 Task: Add a signature David Green containing Wishing you a joyous holiday season, David Green to email address softage.1@softage.net and add a label Contracts
Action: Mouse moved to (468, 768)
Screenshot: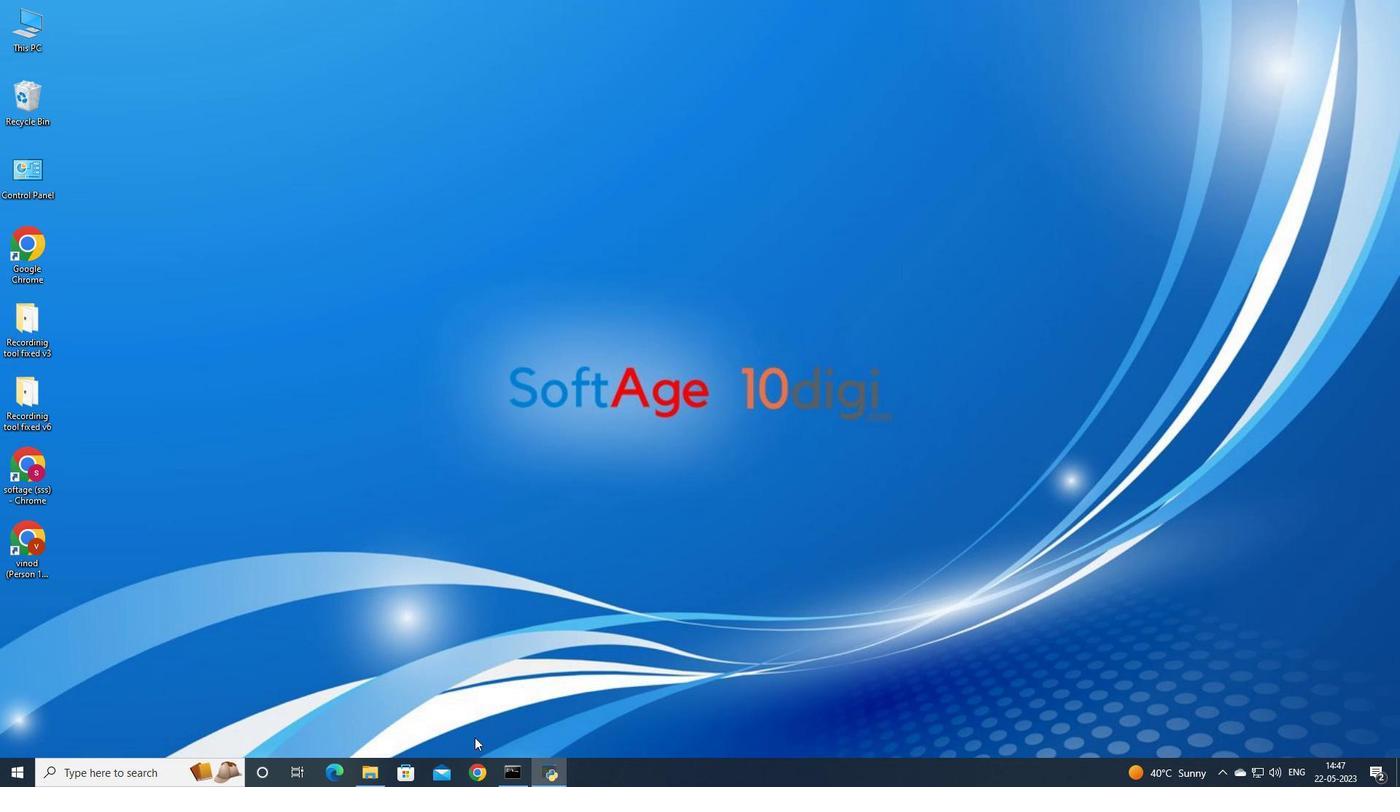 
Action: Mouse pressed left at (468, 768)
Screenshot: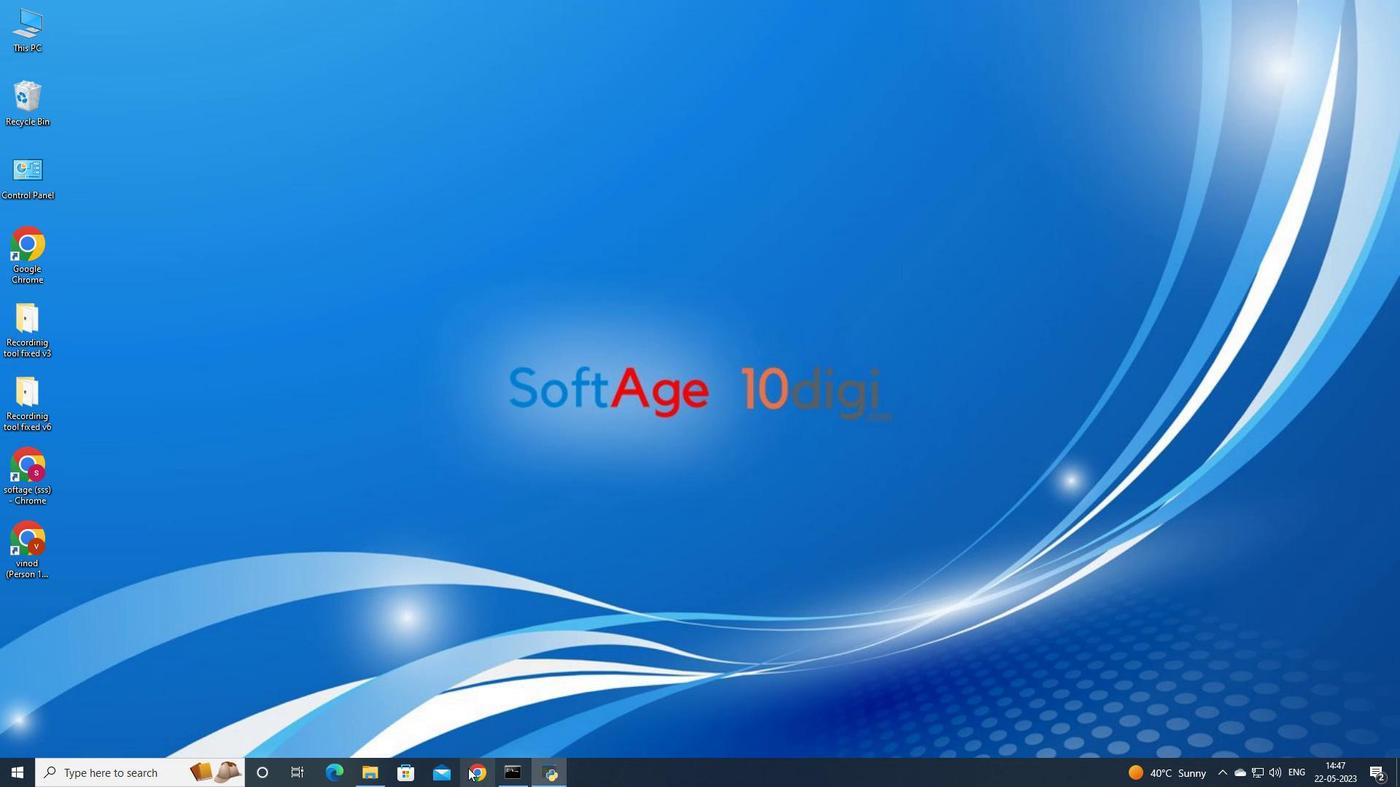 
Action: Mouse moved to (626, 441)
Screenshot: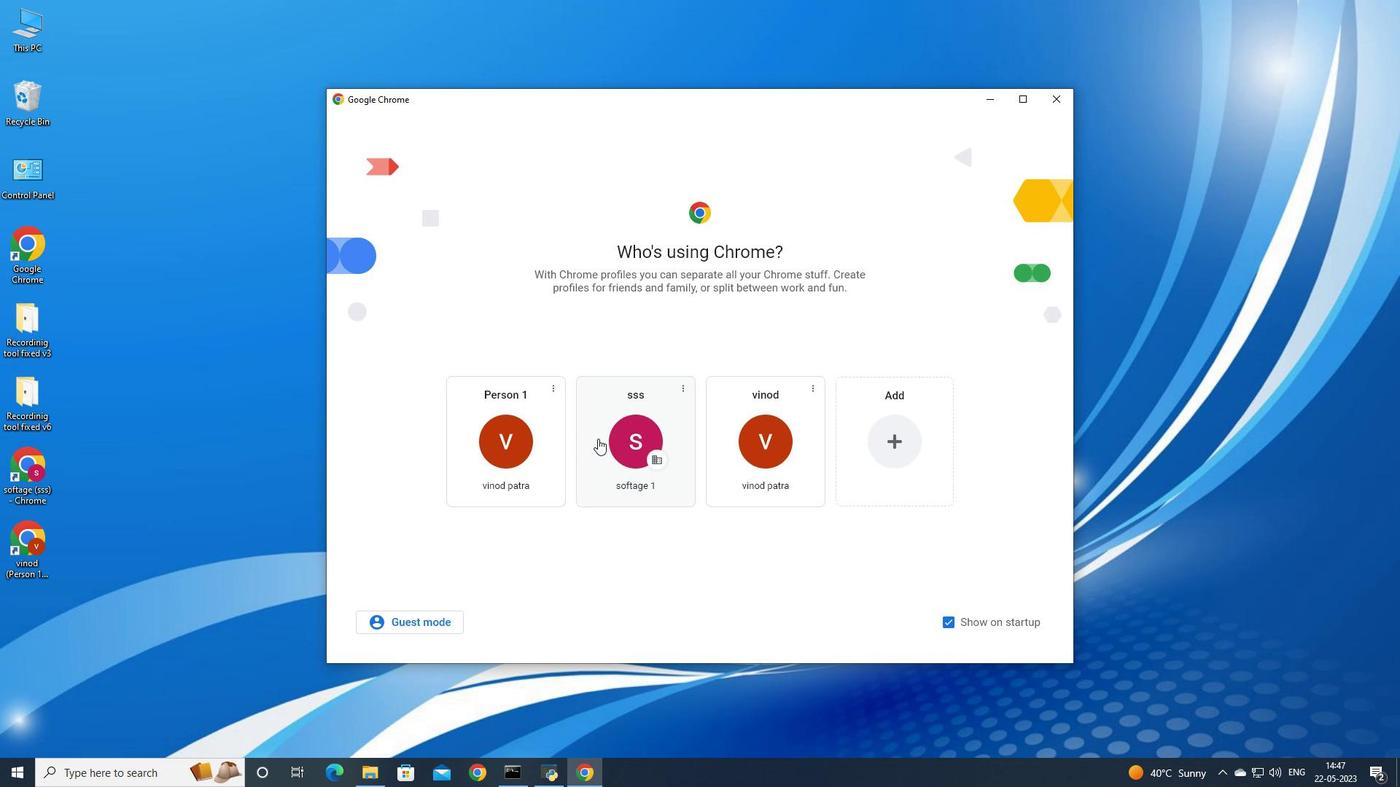 
Action: Mouse pressed left at (626, 441)
Screenshot: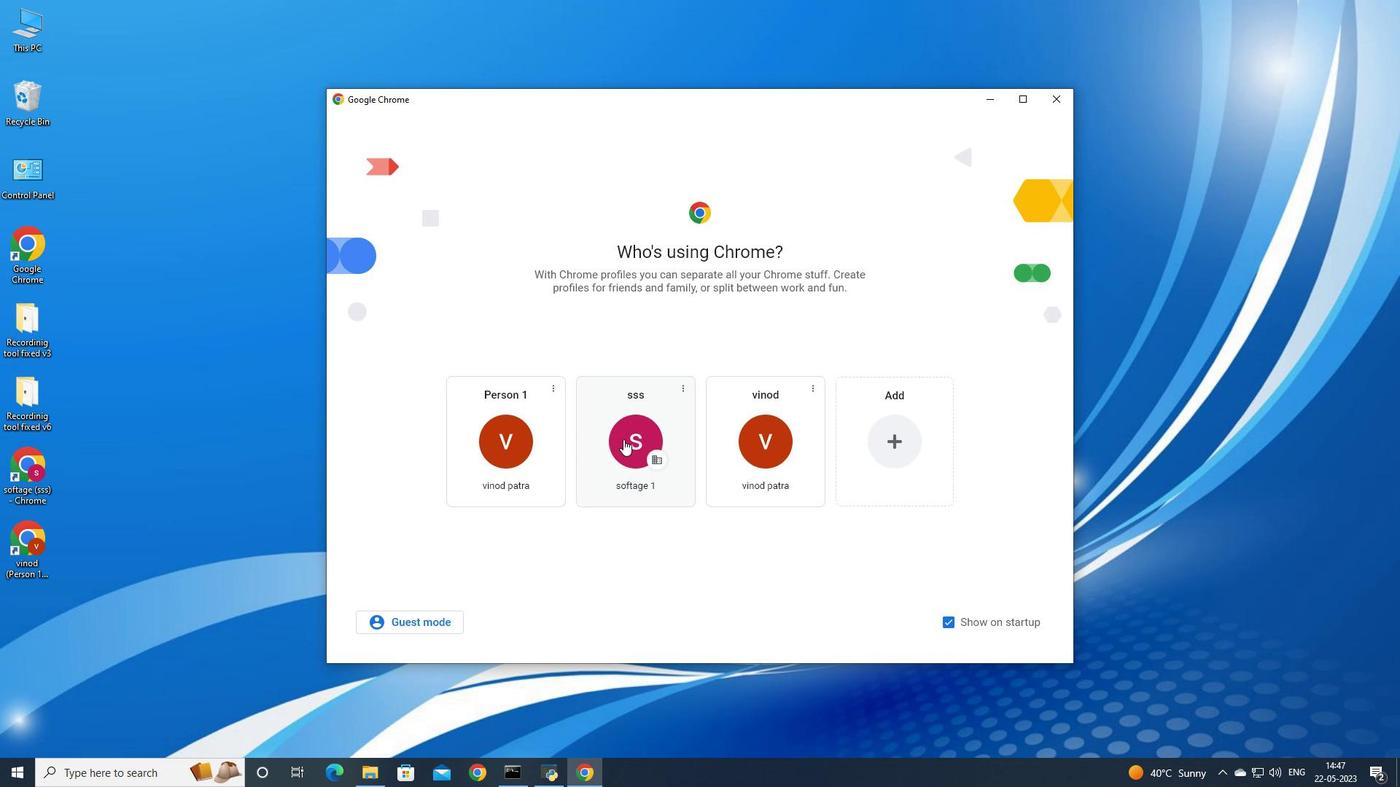 
Action: Mouse moved to (1259, 70)
Screenshot: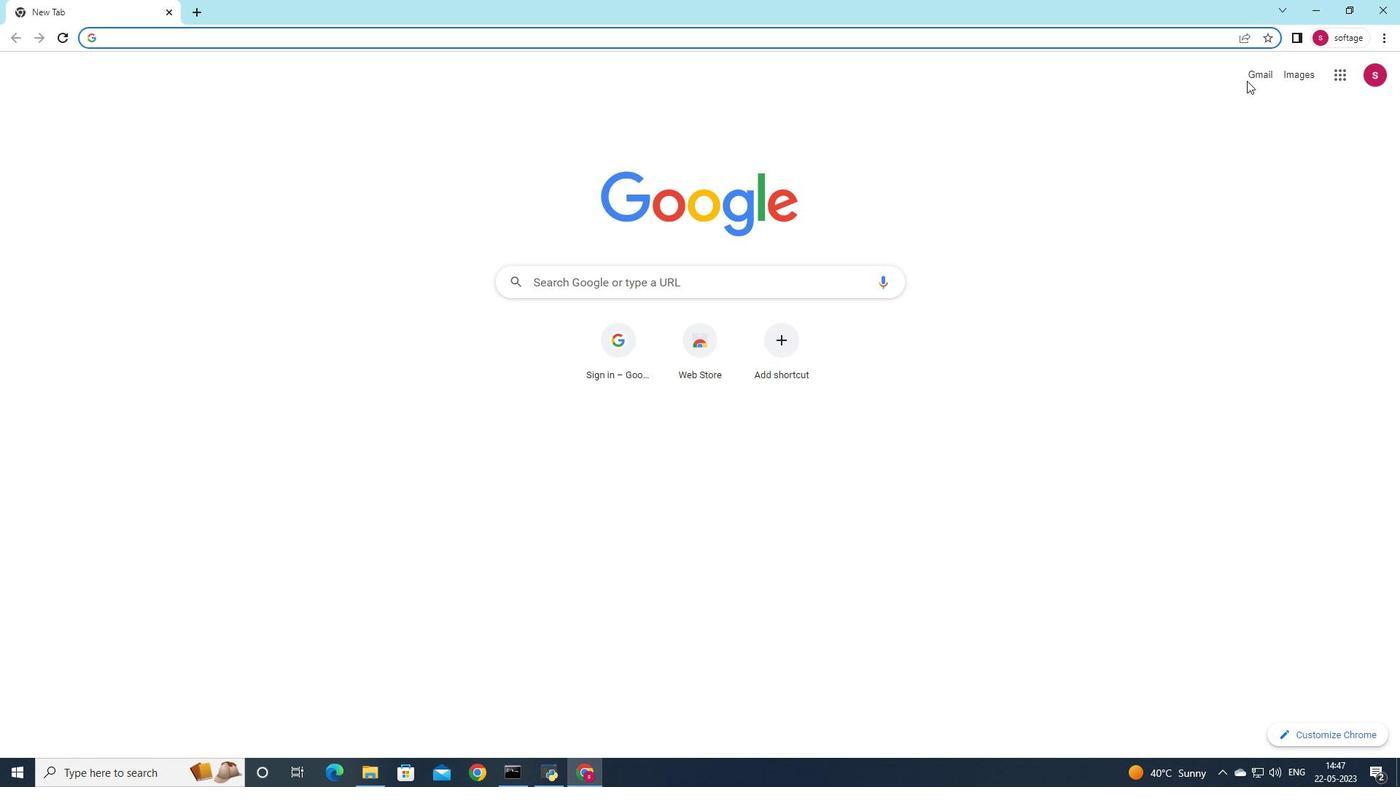 
Action: Mouse pressed left at (1259, 70)
Screenshot: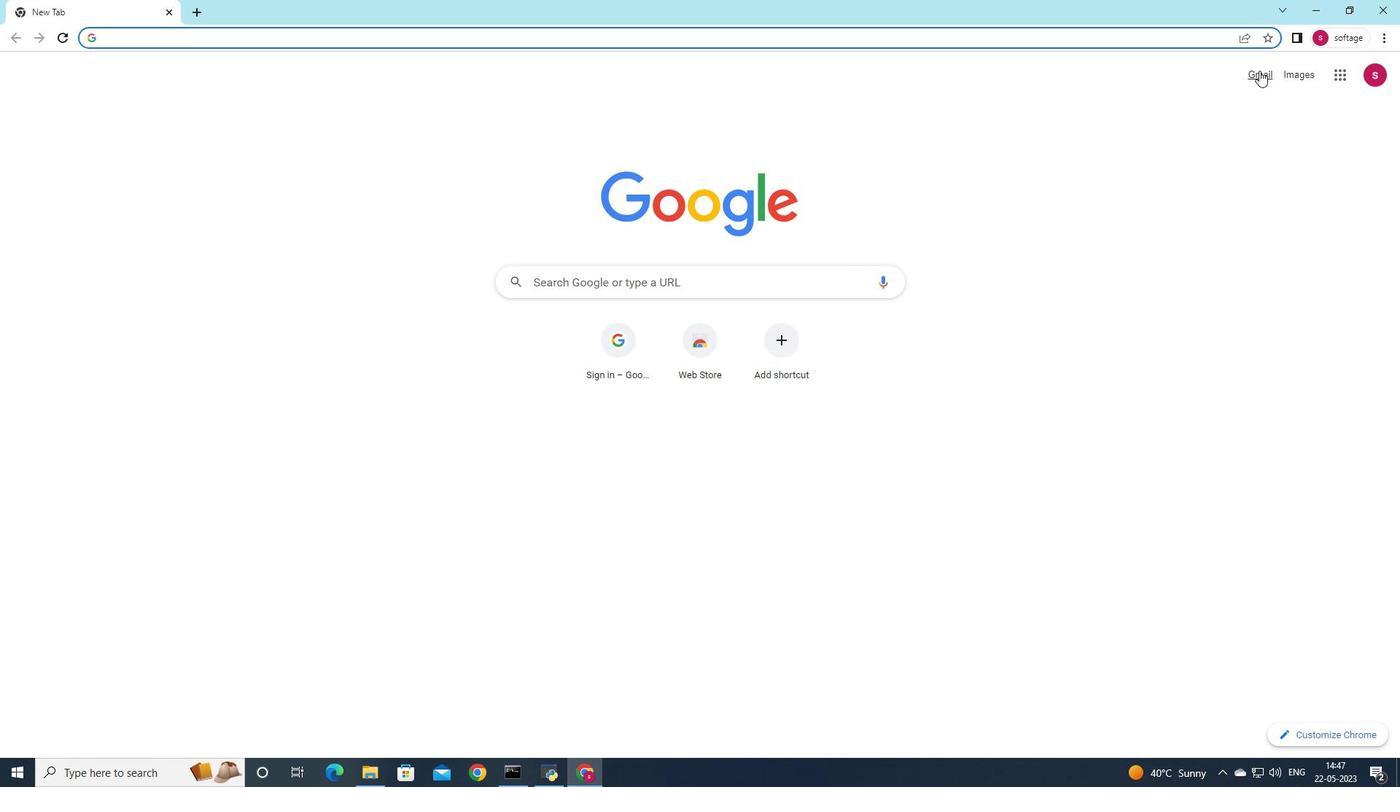 
Action: Mouse moved to (1239, 98)
Screenshot: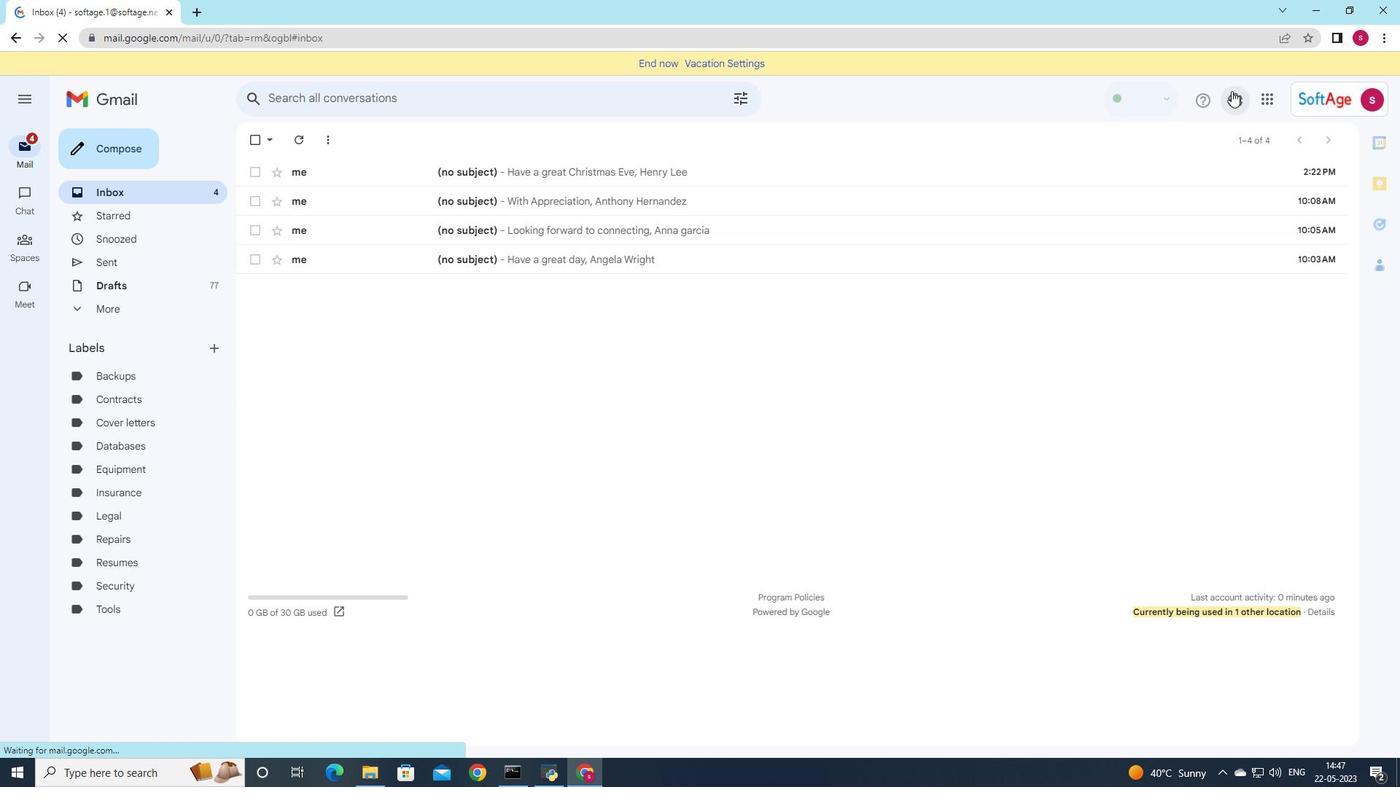 
Action: Mouse pressed left at (1239, 98)
Screenshot: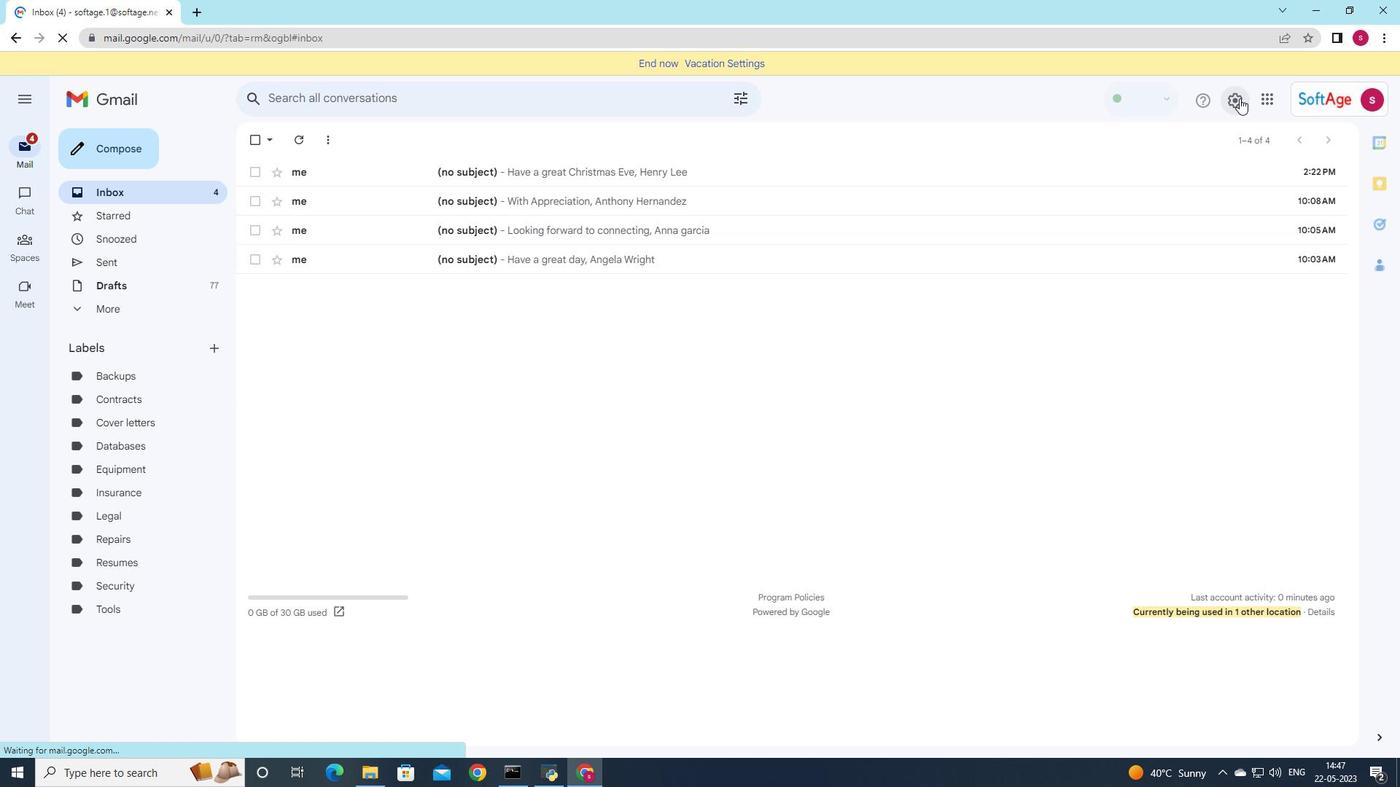 
Action: Mouse moved to (1234, 173)
Screenshot: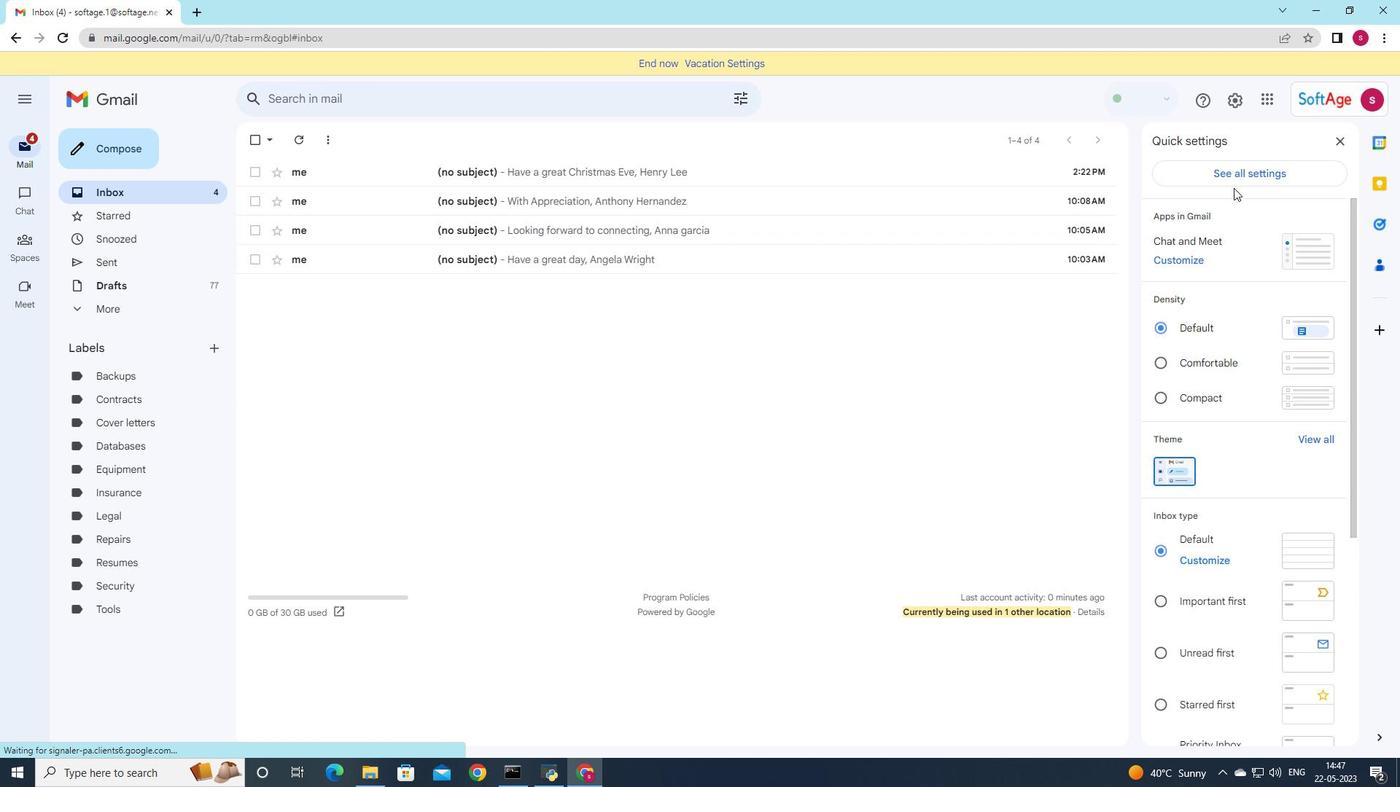 
Action: Mouse pressed left at (1234, 173)
Screenshot: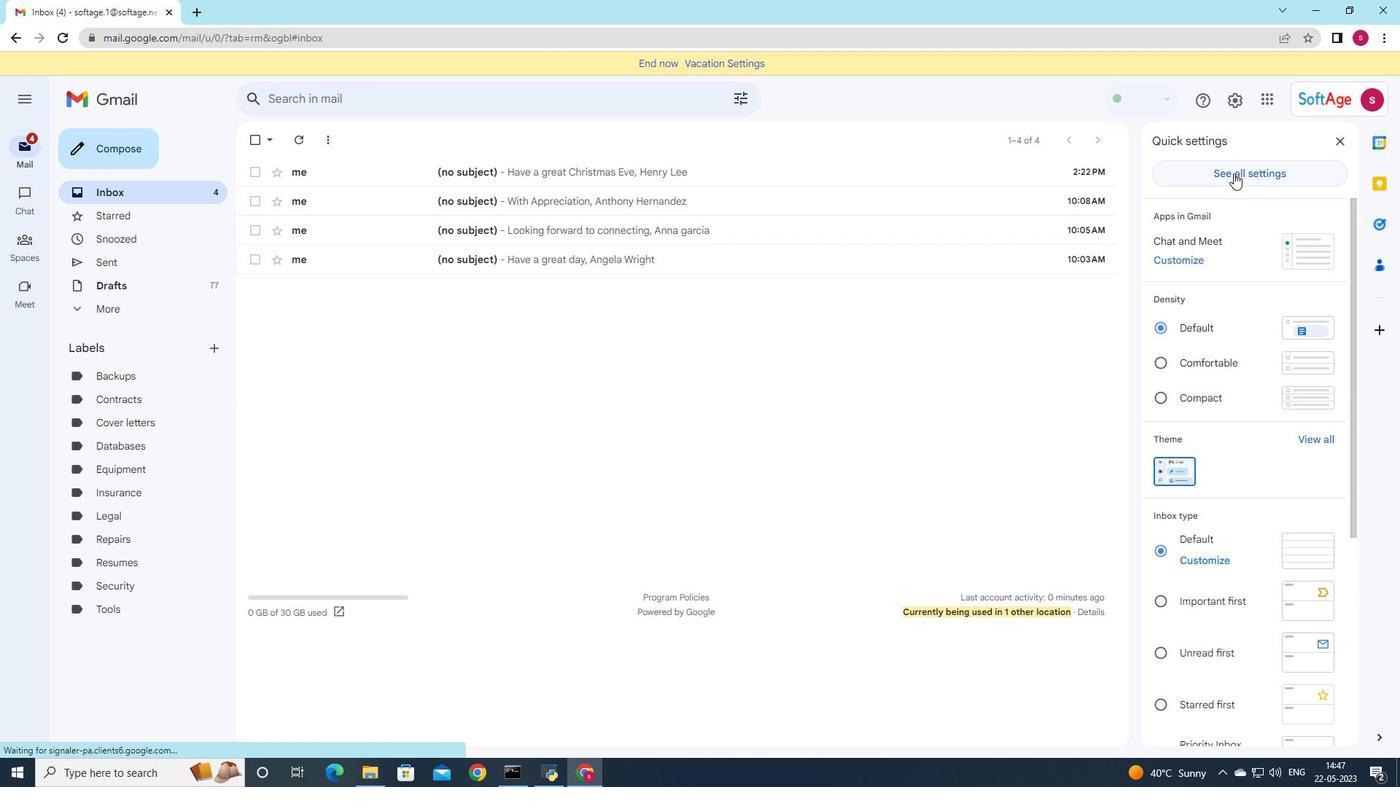 
Action: Mouse moved to (745, 379)
Screenshot: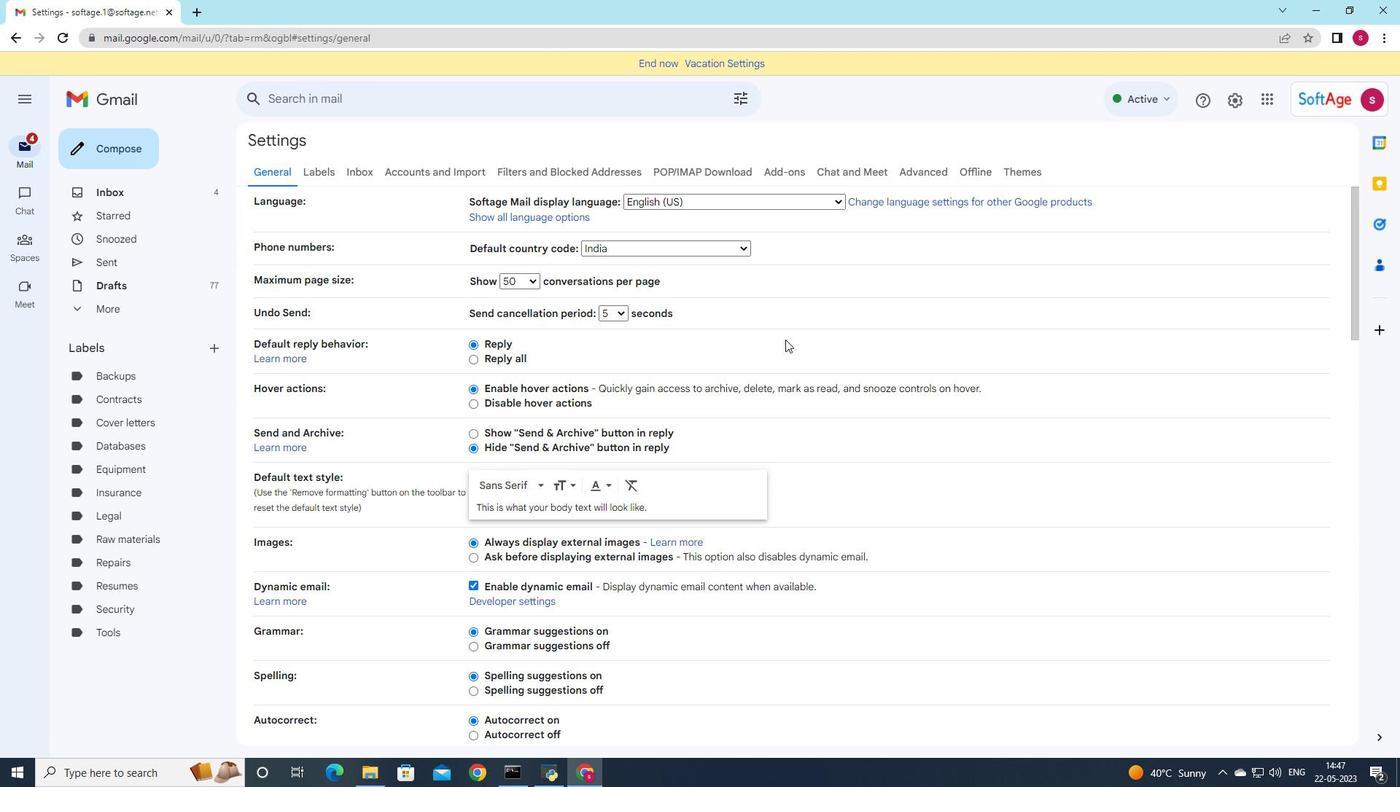 
Action: Mouse scrolled (745, 378) with delta (0, 0)
Screenshot: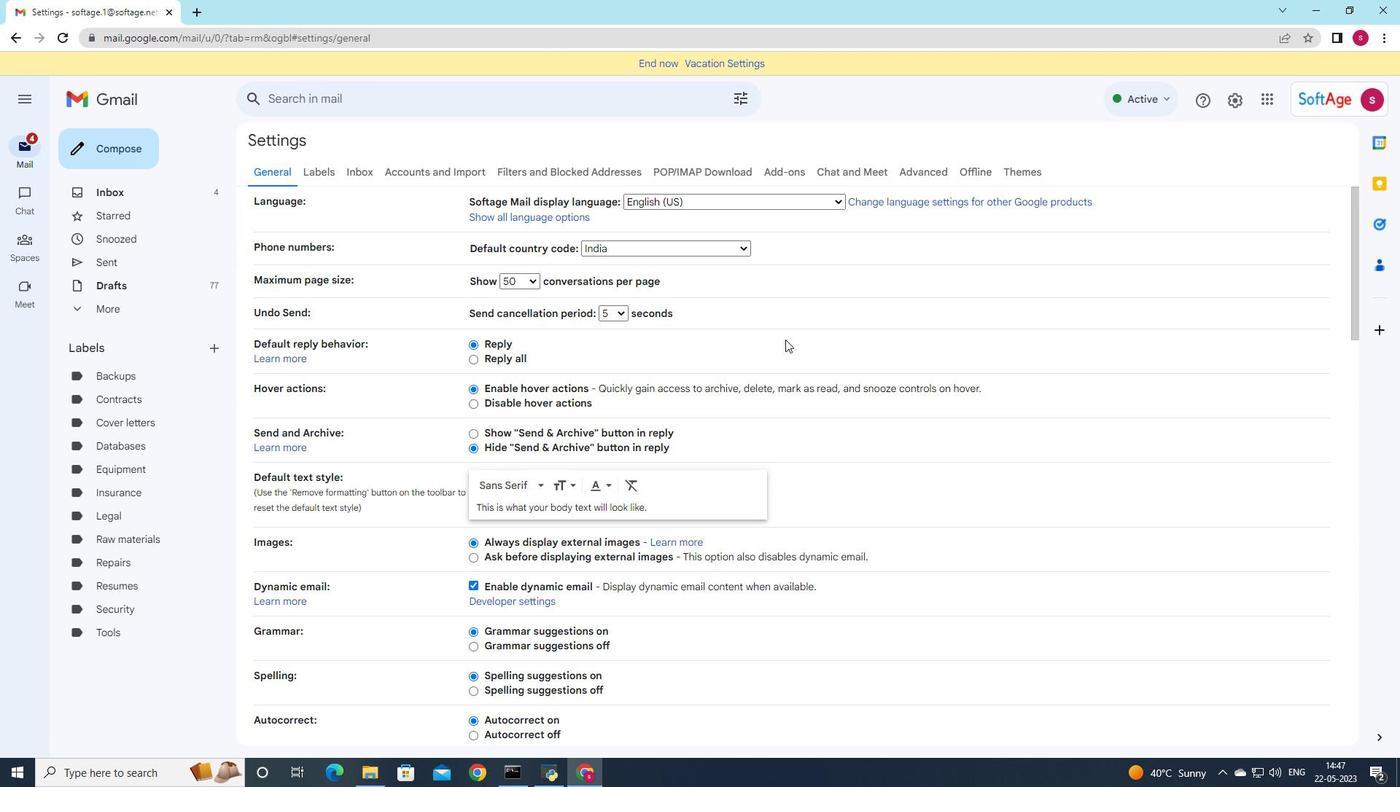 
Action: Mouse scrolled (745, 378) with delta (0, 0)
Screenshot: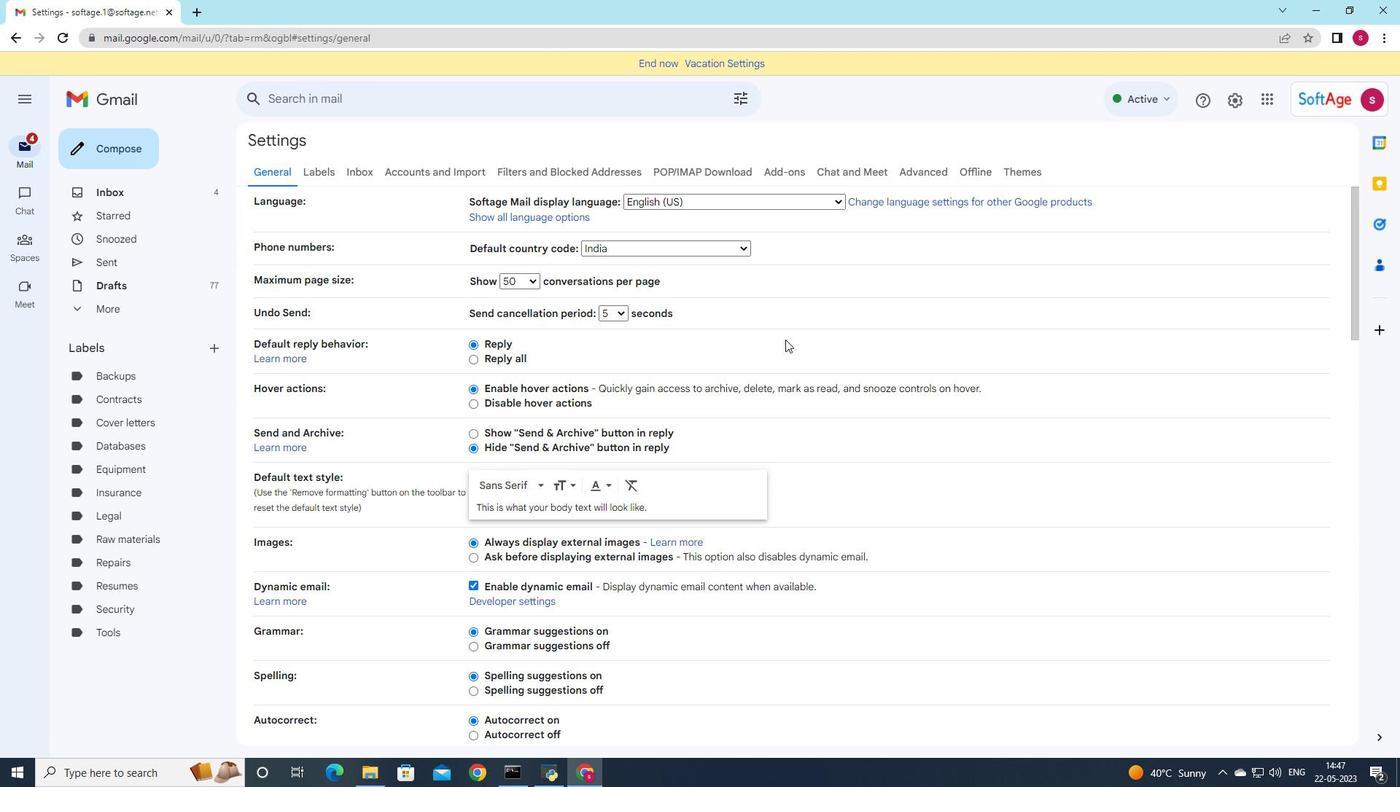 
Action: Mouse scrolled (745, 378) with delta (0, 0)
Screenshot: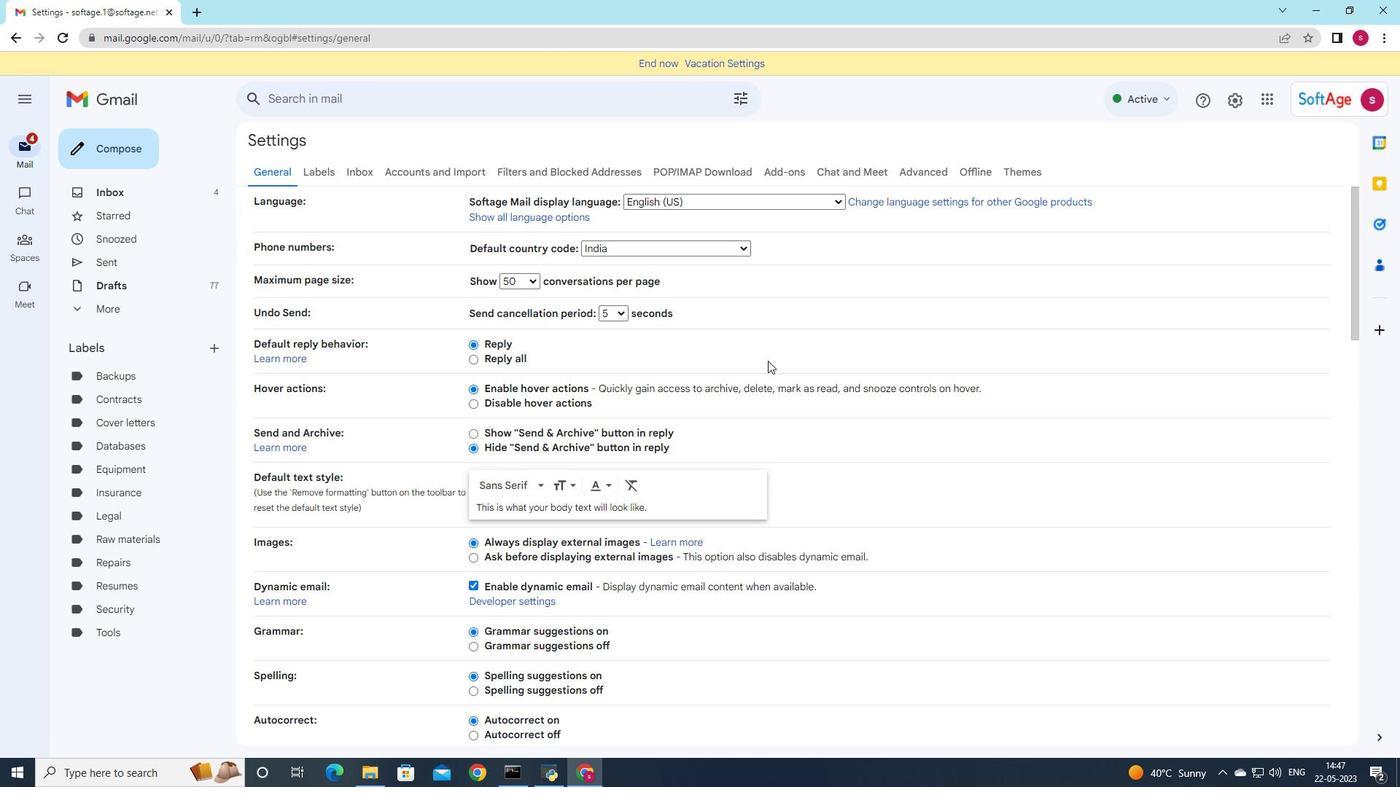 
Action: Mouse moved to (725, 388)
Screenshot: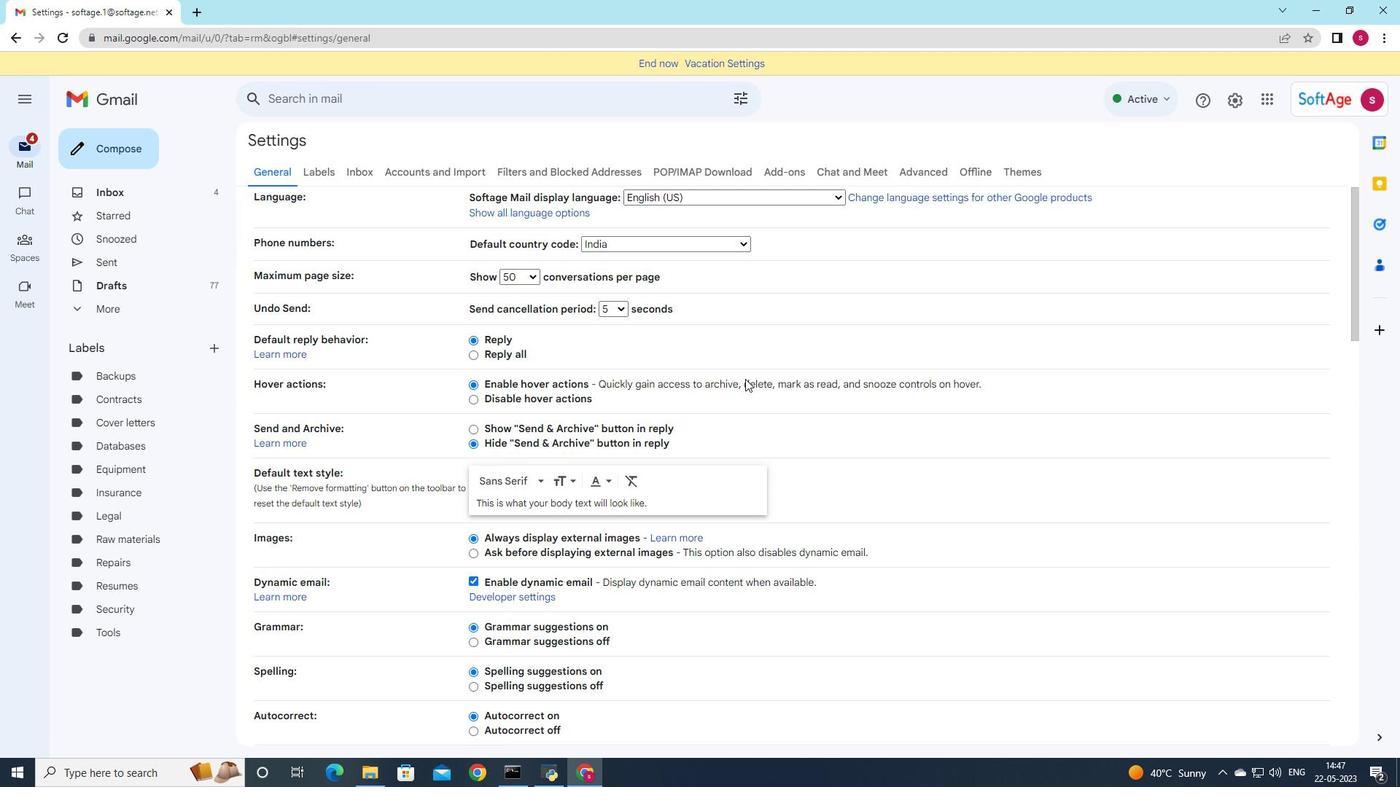 
Action: Mouse scrolled (725, 387) with delta (0, 0)
Screenshot: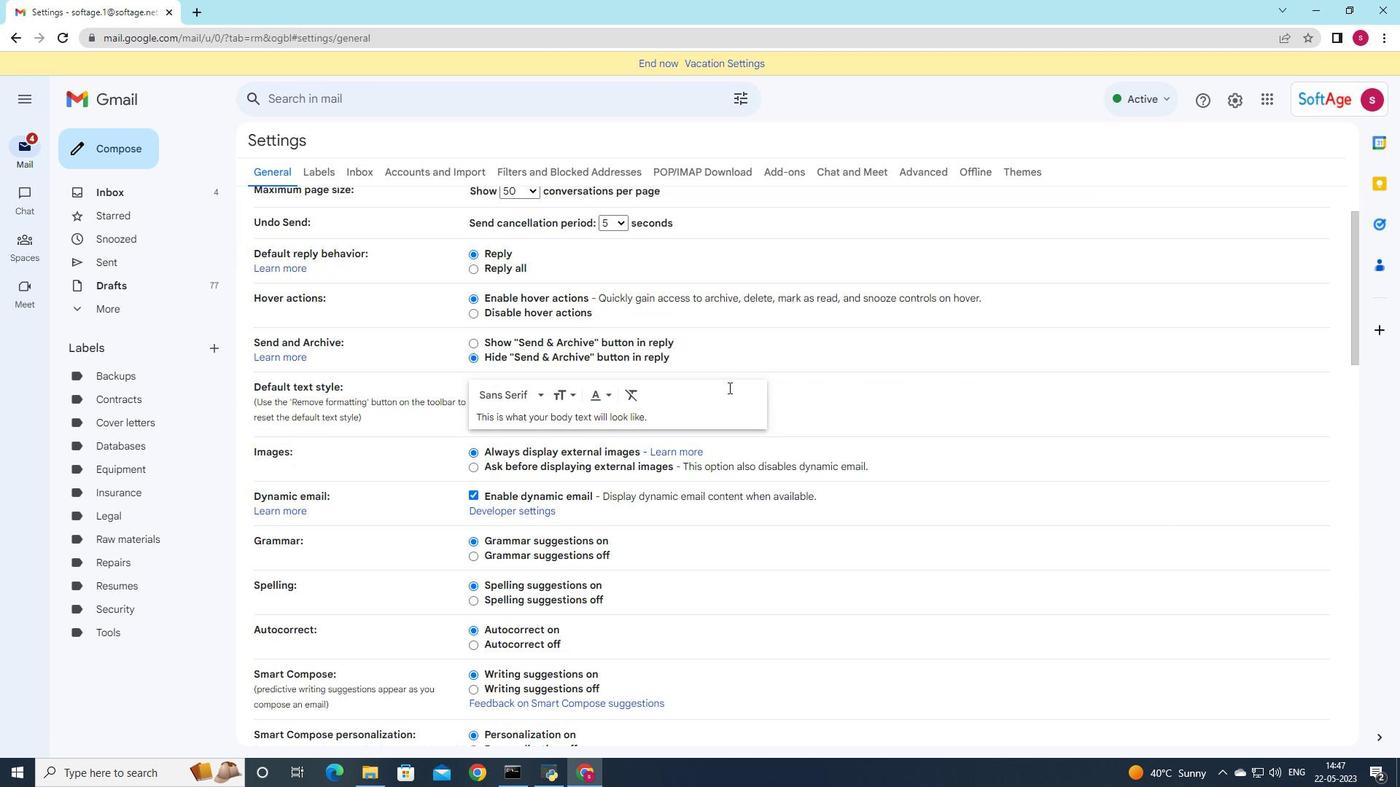 
Action: Mouse scrolled (725, 387) with delta (0, 0)
Screenshot: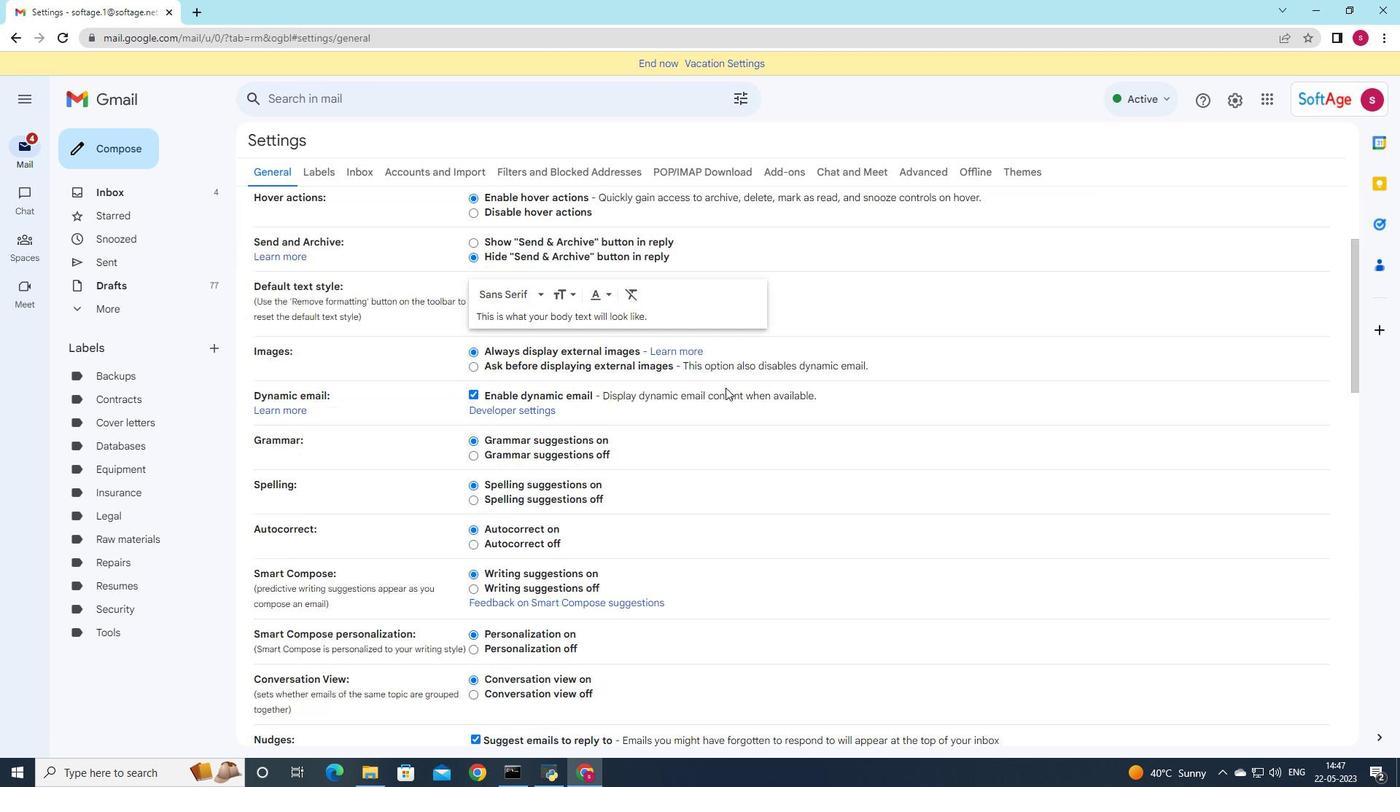 
Action: Mouse scrolled (725, 387) with delta (0, 0)
Screenshot: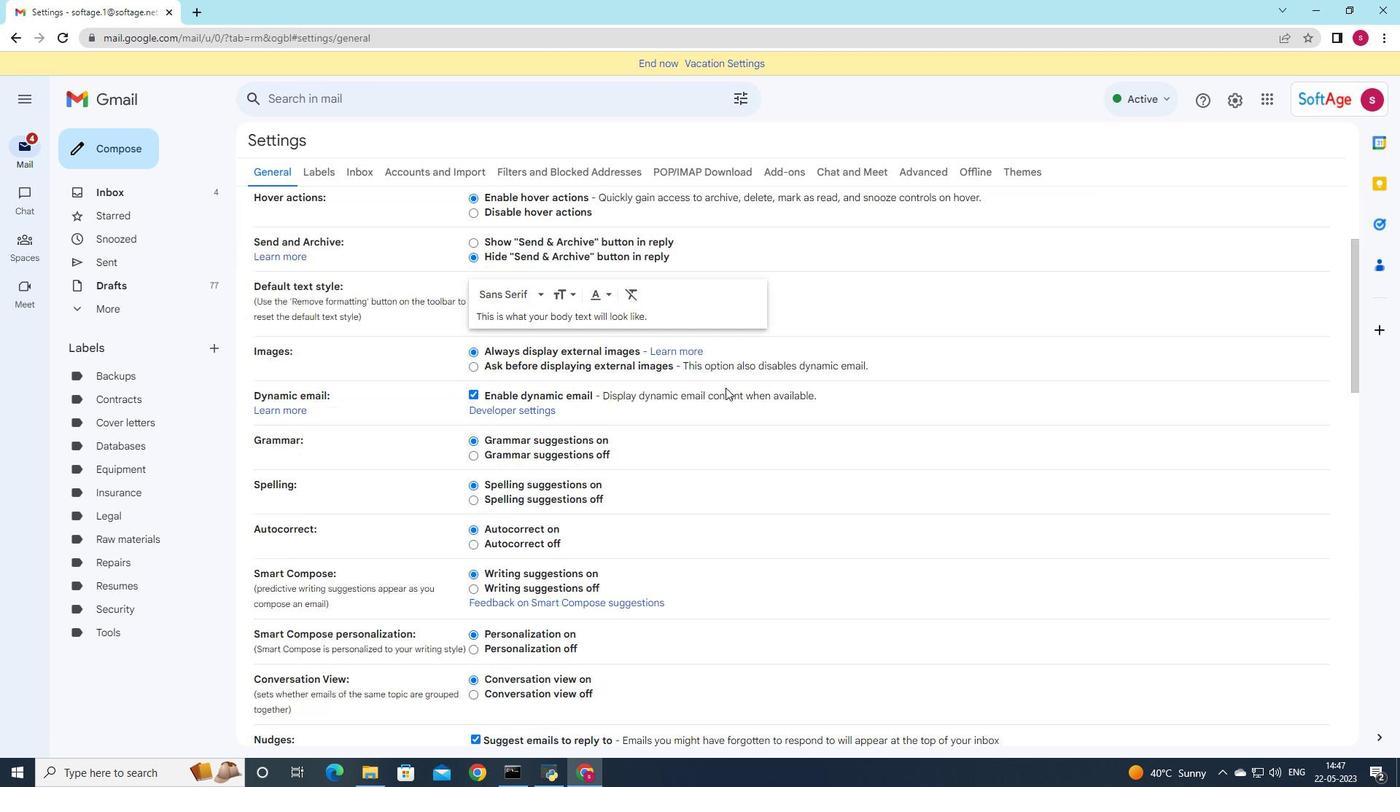 
Action: Mouse moved to (719, 410)
Screenshot: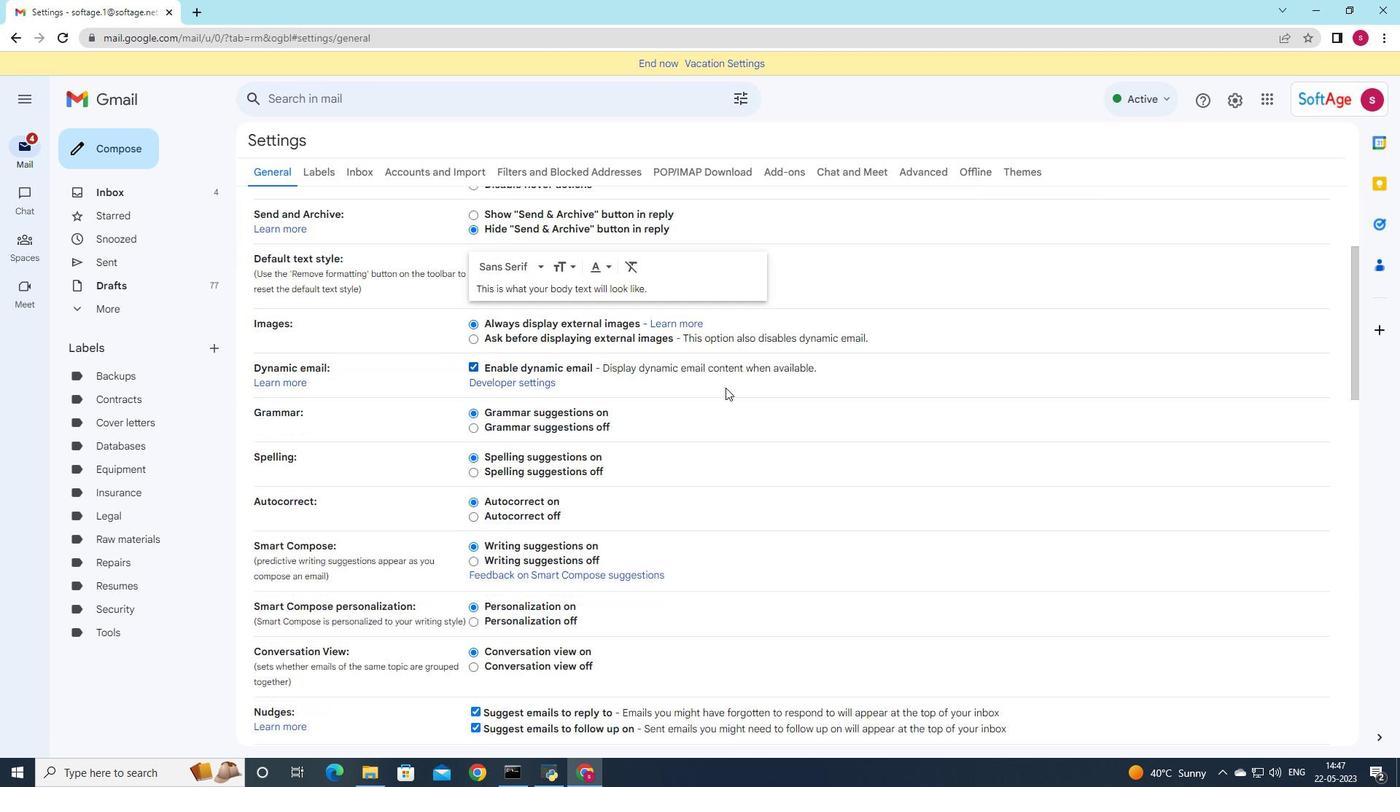 
Action: Mouse scrolled (719, 404) with delta (0, 0)
Screenshot: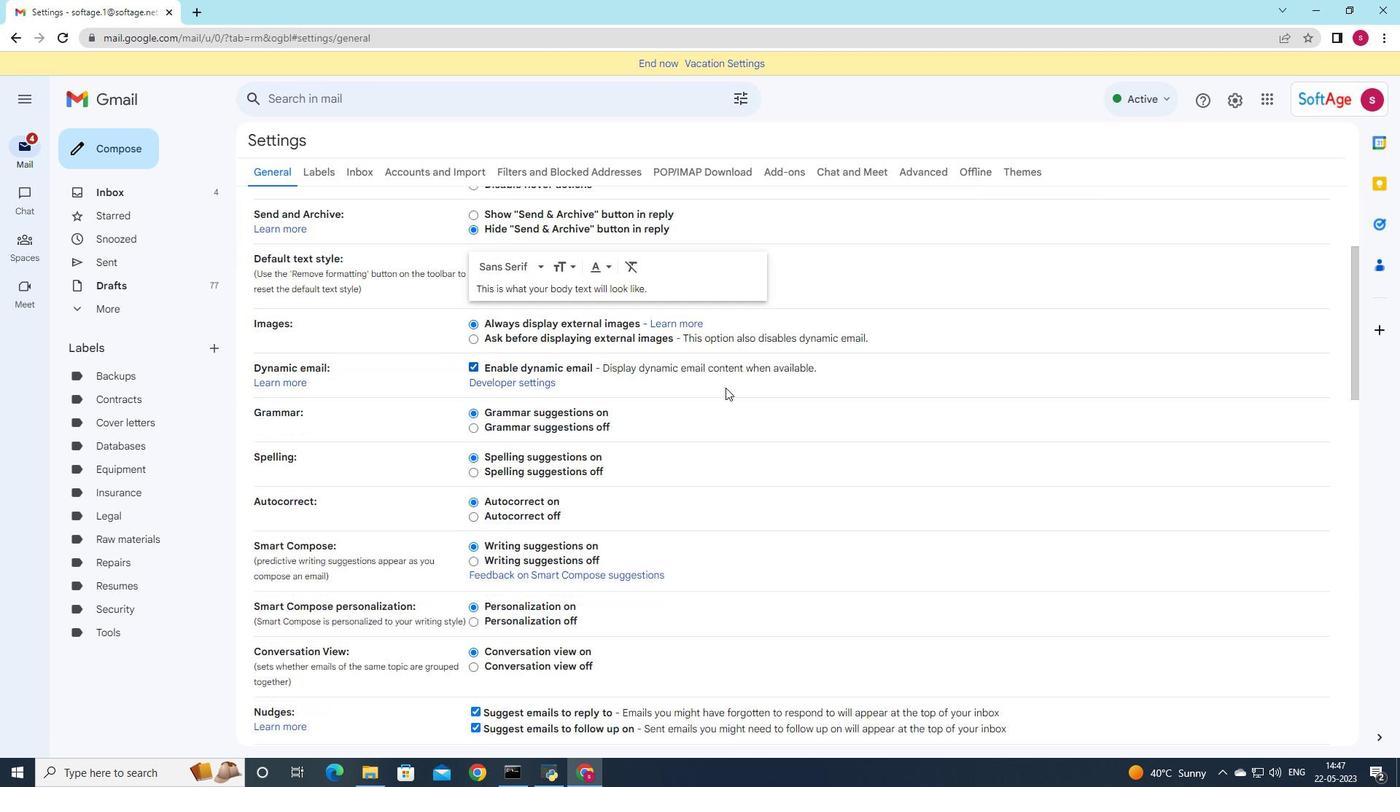 
Action: Mouse moved to (718, 409)
Screenshot: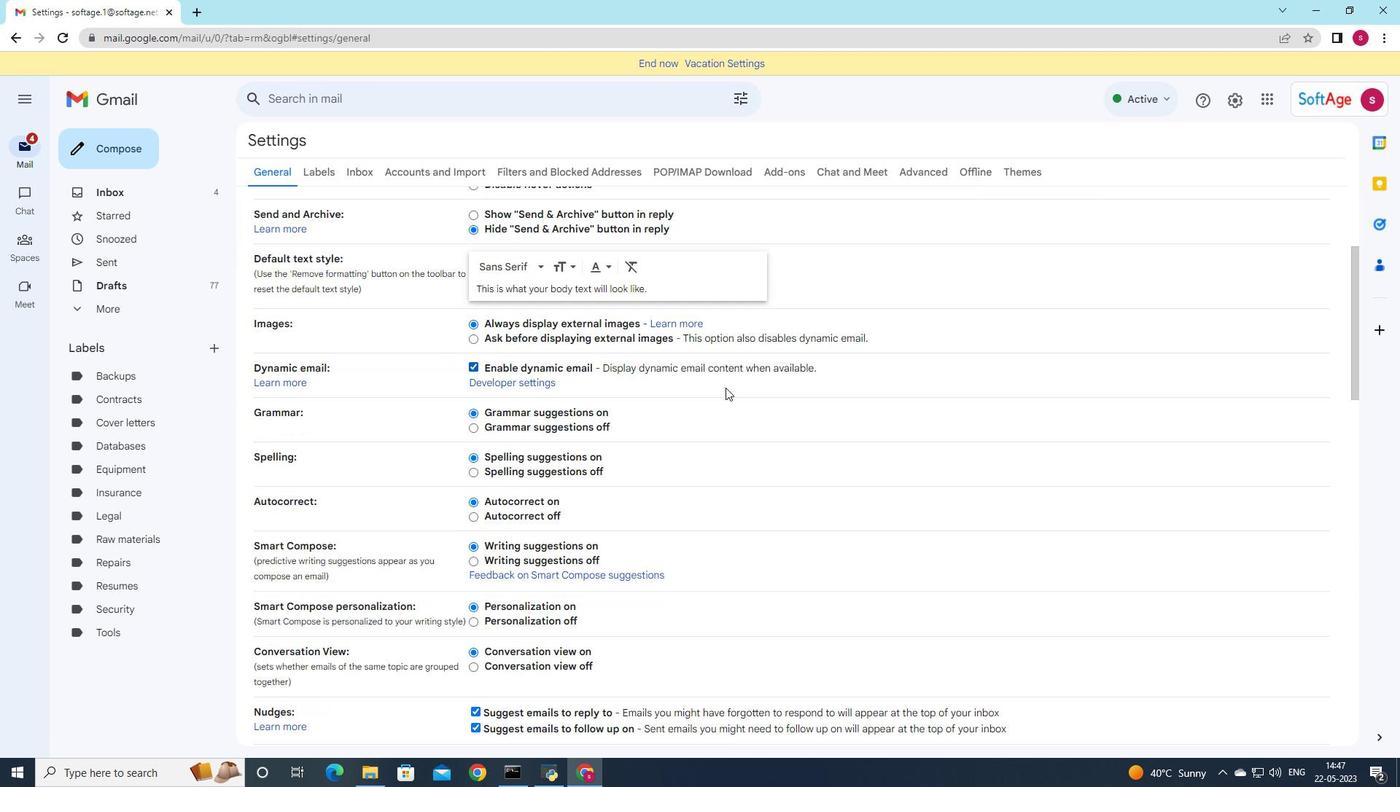 
Action: Mouse scrolled (718, 408) with delta (0, 0)
Screenshot: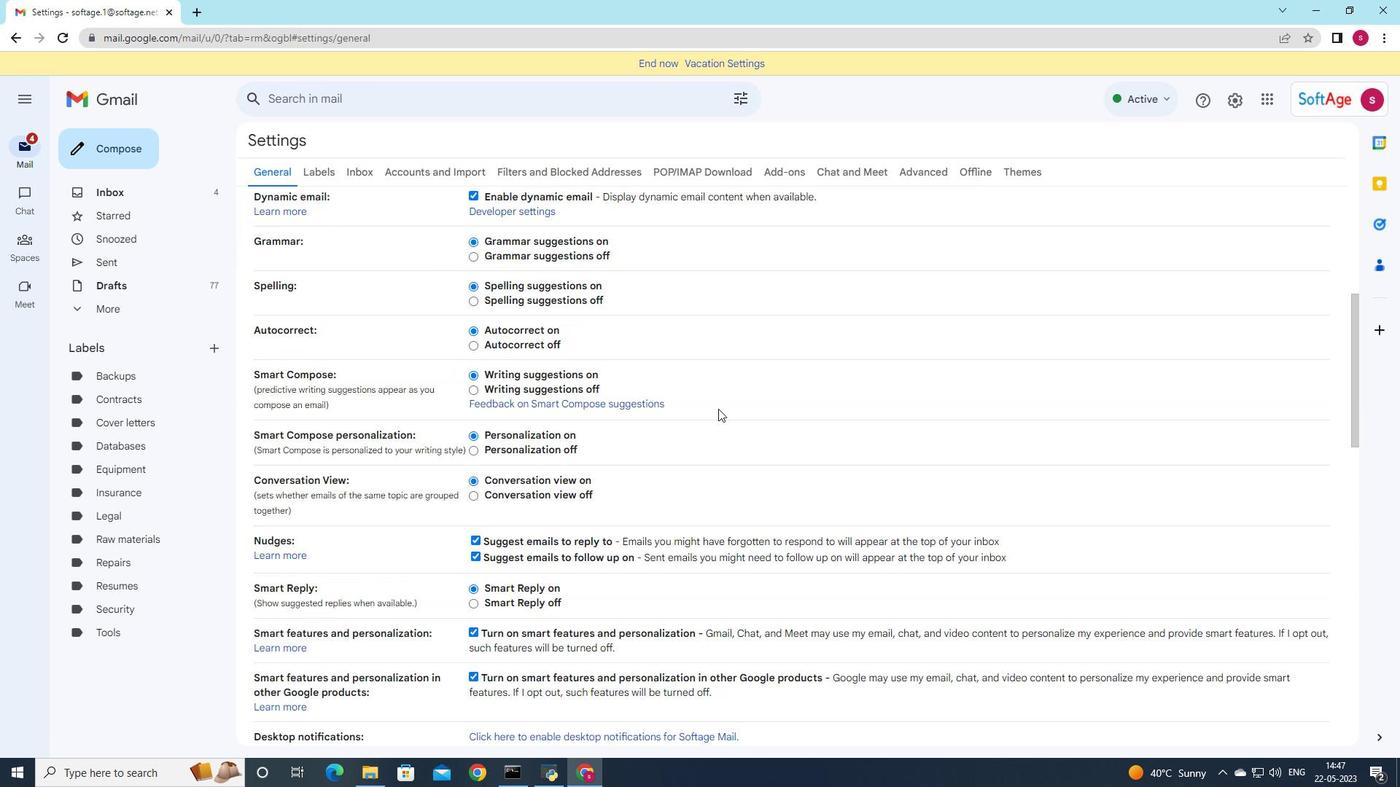 
Action: Mouse scrolled (718, 408) with delta (0, 0)
Screenshot: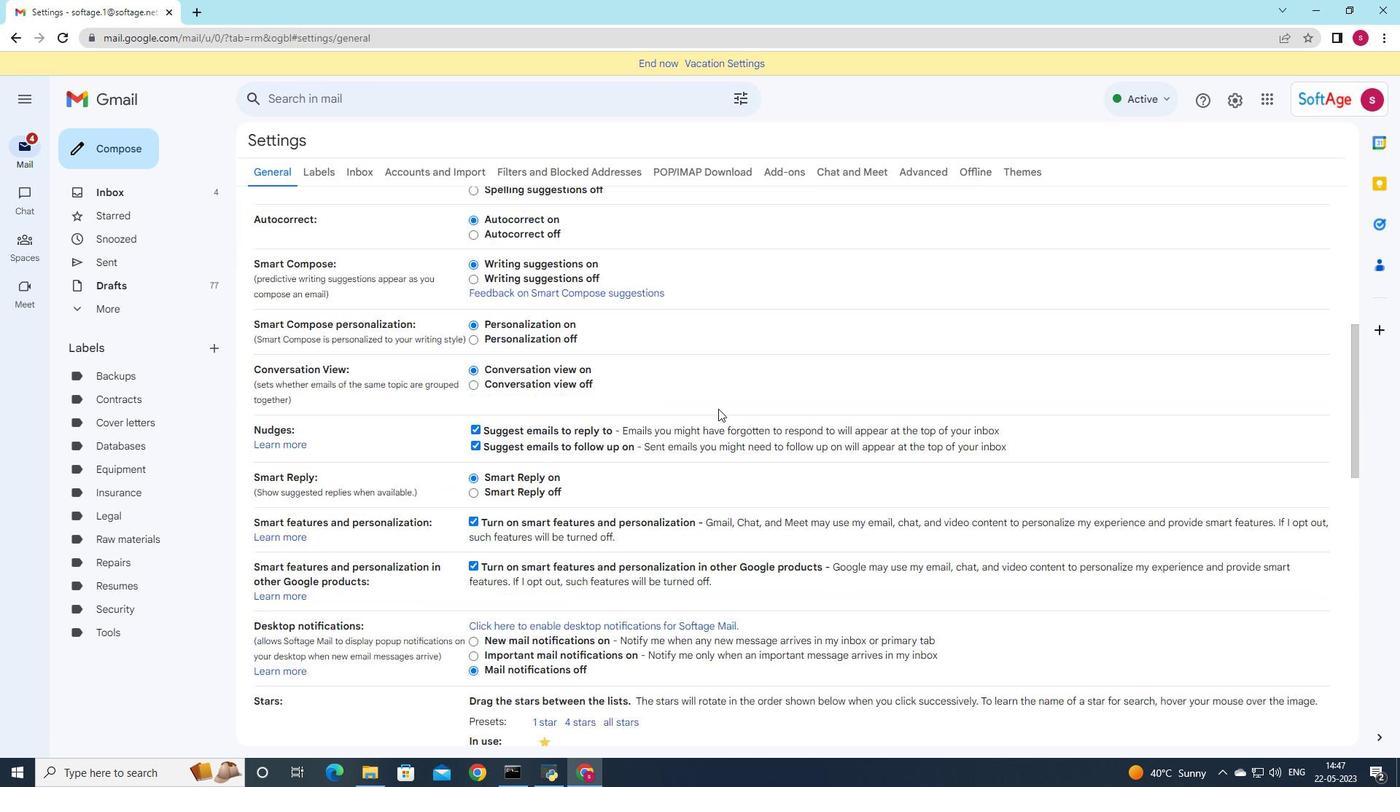 
Action: Mouse moved to (717, 409)
Screenshot: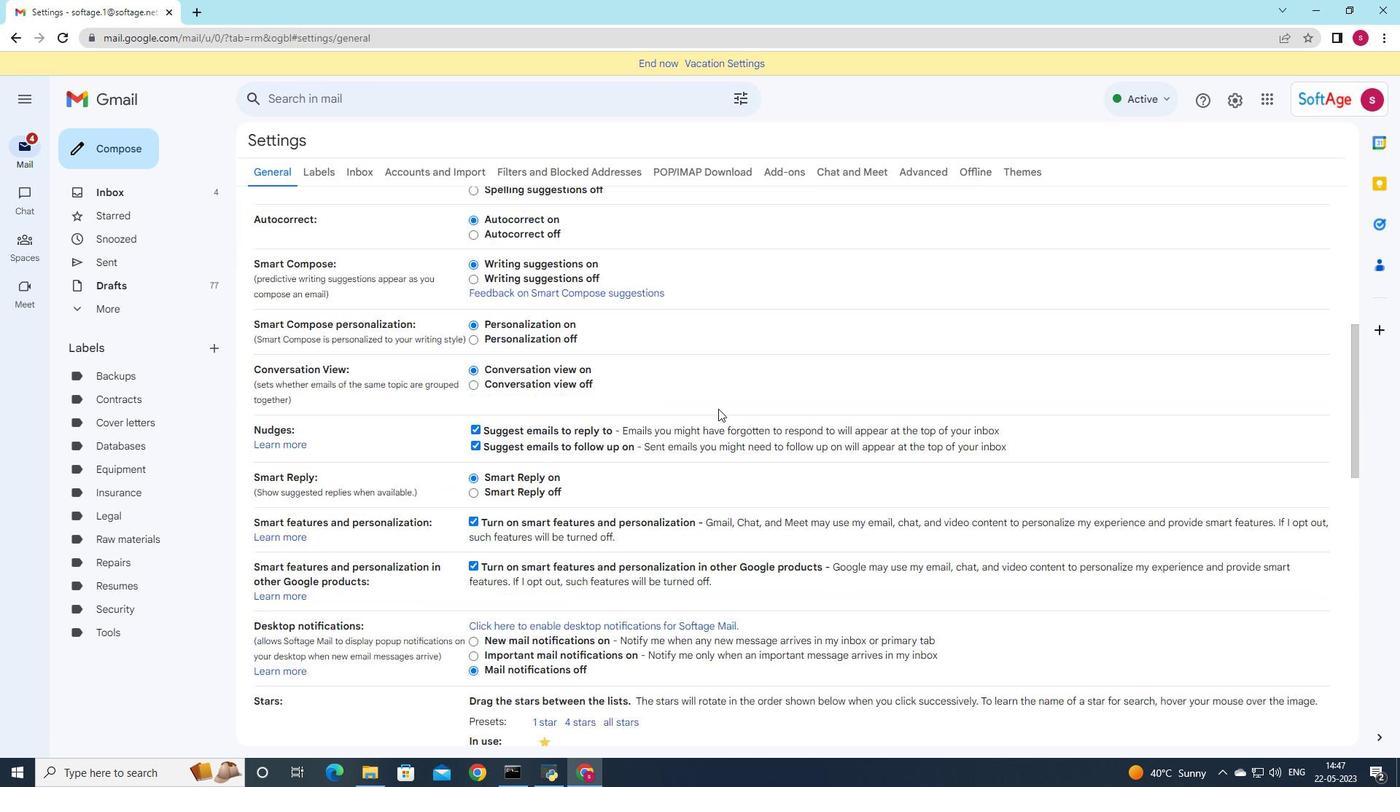 
Action: Mouse scrolled (717, 408) with delta (0, 0)
Screenshot: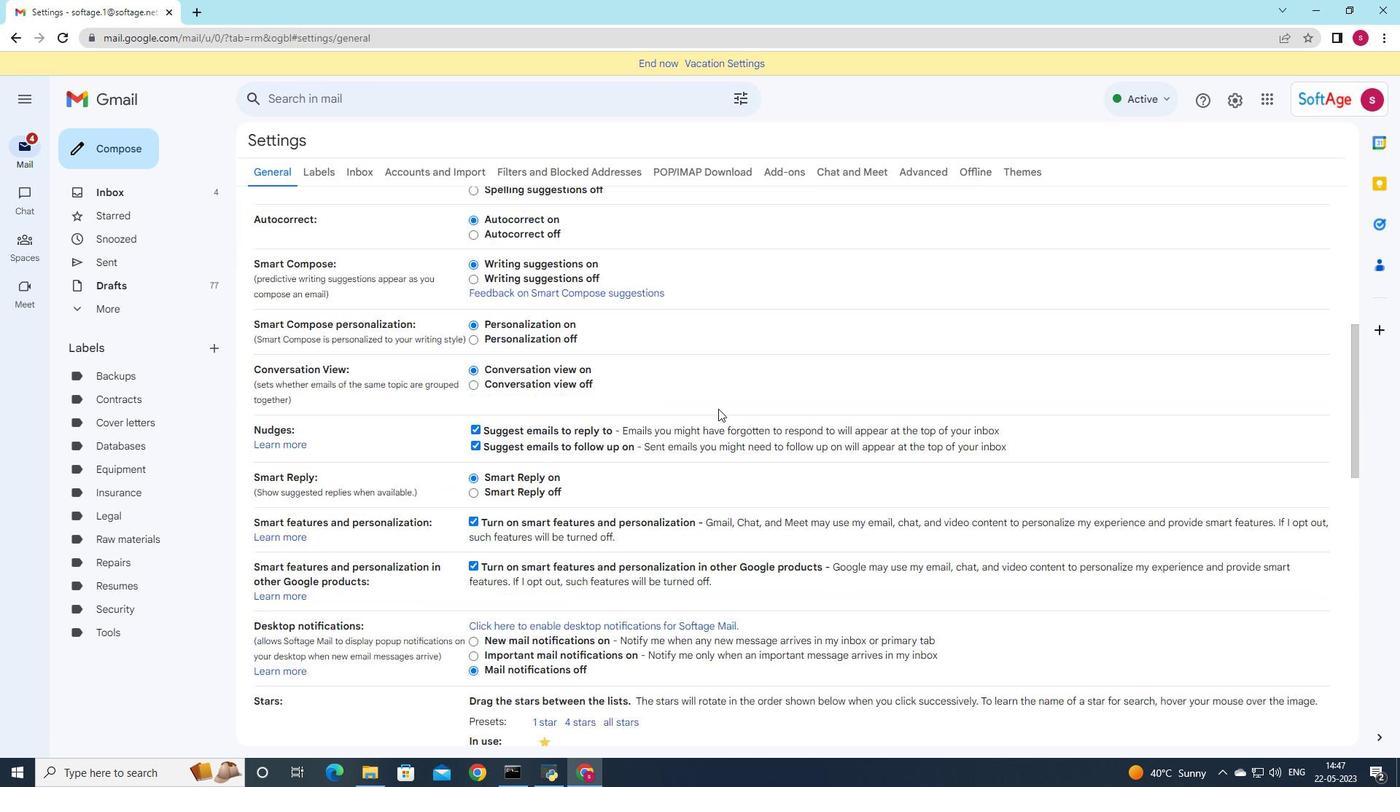
Action: Mouse scrolled (717, 408) with delta (0, 0)
Screenshot: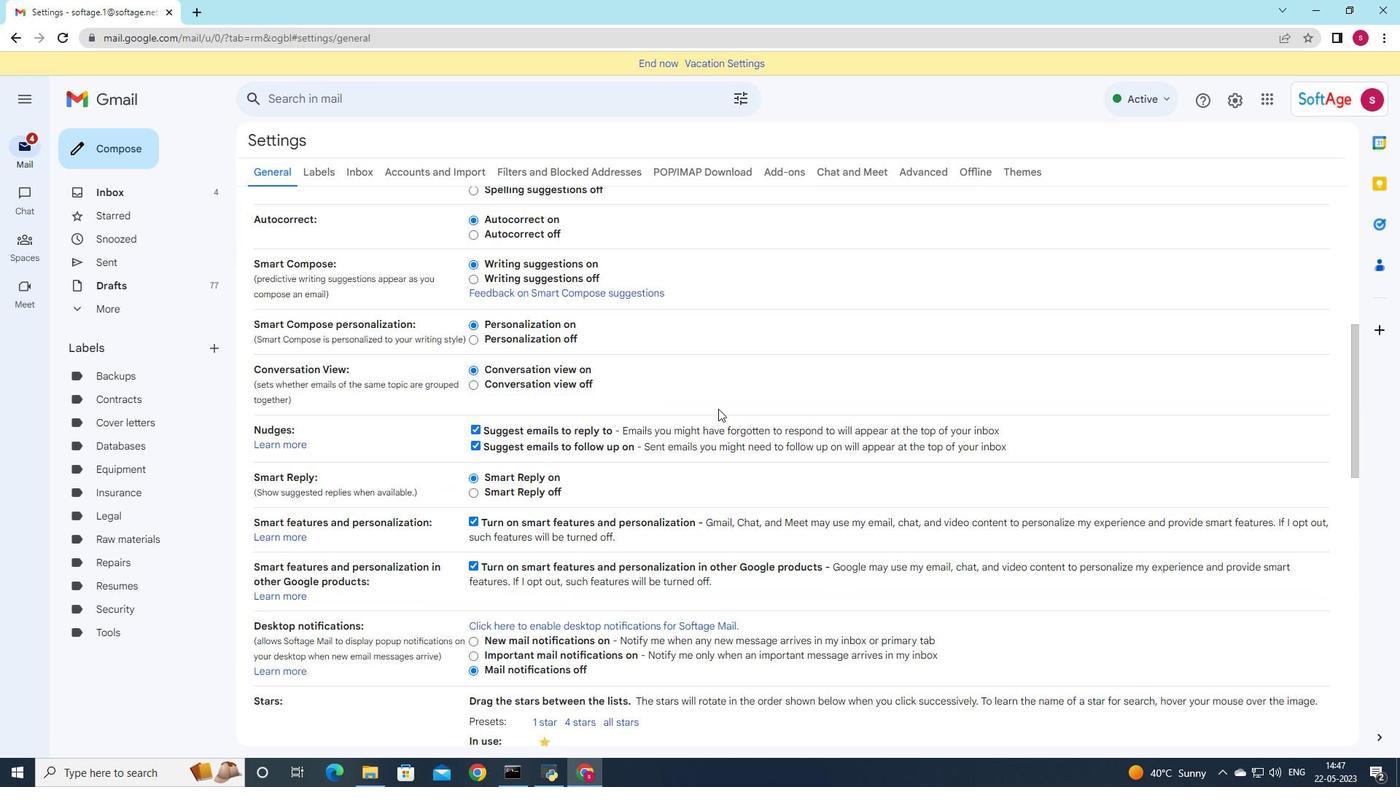 
Action: Mouse moved to (716, 409)
Screenshot: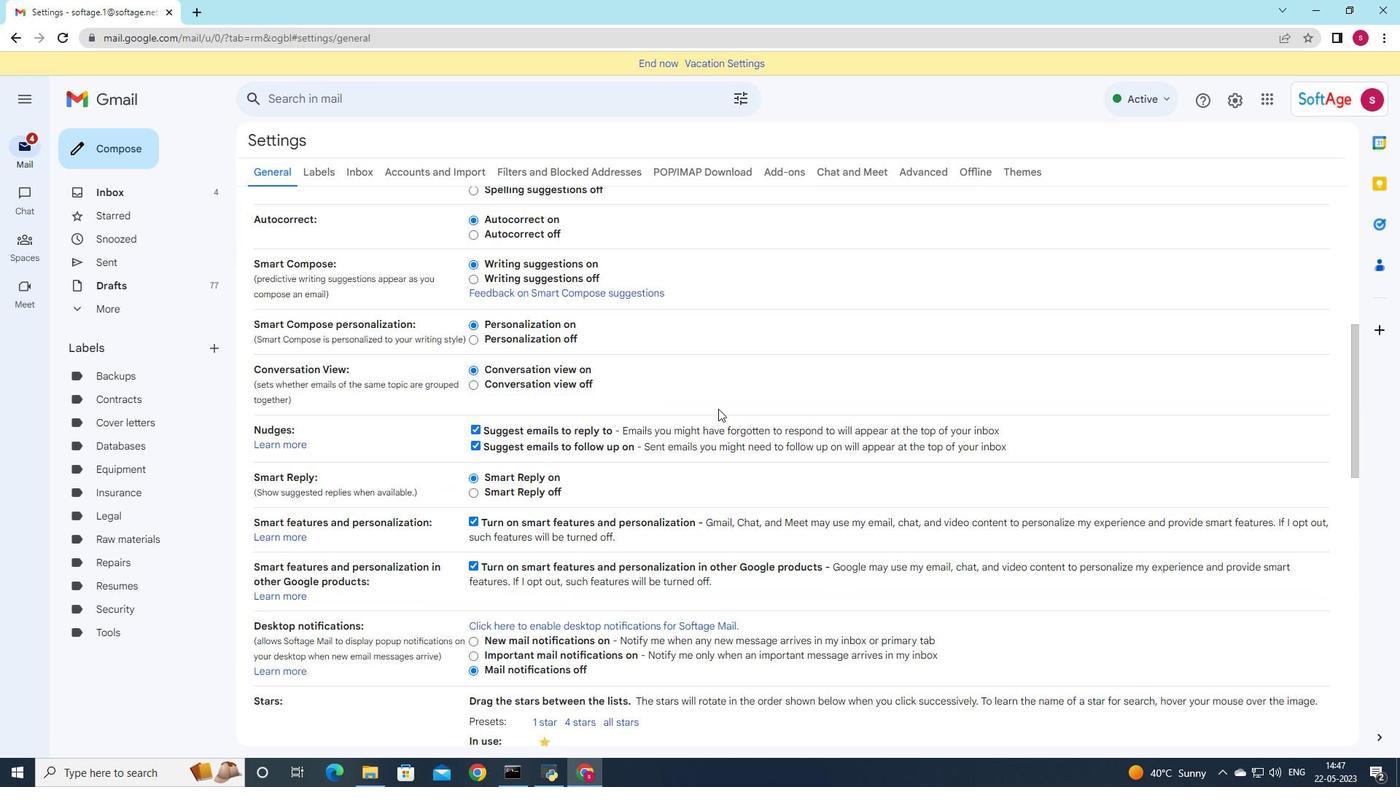 
Action: Mouse scrolled (716, 408) with delta (0, 0)
Screenshot: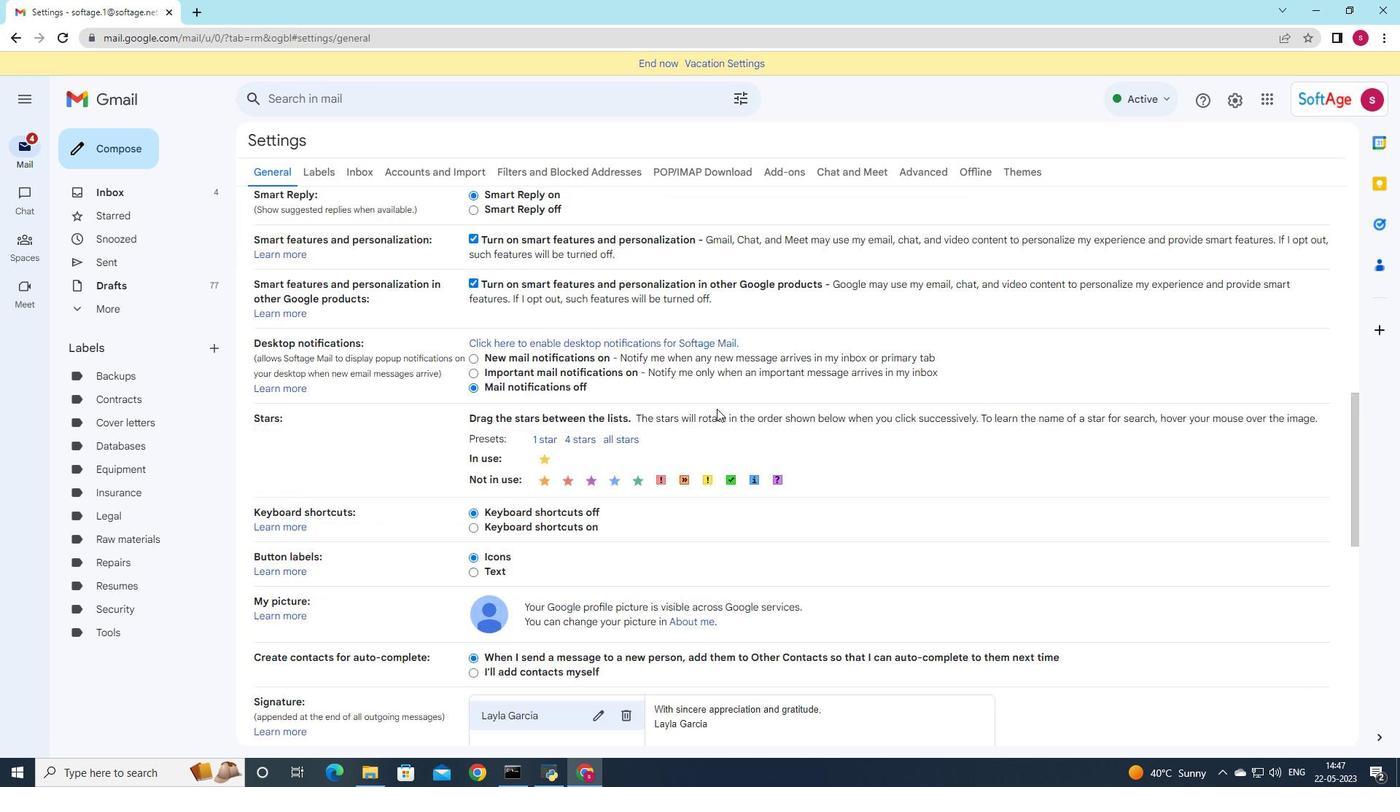 
Action: Mouse scrolled (716, 408) with delta (0, 0)
Screenshot: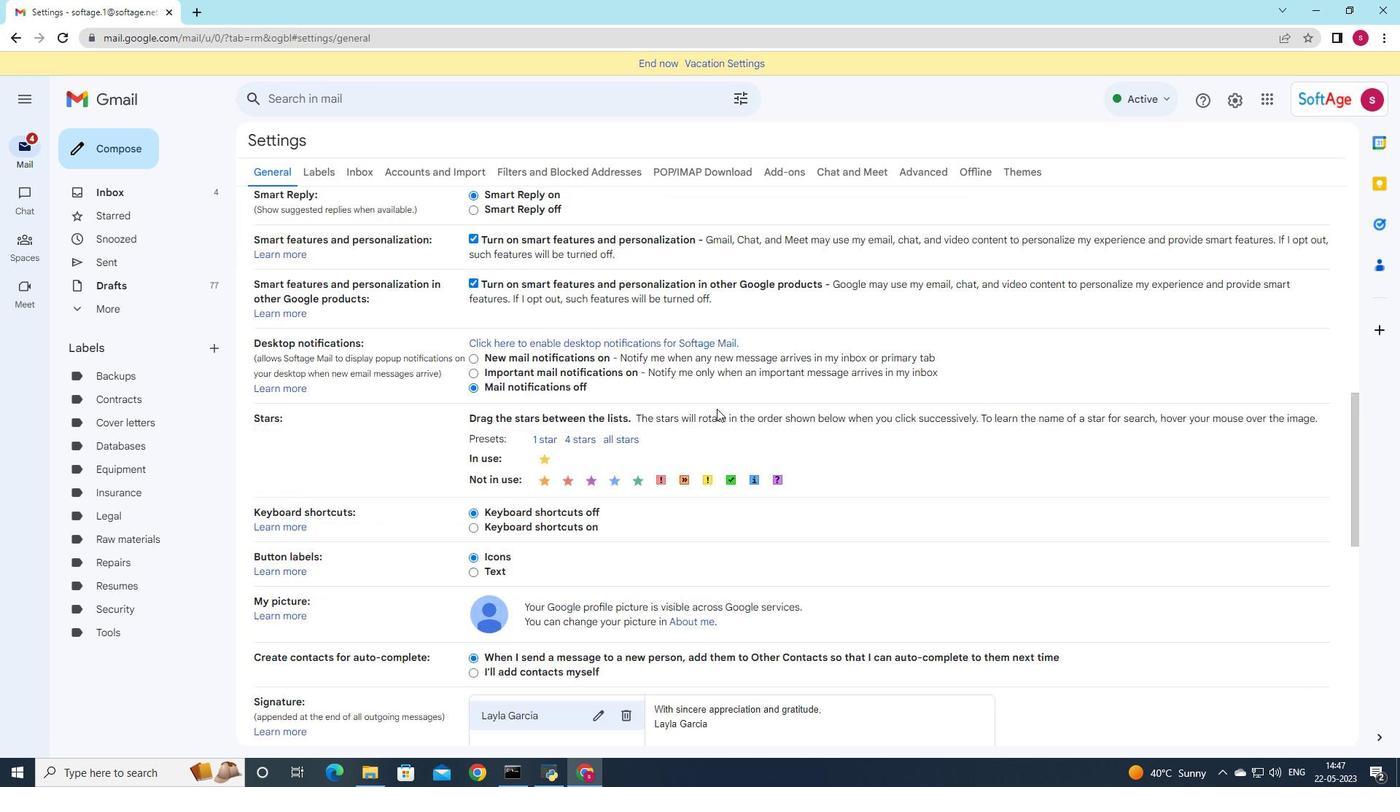 
Action: Mouse scrolled (716, 408) with delta (0, 0)
Screenshot: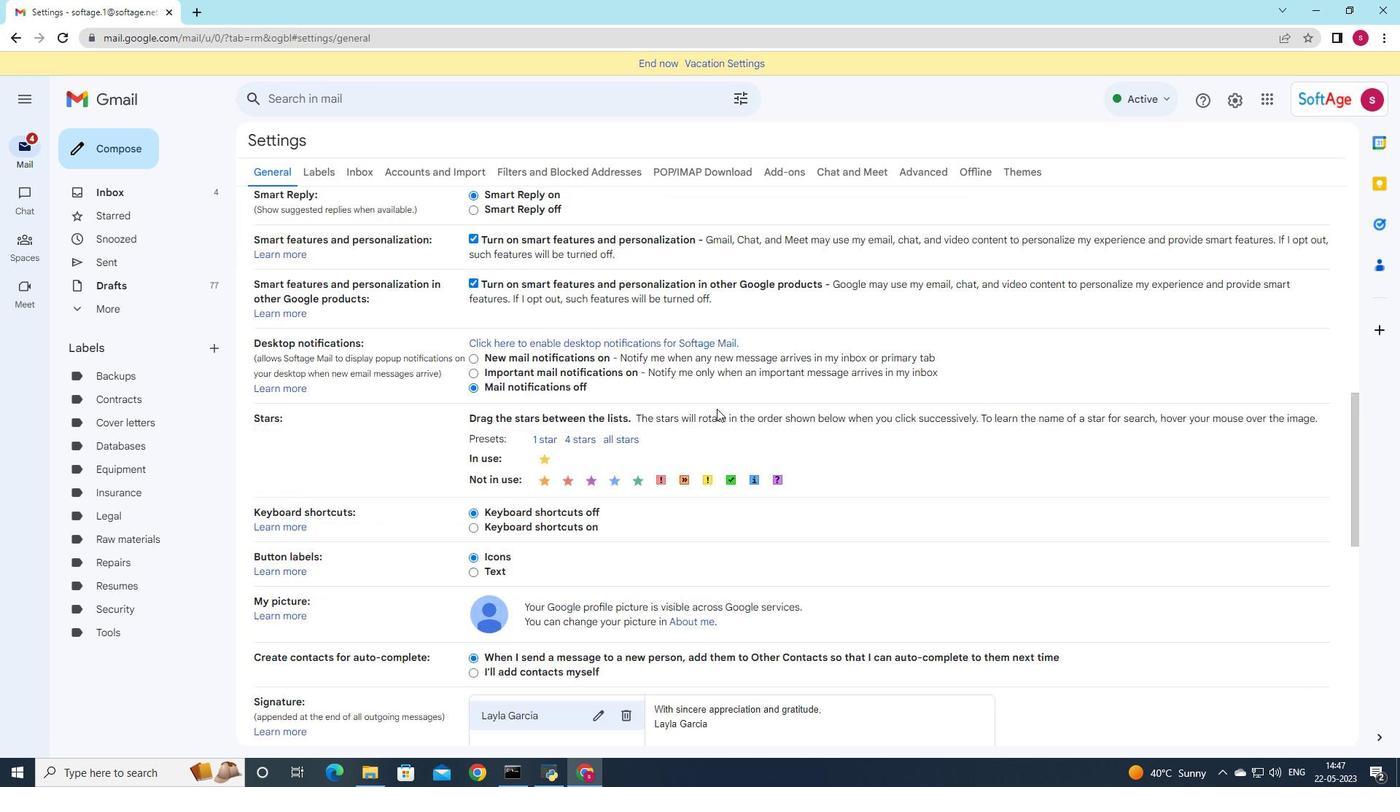 
Action: Mouse moved to (626, 483)
Screenshot: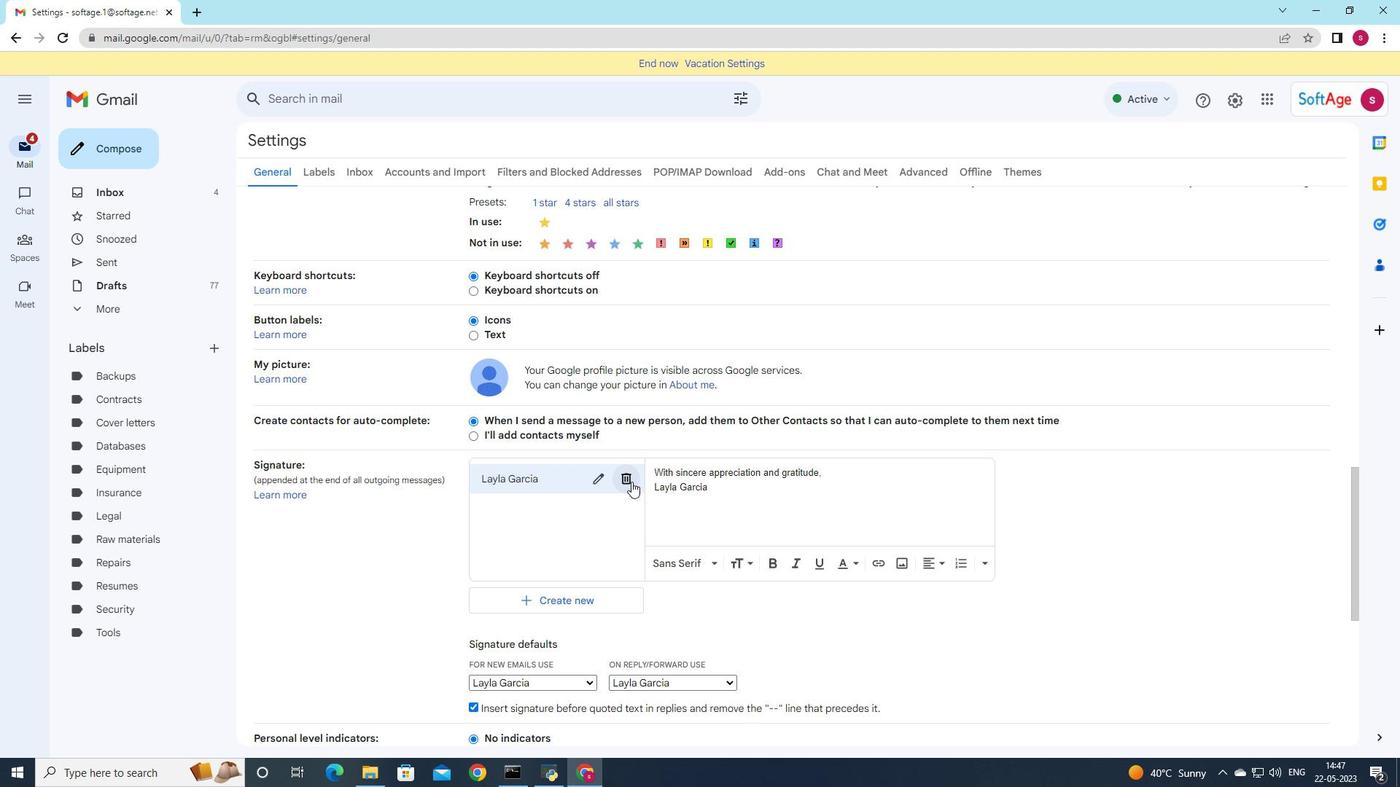 
Action: Mouse pressed left at (626, 483)
Screenshot: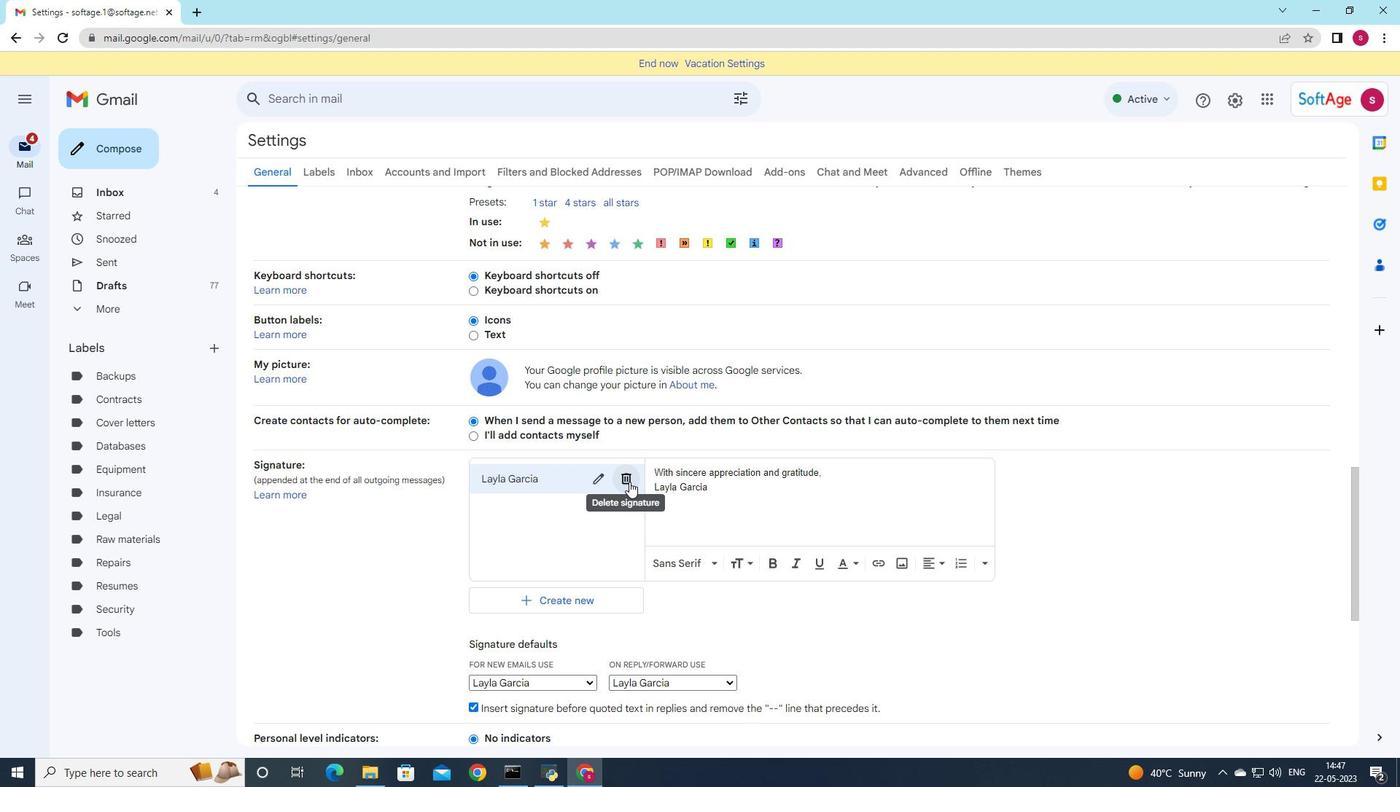 
Action: Mouse moved to (800, 439)
Screenshot: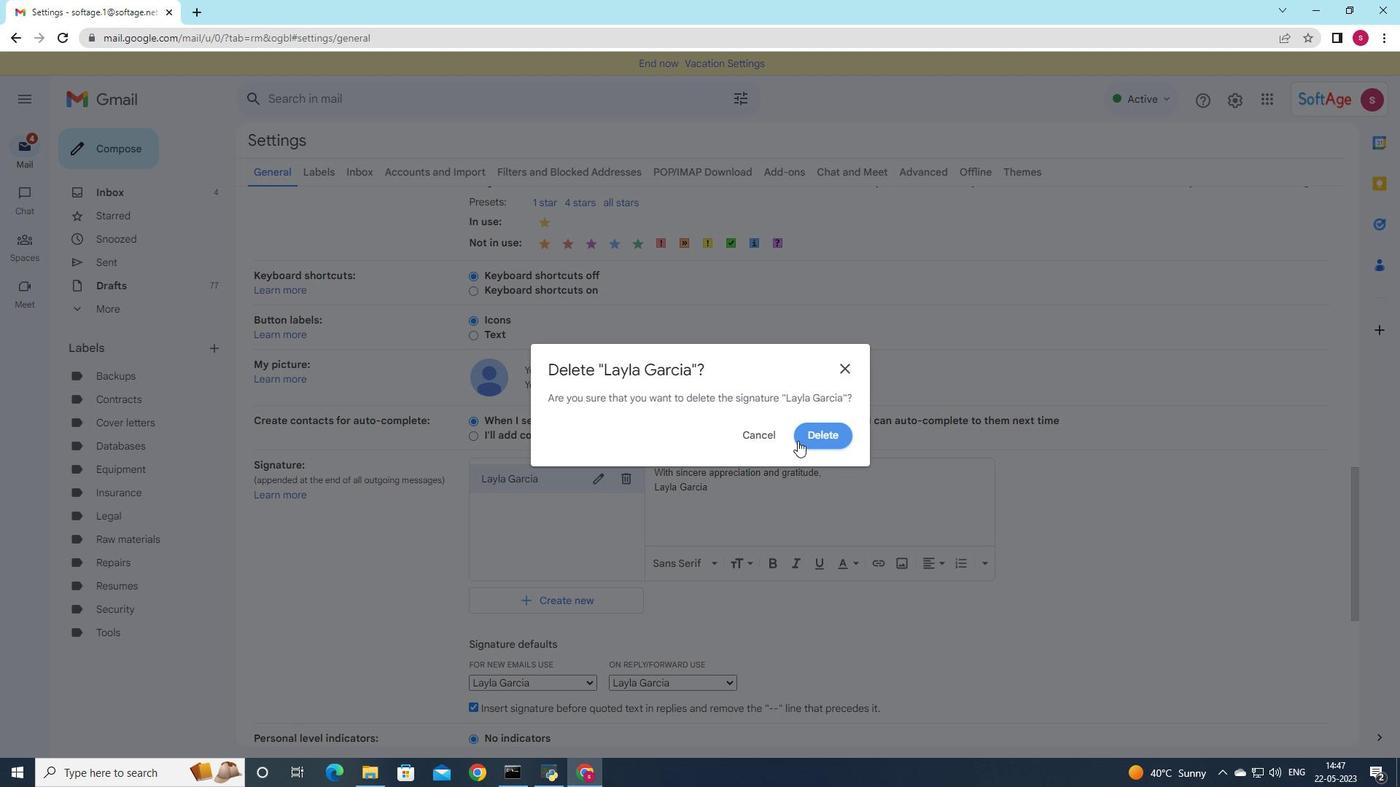 
Action: Mouse pressed left at (800, 439)
Screenshot: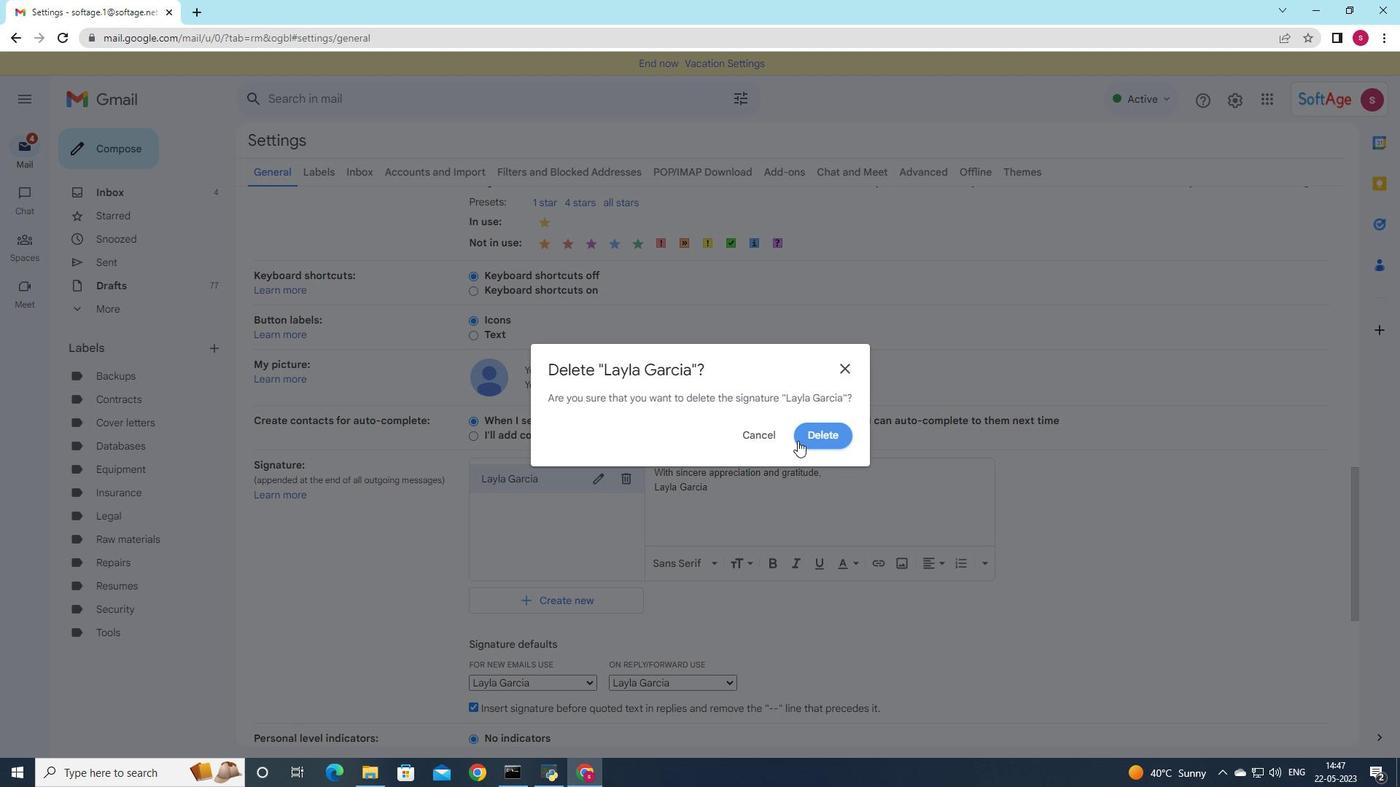 
Action: Mouse moved to (534, 491)
Screenshot: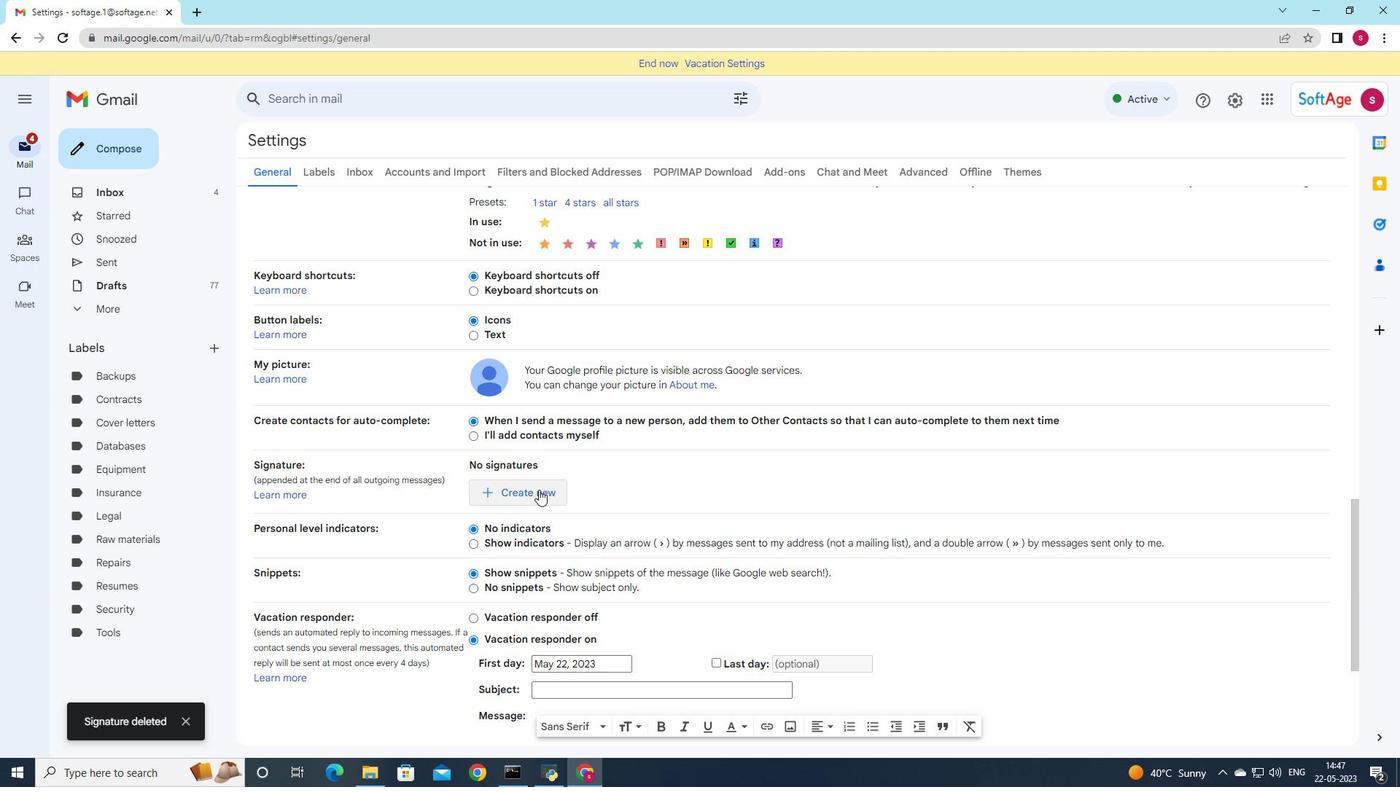 
Action: Mouse pressed left at (534, 491)
Screenshot: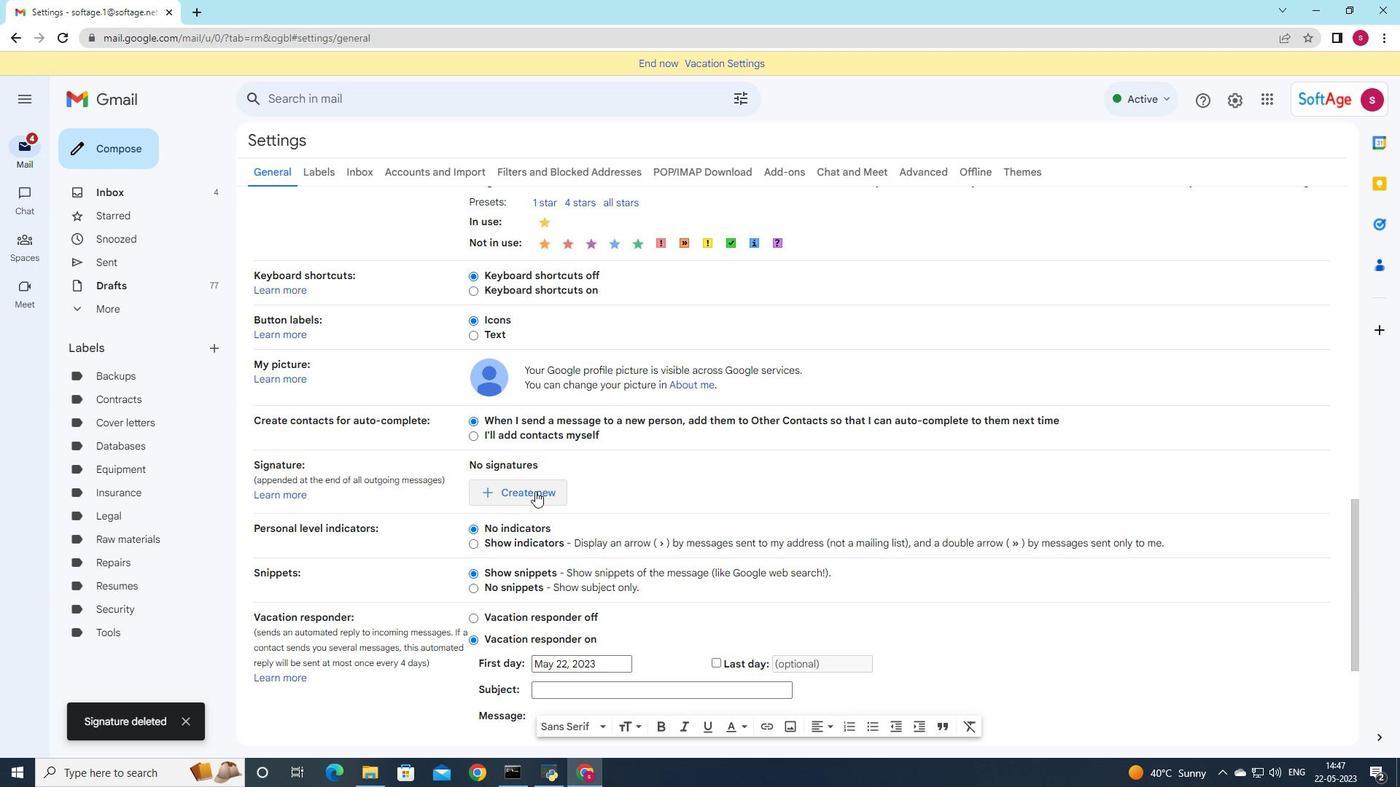 
Action: Mouse moved to (688, 398)
Screenshot: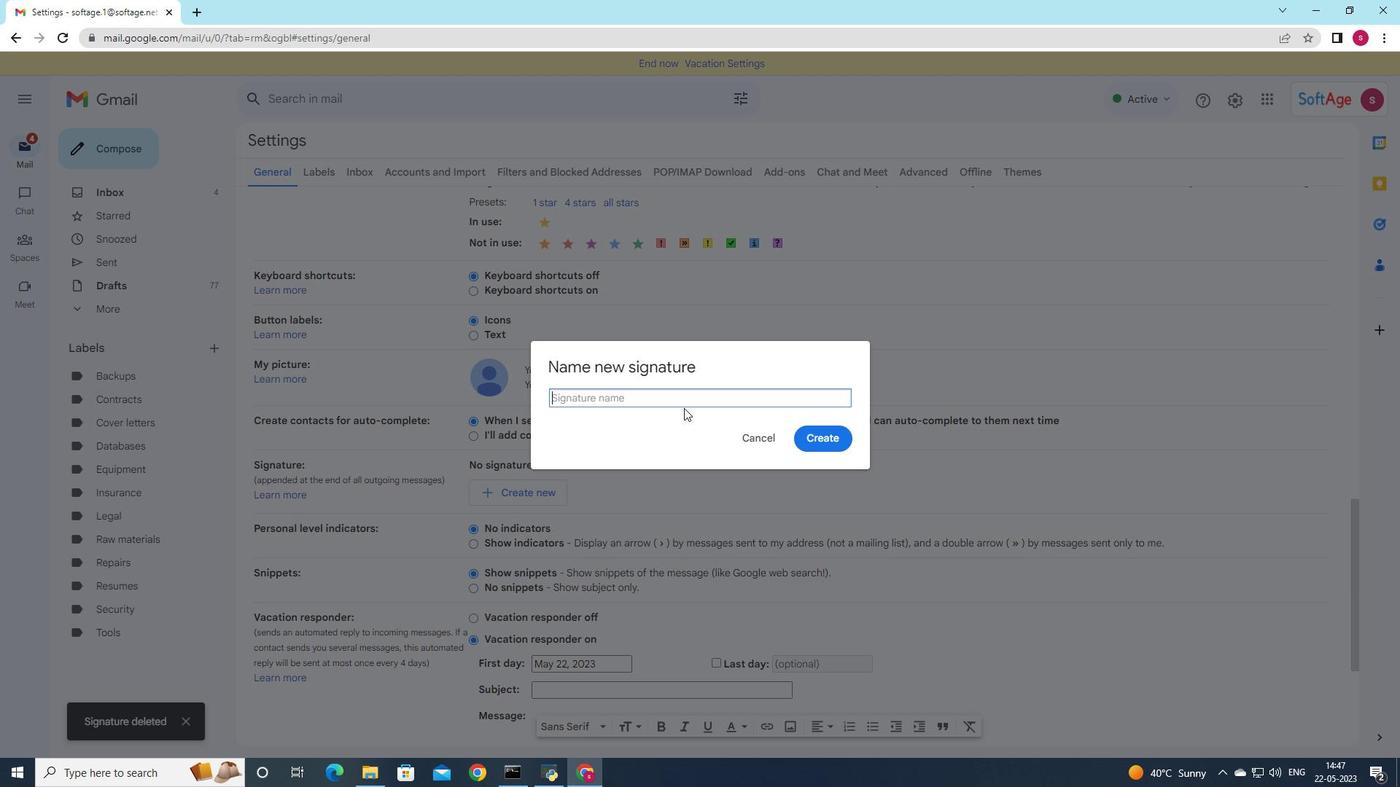 
Action: Key pressed <Key.shift>David
Screenshot: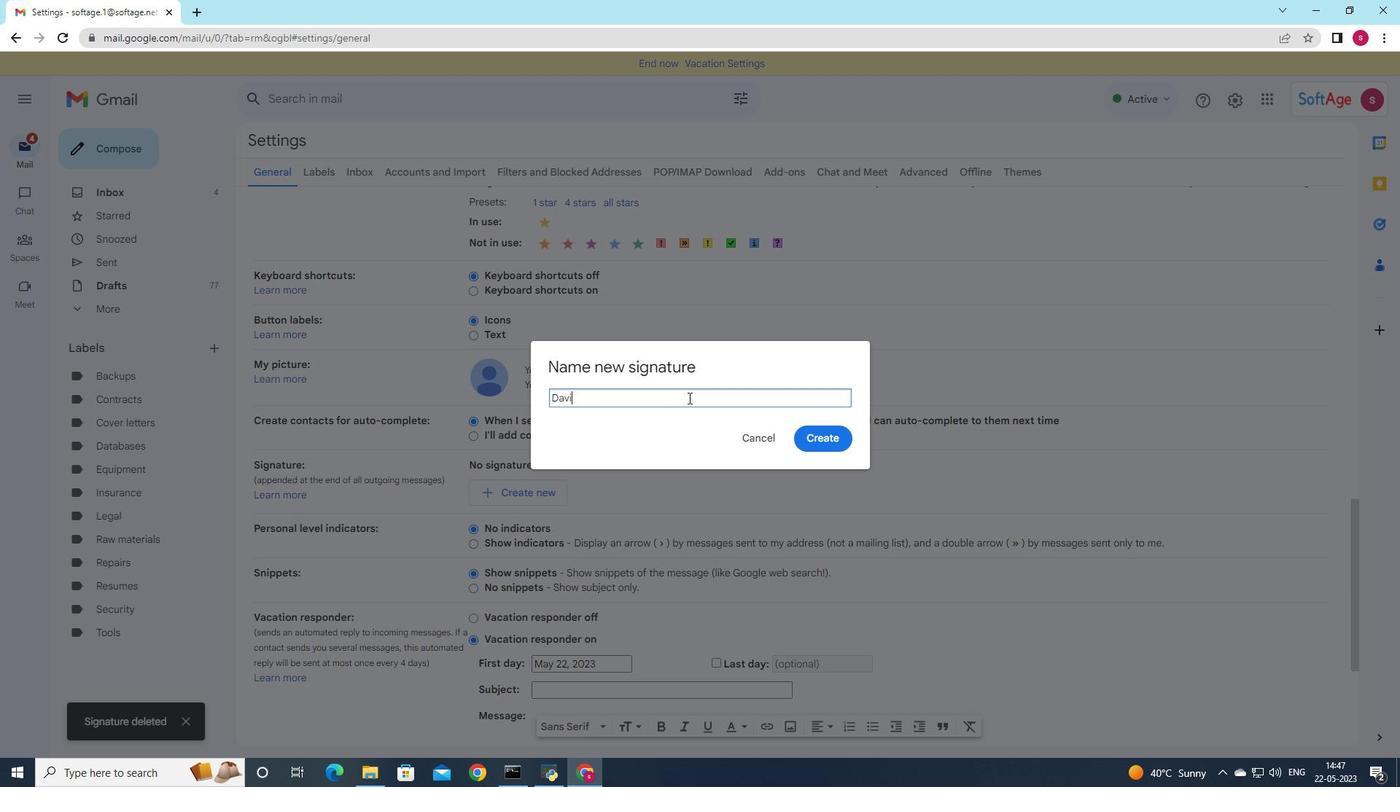 
Action: Mouse moved to (818, 441)
Screenshot: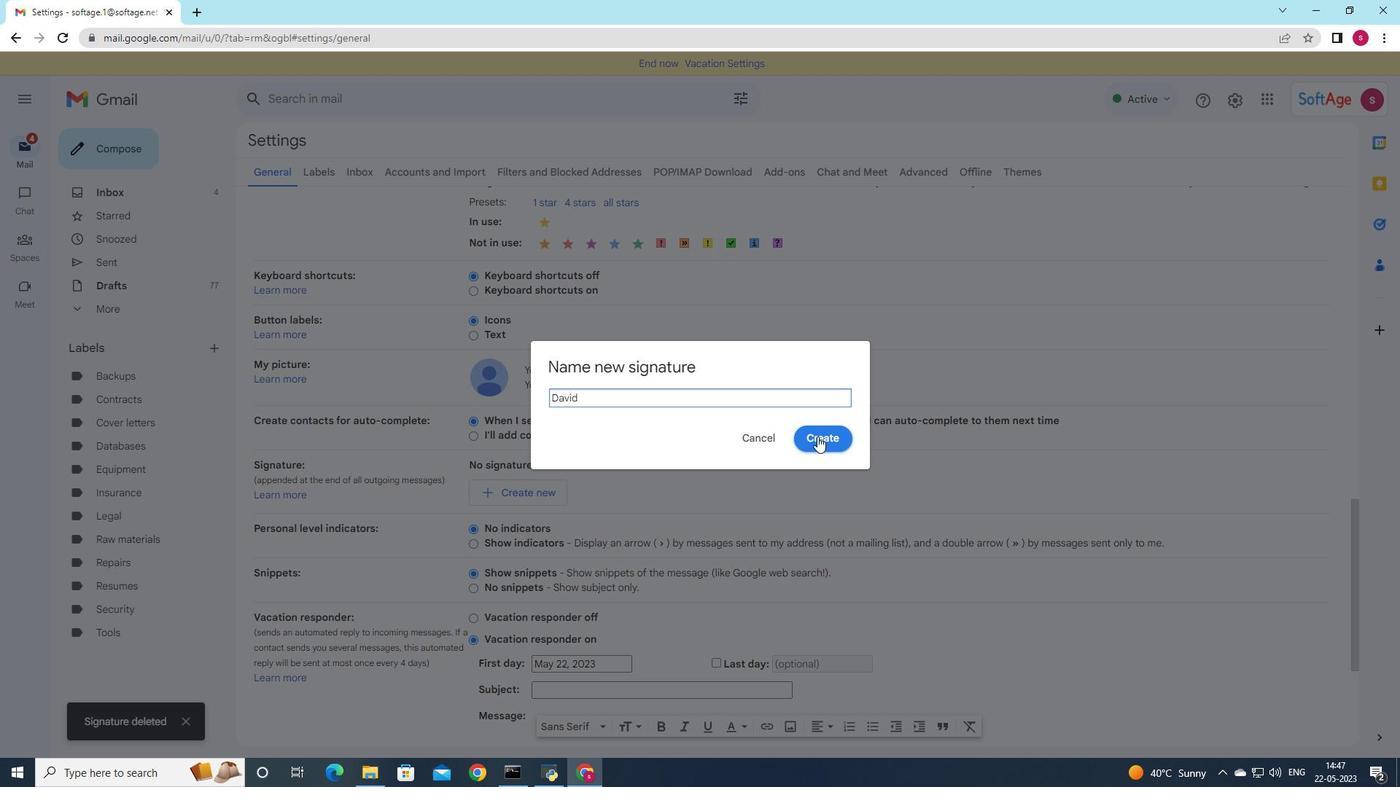 
Action: Mouse pressed left at (818, 441)
Screenshot: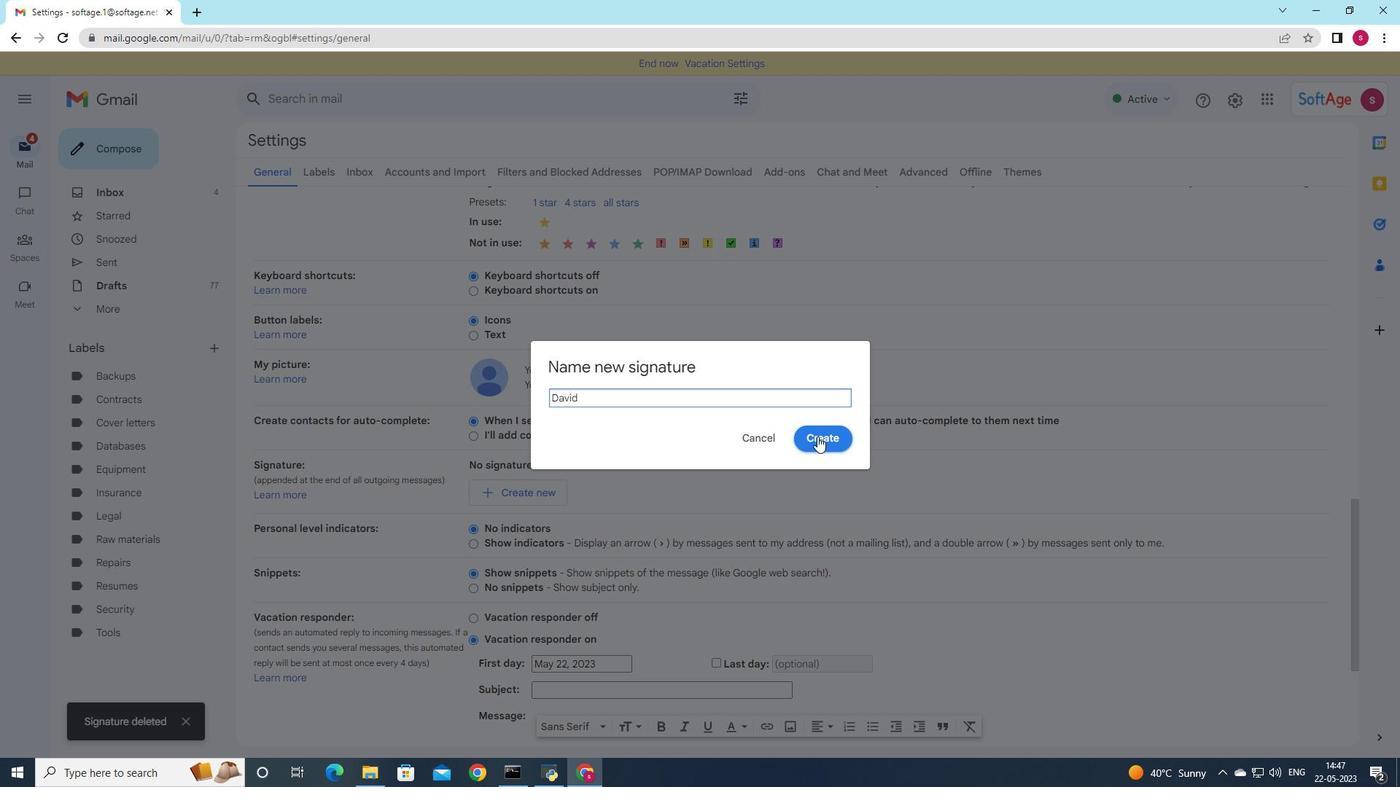 
Action: Mouse moved to (717, 479)
Screenshot: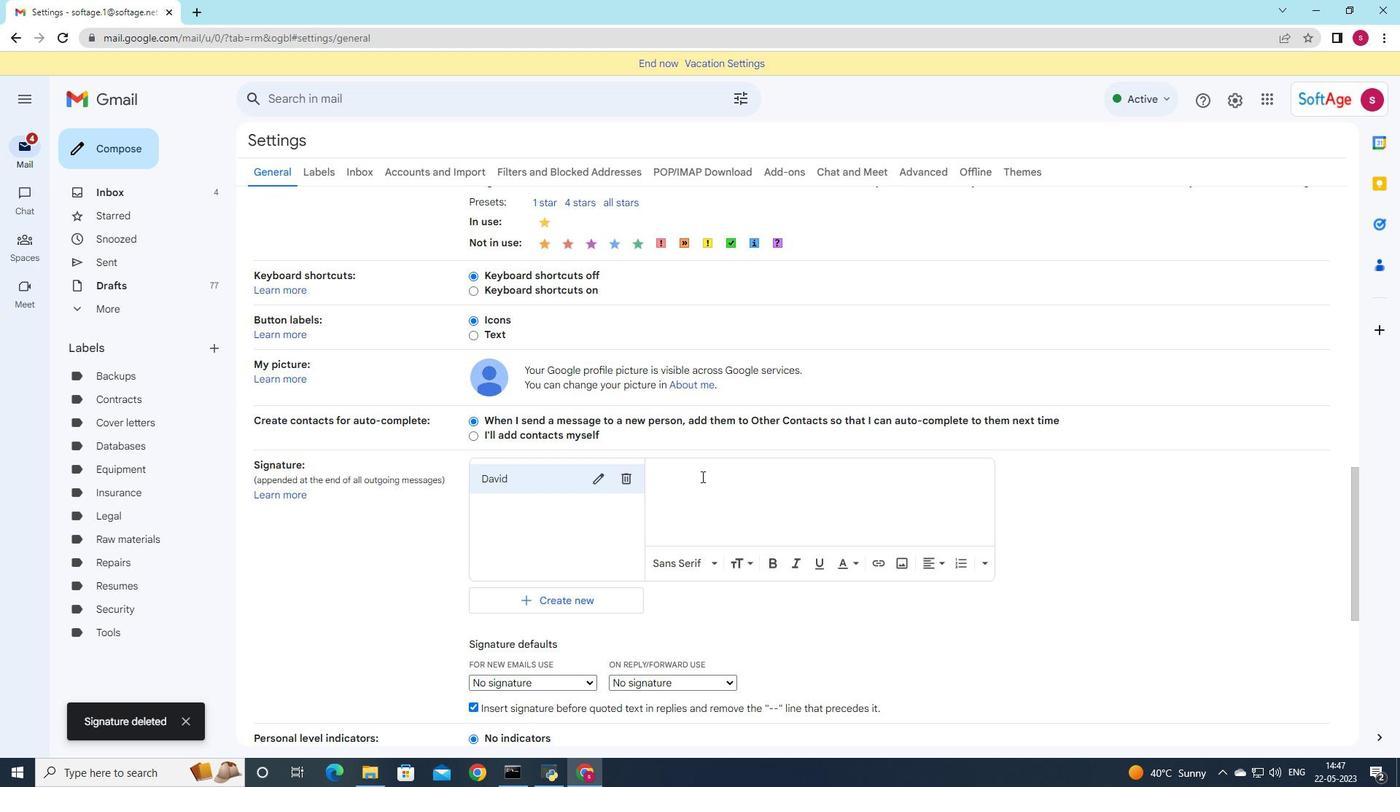 
Action: Mouse pressed left at (717, 479)
Screenshot: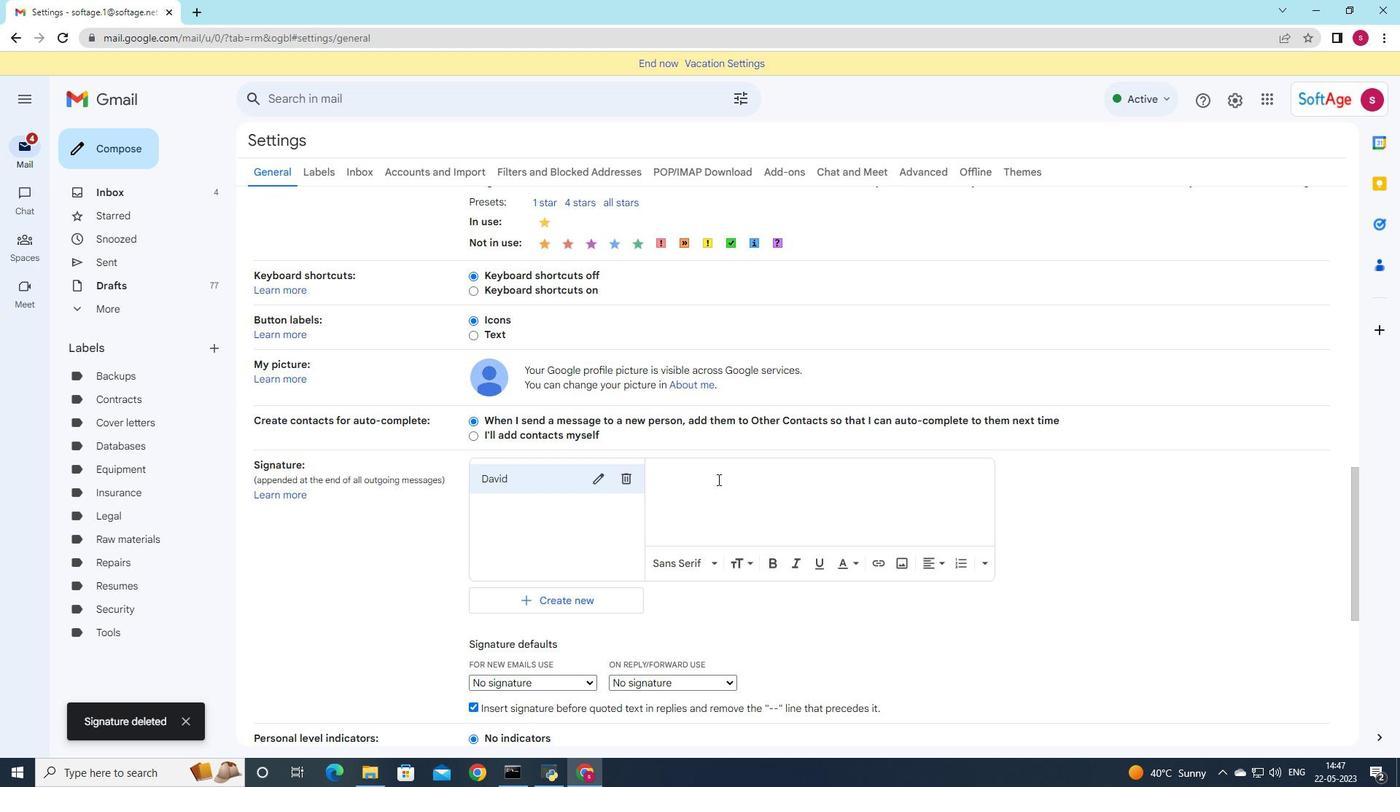 
Action: Key pressed <Key.shift>Wishing<Key.space>you<Key.space>a<Key.space><Key.shift_r>Joyous<Key.space>holiday<Key.space>season,<Key.enter><Key.shift>Savid<Key.space><Key.shift><Key.shift><Key.shift><Key.shift><Key.shift><Key.shift><Key.shift><Key.shift><Key.shift><Key.shift><Key.shift><Key.shift><Key.shift><Key.shift><Key.shift><Key.shift>Fre<Key.backspace><Key.backspace><Key.backspace><Key.shift_r>Green
Screenshot: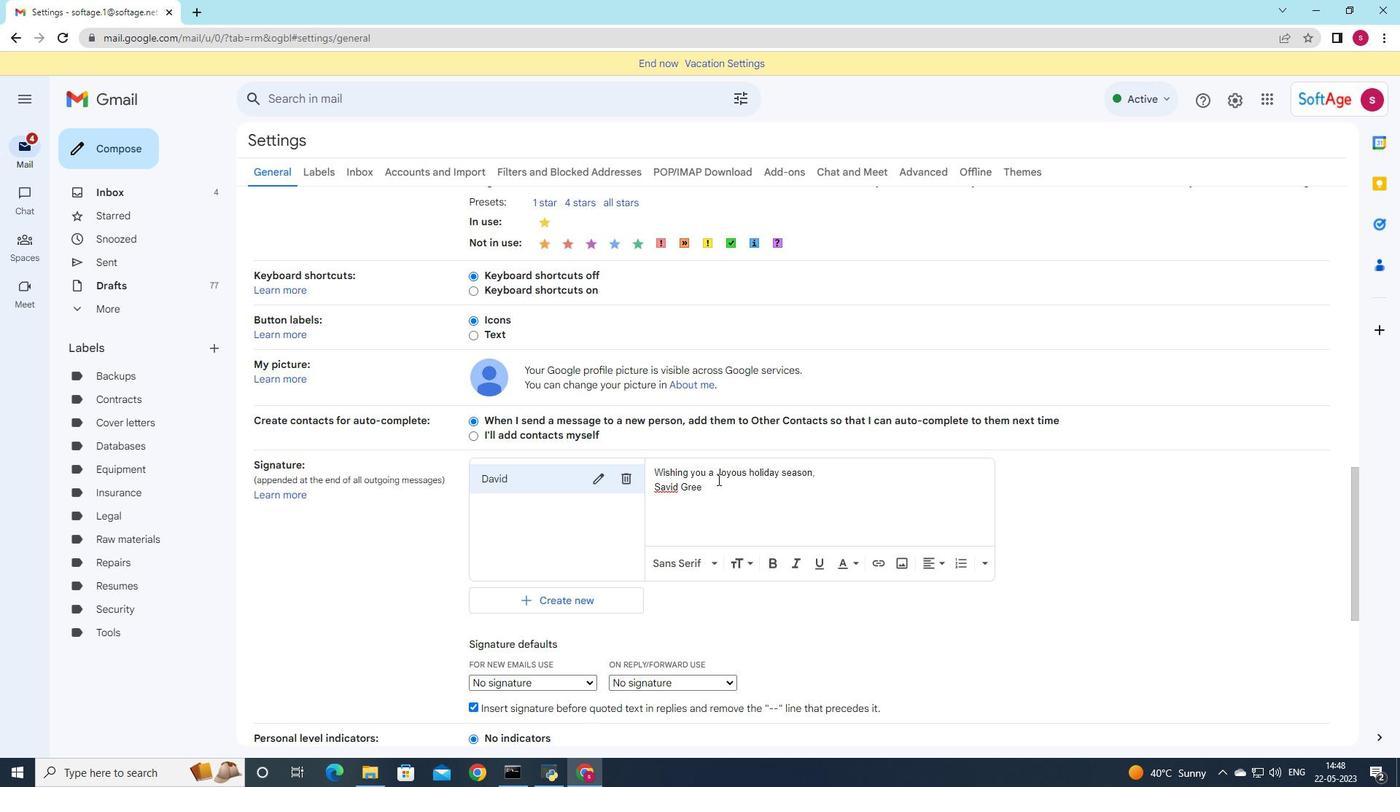 
Action: Mouse moved to (660, 481)
Screenshot: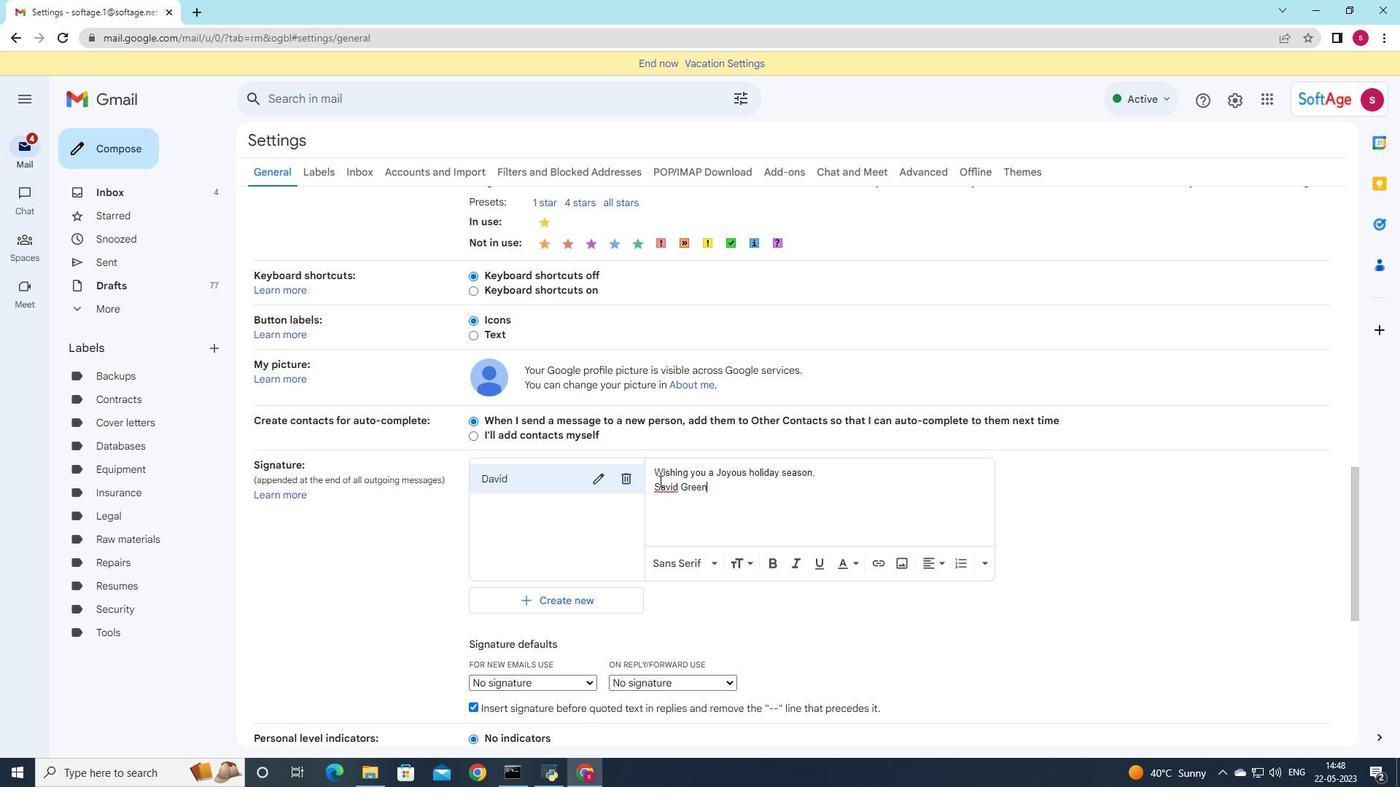 
Action: Mouse pressed left at (660, 481)
Screenshot: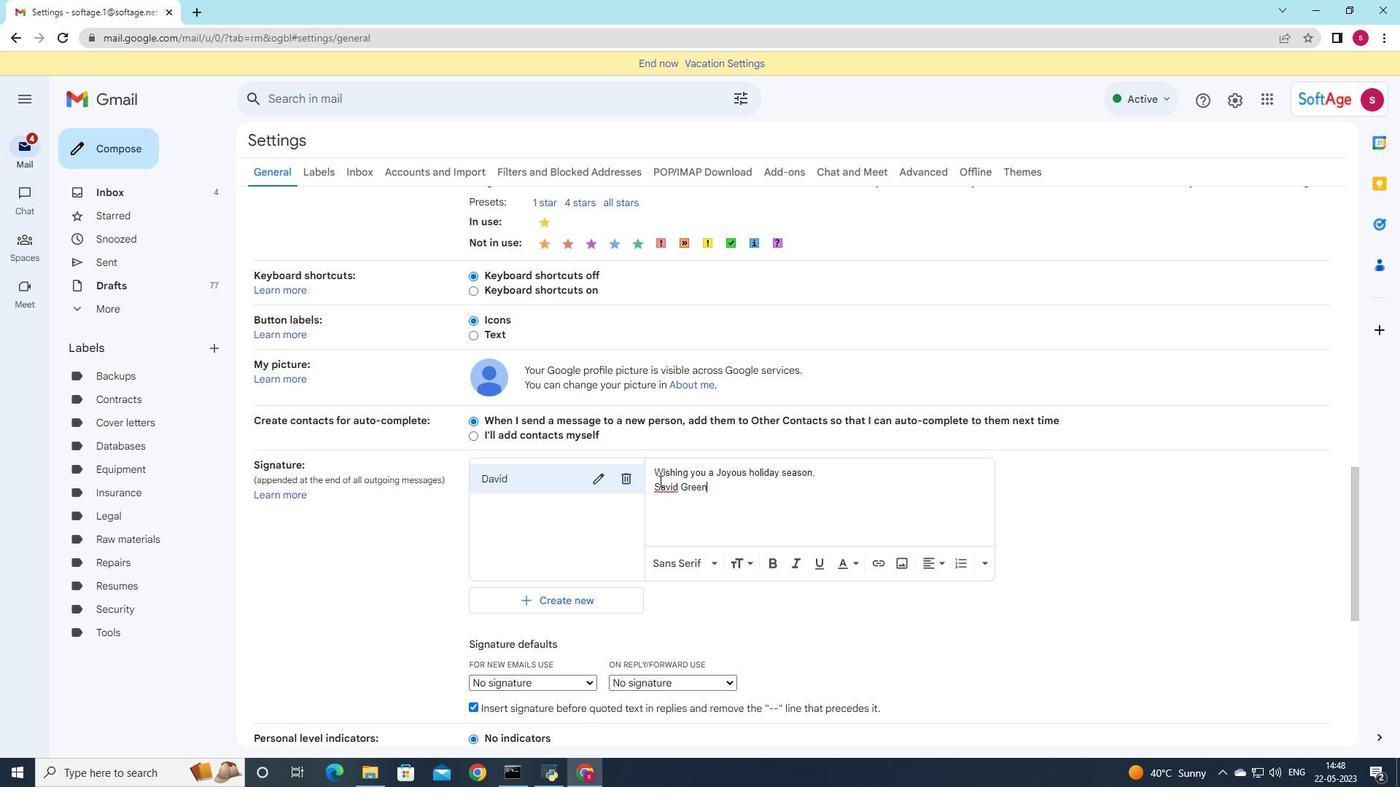 
Action: Key pressed <Key.backspace><Key.shift>D
Screenshot: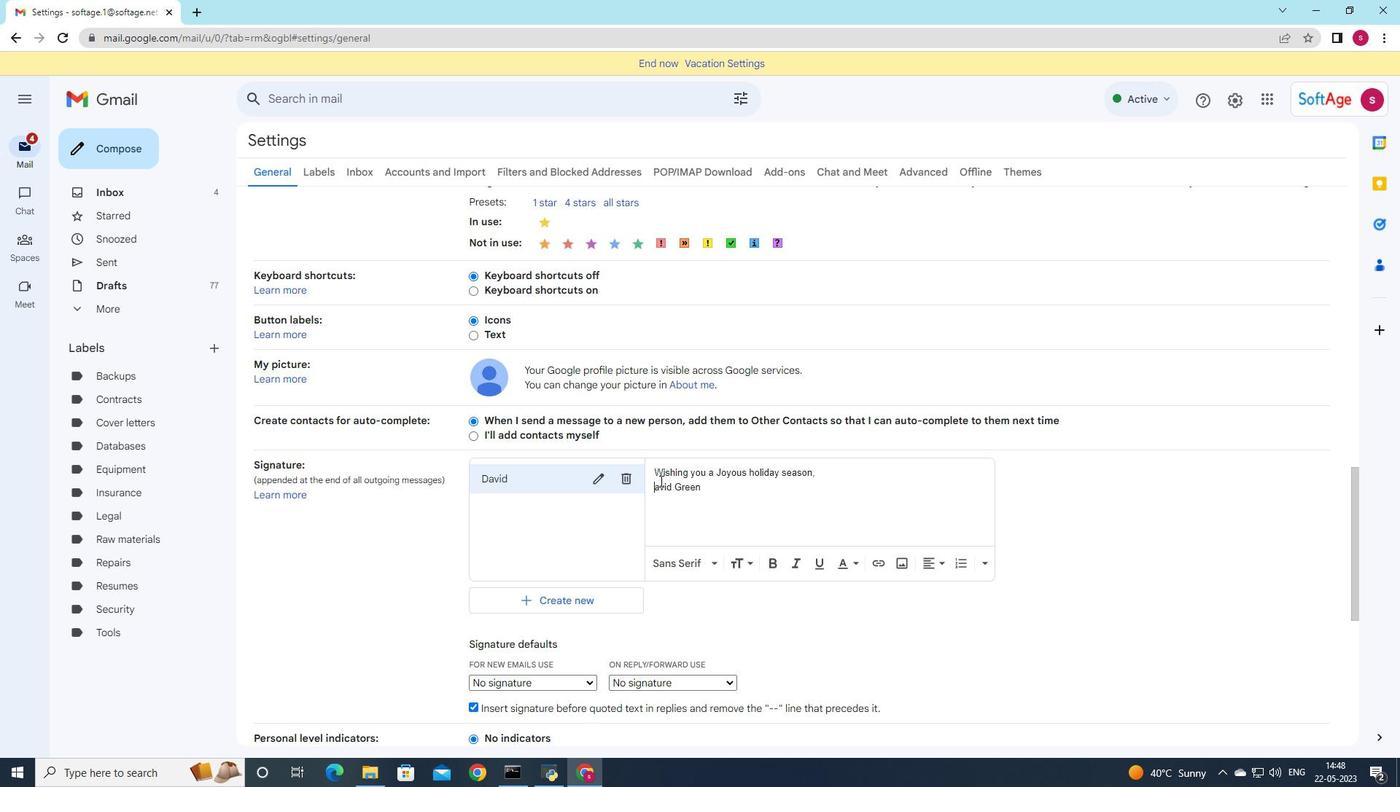 
Action: Mouse moved to (580, 678)
Screenshot: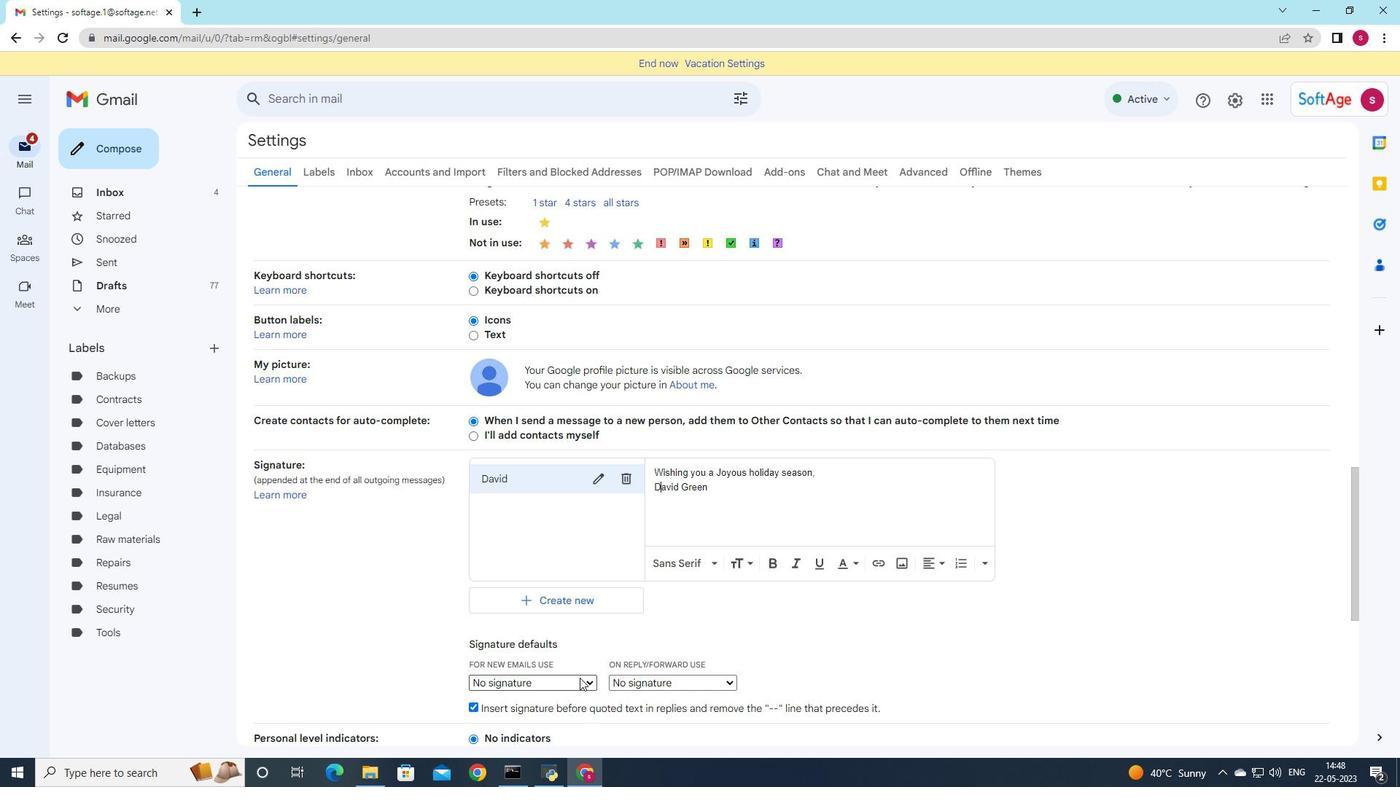 
Action: Mouse pressed left at (580, 678)
Screenshot: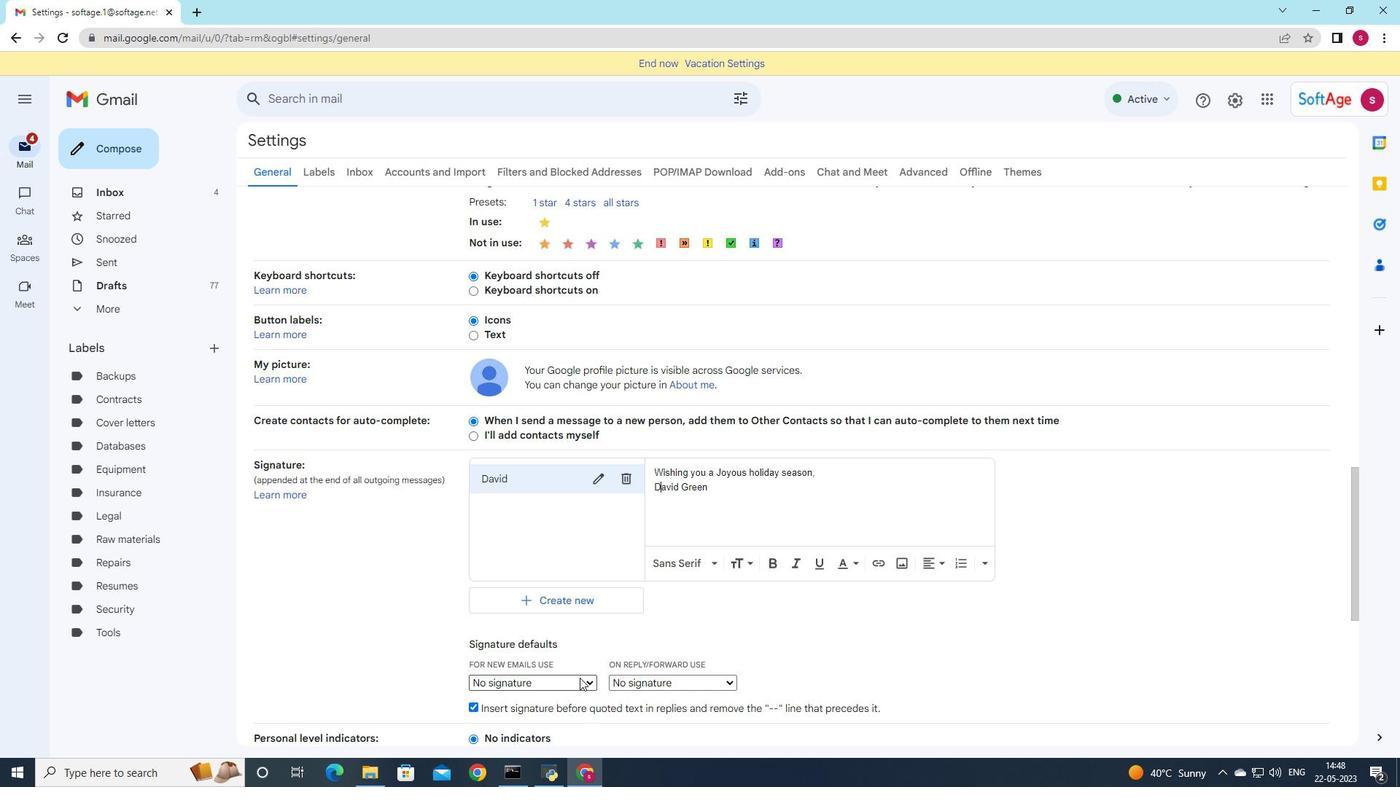 
Action: Mouse moved to (578, 710)
Screenshot: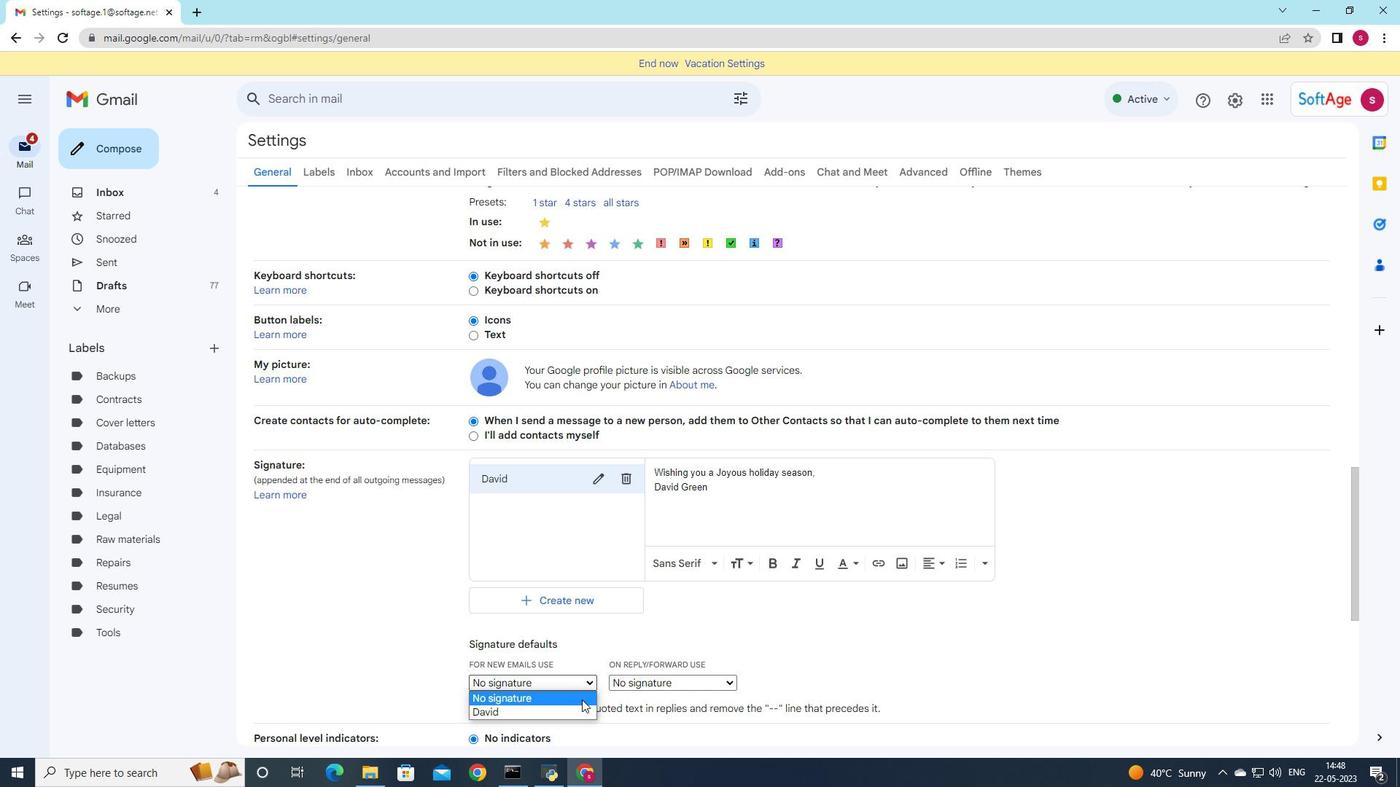 
Action: Mouse pressed left at (578, 710)
Screenshot: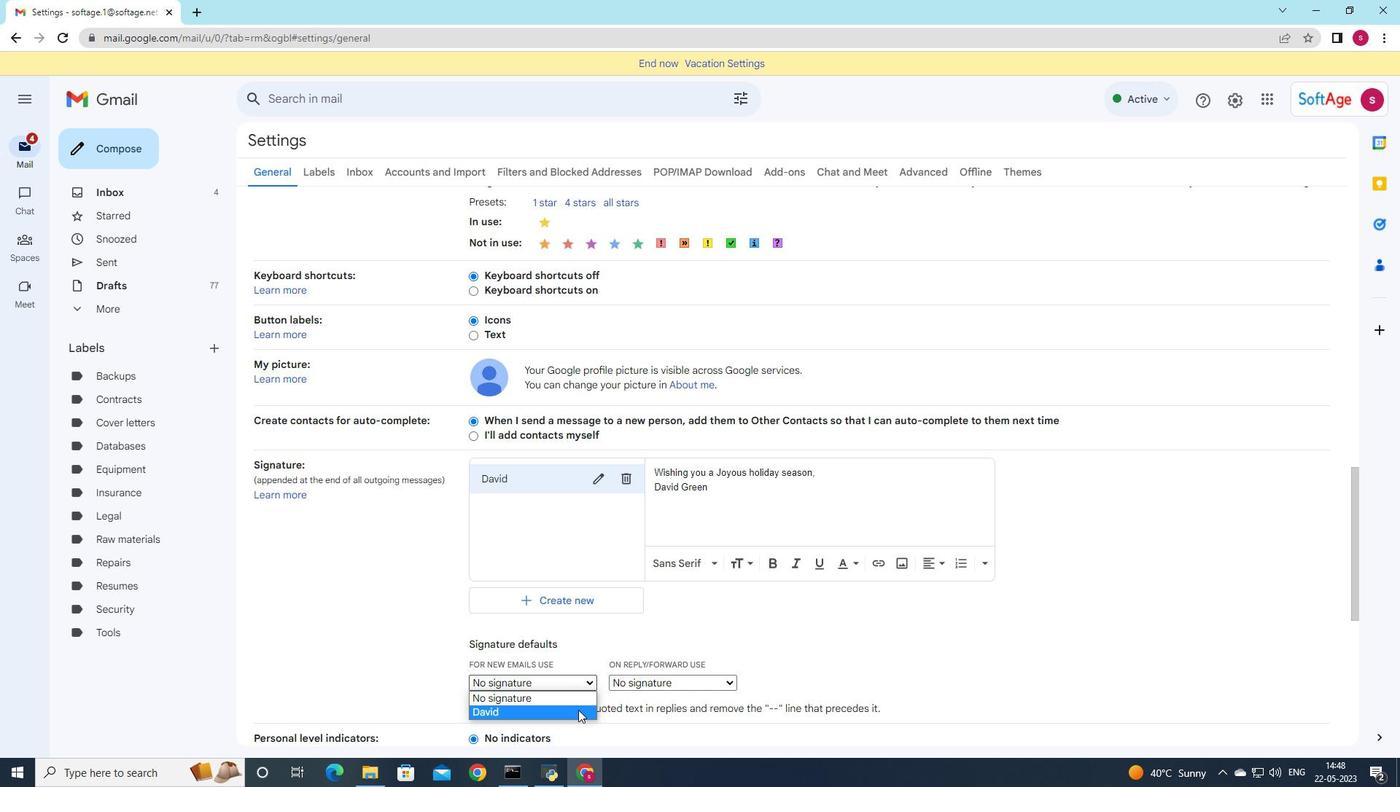 
Action: Mouse moved to (677, 679)
Screenshot: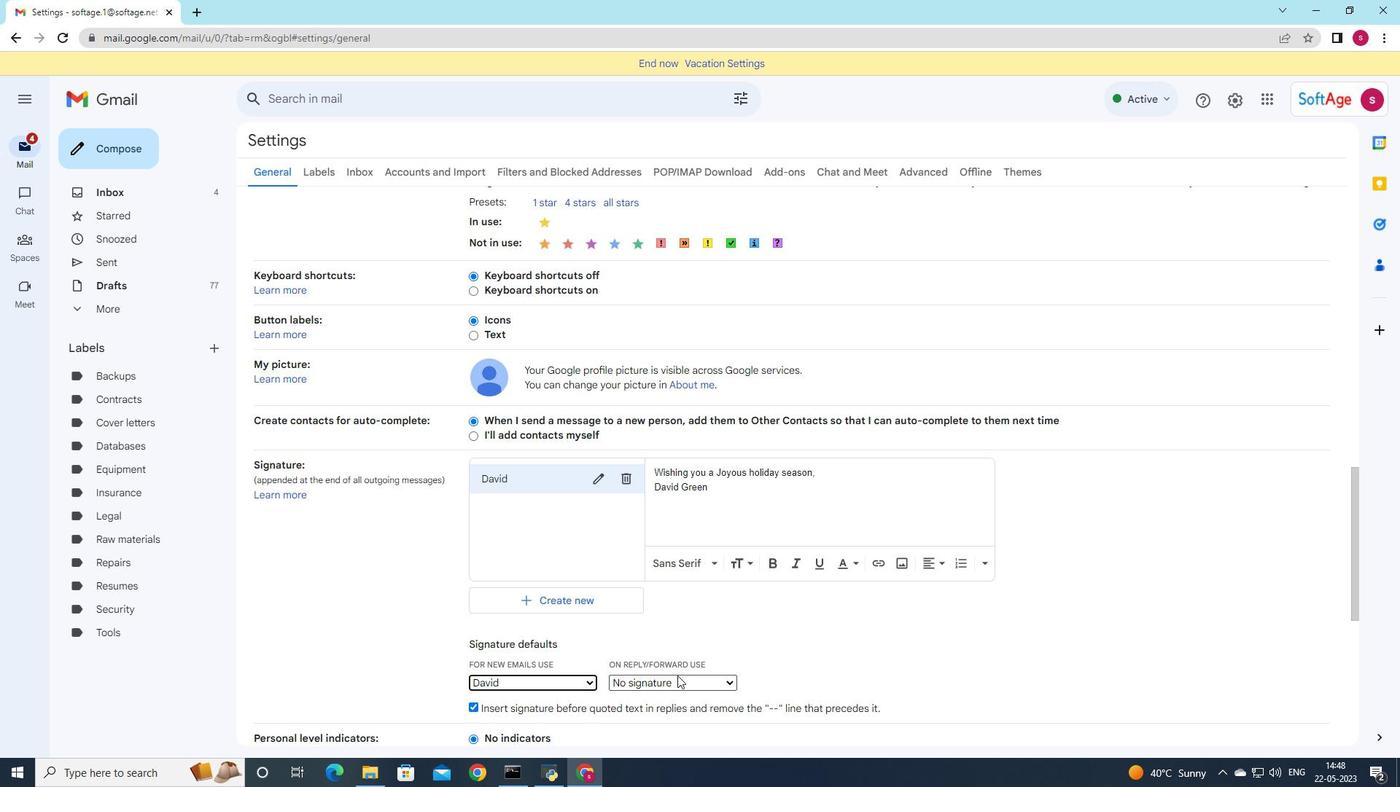 
Action: Mouse pressed left at (677, 679)
Screenshot: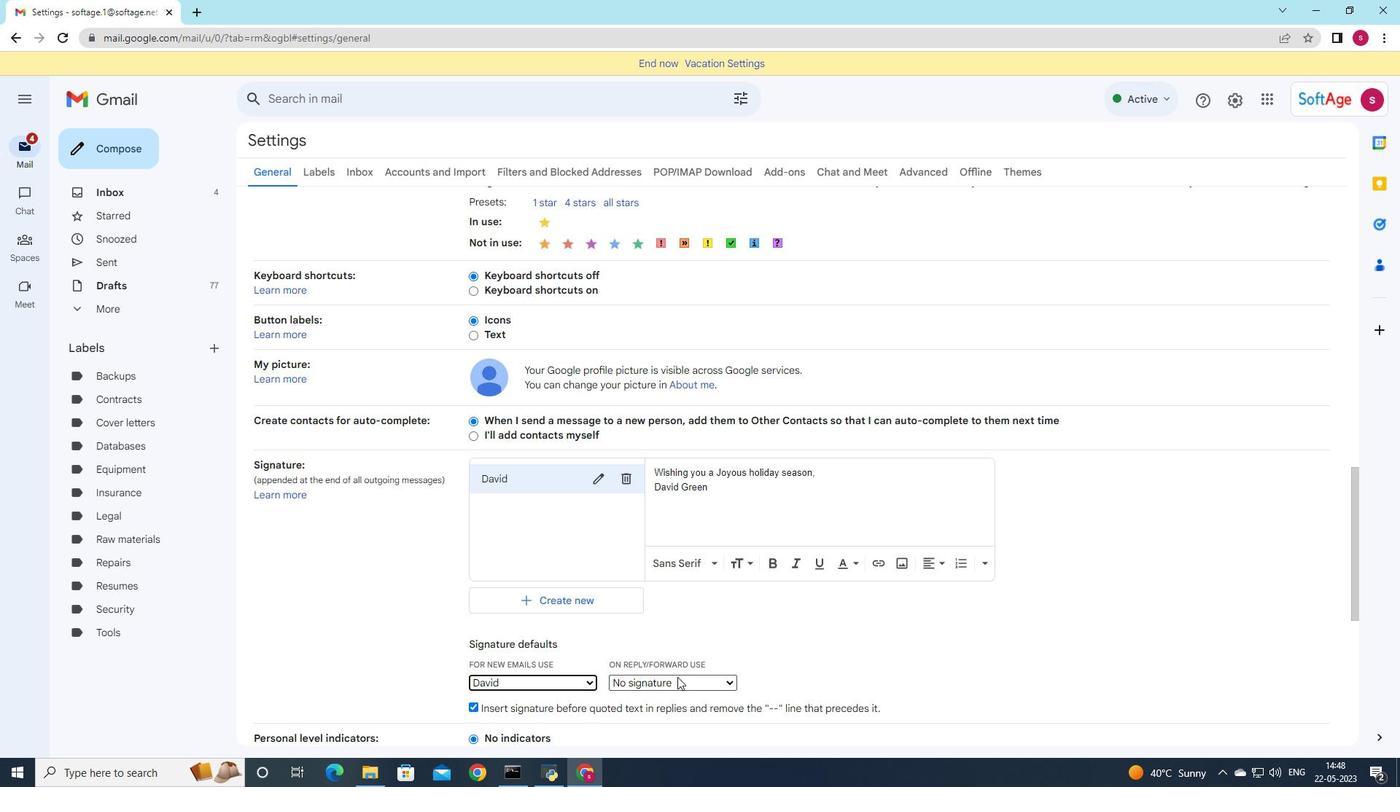 
Action: Mouse moved to (673, 708)
Screenshot: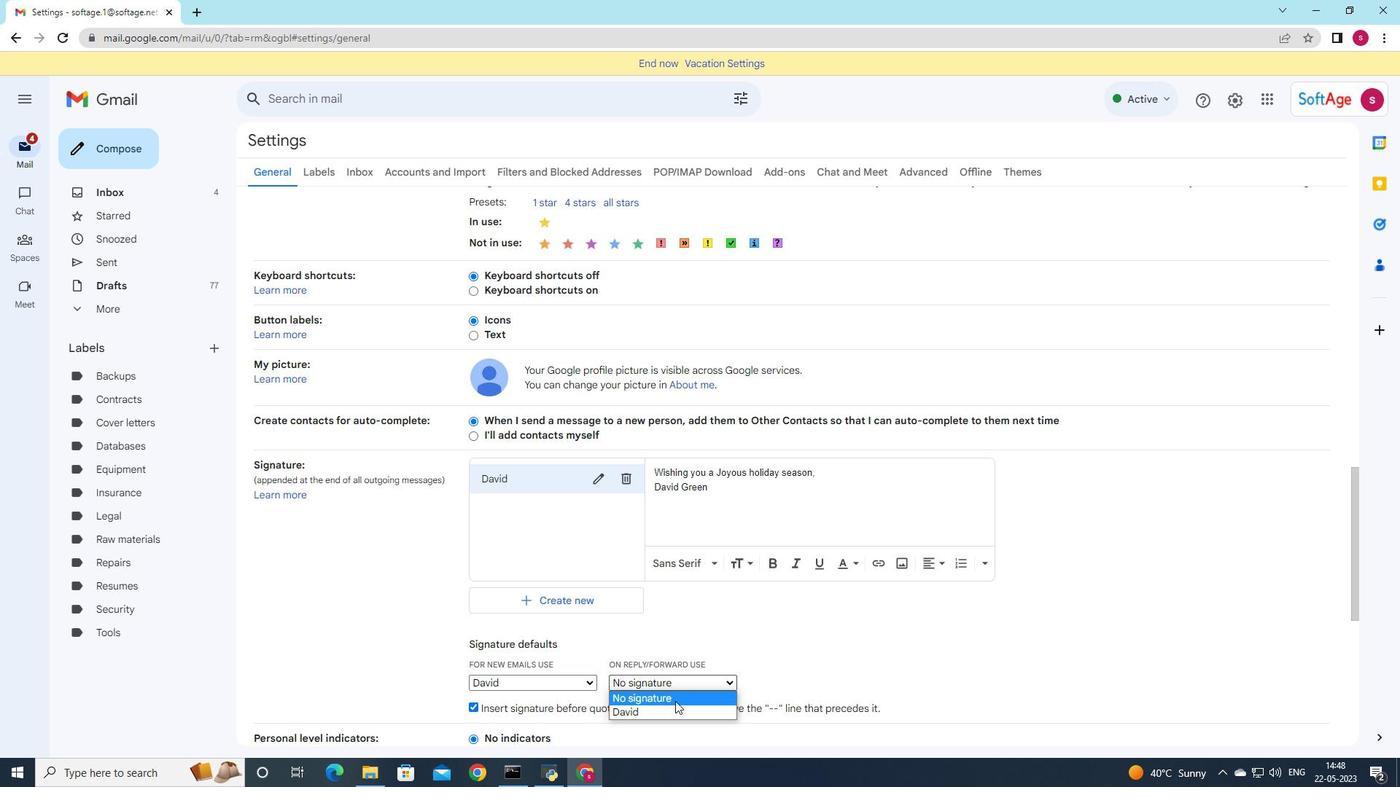 
Action: Mouse pressed left at (673, 708)
Screenshot: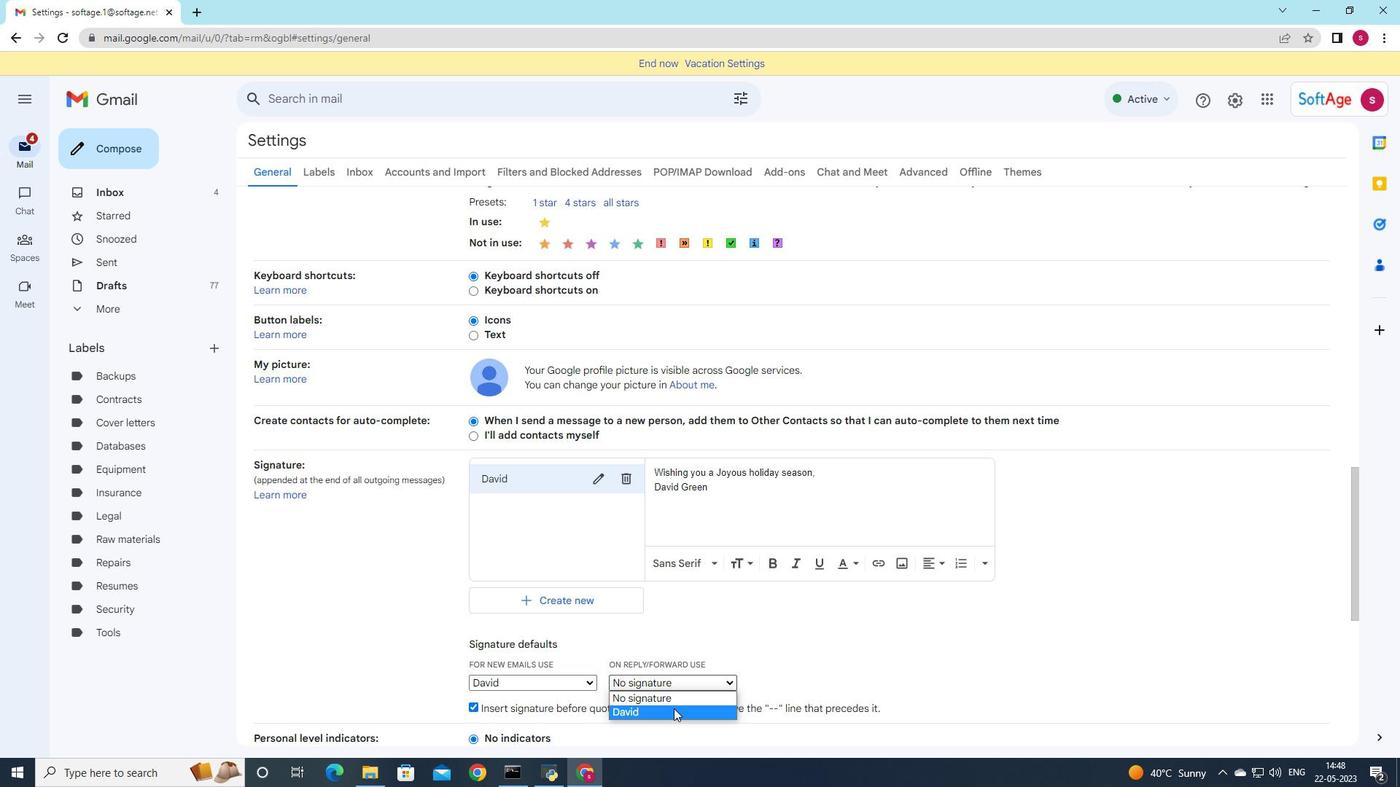 
Action: Mouse moved to (673, 707)
Screenshot: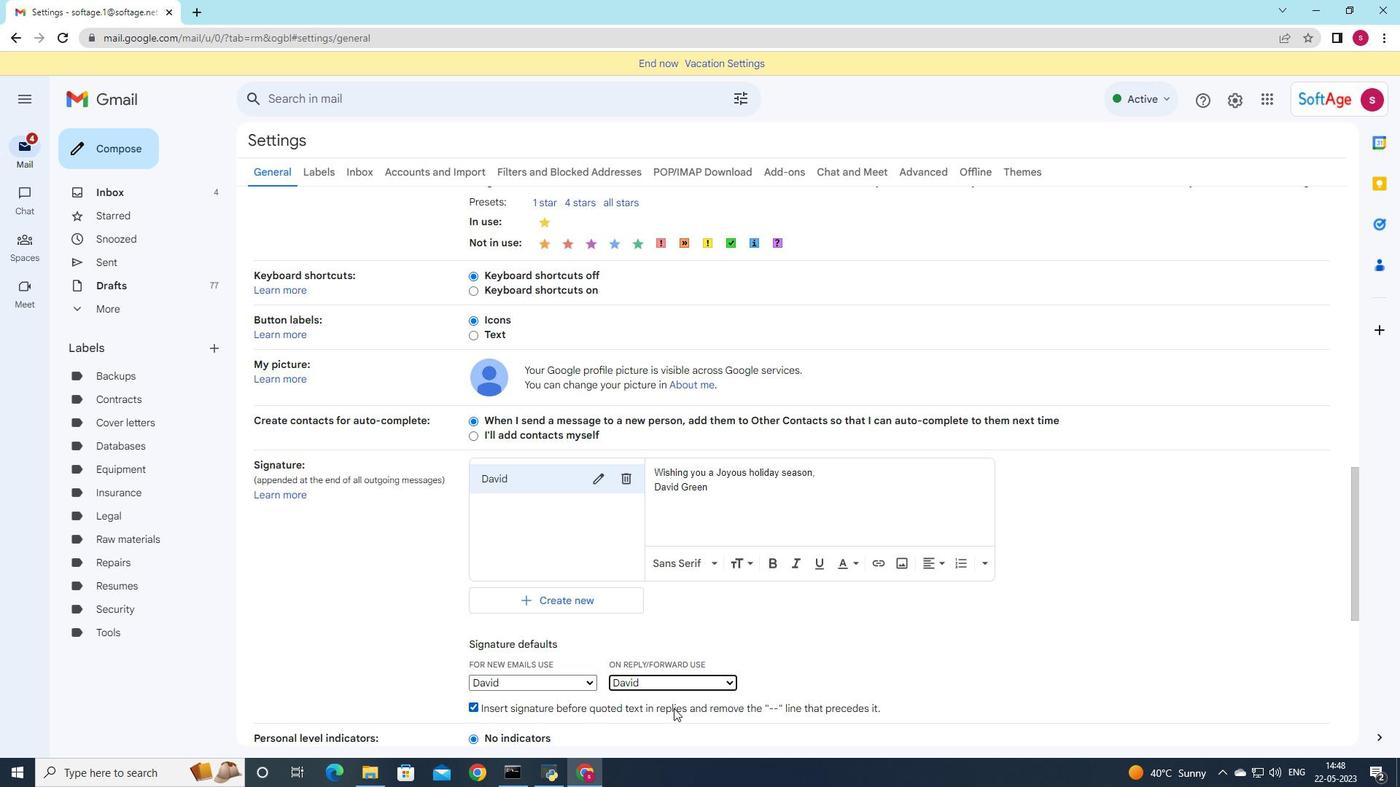 
Action: Mouse scrolled (673, 707) with delta (0, 0)
Screenshot: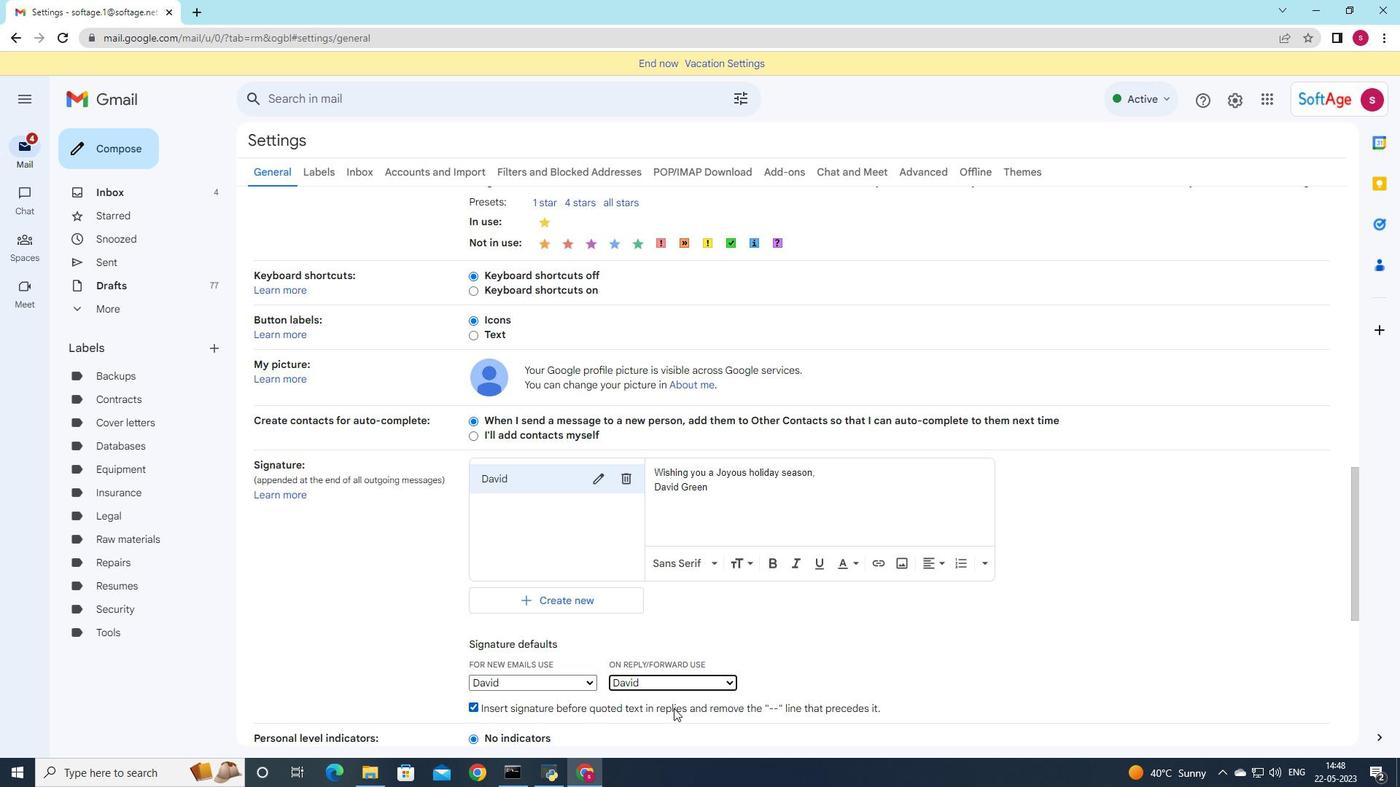 
Action: Mouse scrolled (673, 706) with delta (0, 0)
Screenshot: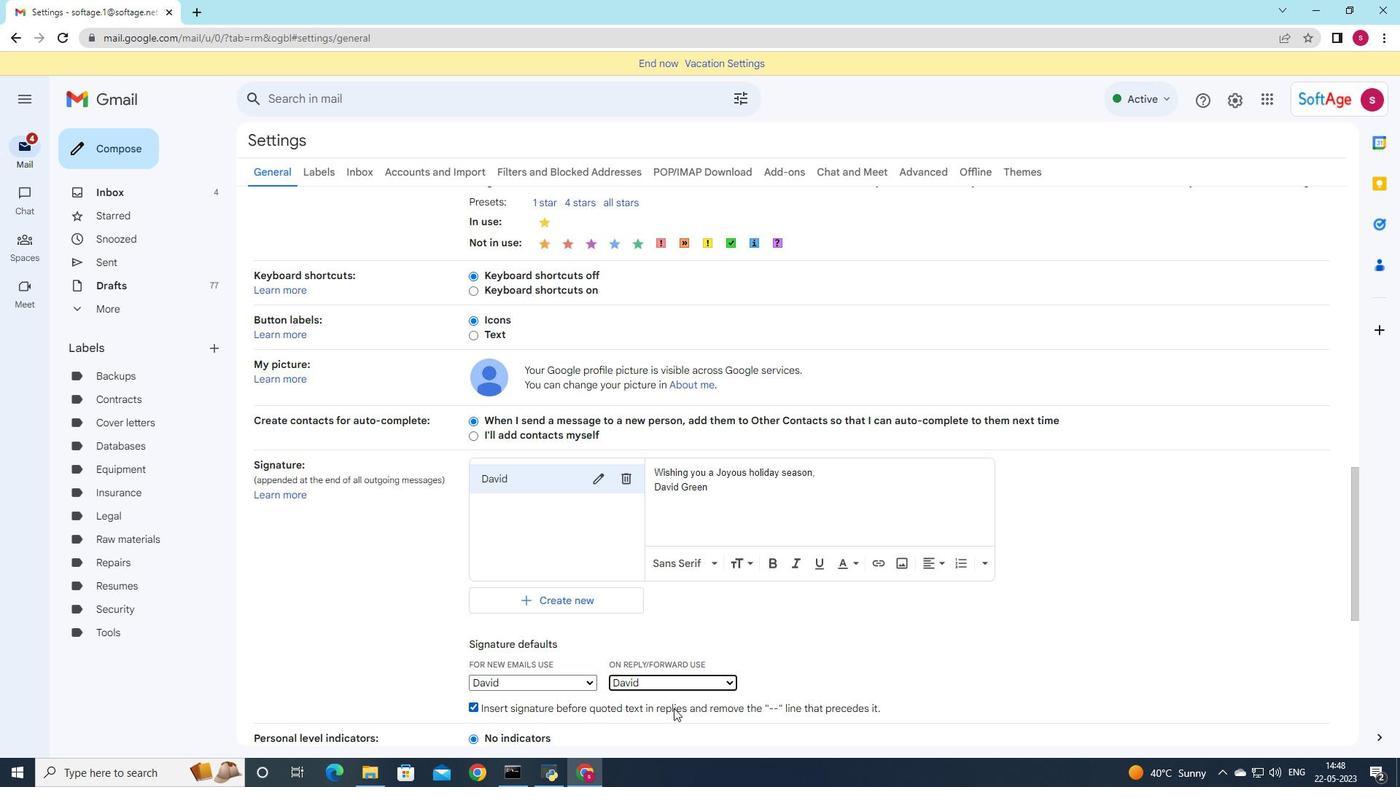 
Action: Mouse scrolled (673, 706) with delta (0, 0)
Screenshot: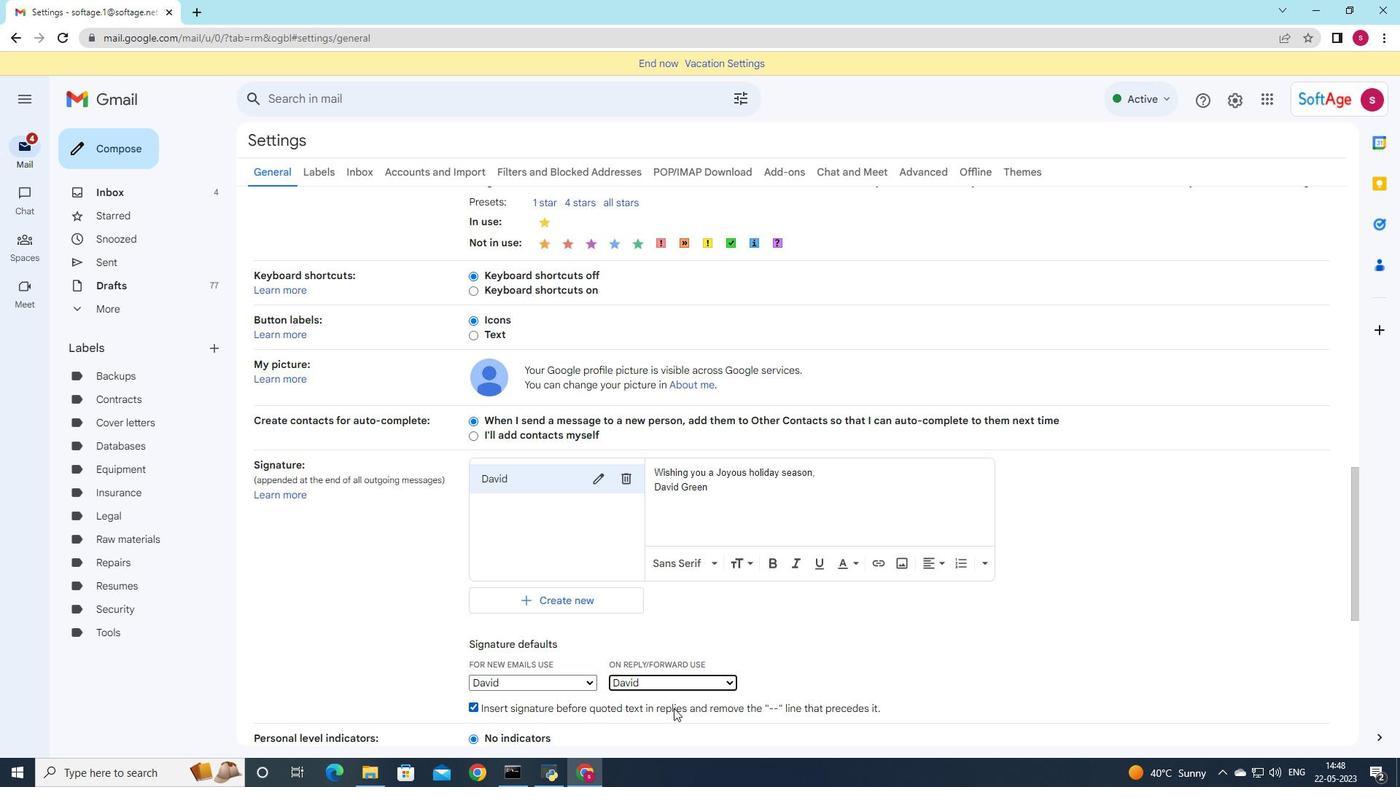 
Action: Mouse scrolled (673, 706) with delta (0, 0)
Screenshot: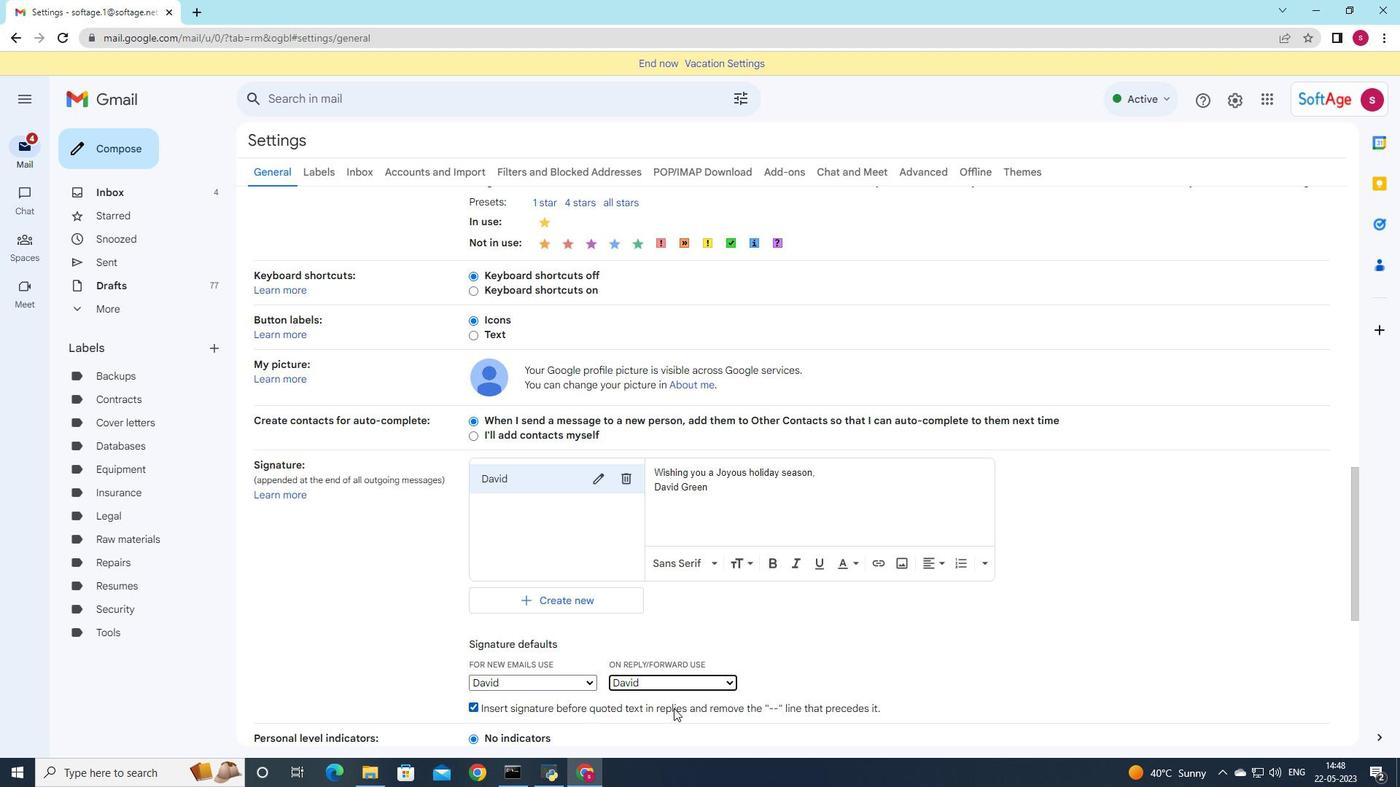 
Action: Mouse scrolled (673, 706) with delta (0, 0)
Screenshot: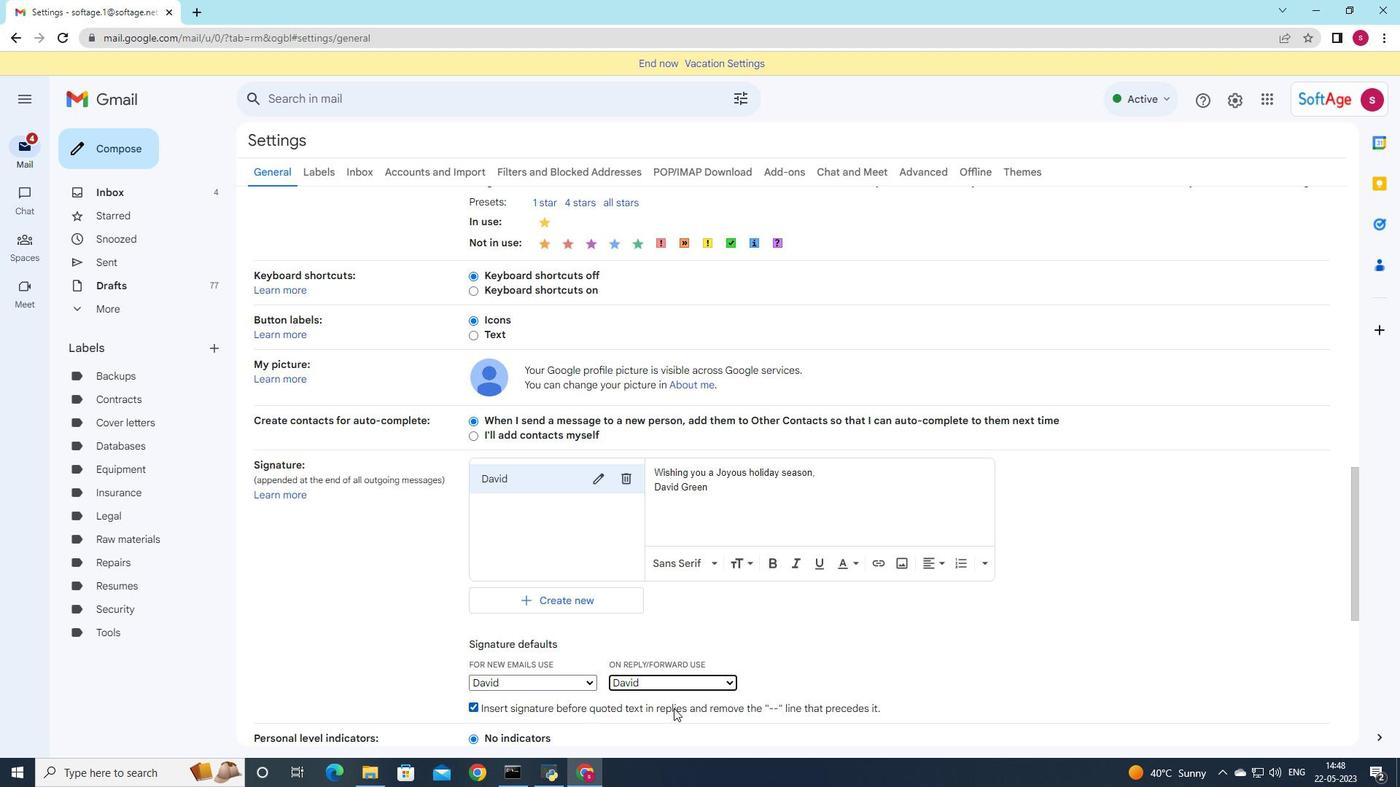 
Action: Mouse scrolled (673, 706) with delta (0, 0)
Screenshot: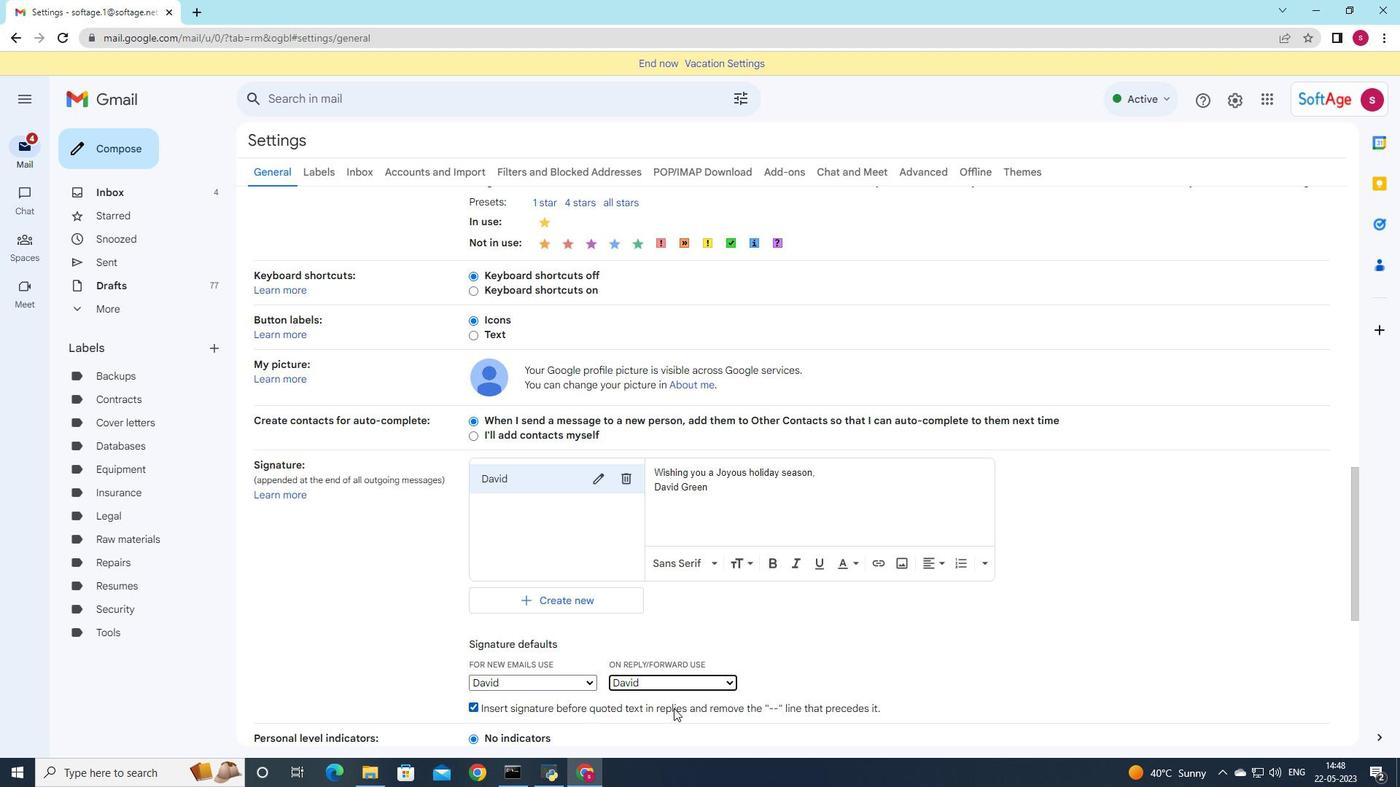 
Action: Mouse scrolled (673, 706) with delta (0, 0)
Screenshot: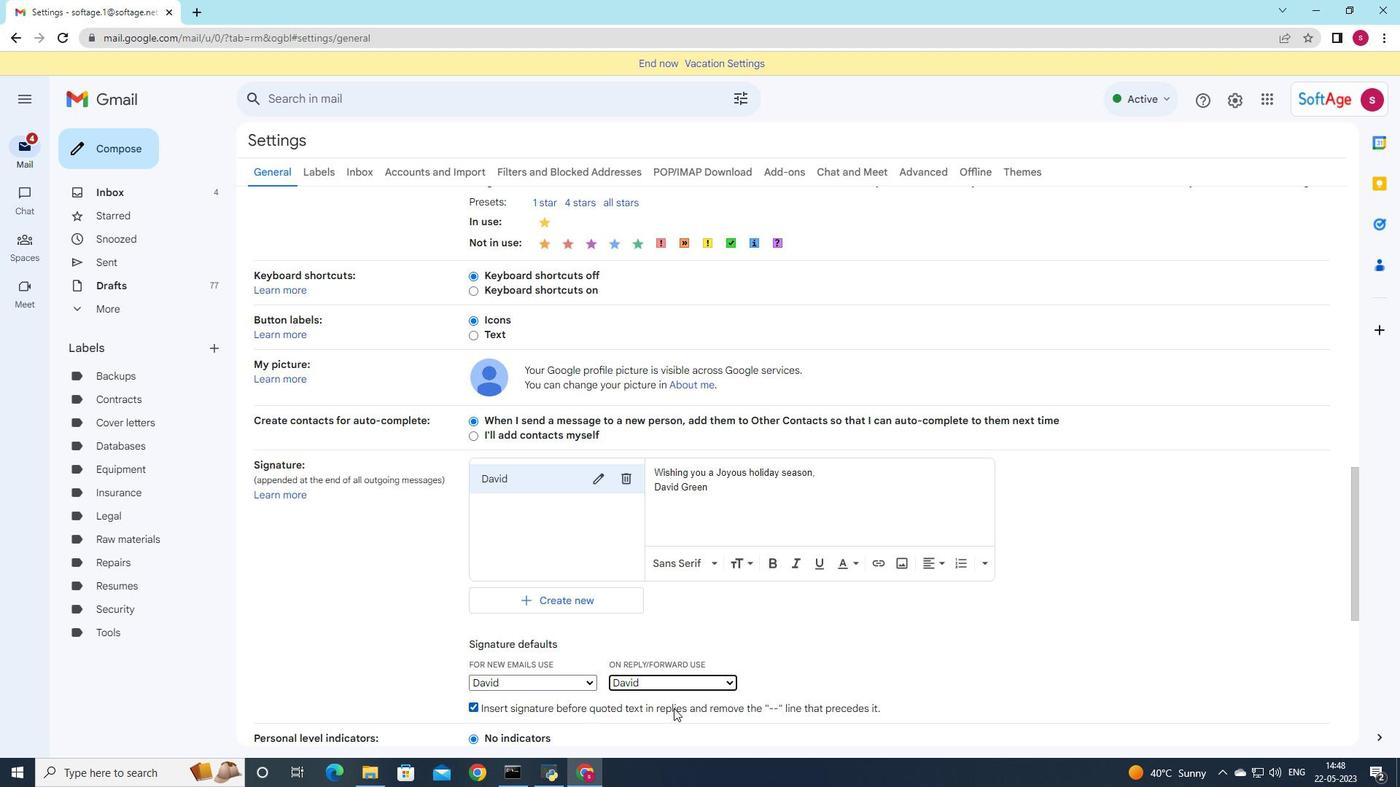 
Action: Mouse moved to (668, 689)
Screenshot: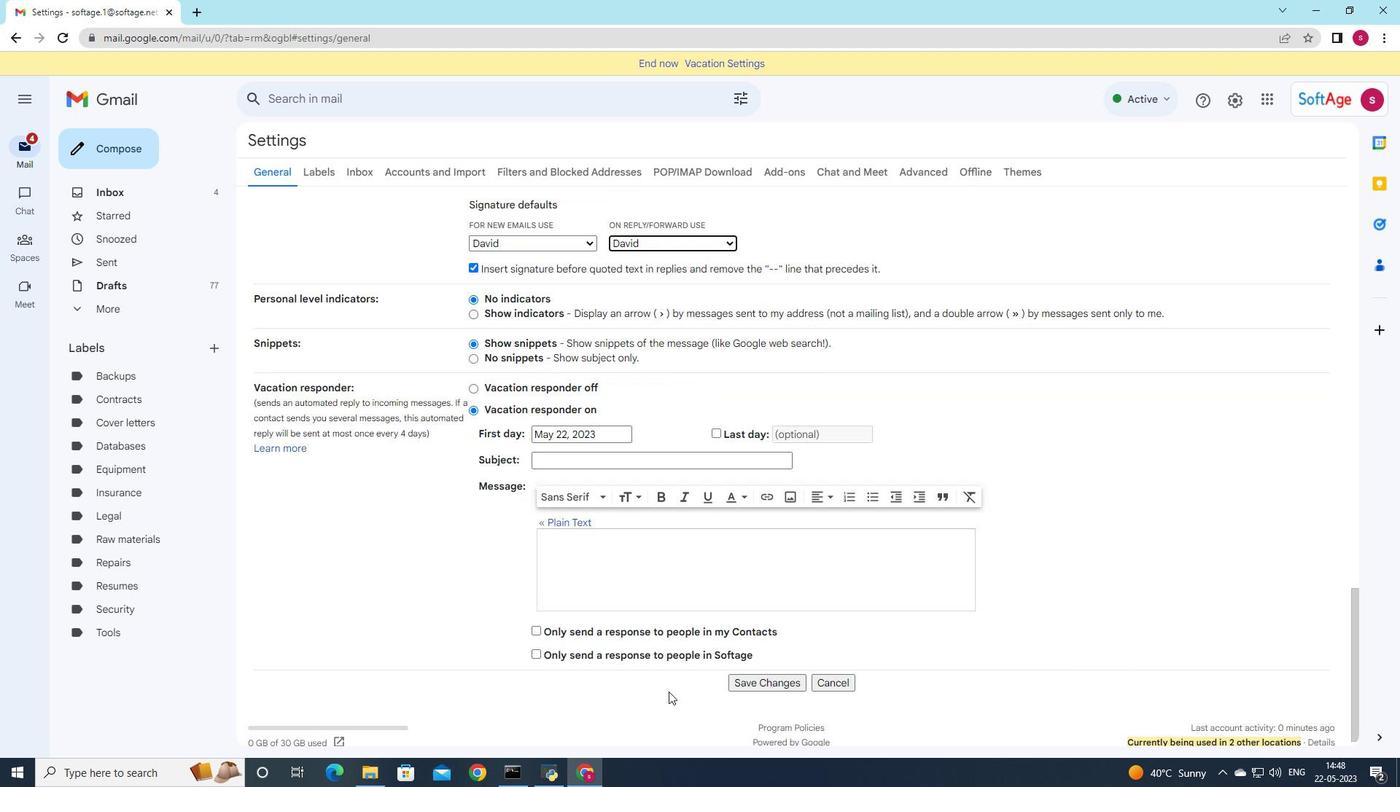 
Action: Mouse scrolled (668, 689) with delta (0, 0)
Screenshot: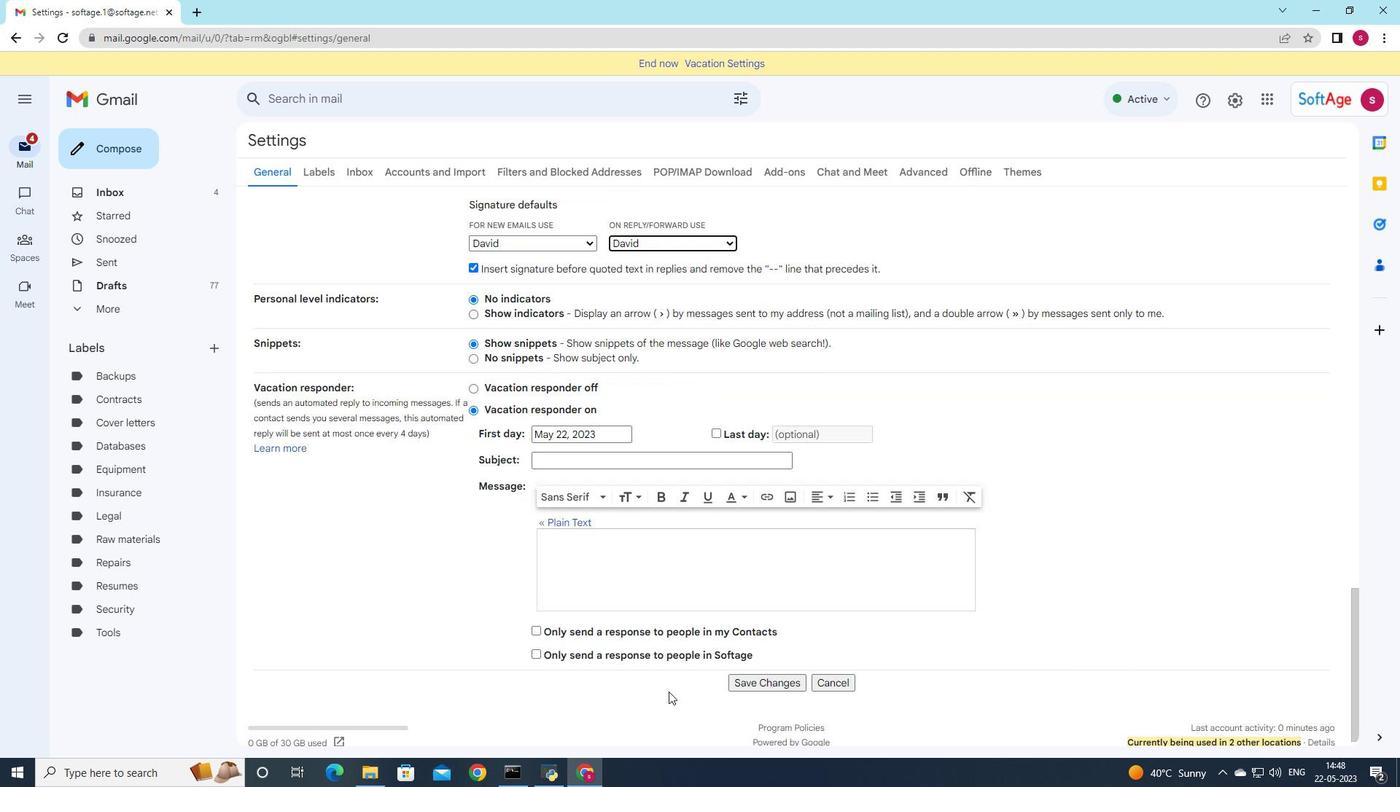 
Action: Mouse scrolled (668, 689) with delta (0, 0)
Screenshot: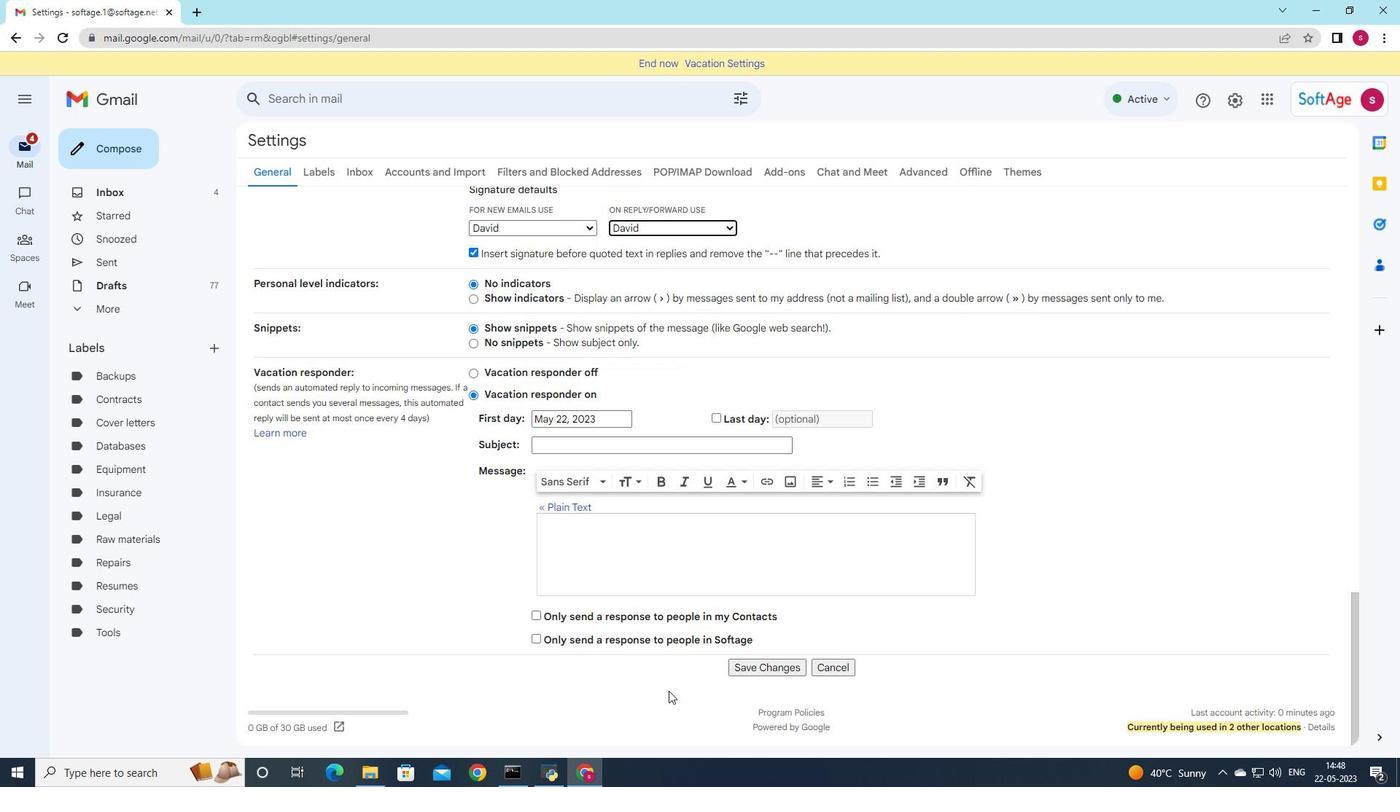 
Action: Mouse scrolled (668, 689) with delta (0, 0)
Screenshot: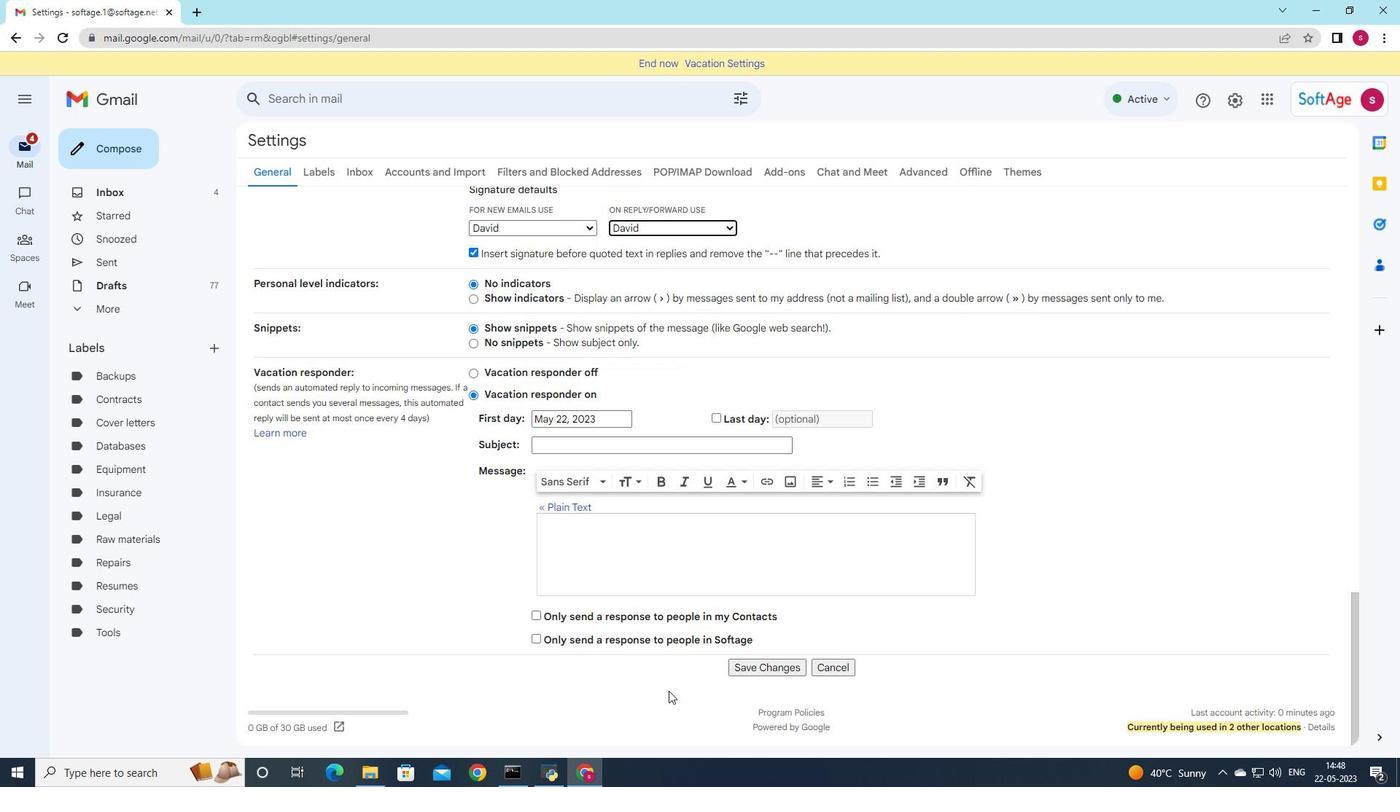
Action: Mouse scrolled (668, 689) with delta (0, 0)
Screenshot: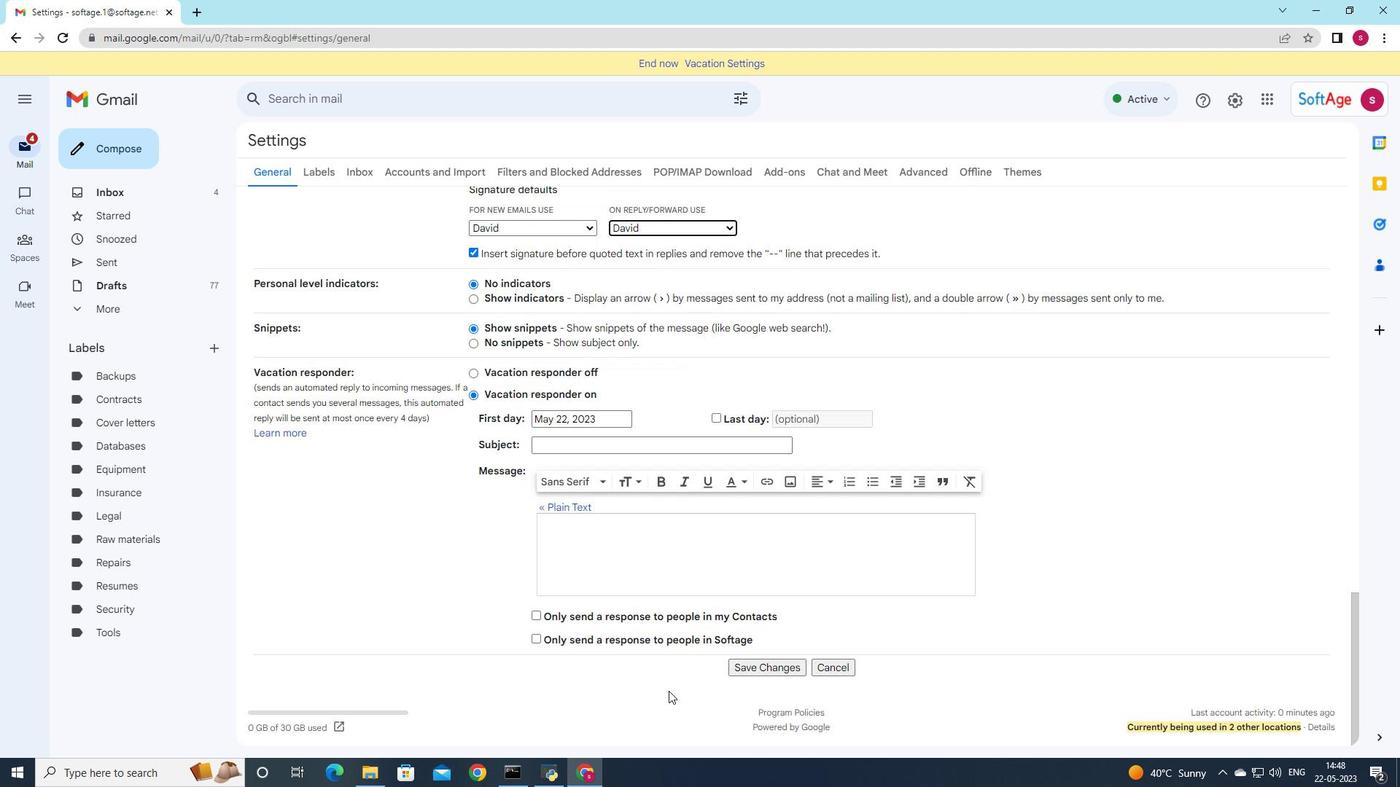 
Action: Mouse moved to (746, 668)
Screenshot: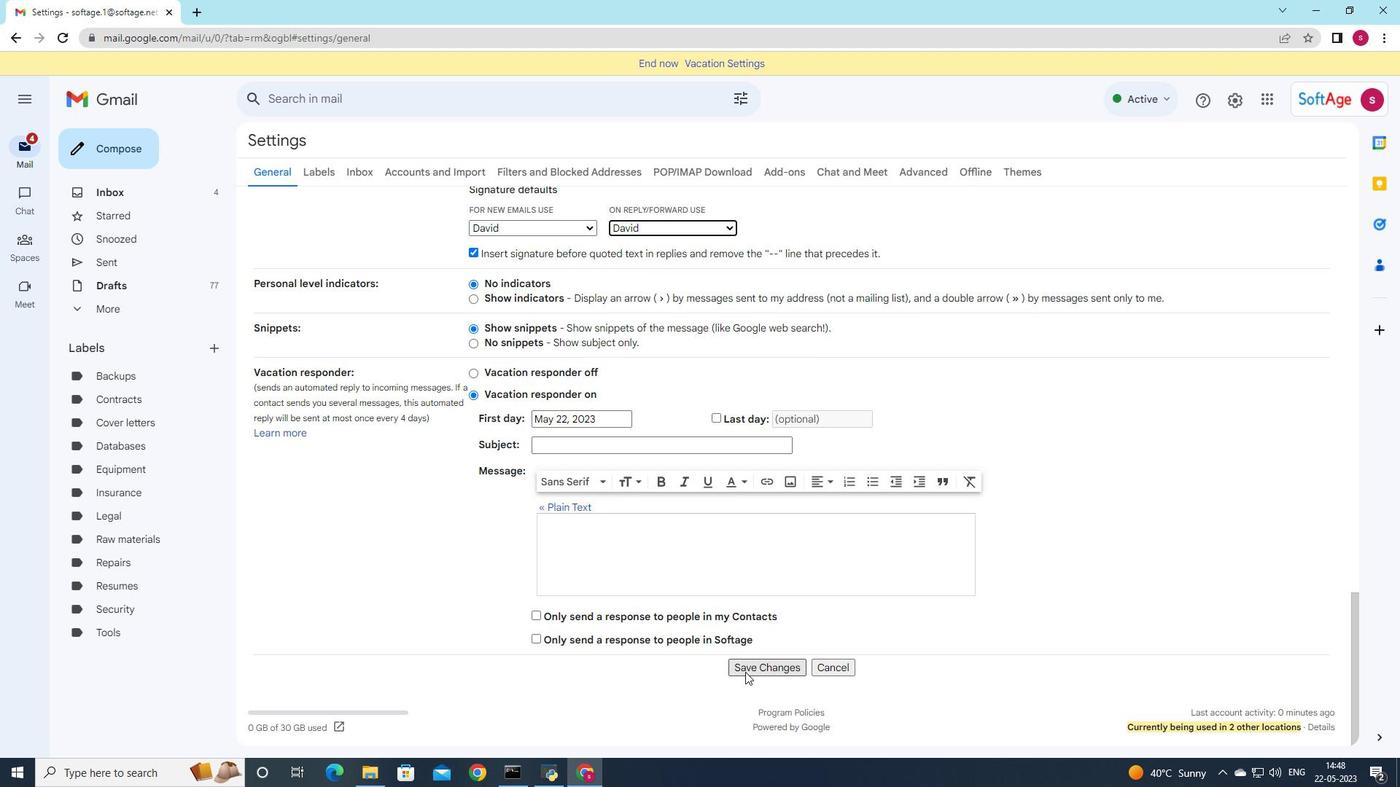 
Action: Mouse pressed left at (746, 668)
Screenshot: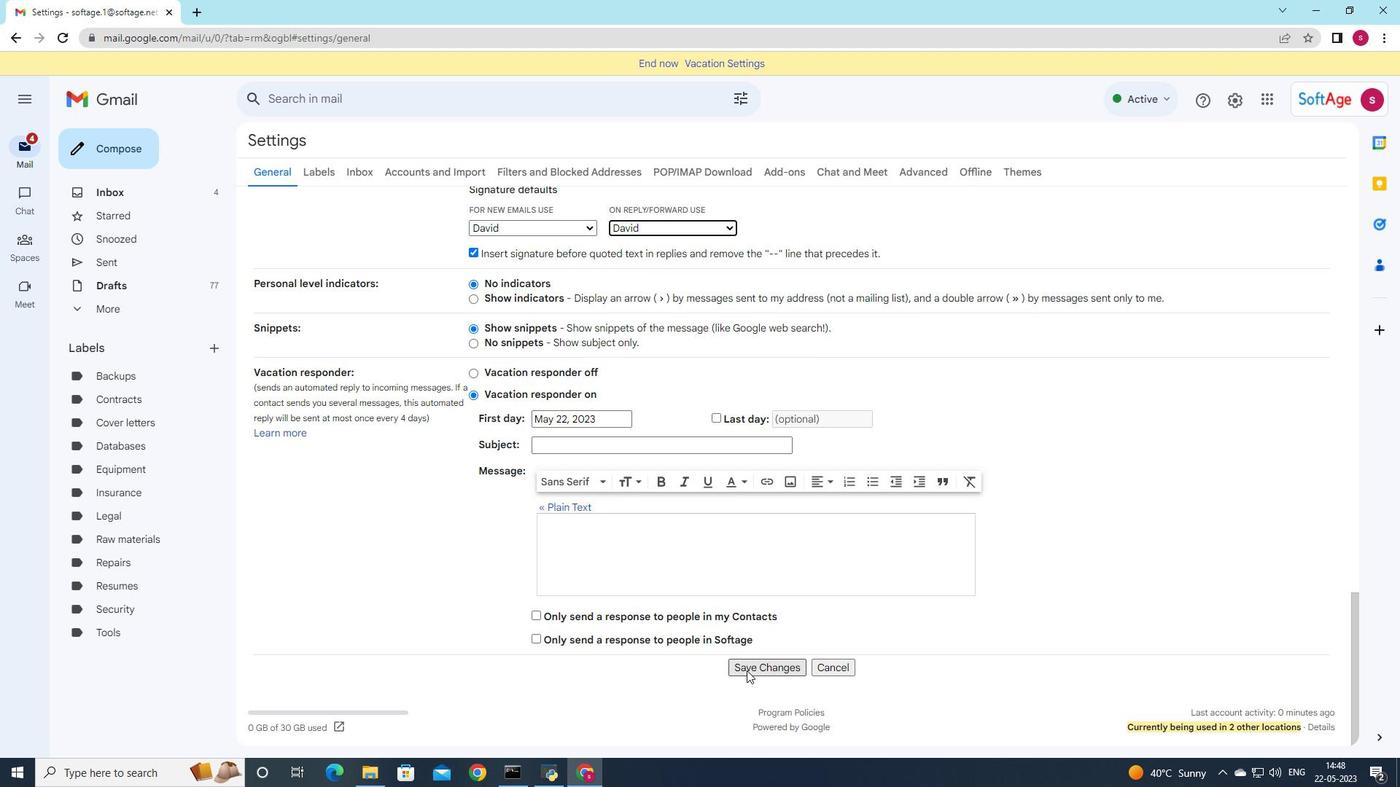 
Action: Mouse moved to (741, 669)
Screenshot: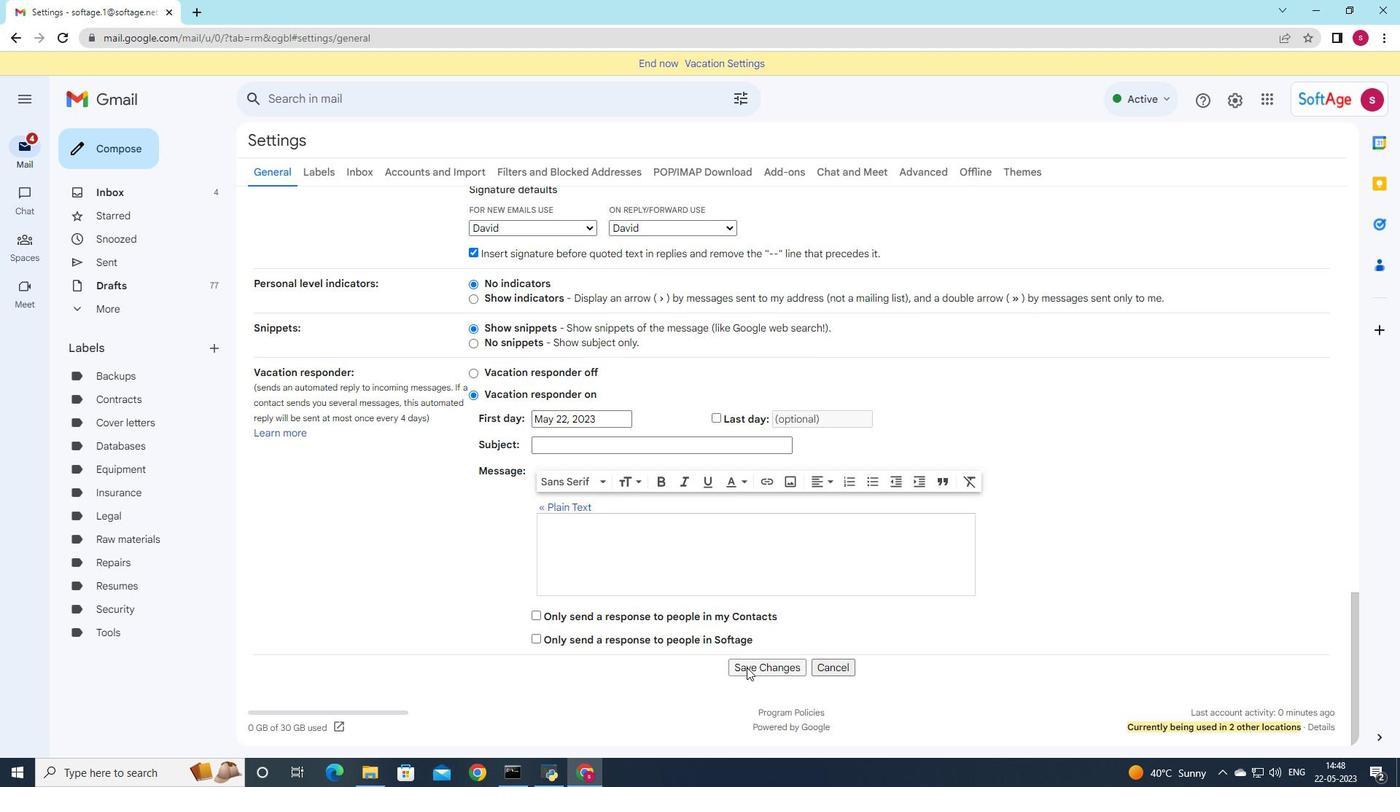 
Action: Mouse scrolled (741, 668) with delta (0, 0)
Screenshot: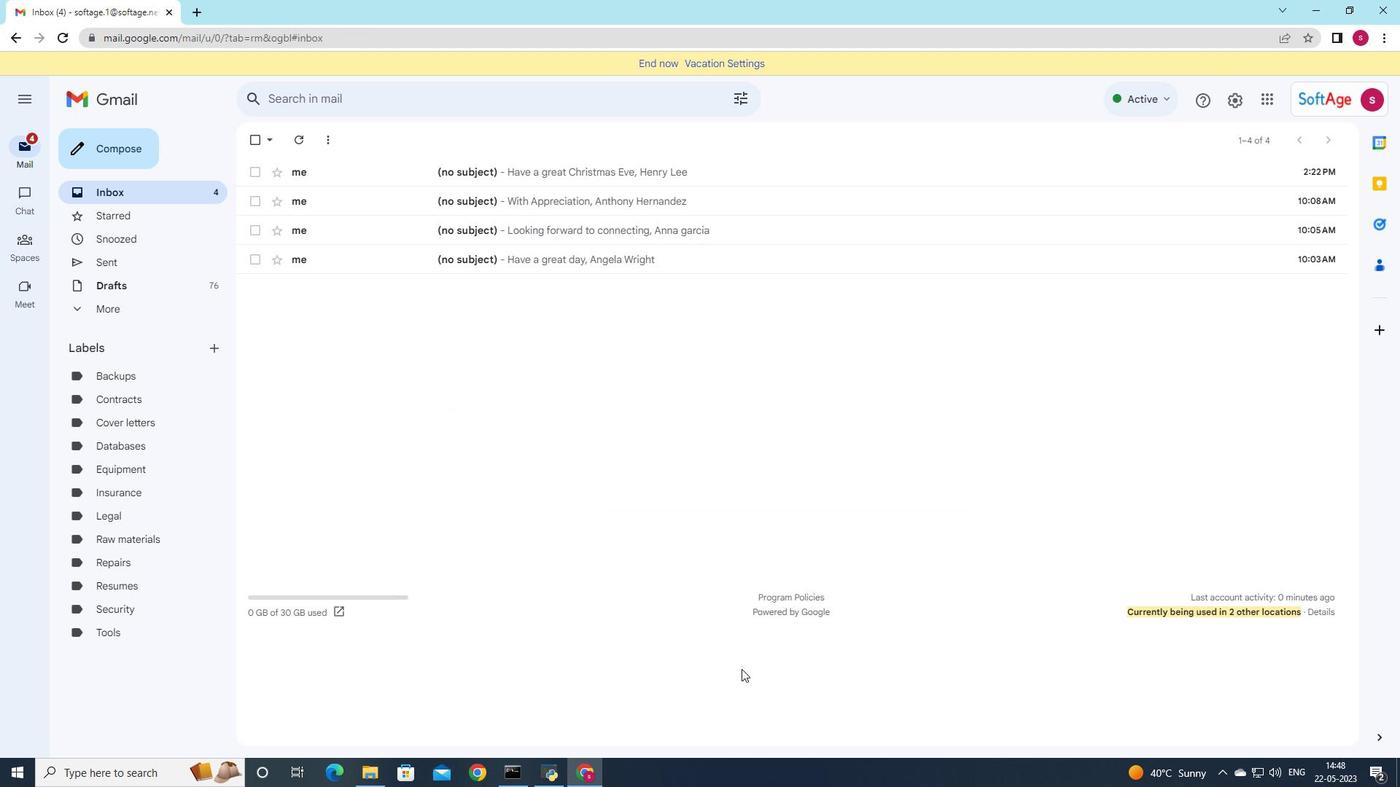 
Action: Mouse moved to (733, 672)
Screenshot: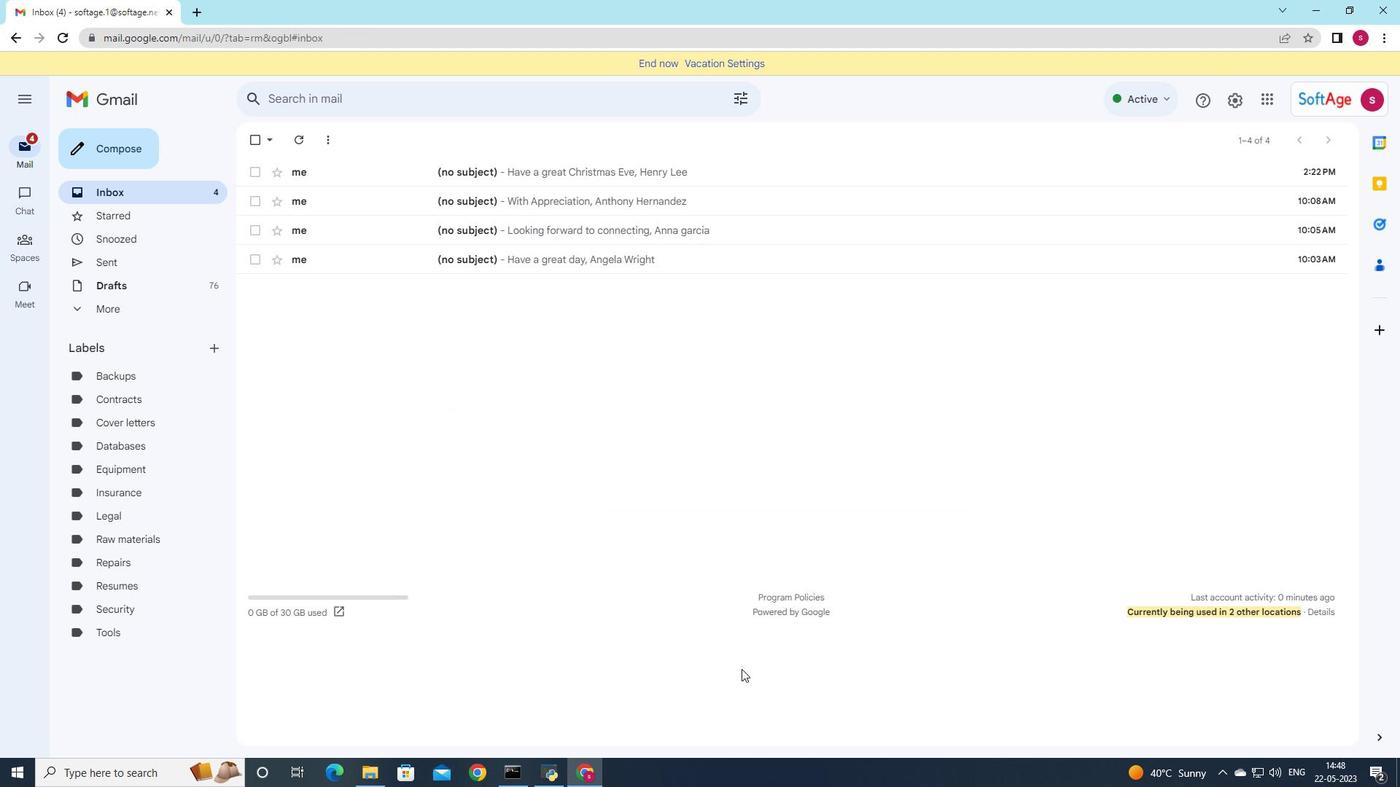
Action: Mouse scrolled (733, 671) with delta (0, 0)
Screenshot: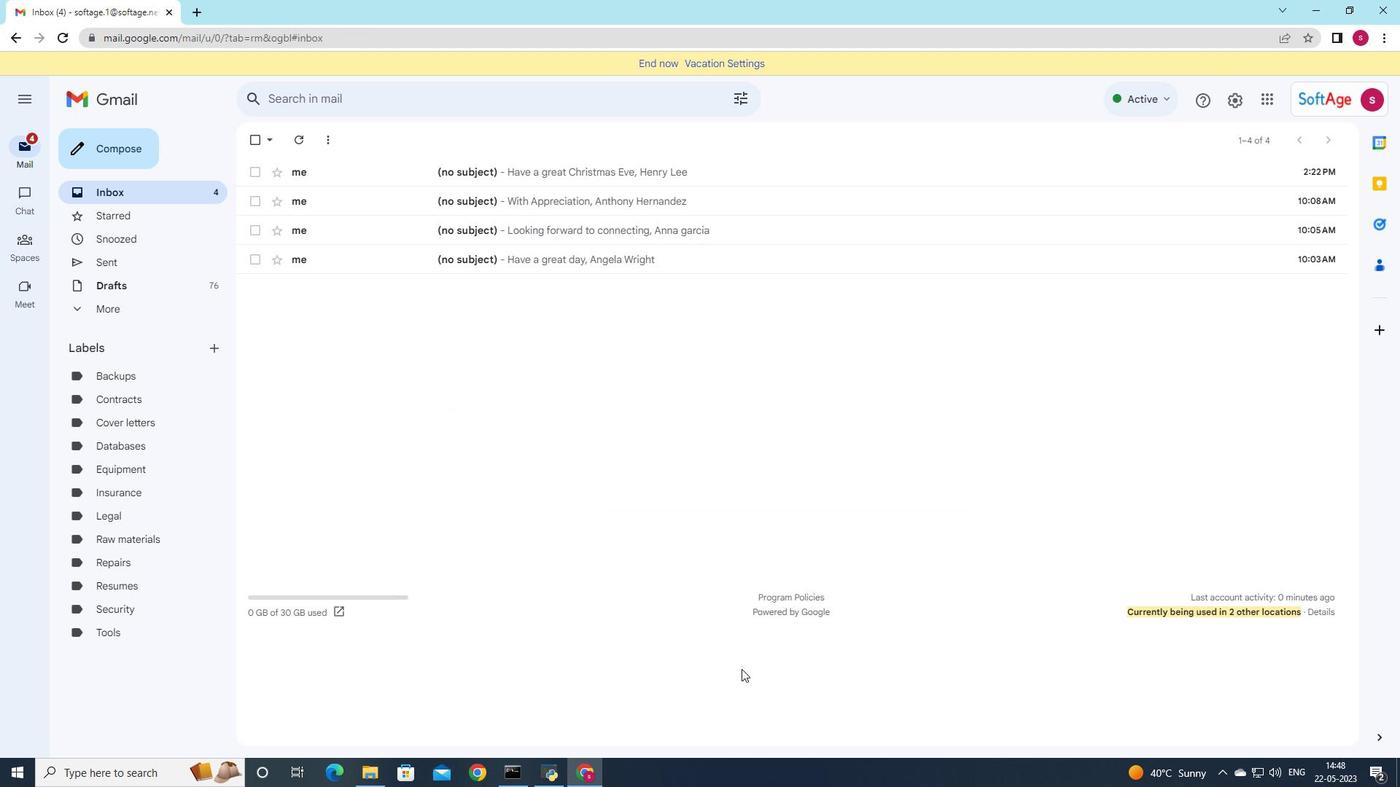 
Action: Mouse moved to (724, 675)
Screenshot: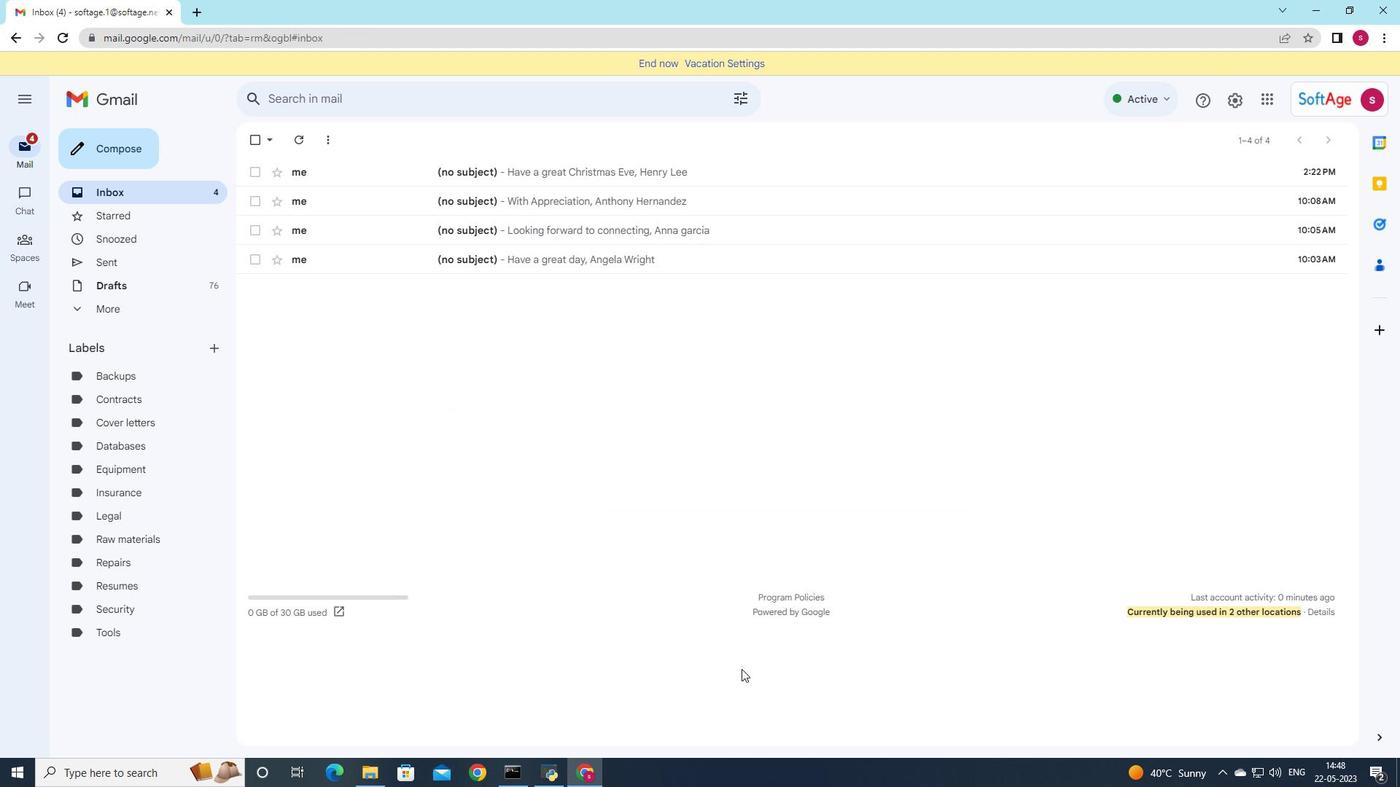 
Action: Mouse scrolled (724, 674) with delta (0, 0)
Screenshot: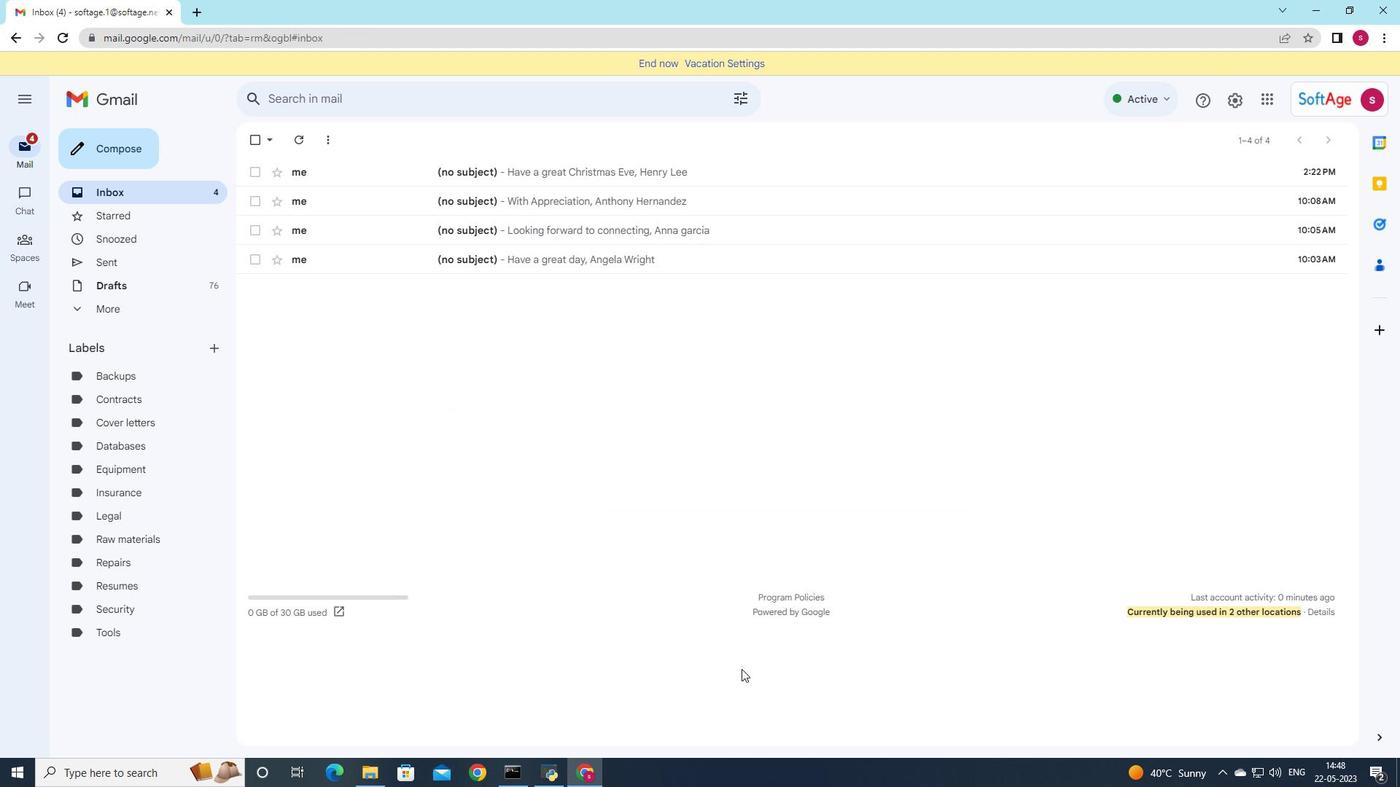 
Action: Mouse scrolled (724, 674) with delta (0, 0)
Screenshot: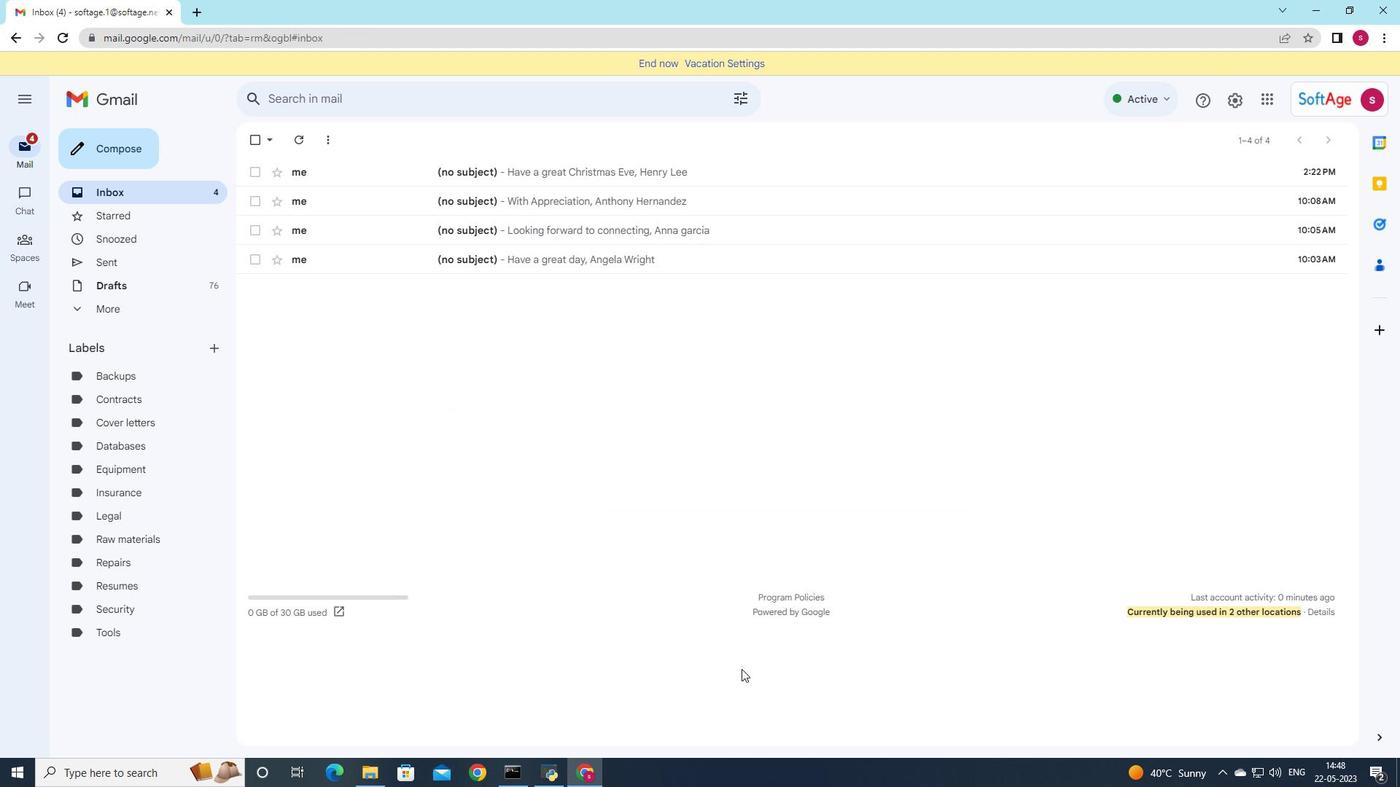 
Action: Mouse moved to (709, 681)
Screenshot: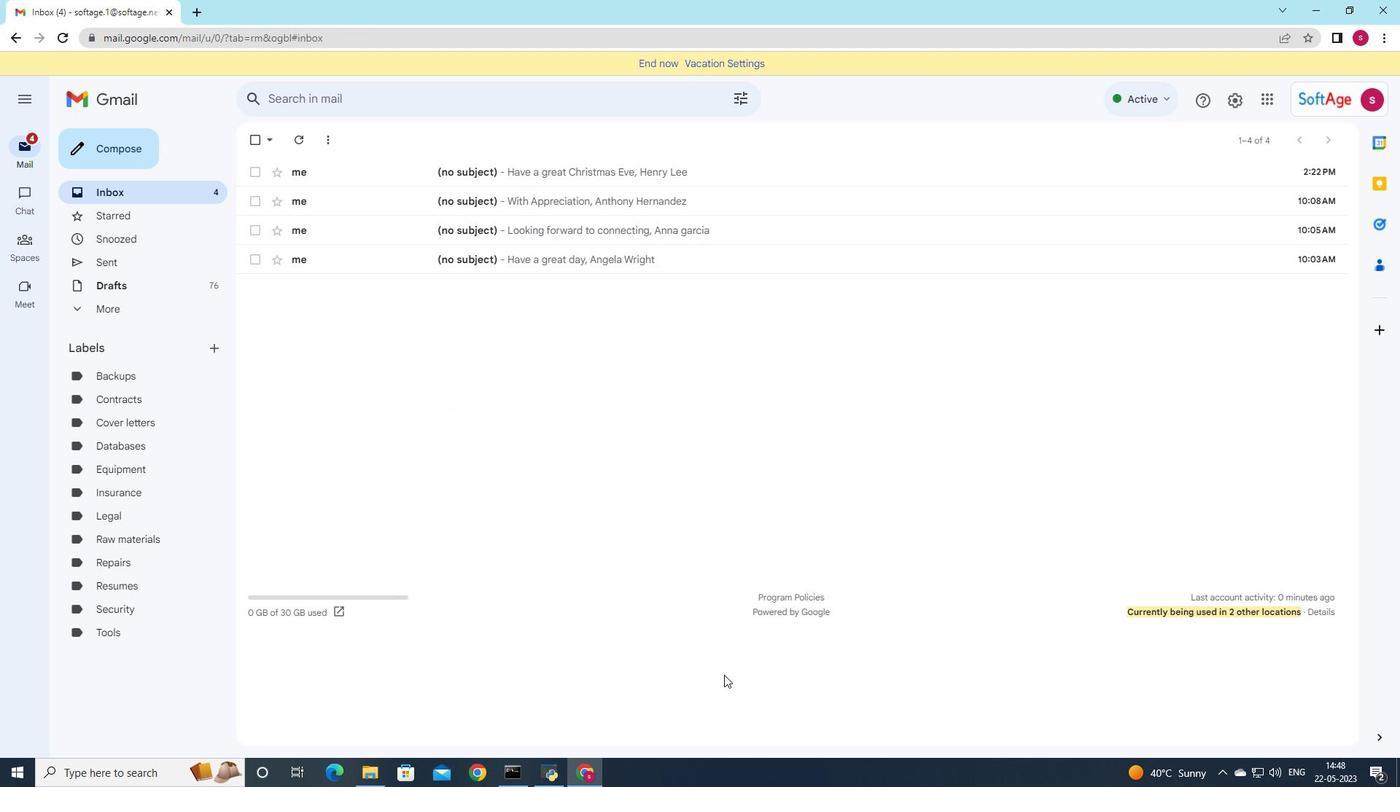 
Action: Mouse scrolled (720, 676) with delta (0, 0)
Screenshot: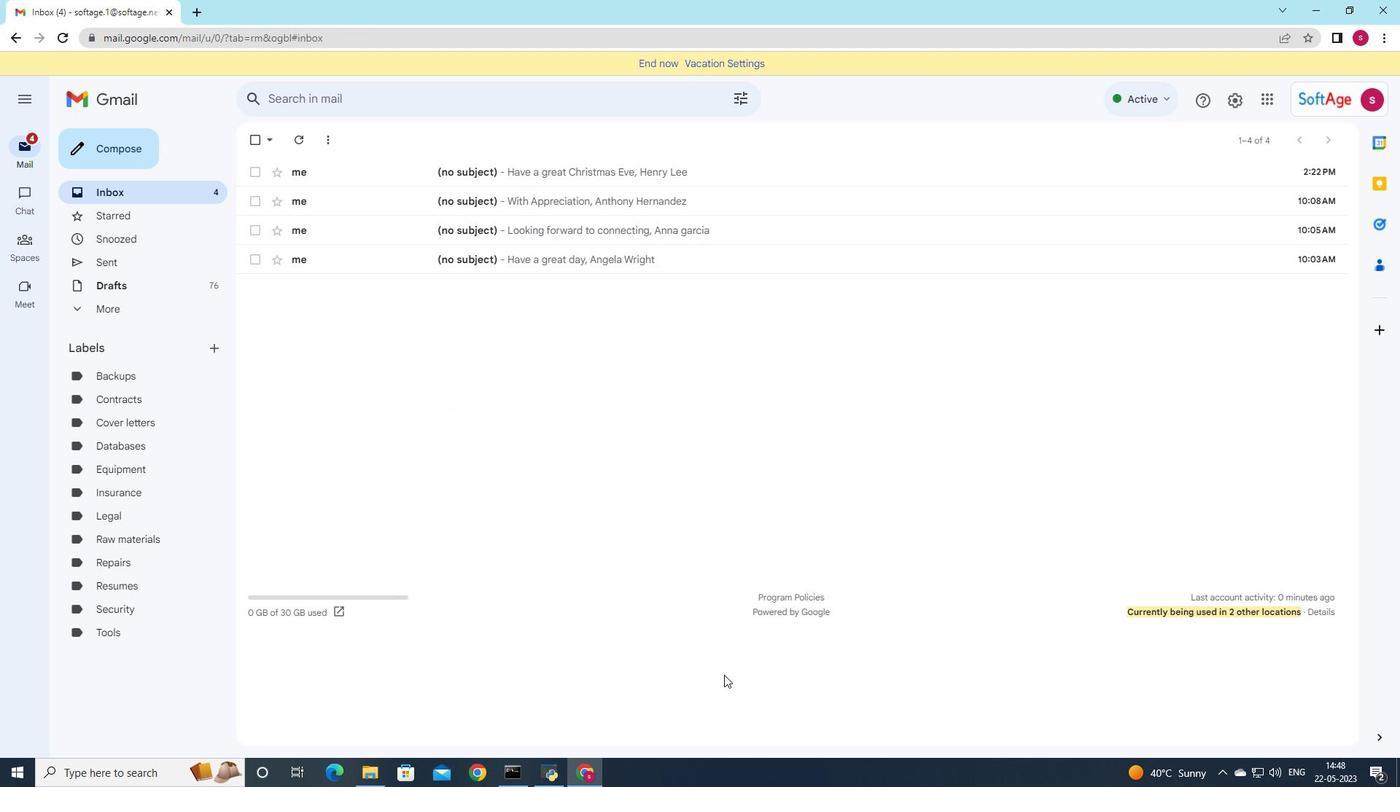 
Action: Mouse moved to (135, 147)
Screenshot: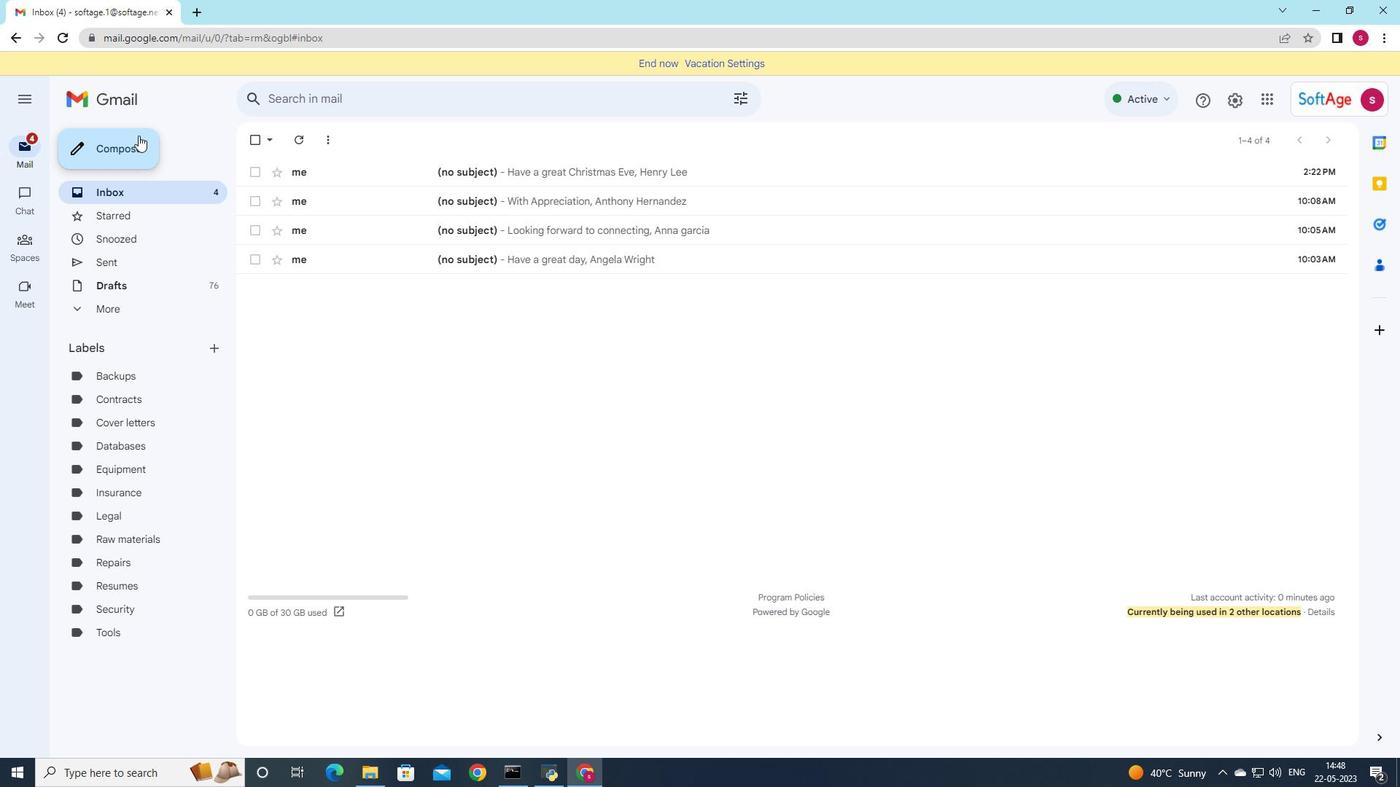
Action: Mouse pressed left at (135, 147)
Screenshot: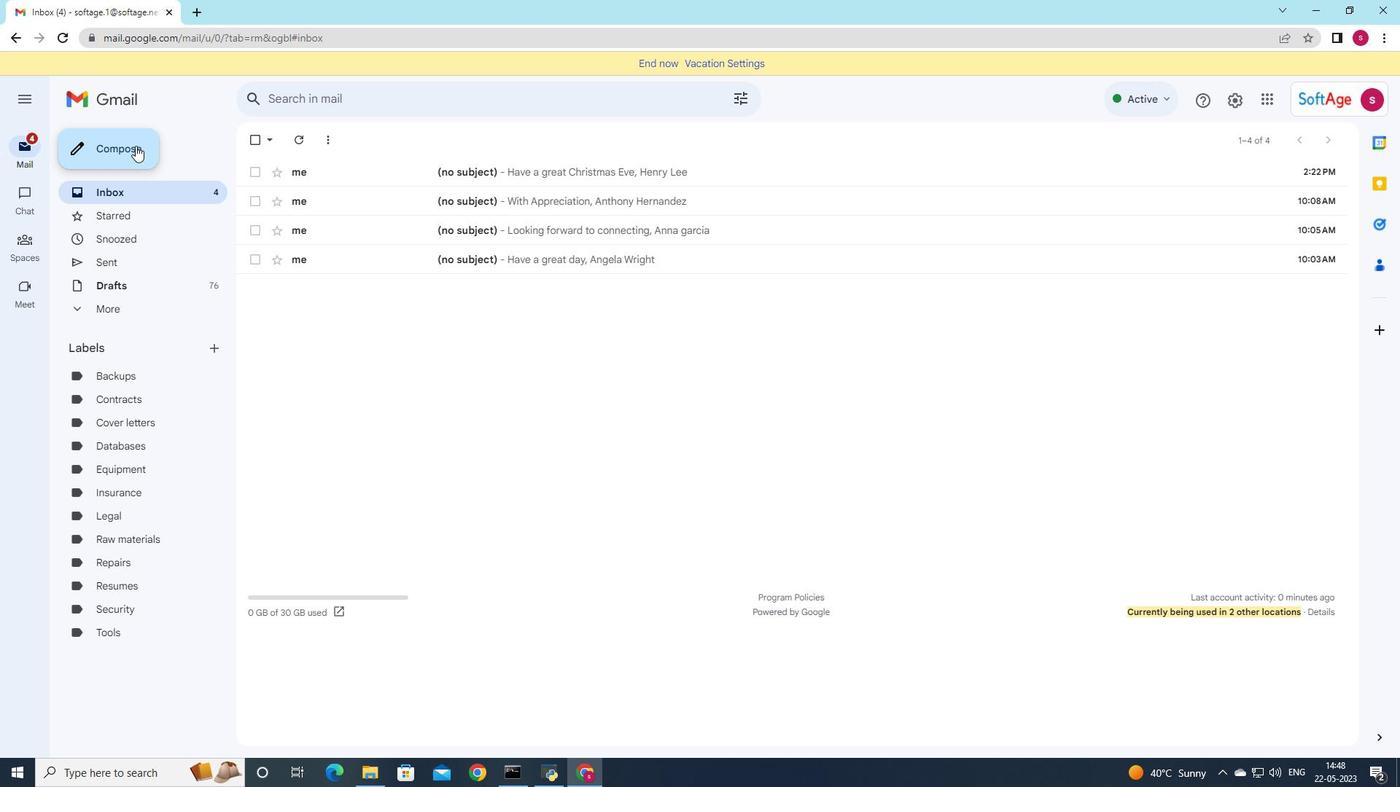 
Action: Mouse moved to (778, 361)
Screenshot: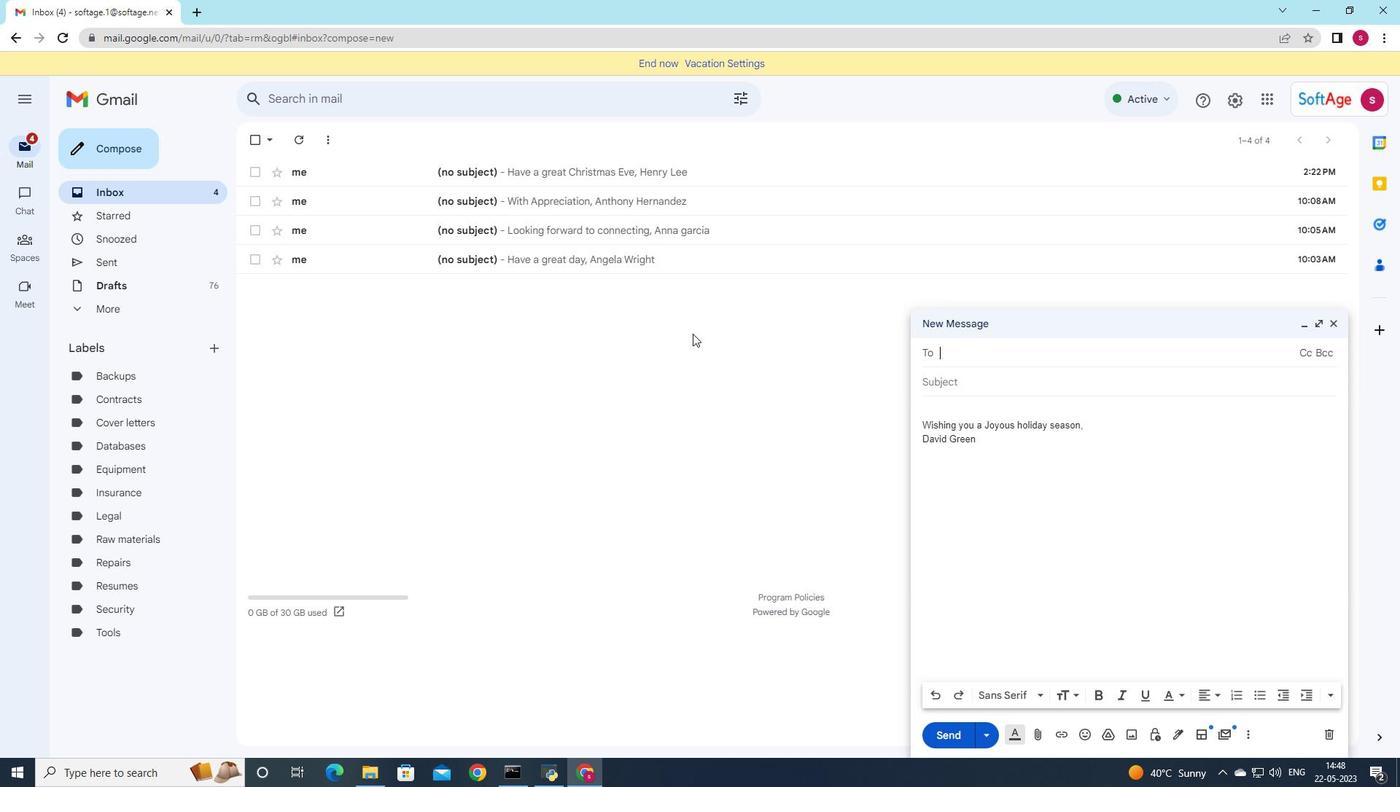 
Action: Key pressed soft
Screenshot: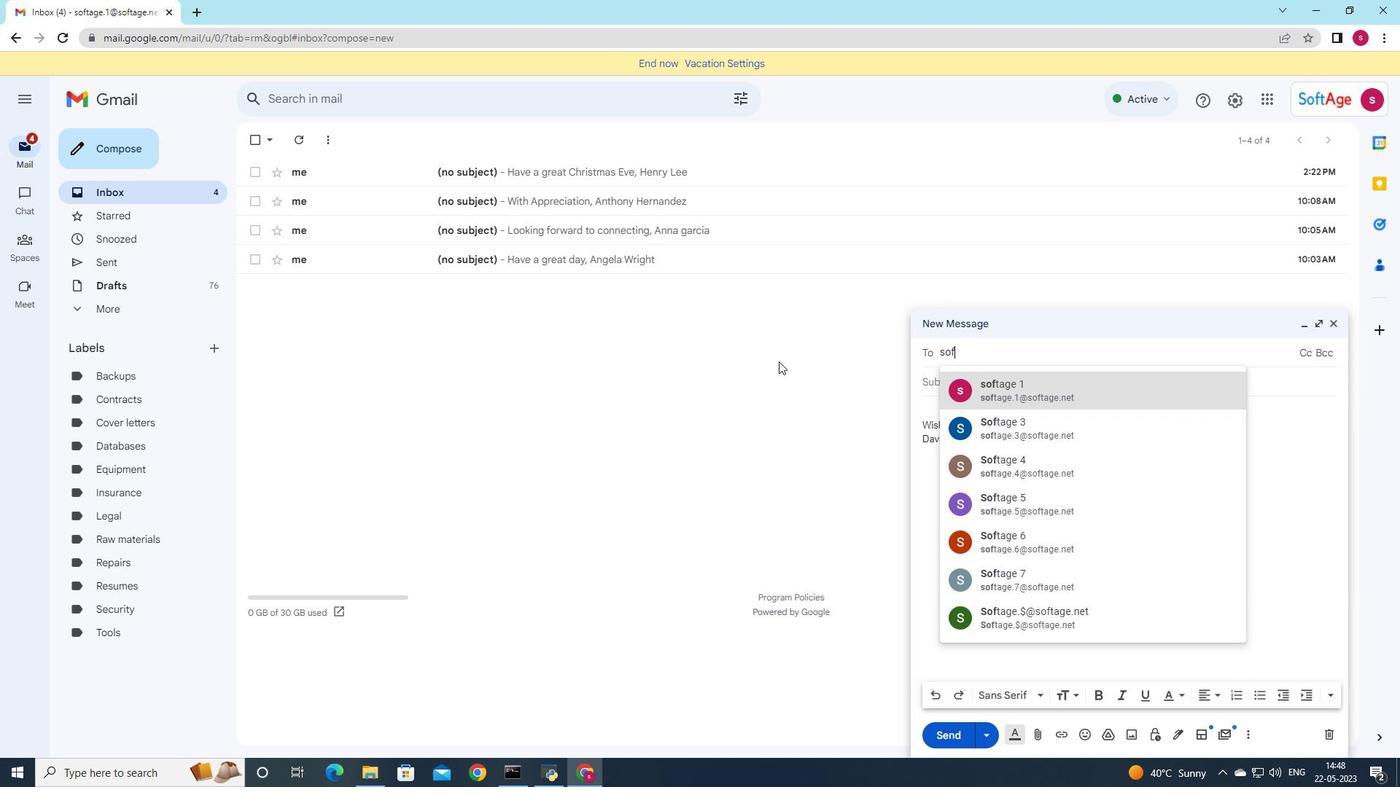 
Action: Mouse moved to (999, 390)
Screenshot: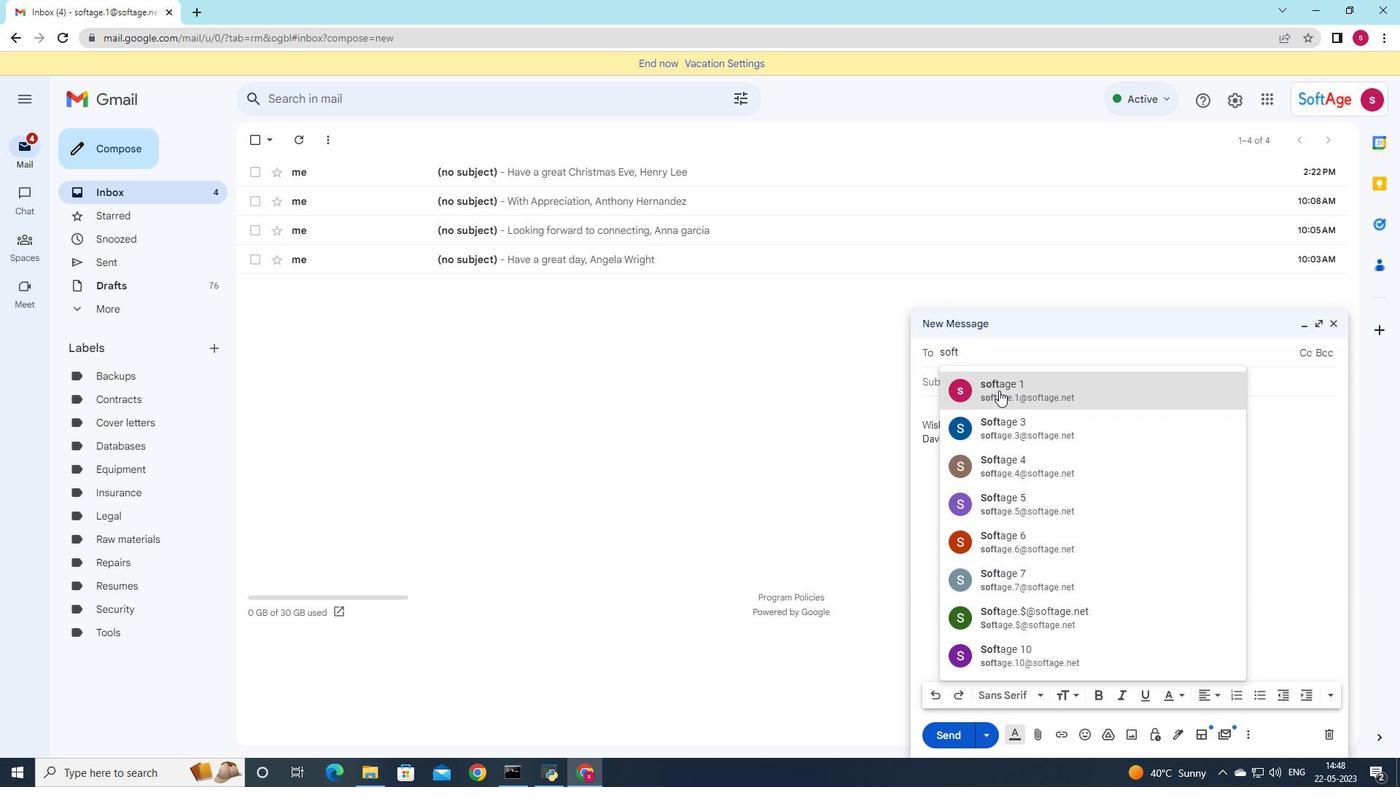 
Action: Mouse pressed left at (999, 390)
Screenshot: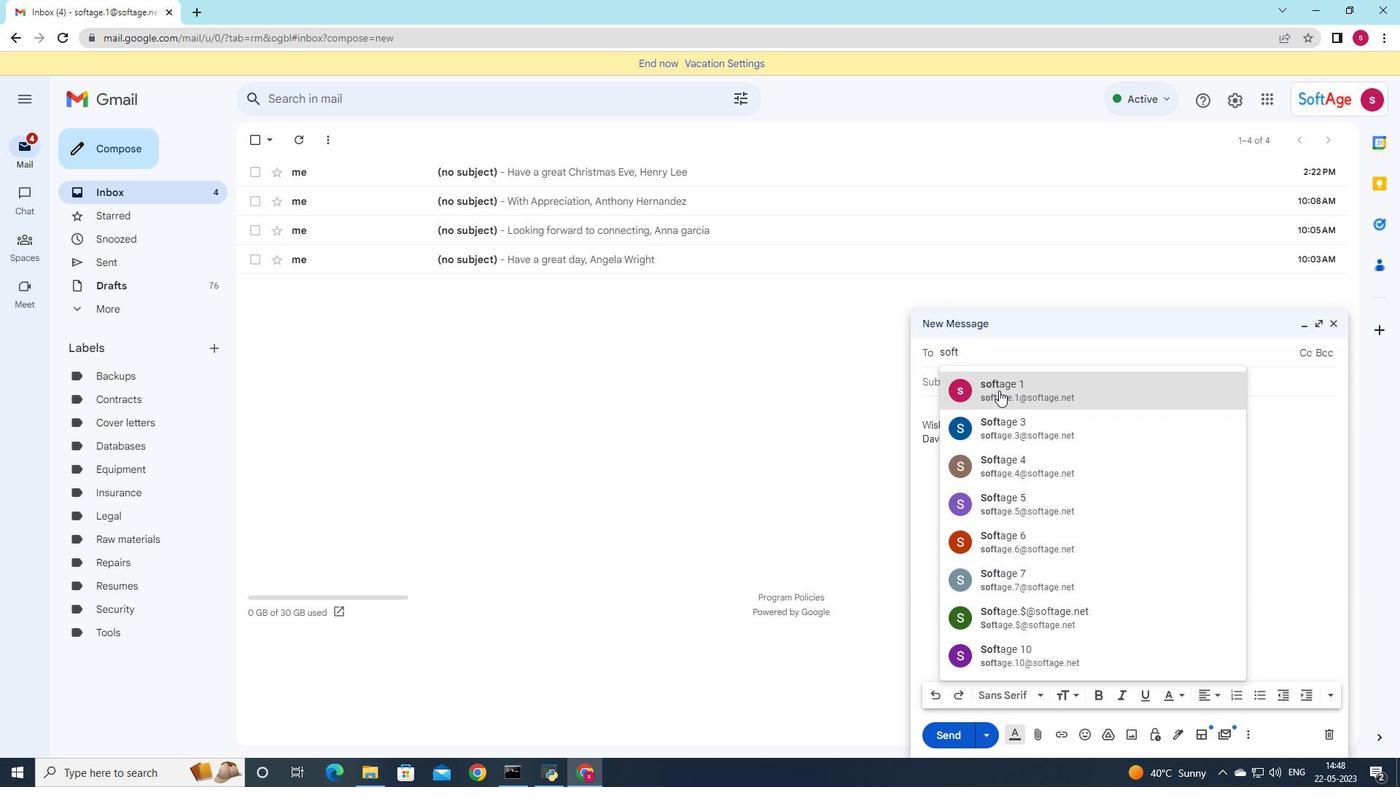 
Action: Mouse moved to (210, 345)
Screenshot: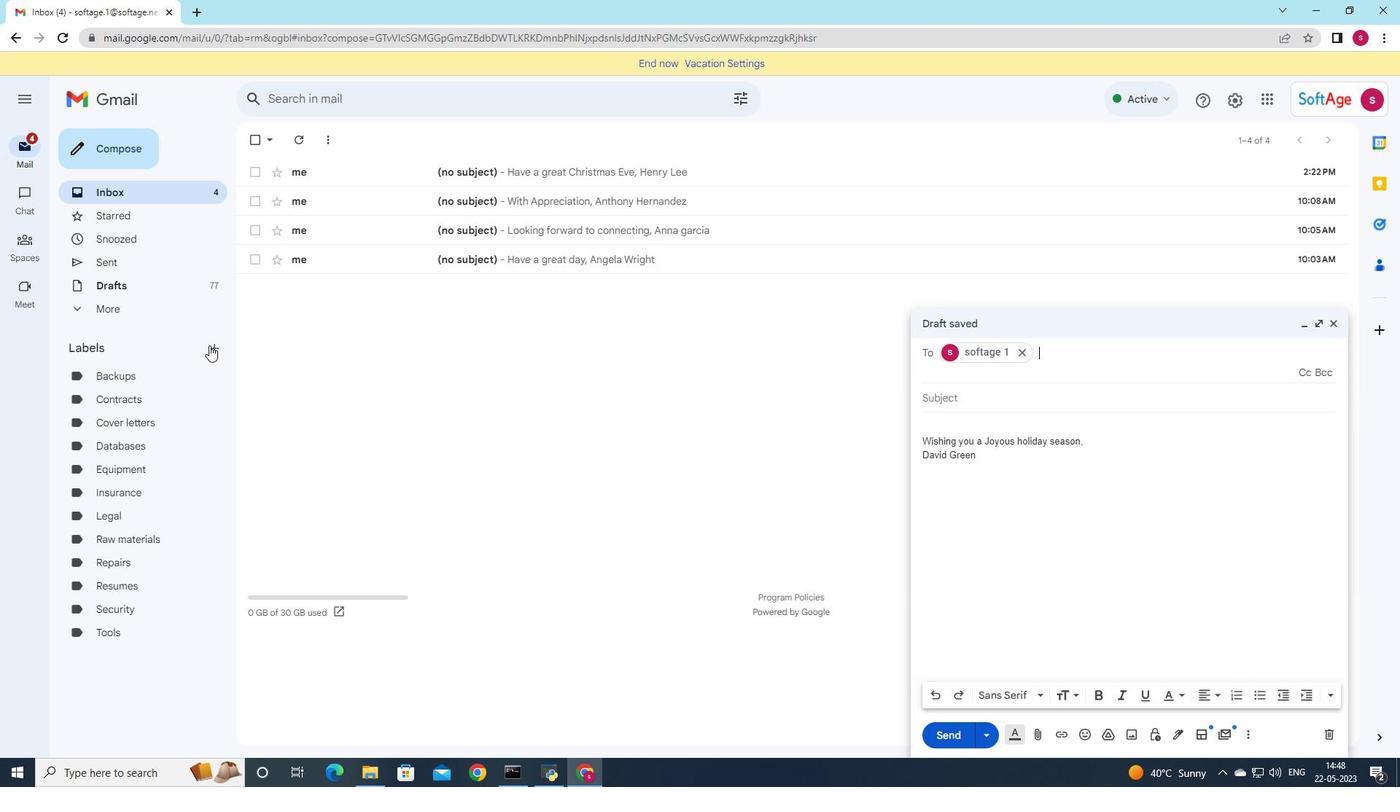 
Action: Mouse pressed left at (210, 345)
Screenshot: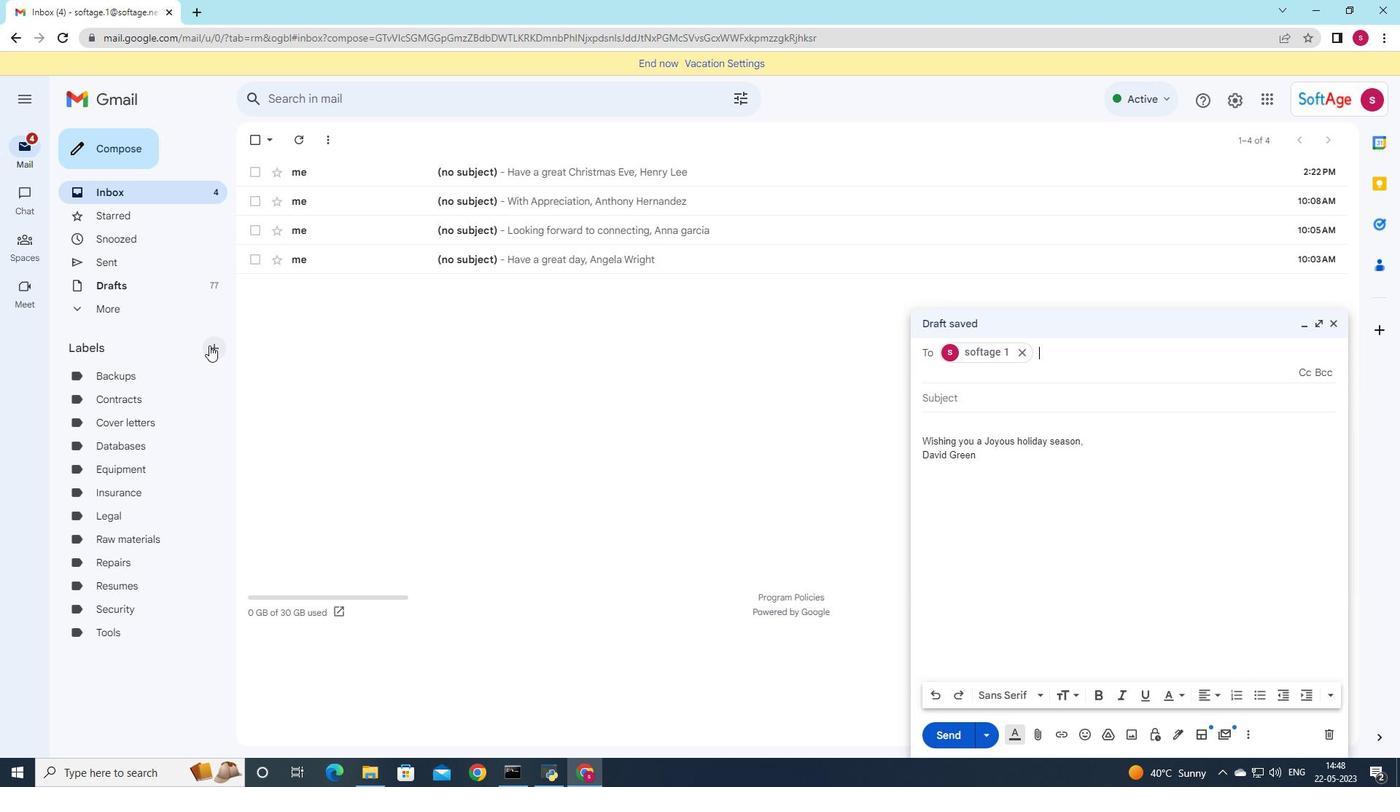 
Action: Mouse moved to (668, 414)
Screenshot: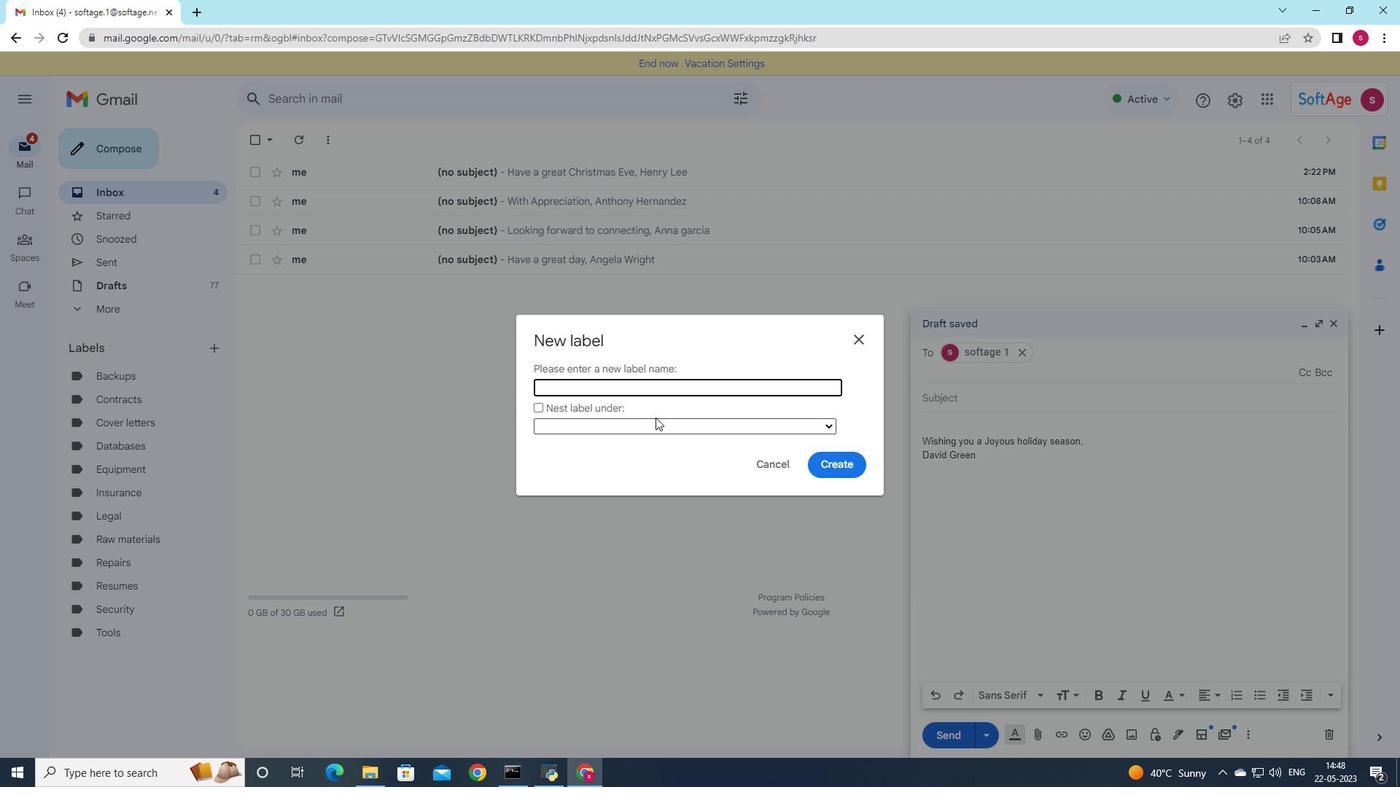 
Action: Key pressed <Key.shift><Key.shift><Key.shift><Key.shift><Key.shift><Key.shift><Key.shift><Key.shift><Key.shift><Key.shift><Key.shift><Key.shift><Key.shift>Contracts
Screenshot: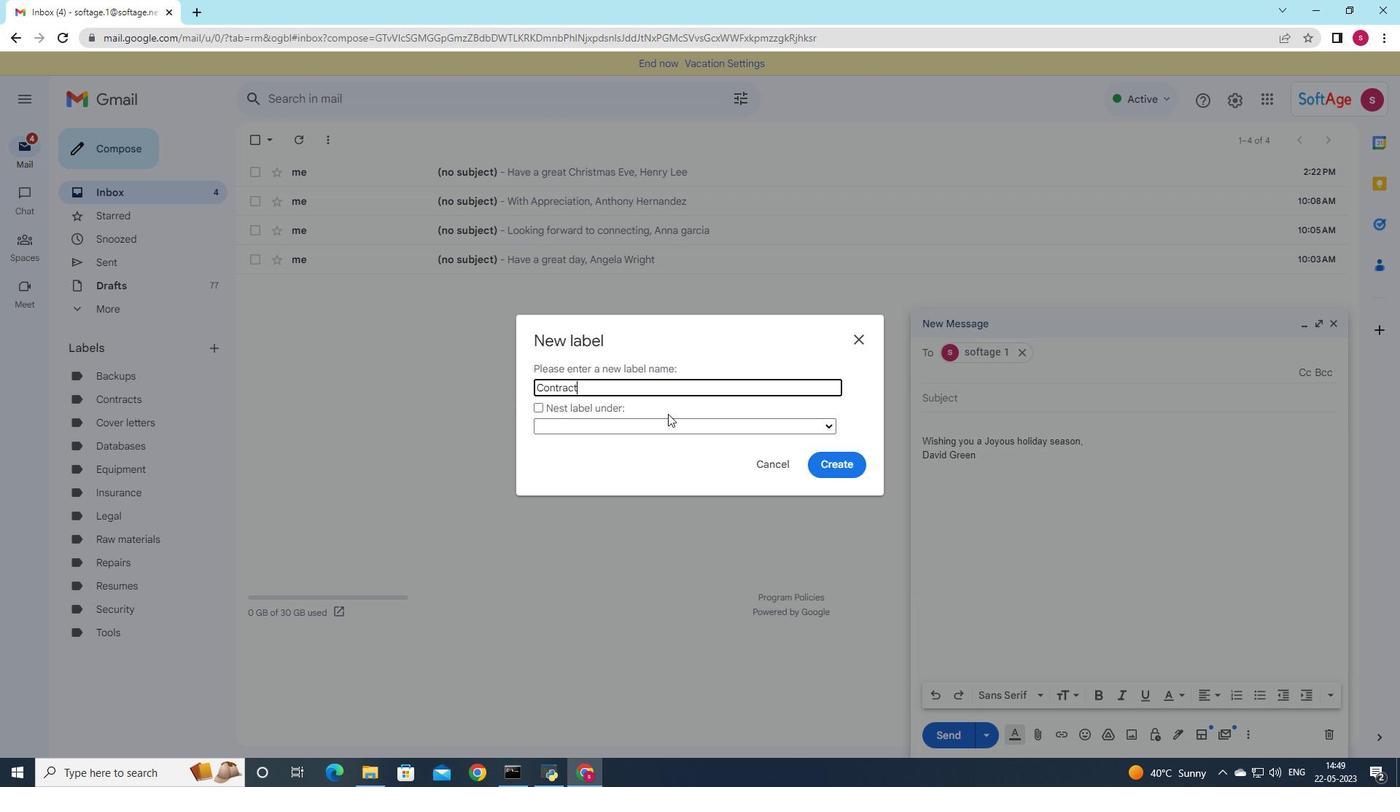 
Action: Mouse moved to (848, 468)
Screenshot: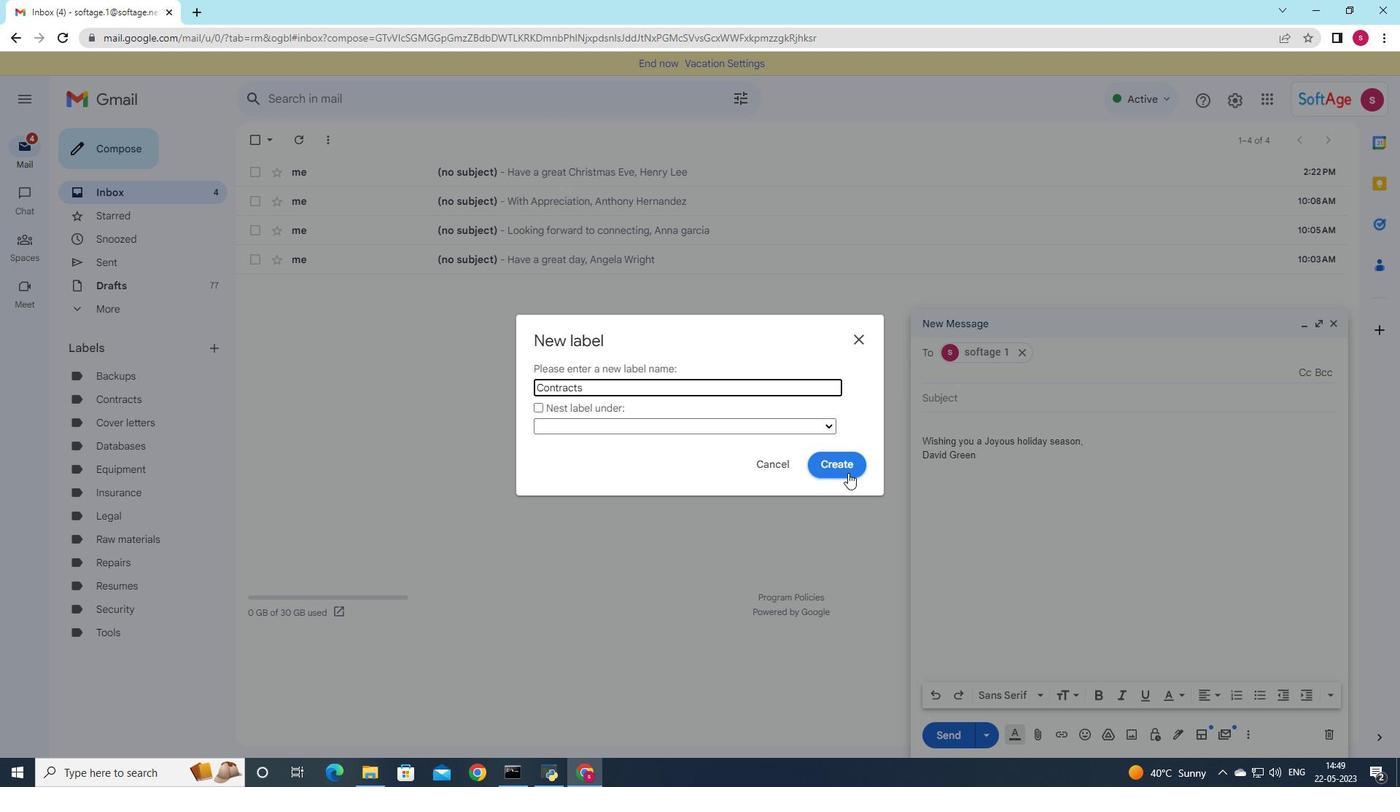 
Action: Mouse pressed left at (848, 468)
Screenshot: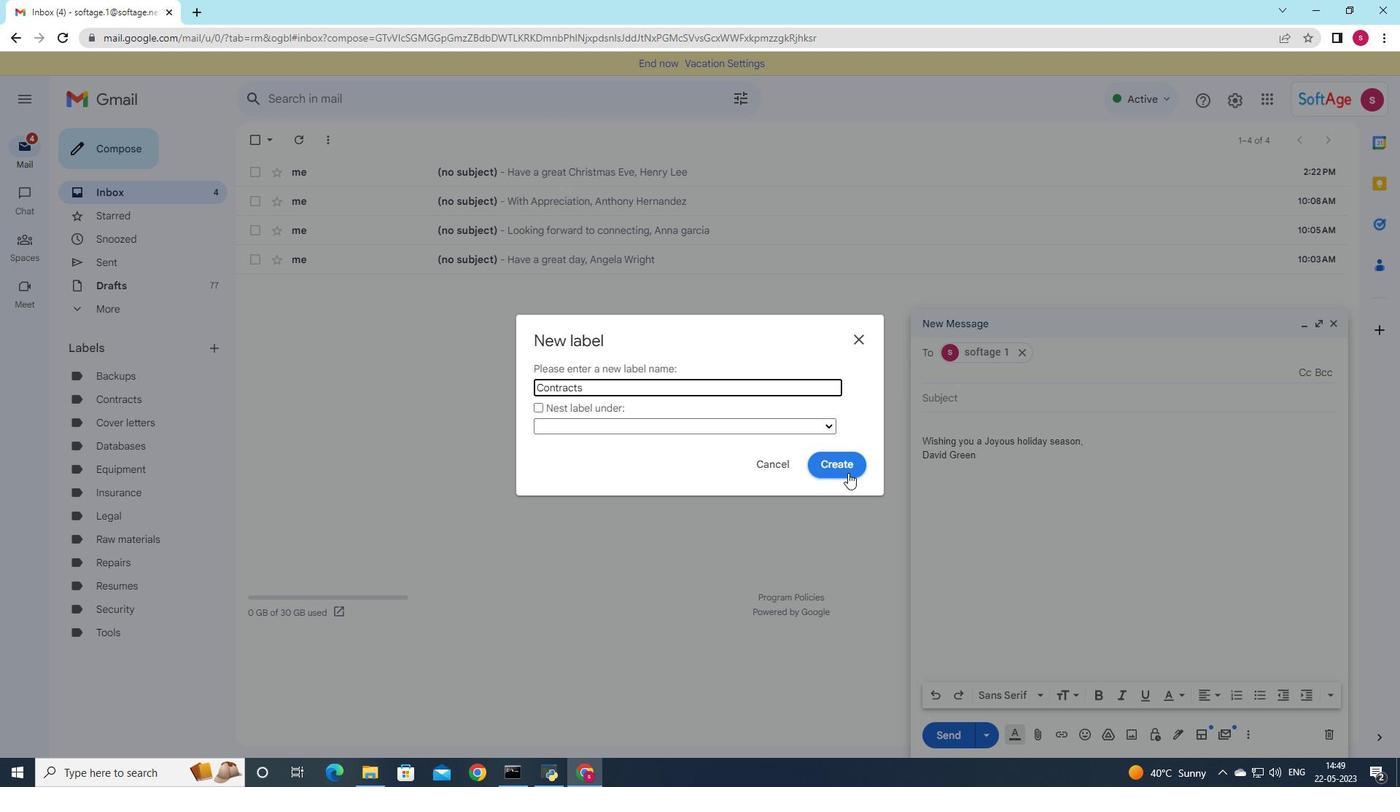 
Action: Mouse moved to (847, 472)
Screenshot: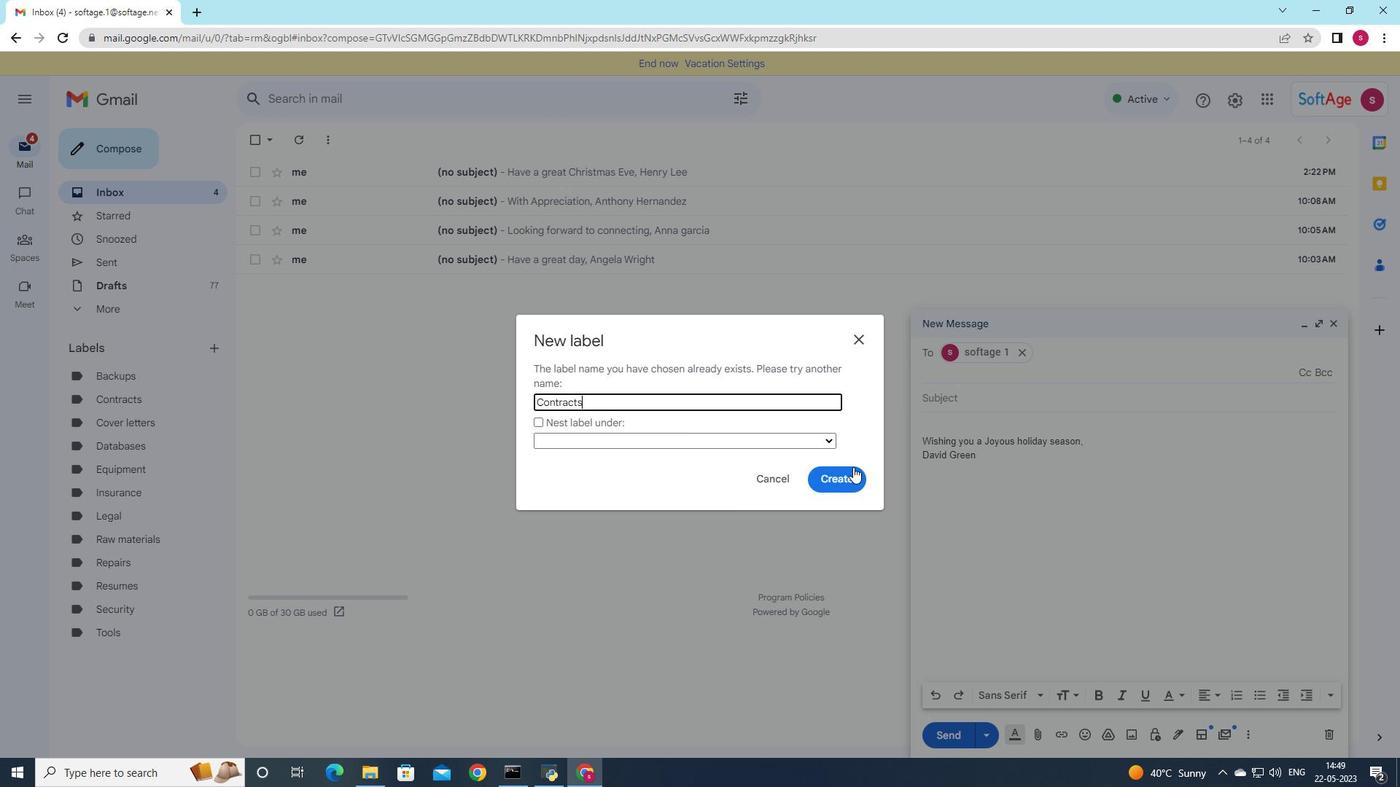 
Action: Mouse pressed left at (847, 472)
Screenshot: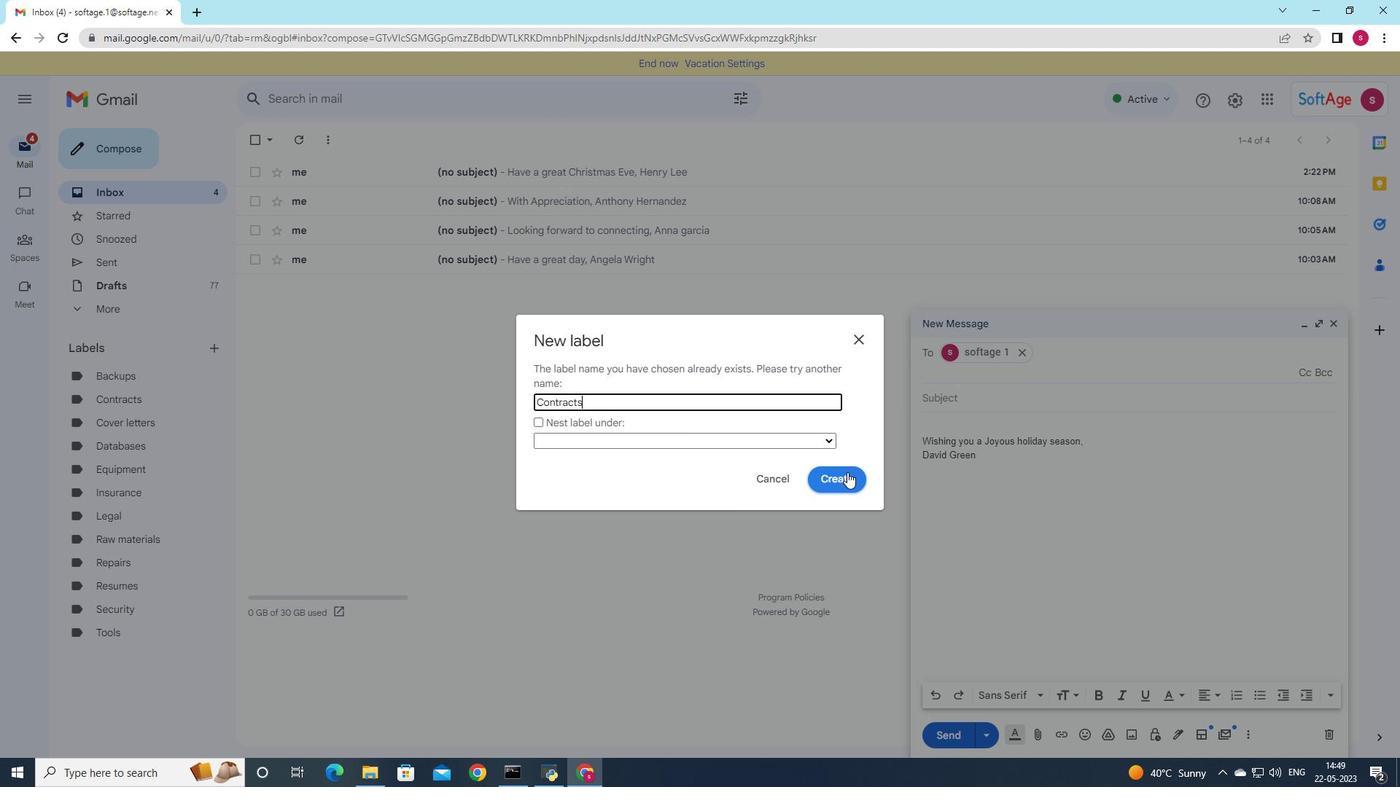 
Action: Mouse moved to (842, 477)
Screenshot: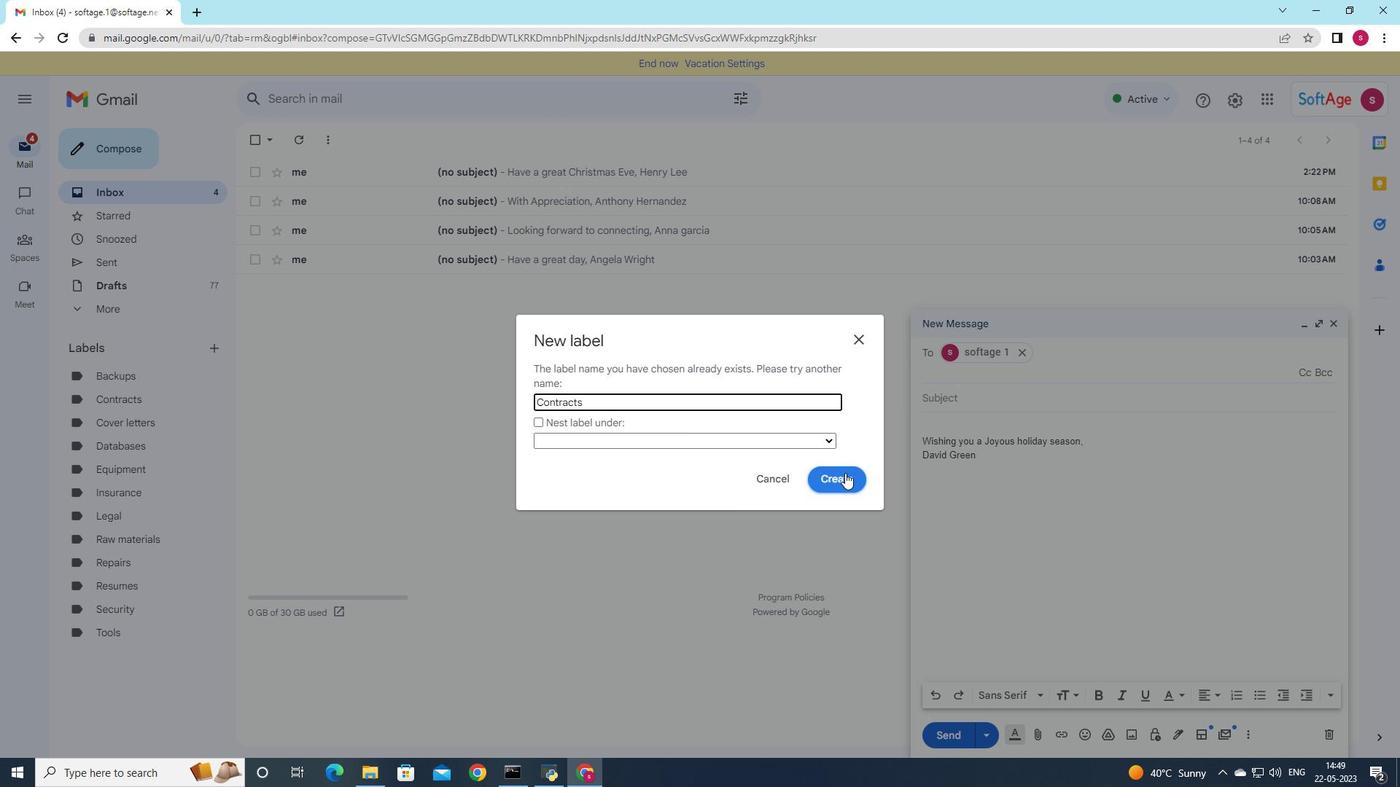 
Action: Mouse pressed left at (842, 477)
Screenshot: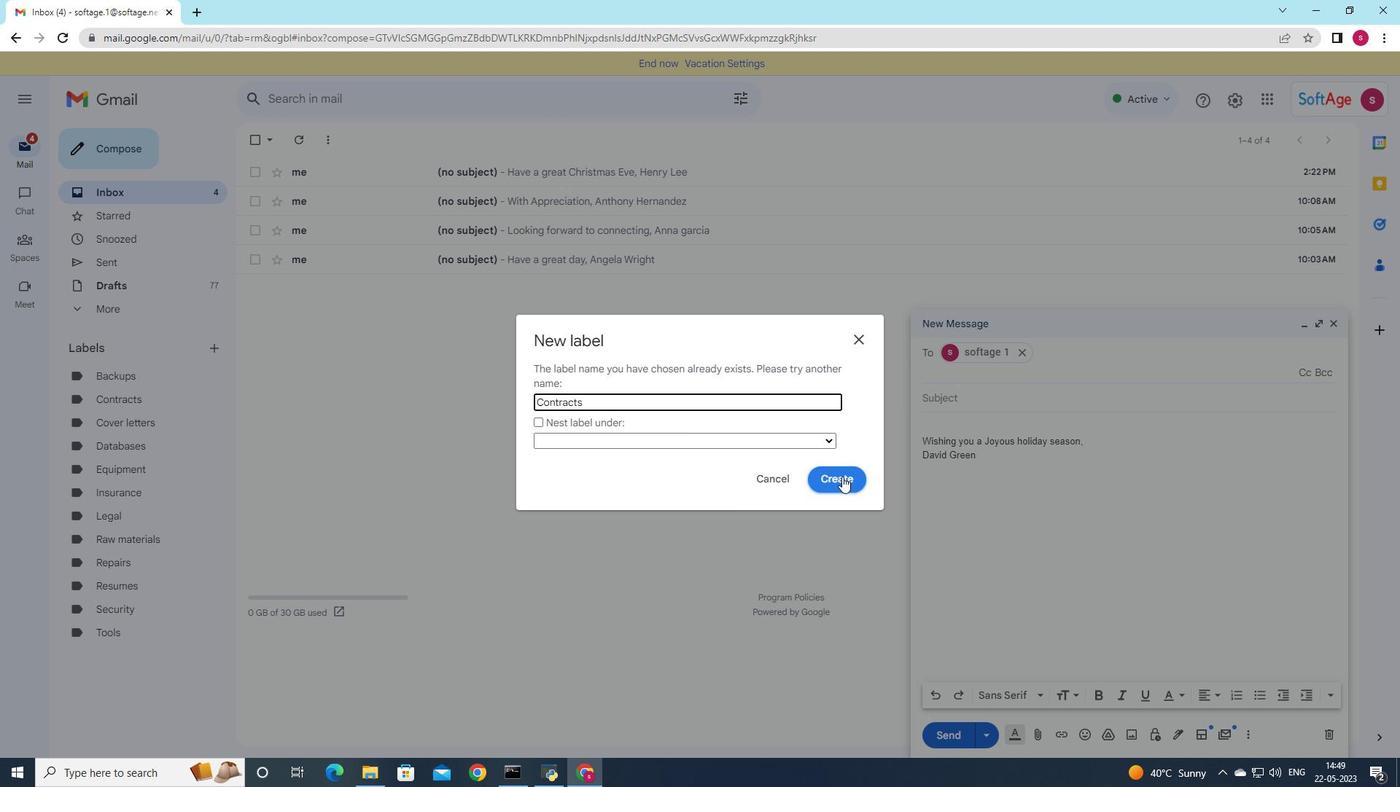 
Action: Mouse pressed left at (842, 477)
Screenshot: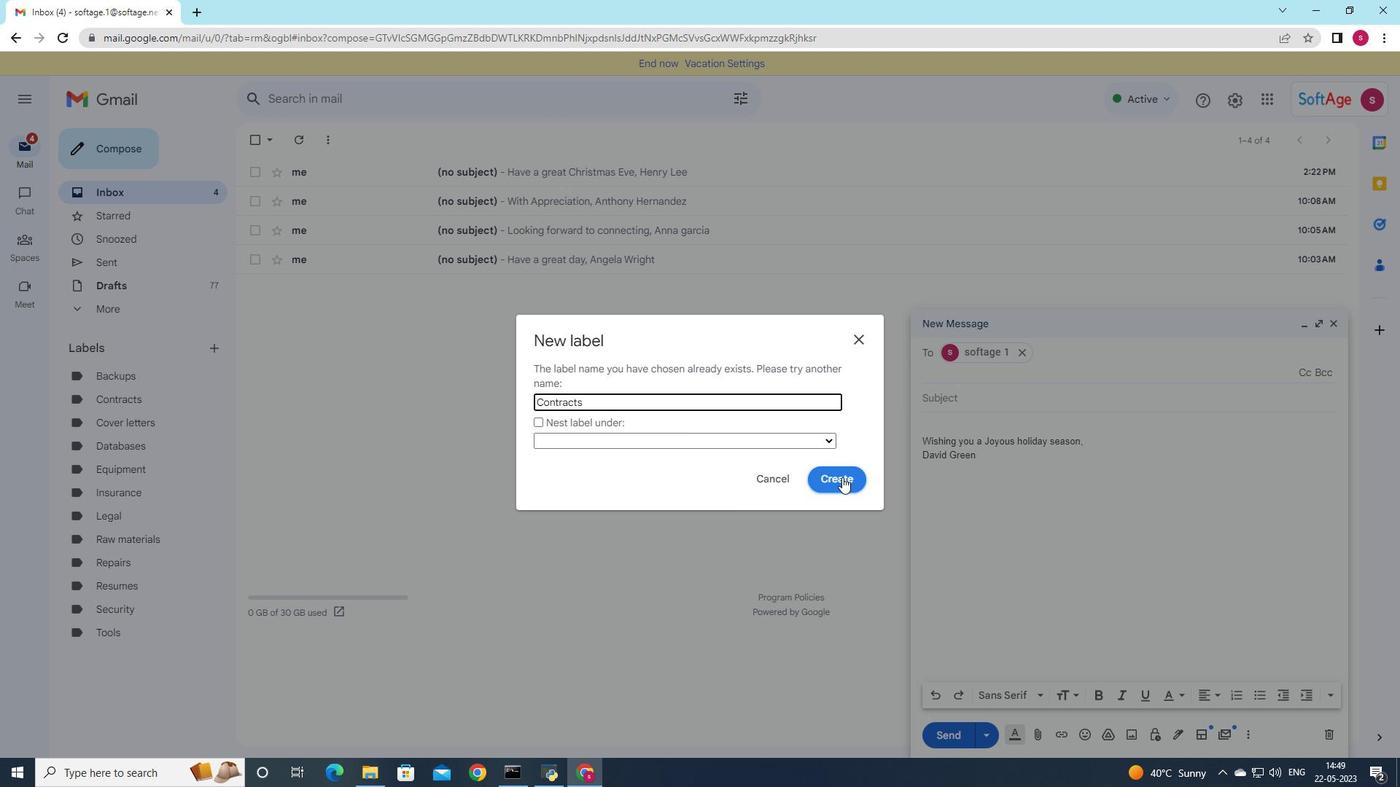 
Action: Mouse moved to (533, 420)
Screenshot: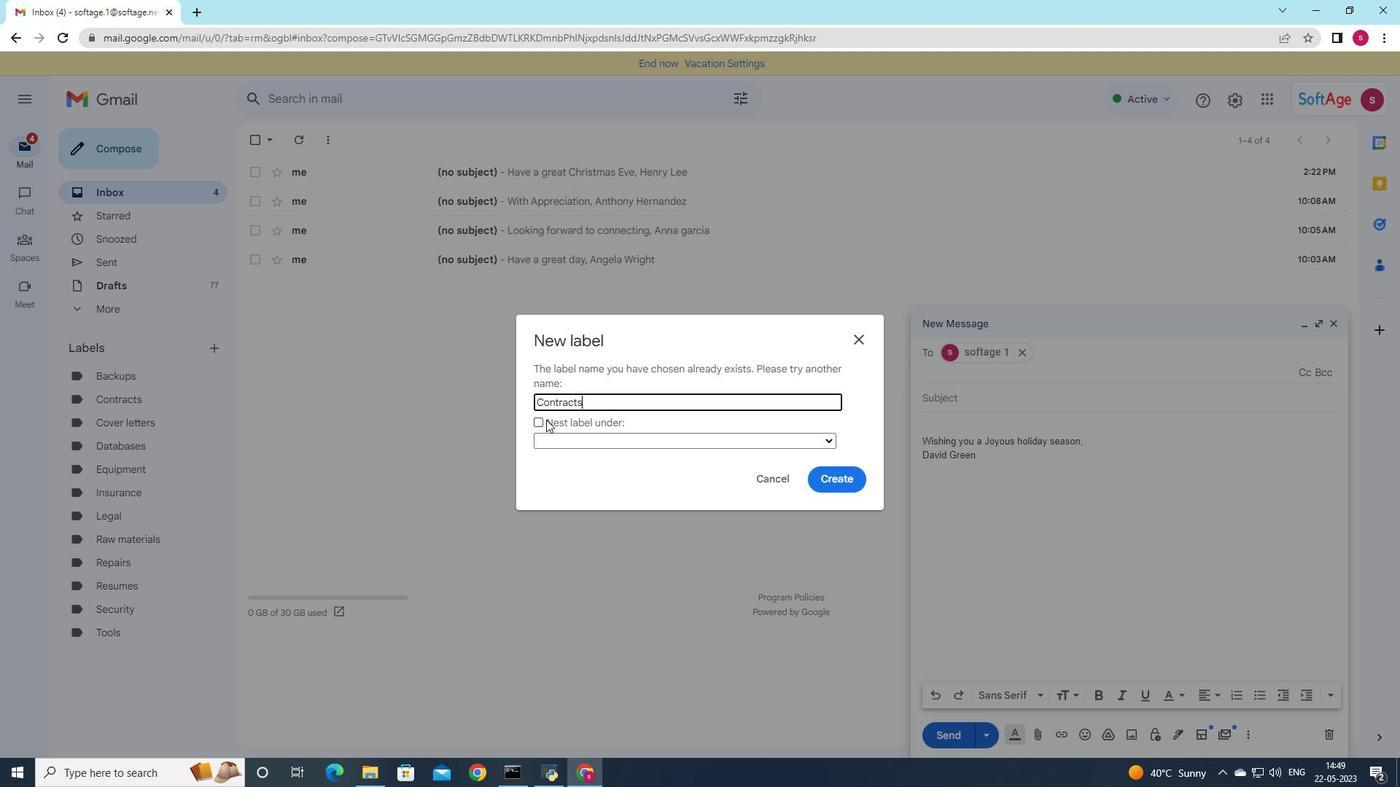 
Action: Mouse pressed left at (533, 420)
Screenshot: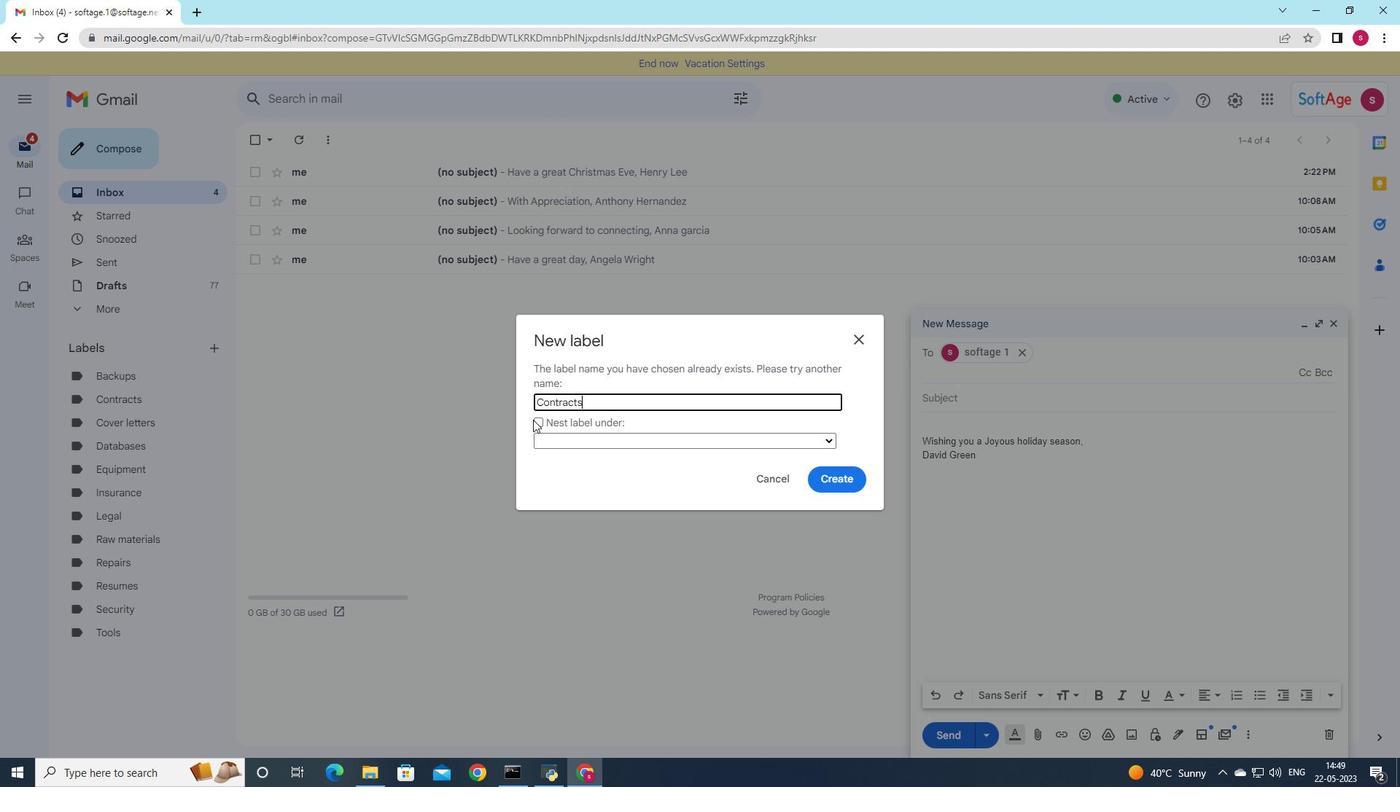 
Action: Mouse moved to (541, 422)
Screenshot: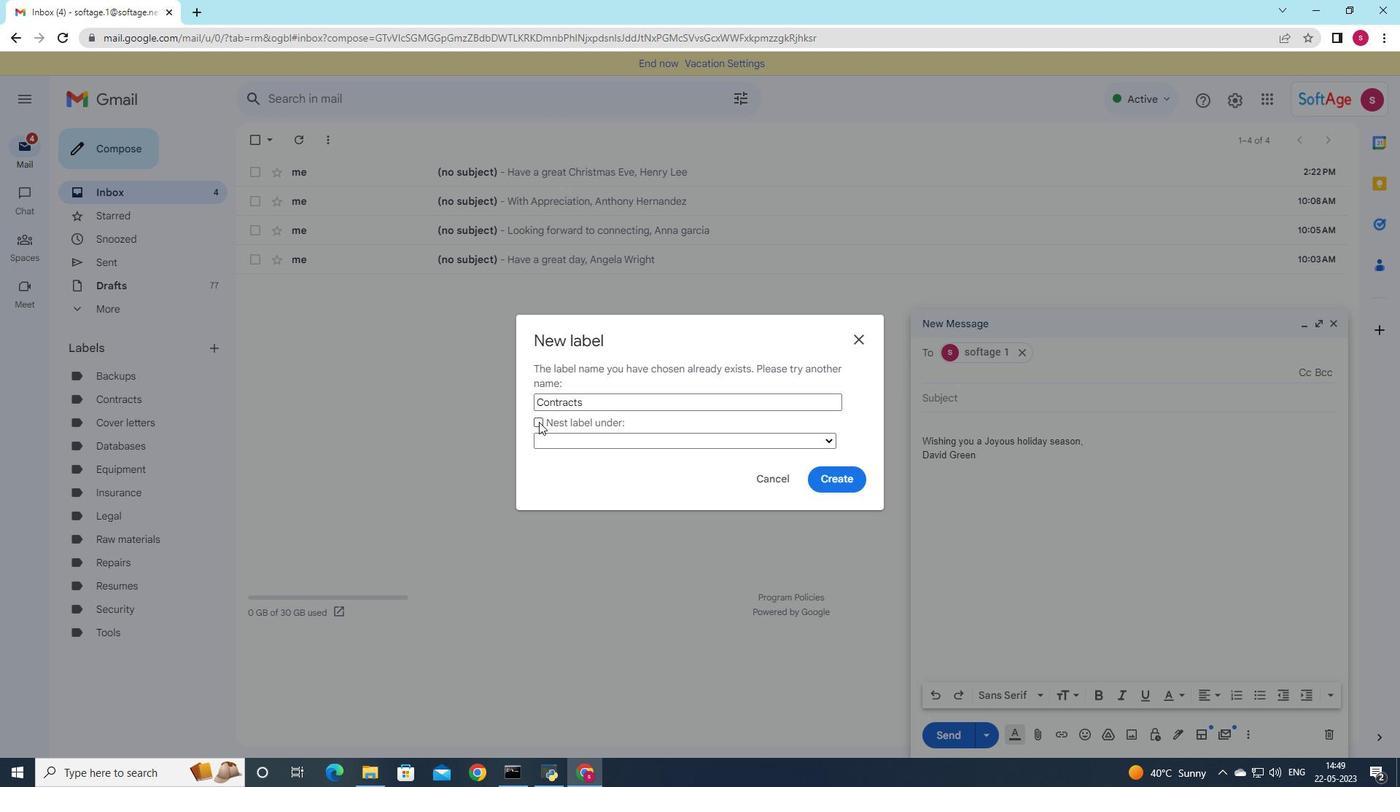 
Action: Mouse pressed left at (541, 422)
Screenshot: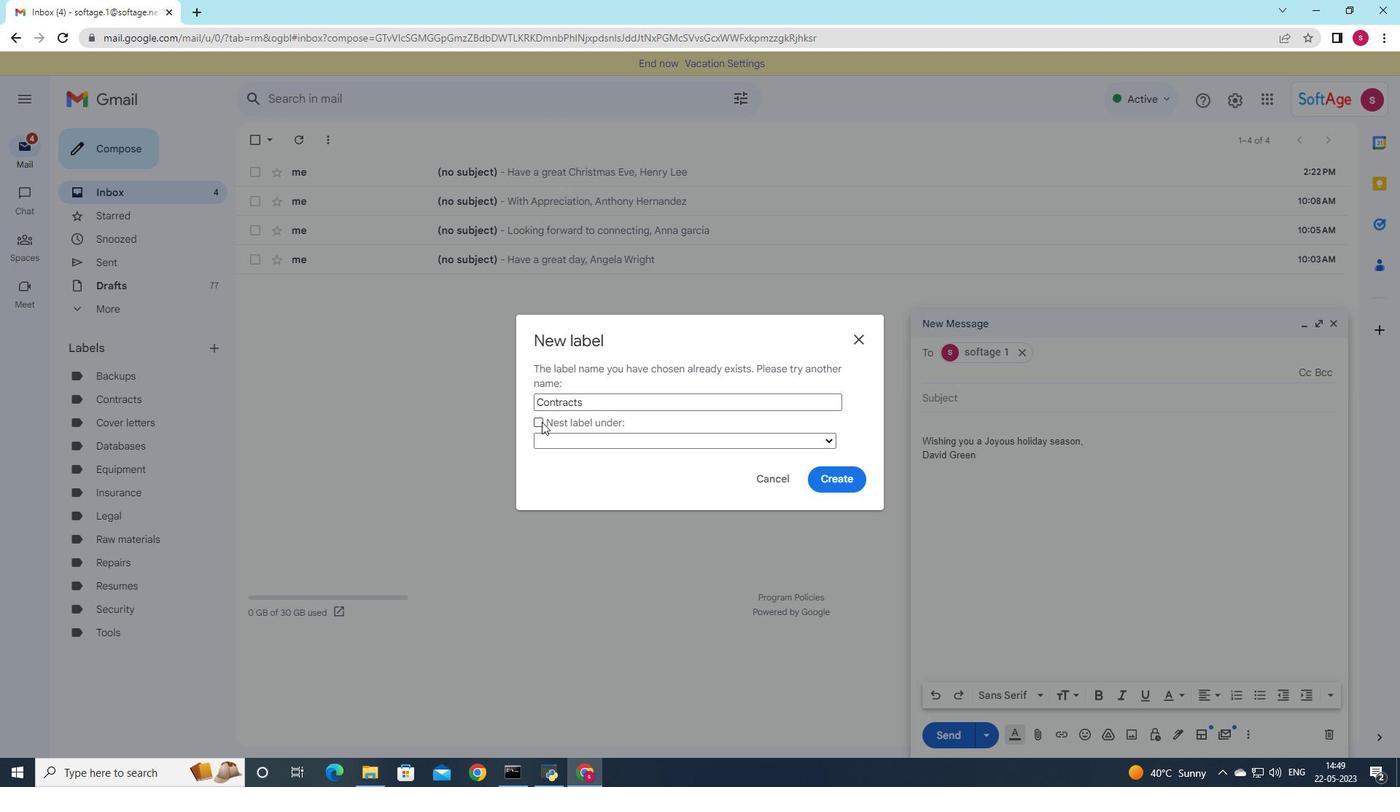 
Action: Mouse moved to (595, 400)
Screenshot: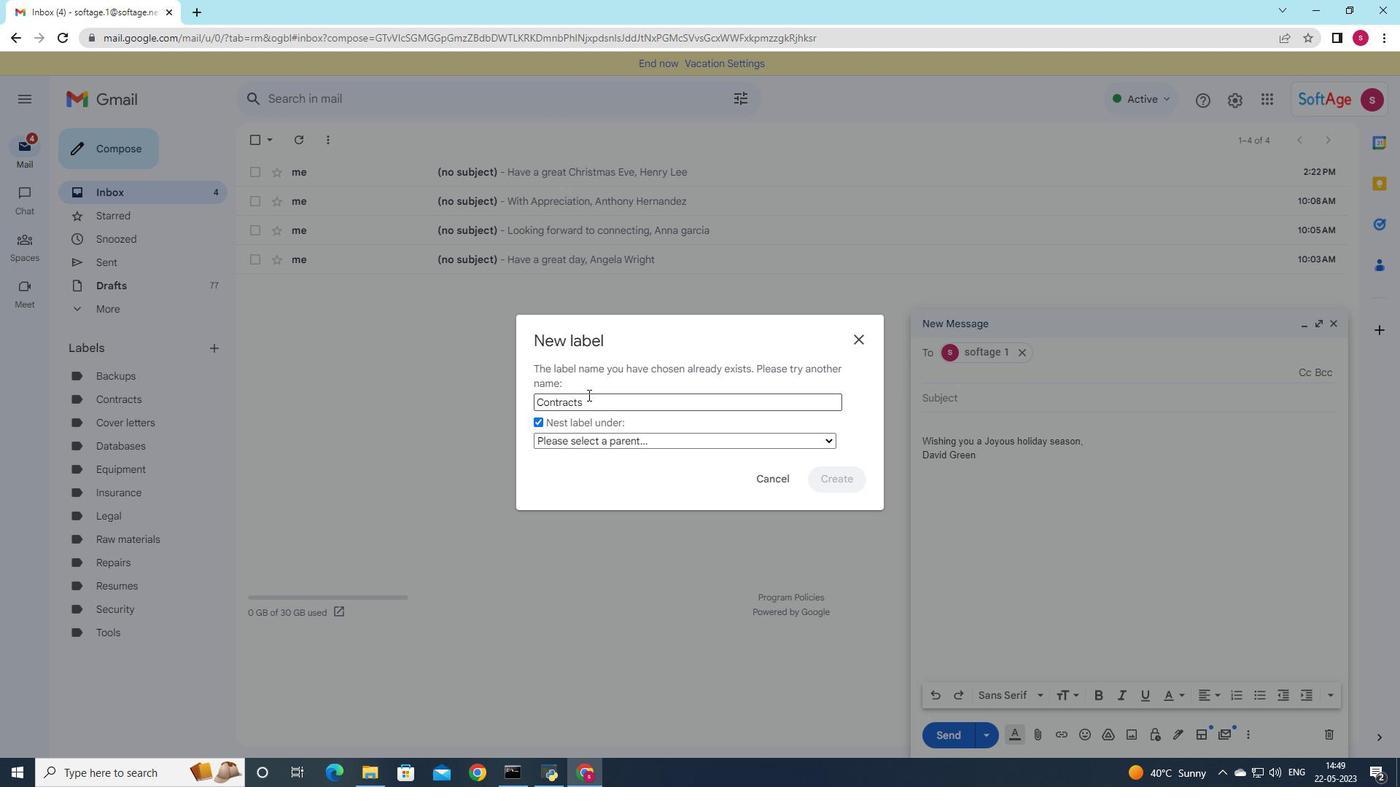 
Action: Mouse pressed left at (595, 400)
Screenshot: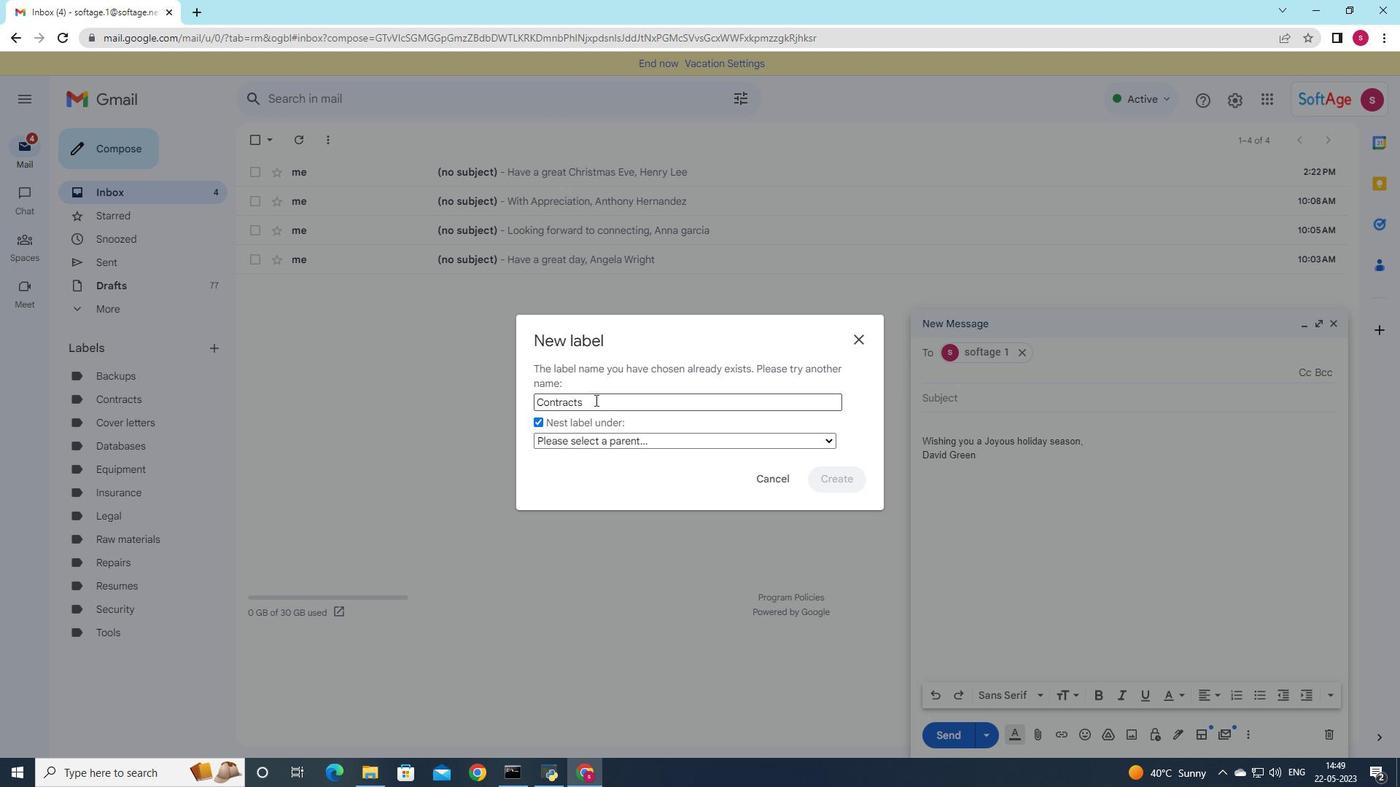 
Action: Mouse moved to (832, 444)
Screenshot: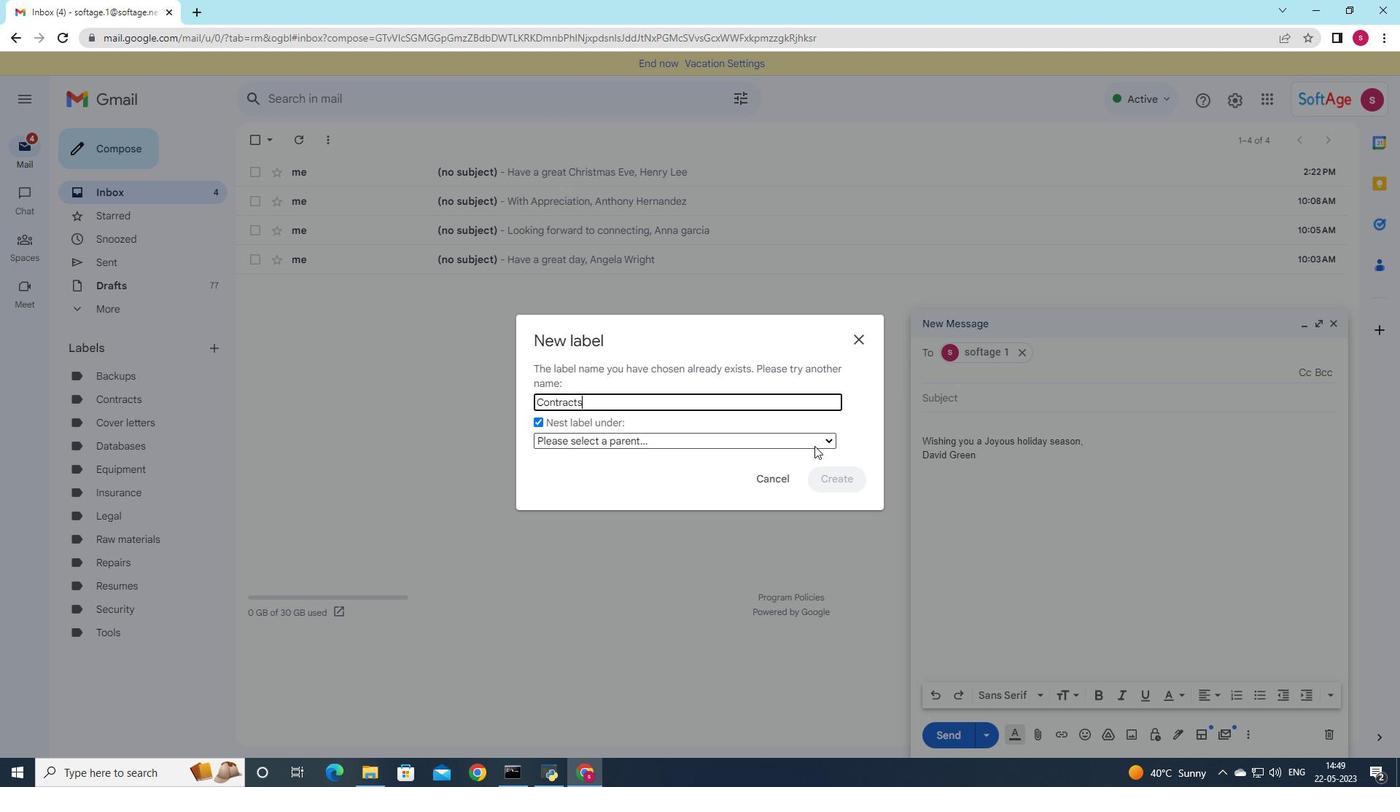 
Action: Mouse pressed left at (832, 444)
Screenshot: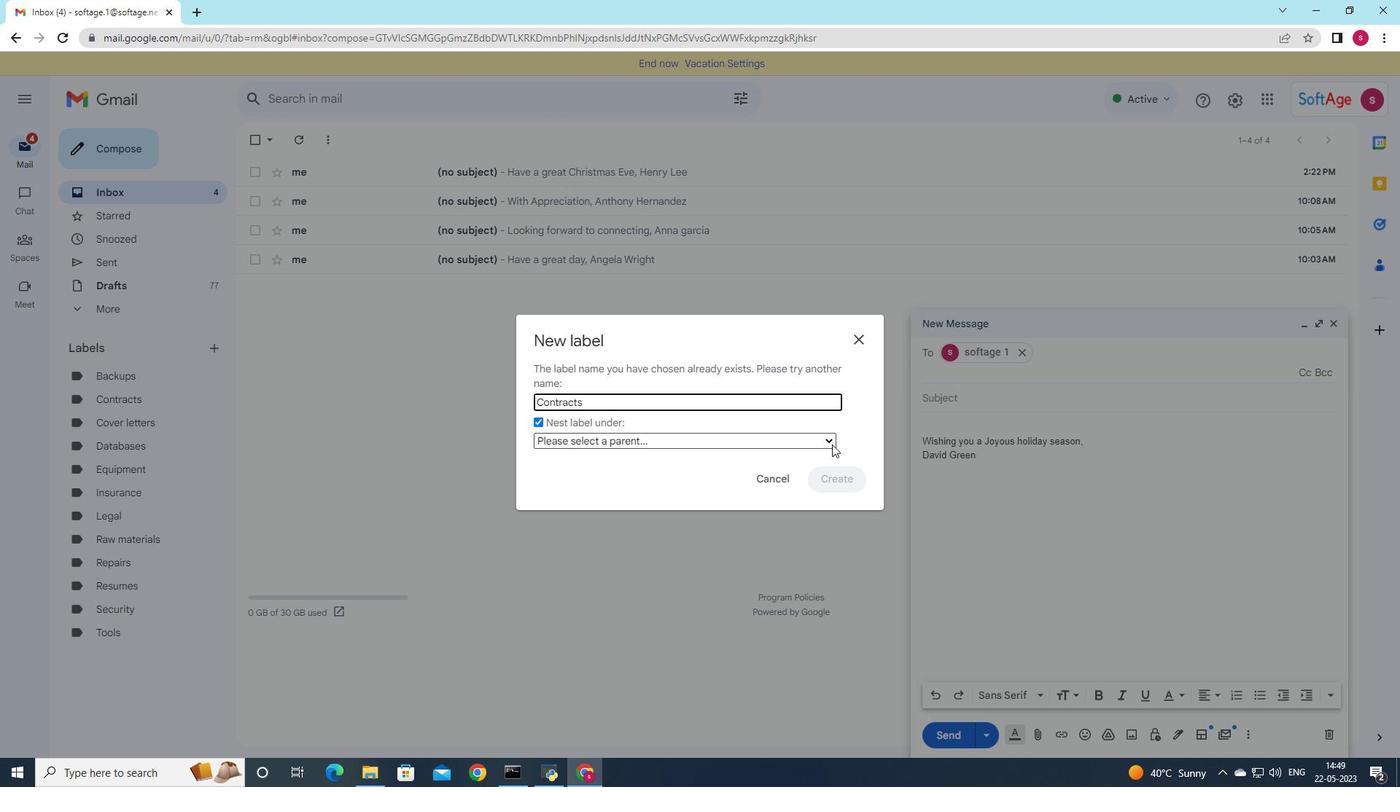 
Action: Mouse pressed left at (832, 444)
Screenshot: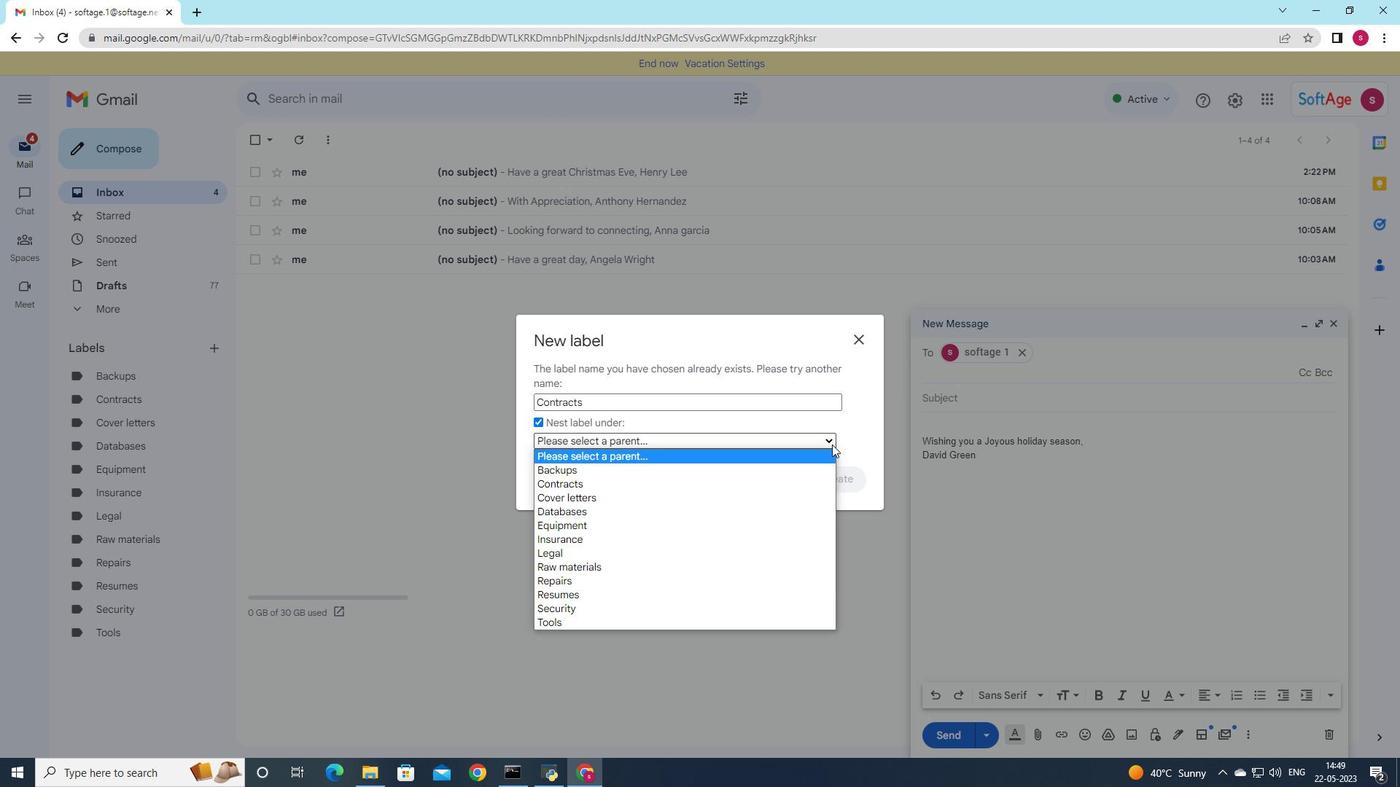 
Action: Mouse moved to (536, 421)
Screenshot: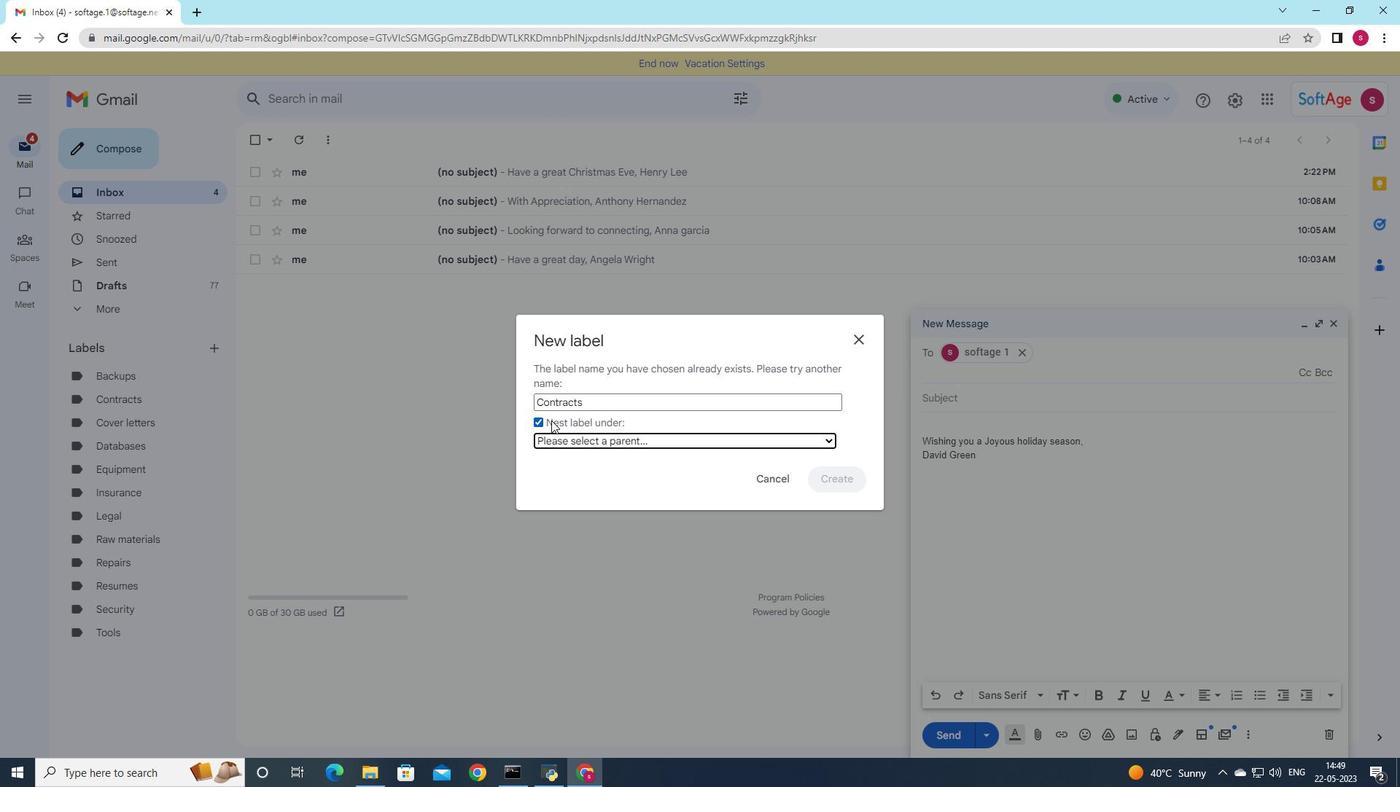 
Action: Mouse pressed left at (536, 421)
Screenshot: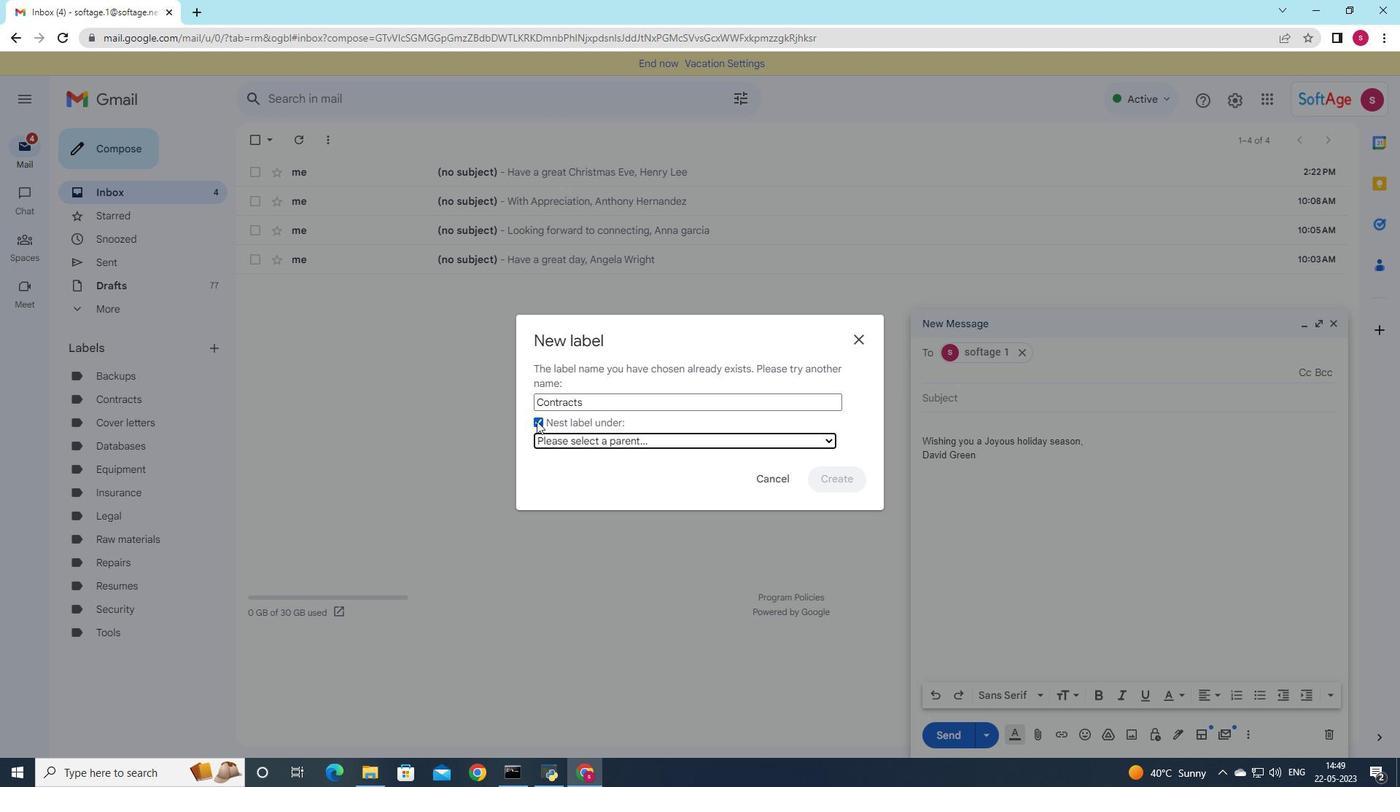 
Action: Mouse moved to (854, 334)
Screenshot: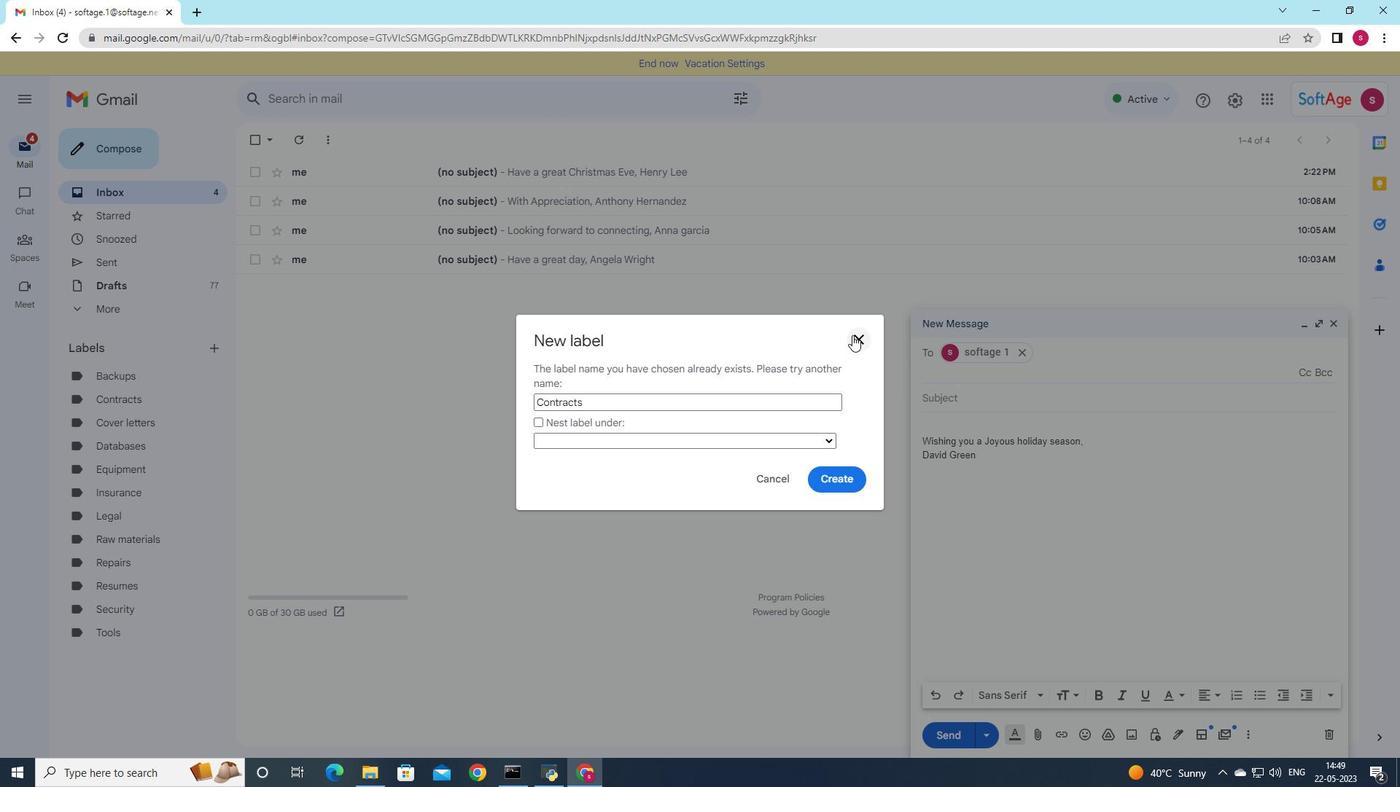 
Action: Mouse pressed left at (854, 334)
Screenshot: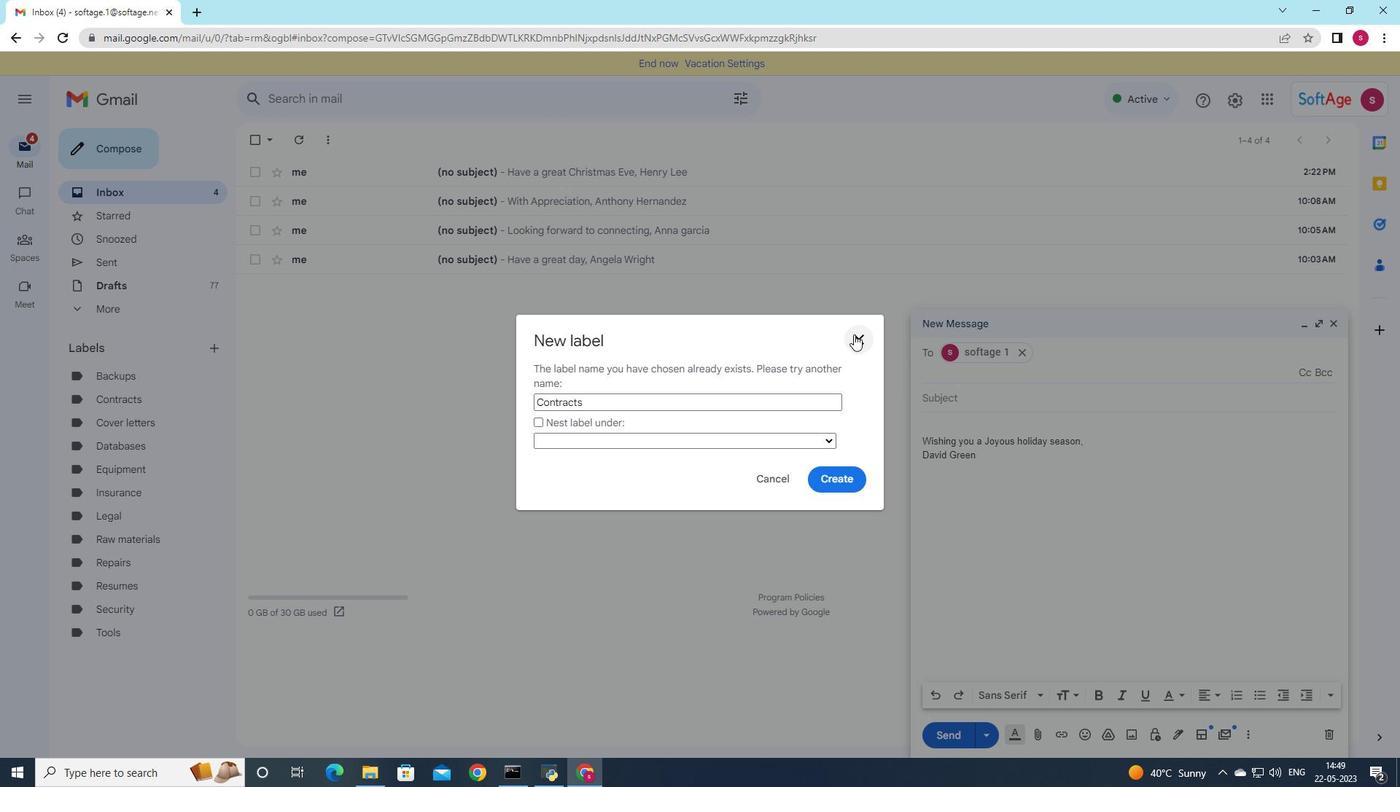 
Action: Mouse moved to (214, 347)
Screenshot: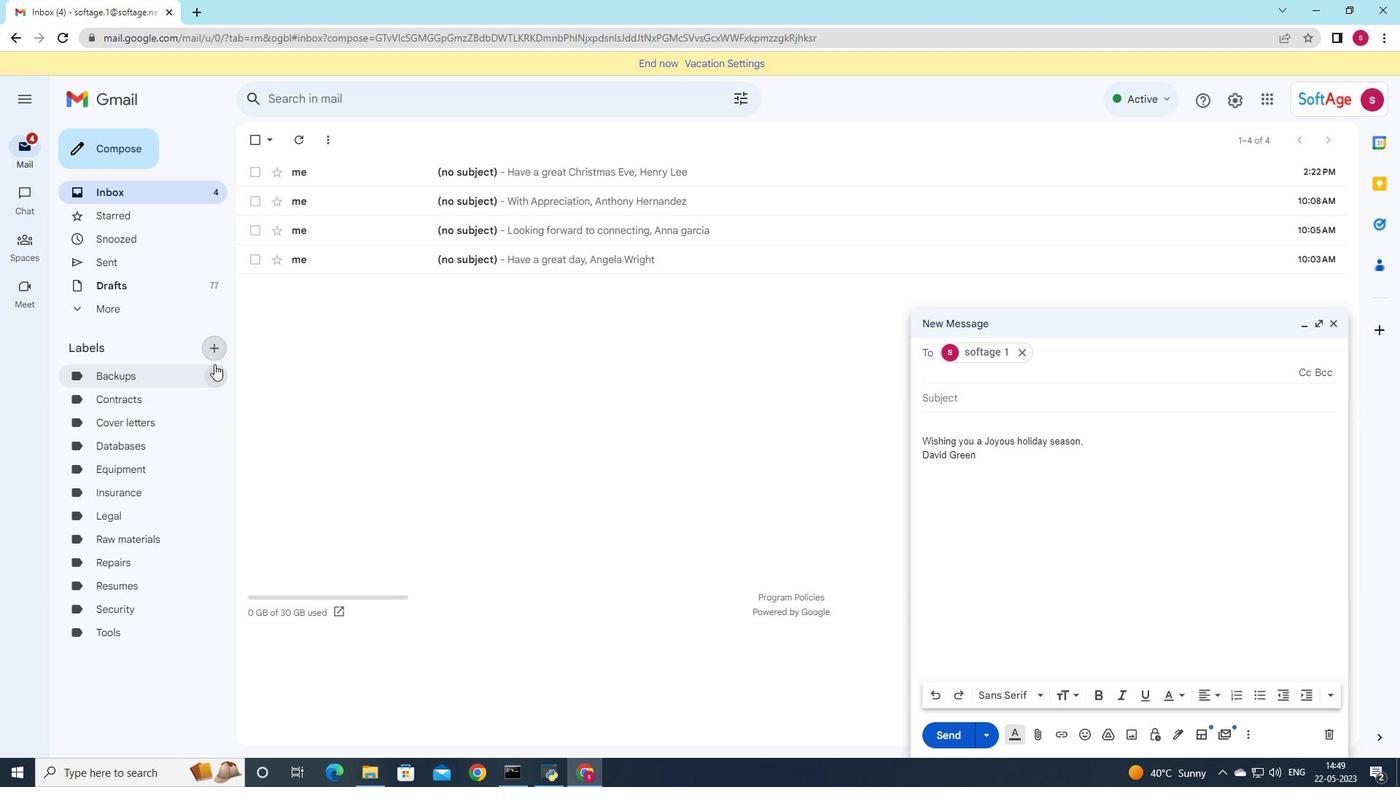 
Action: Mouse pressed left at (214, 347)
Screenshot: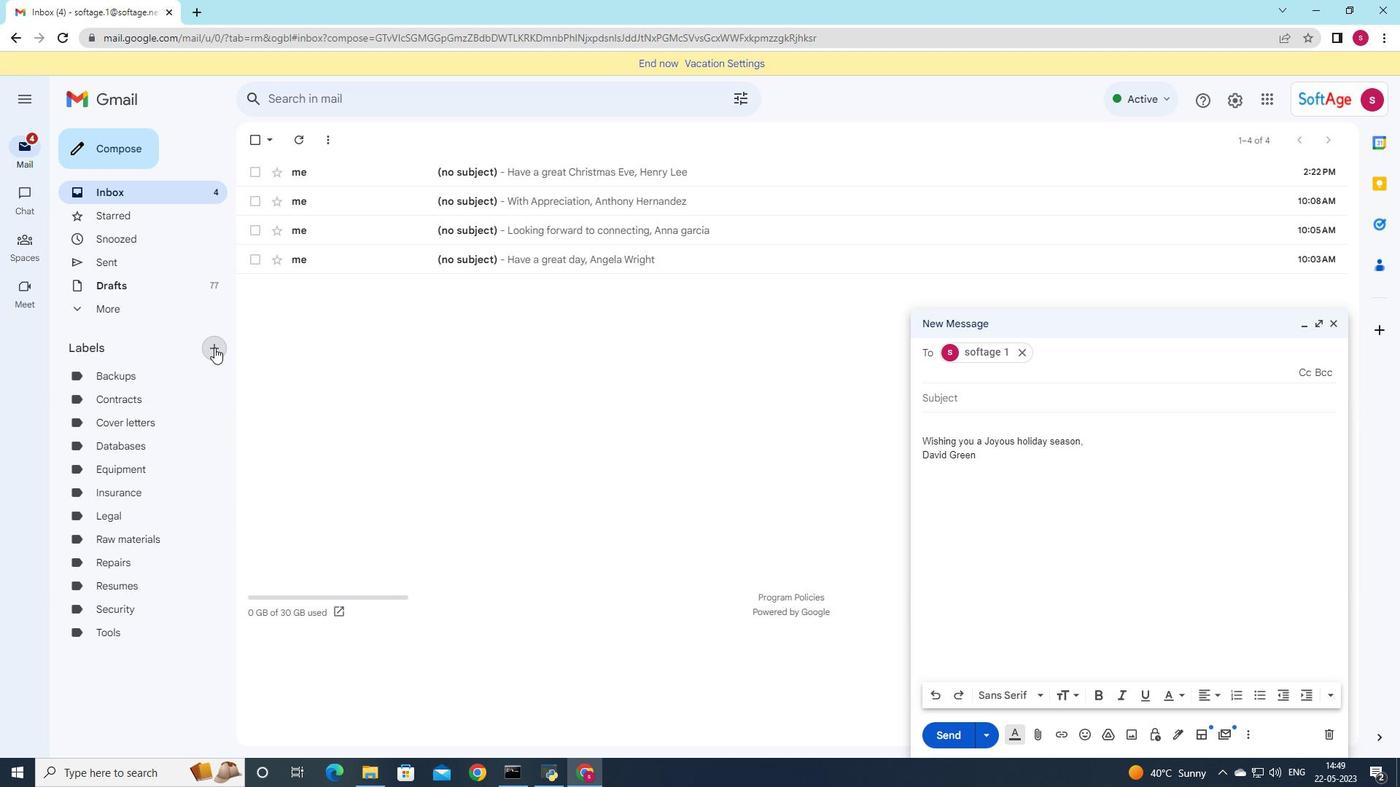 
Action: Mouse moved to (571, 466)
Screenshot: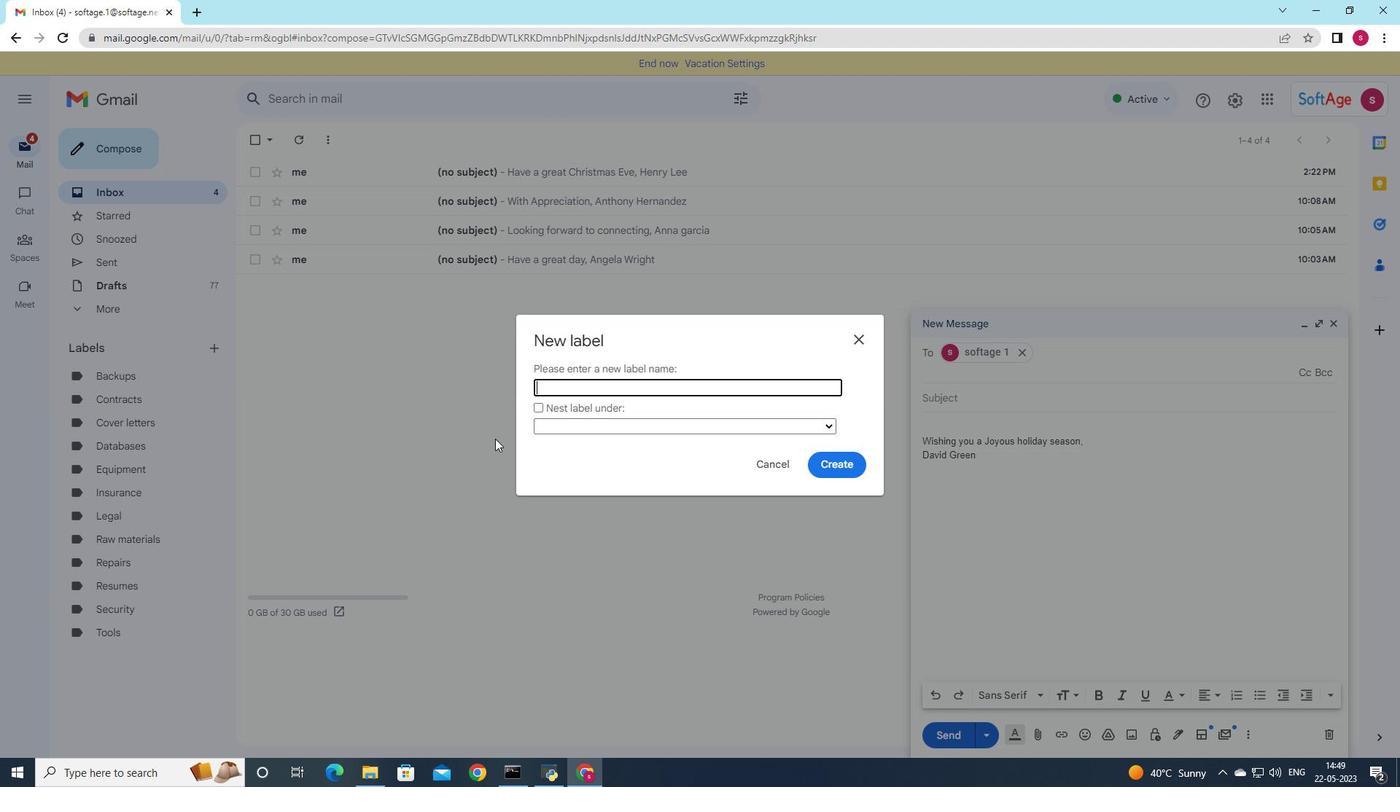 
Action: Key pressed <Key.shift><Key.shift><Key.shift><Key.shift><Key.shift><Key.shift><Key.shift><Key.shift><Key.shift>Contracts
Screenshot: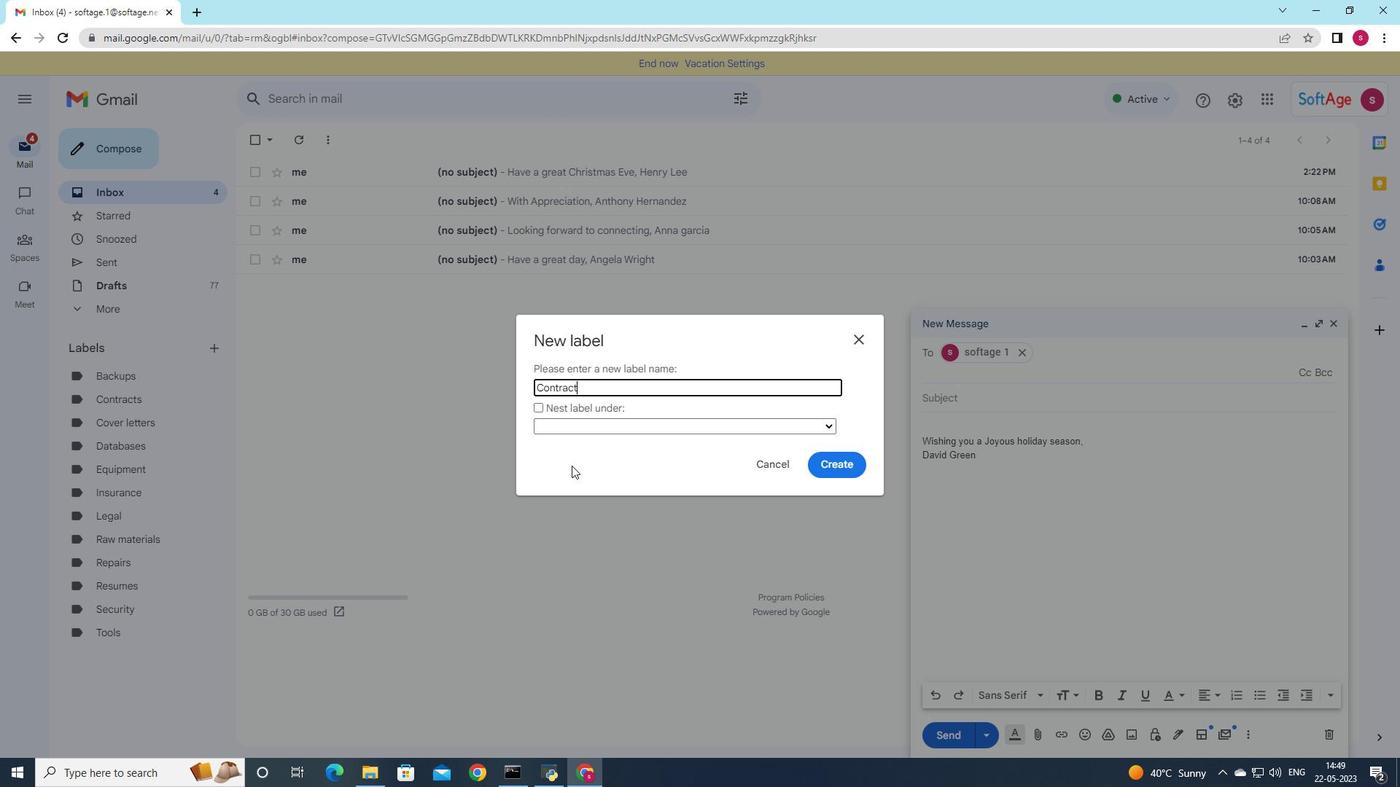 
Action: Mouse moved to (823, 471)
Screenshot: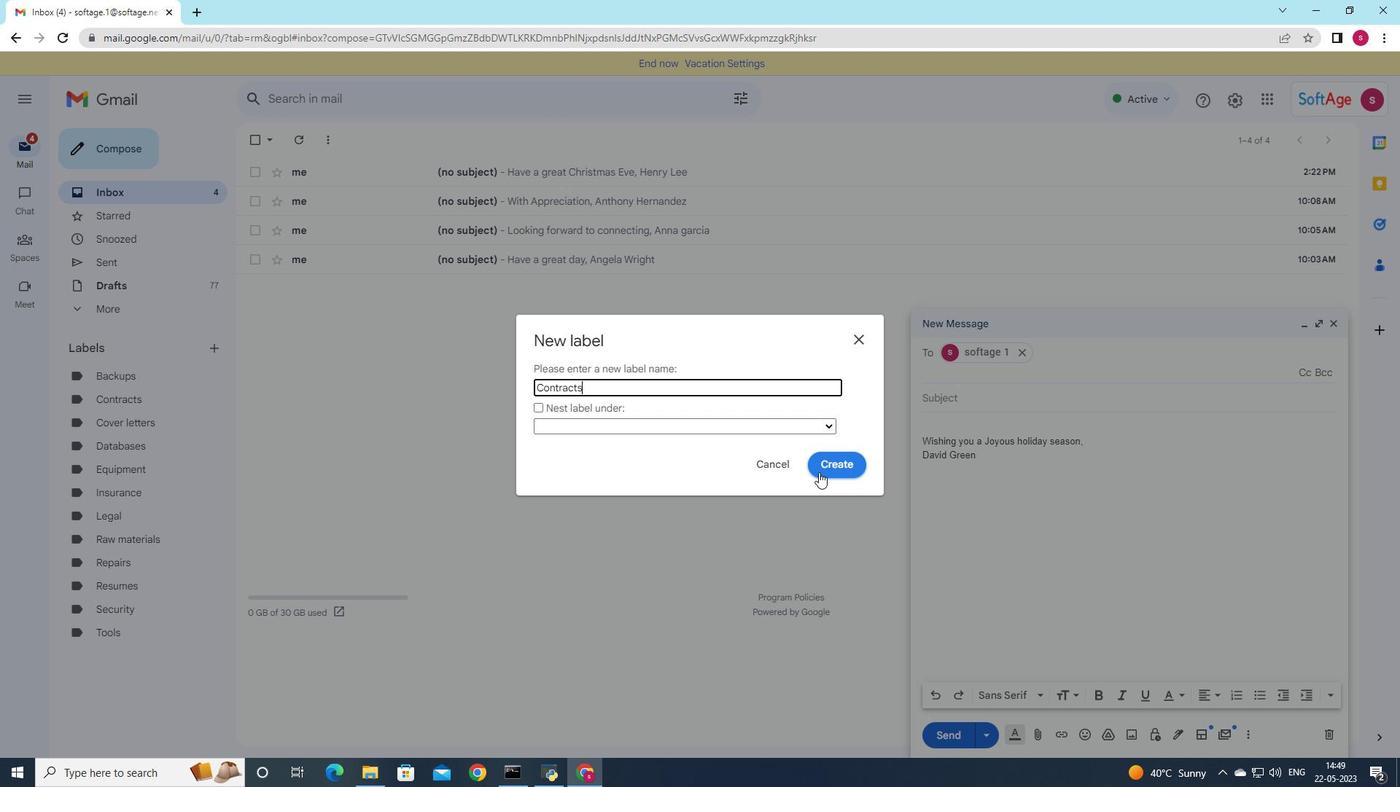 
Action: Mouse pressed left at (823, 471)
Screenshot: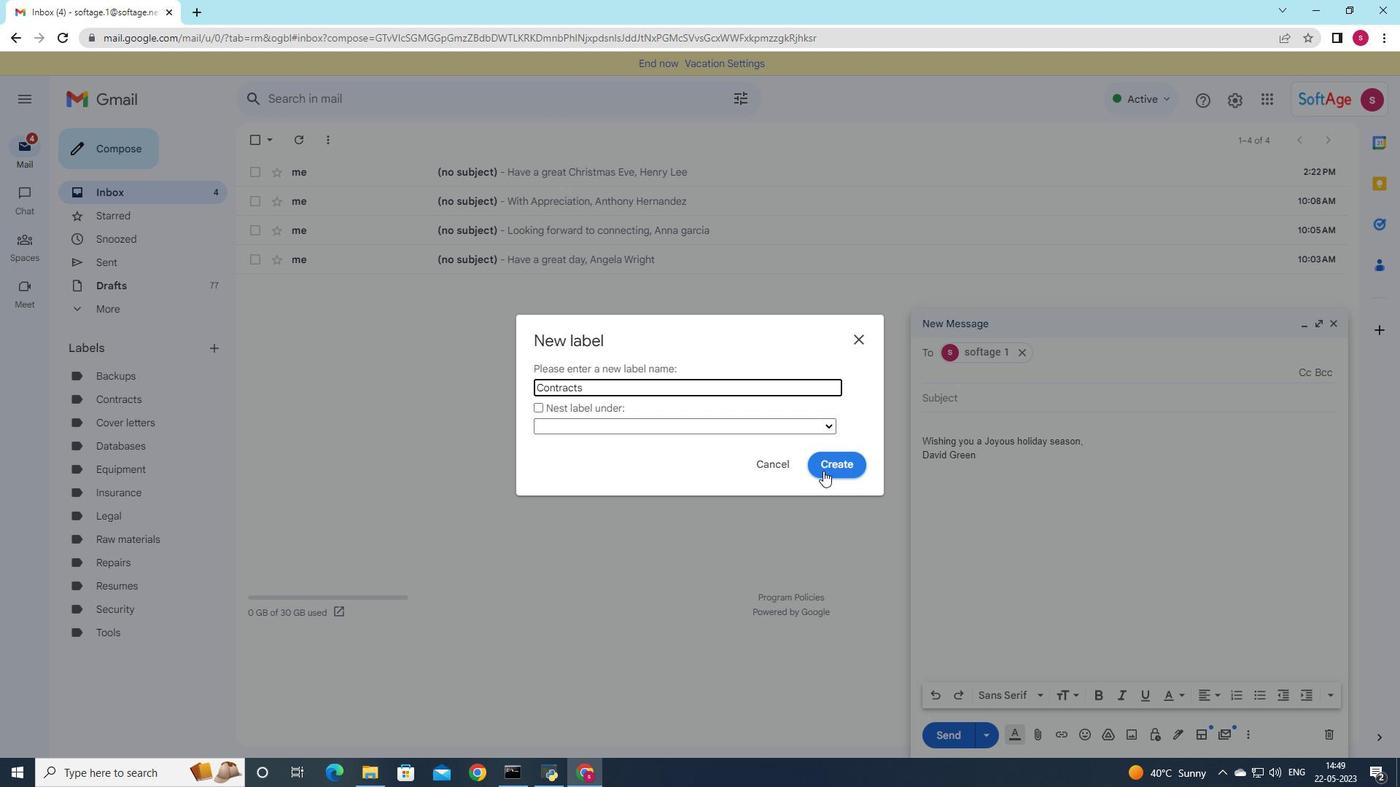 
Action: Mouse moved to (822, 471)
Screenshot: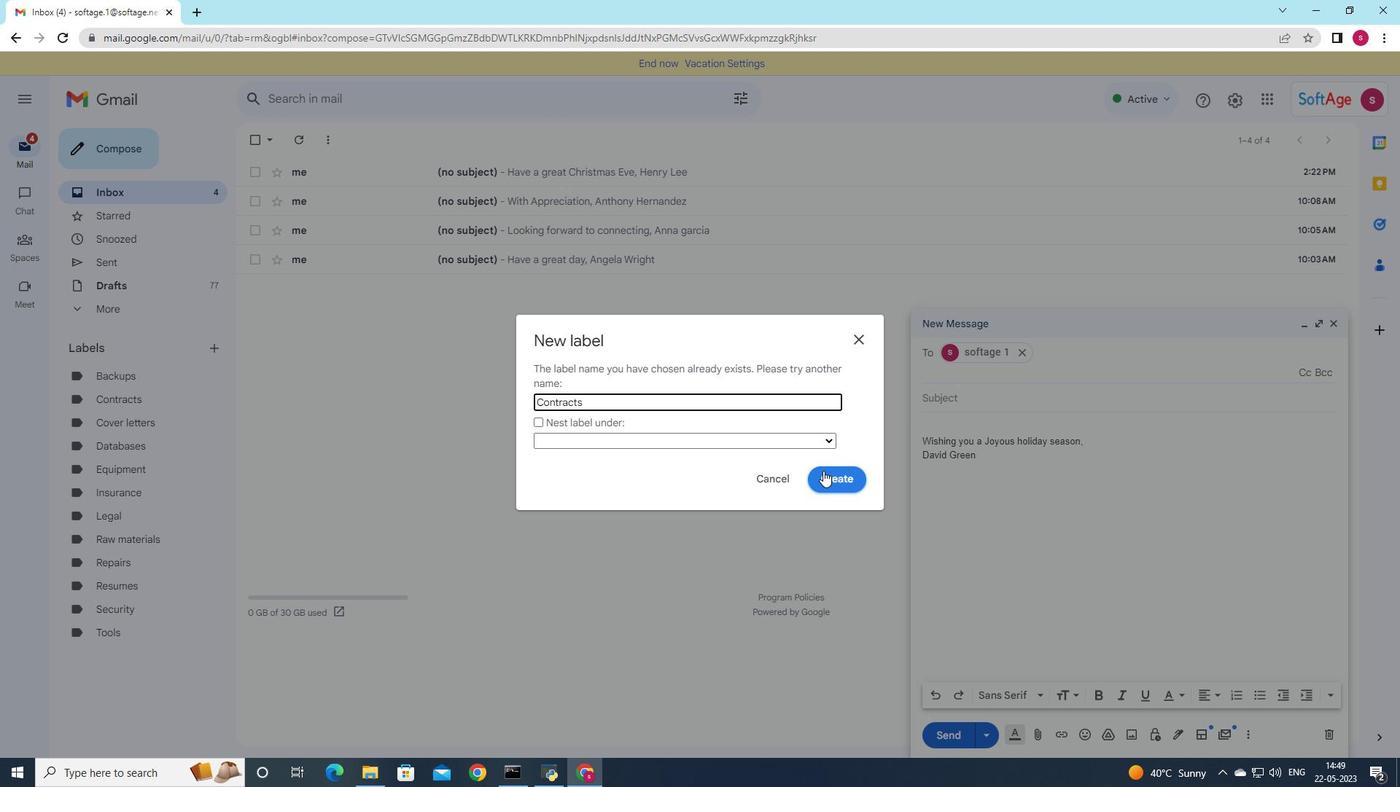 
Action: Mouse pressed left at (822, 471)
Screenshot: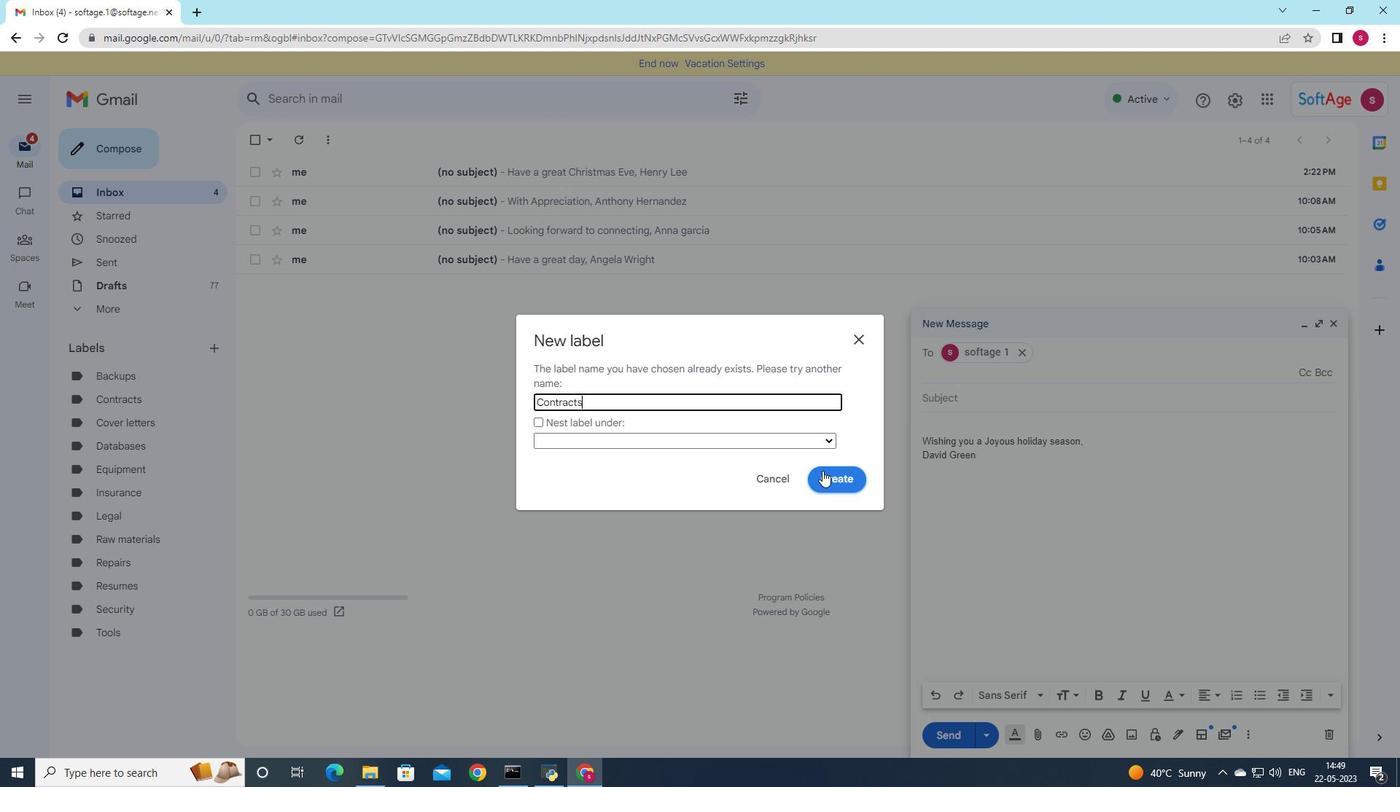 
Action: Mouse moved to (845, 482)
Screenshot: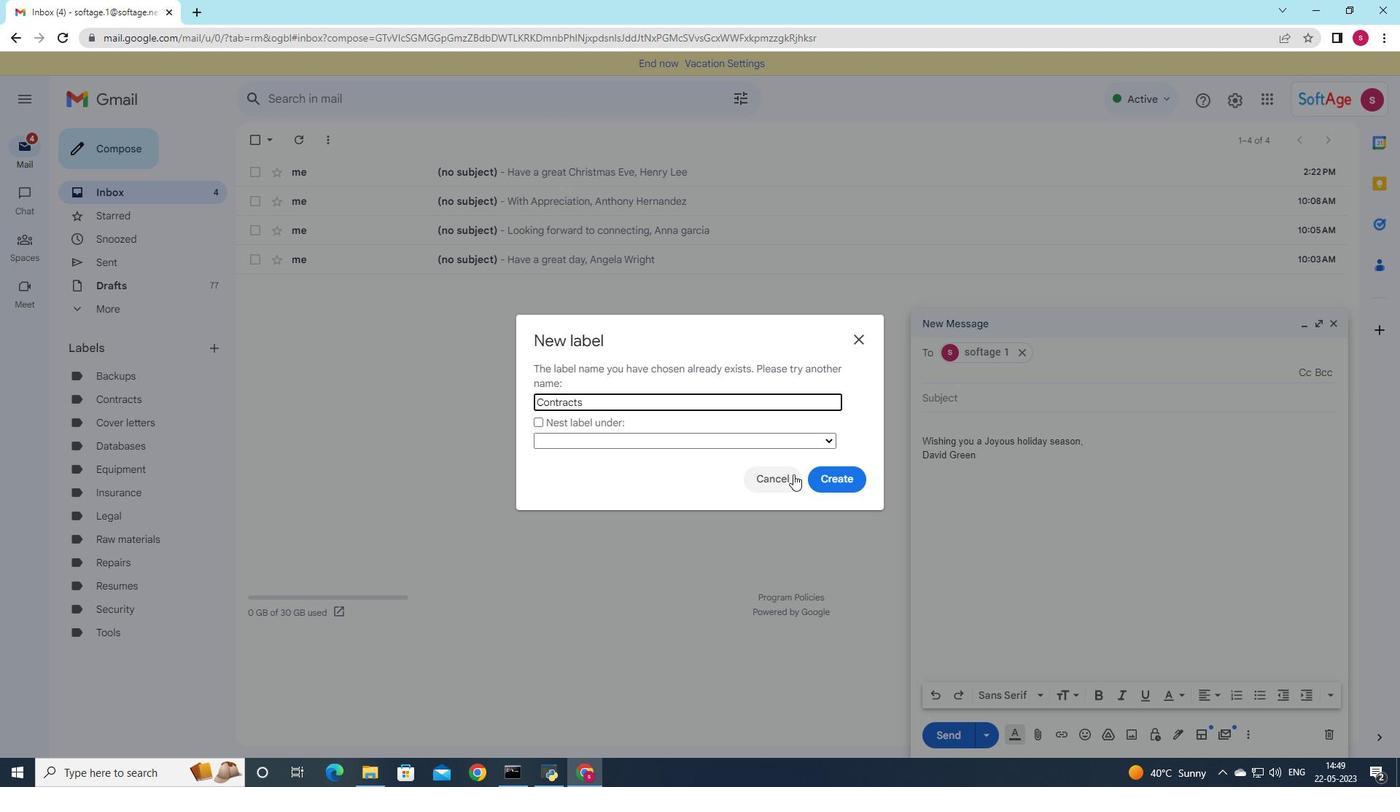 
Action: Mouse pressed left at (845, 482)
Screenshot: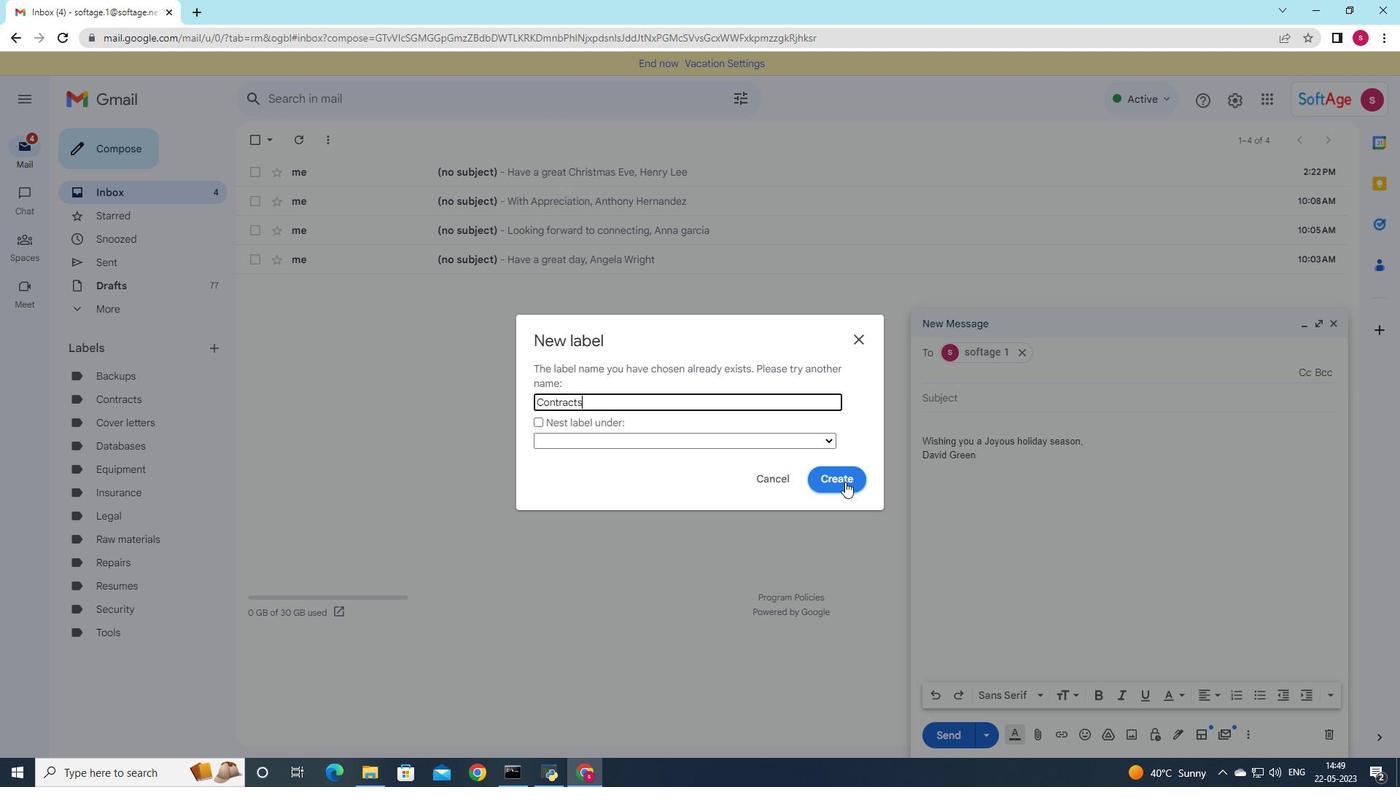 
Action: Mouse moved to (861, 474)
Screenshot: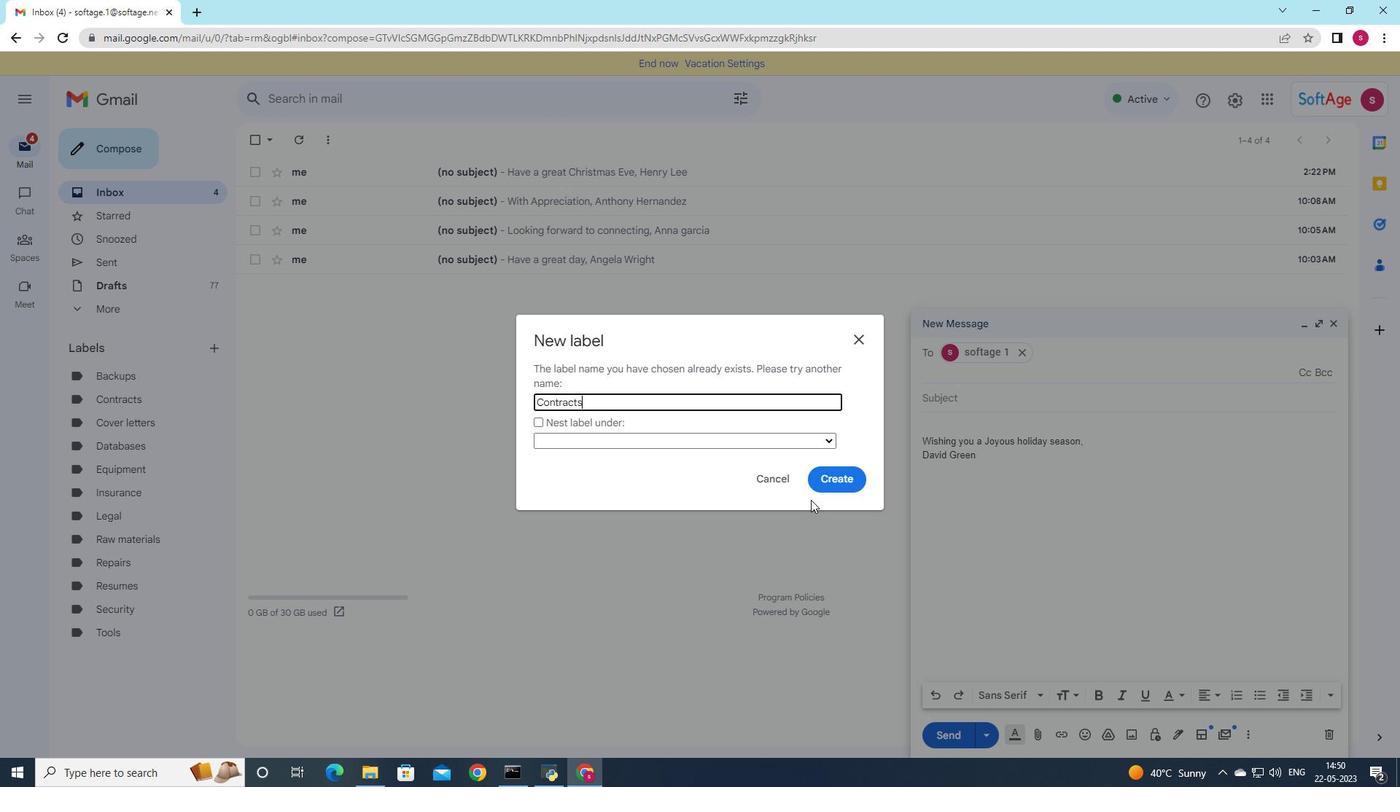 
Action: Mouse pressed left at (861, 474)
Screenshot: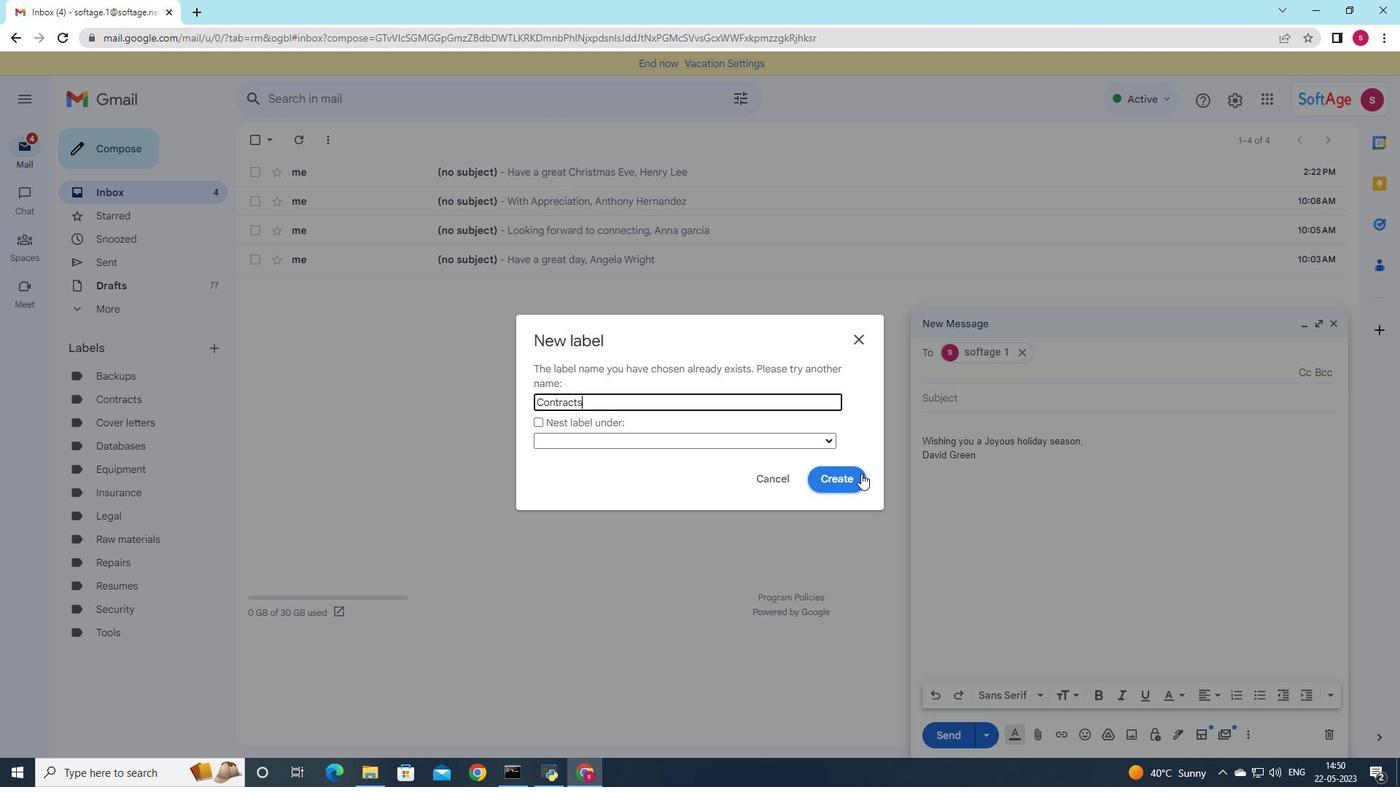 
Action: Mouse moved to (825, 476)
Screenshot: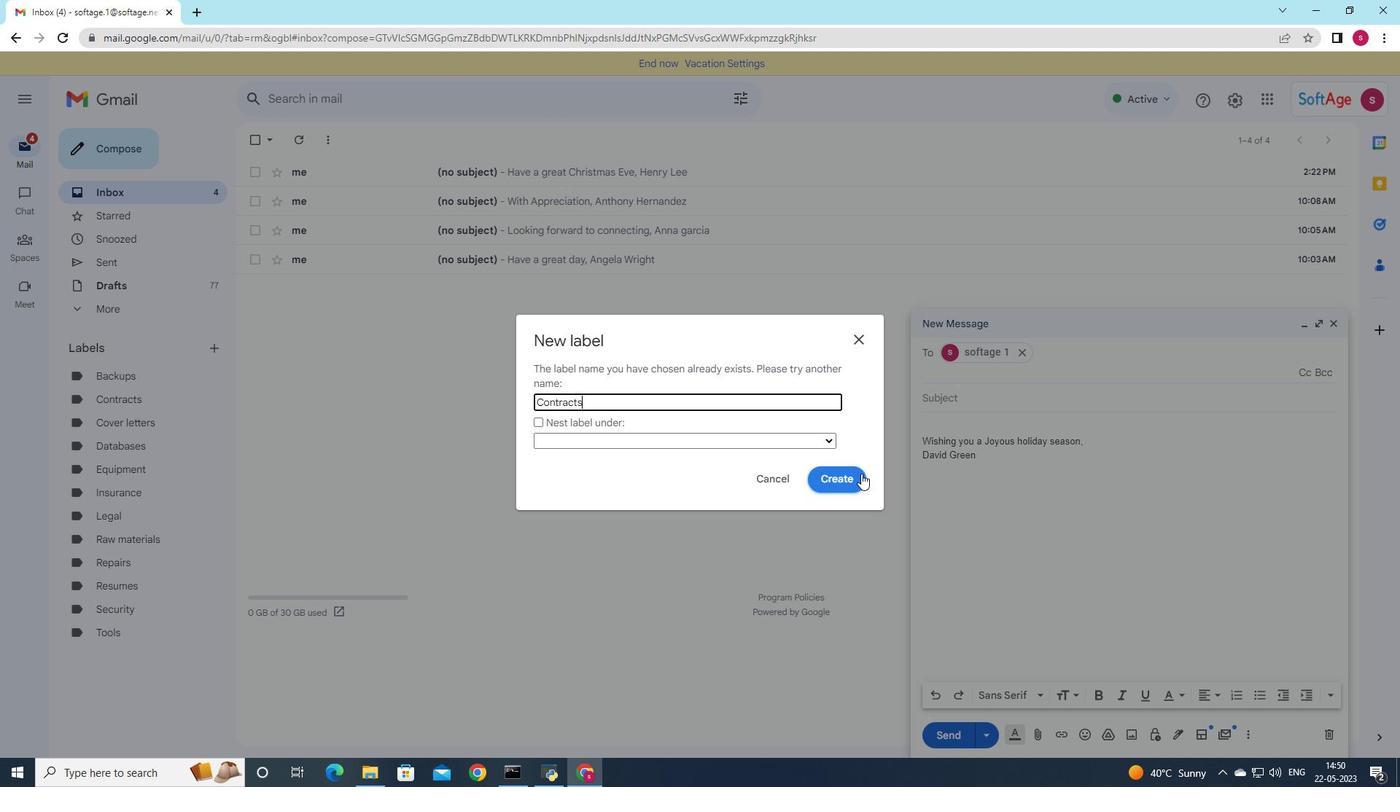 
Action: Mouse pressed left at (825, 476)
Screenshot: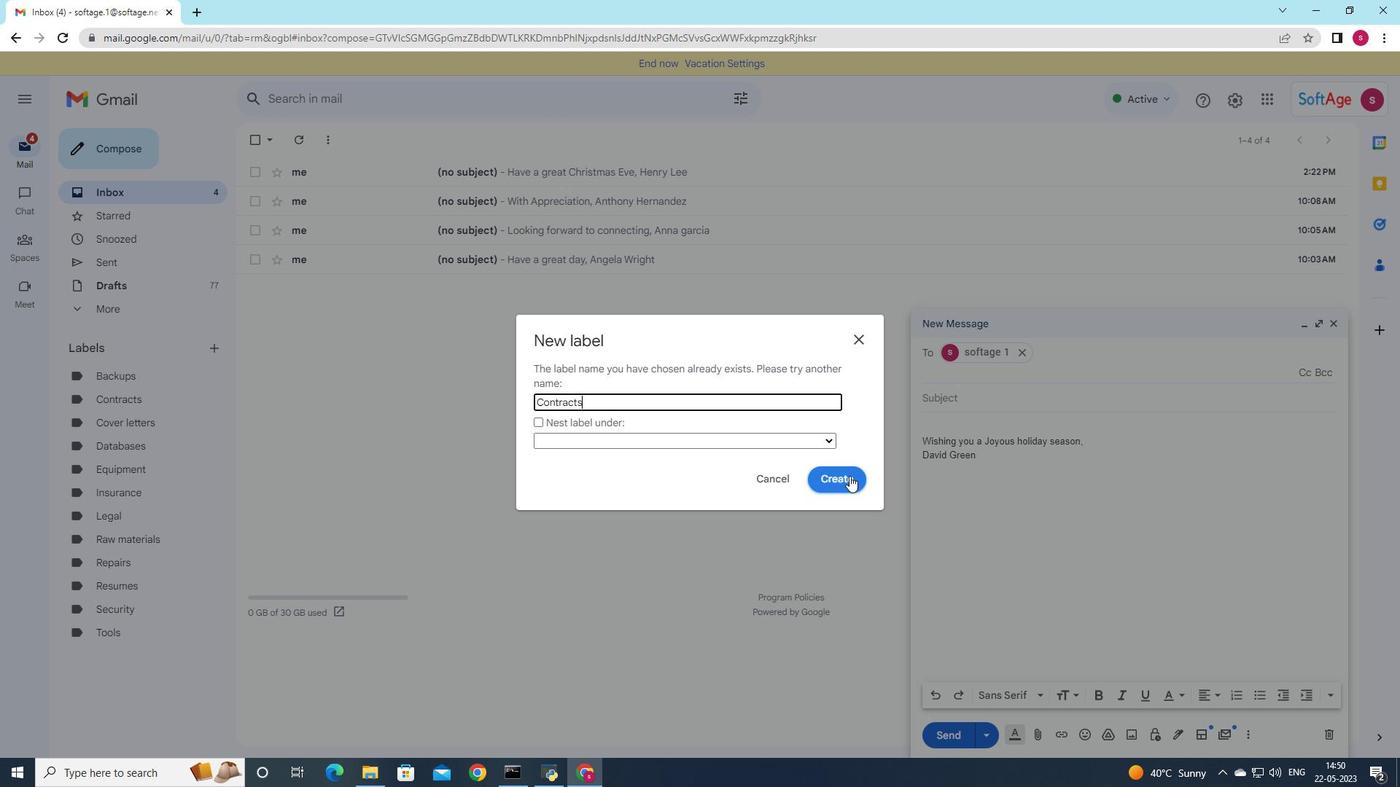 
Action: Mouse pressed left at (825, 476)
Screenshot: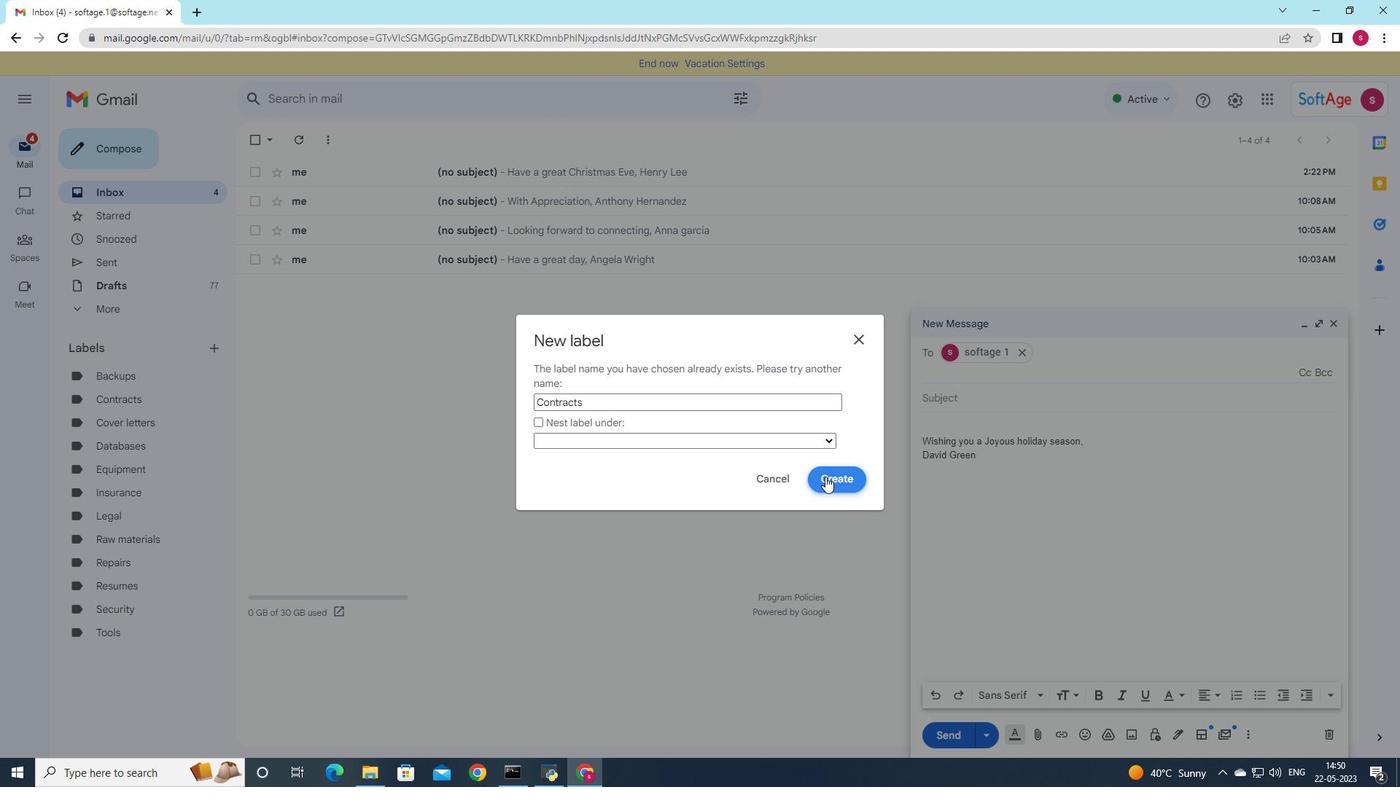 
Action: Mouse pressed left at (825, 476)
Screenshot: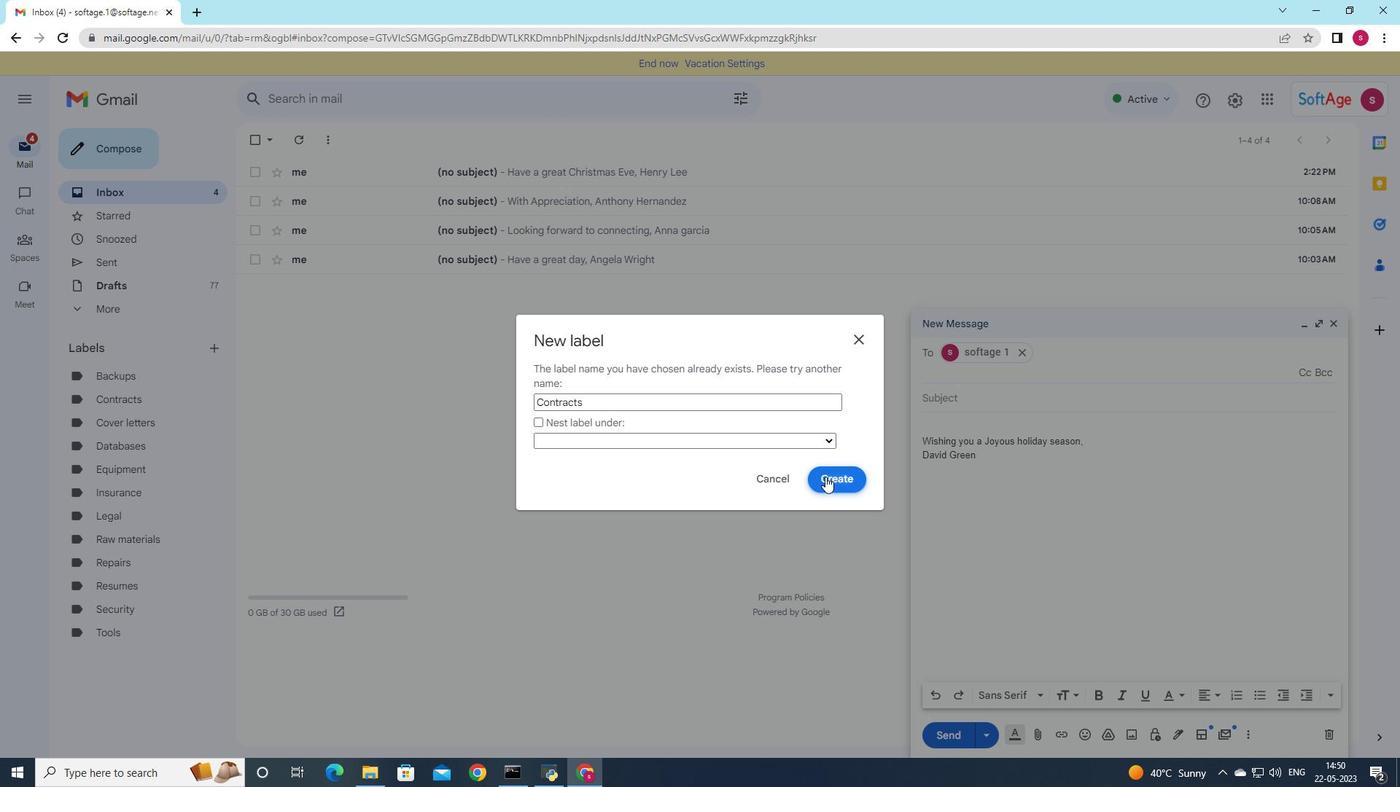 
Action: Mouse moved to (537, 425)
Screenshot: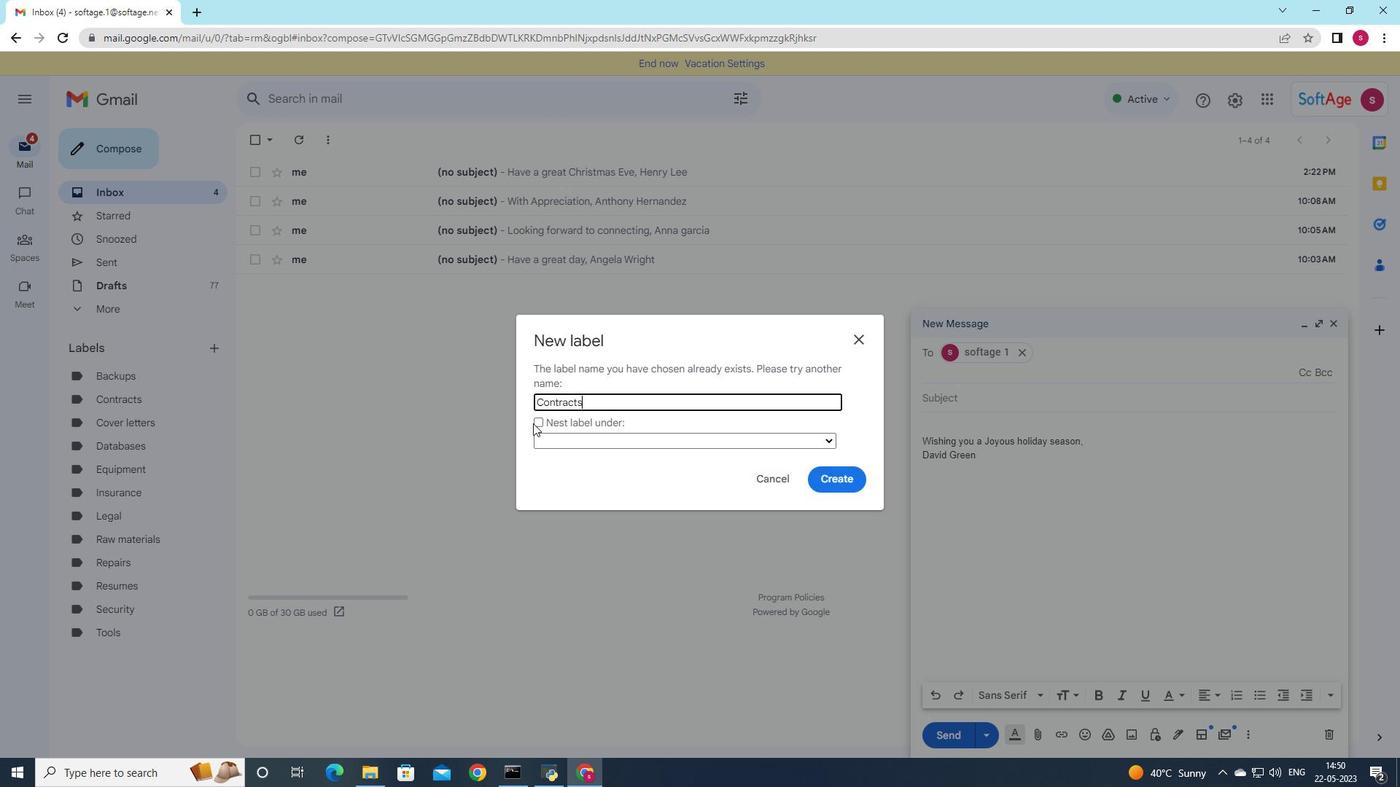 
Action: Mouse pressed left at (537, 425)
Screenshot: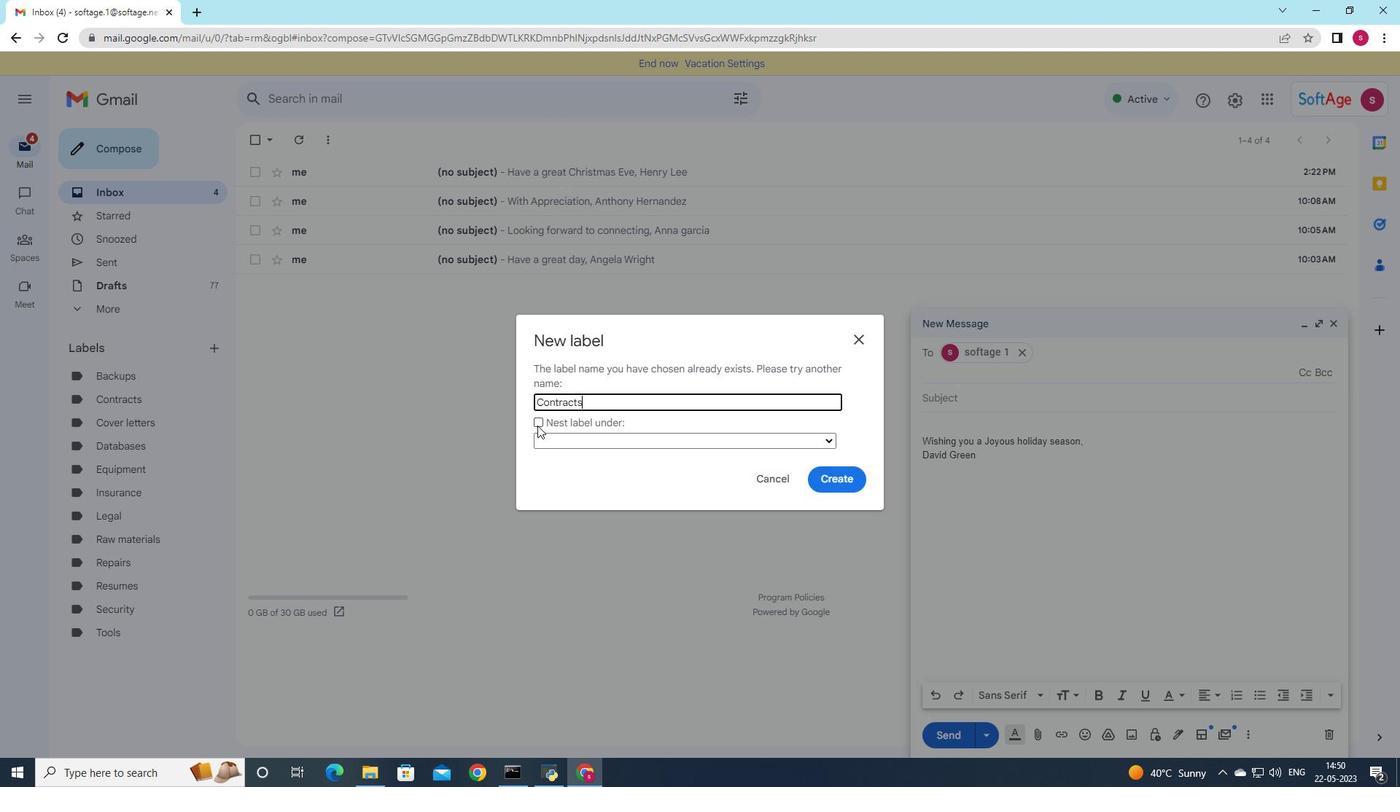 
Action: Mouse moved to (771, 477)
Screenshot: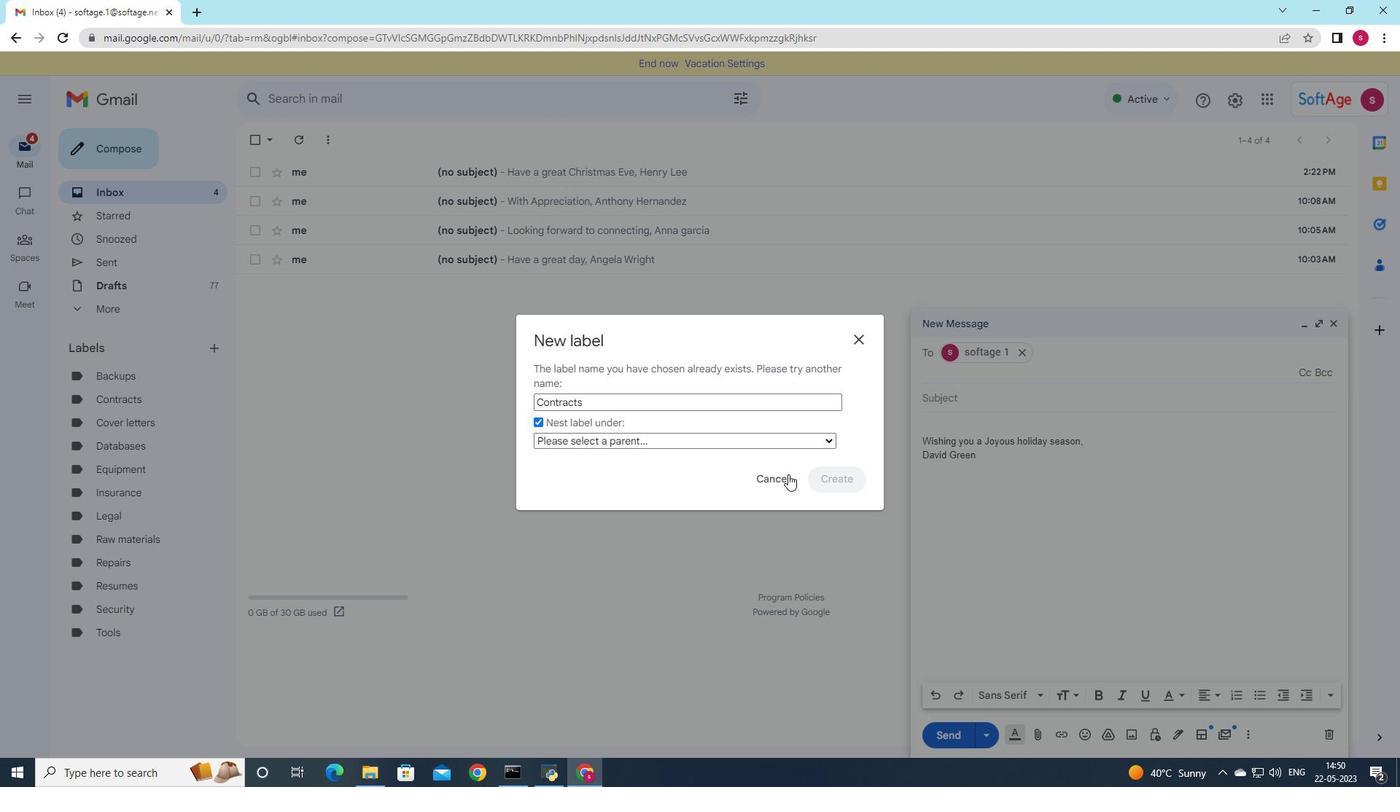 
Action: Mouse pressed left at (771, 477)
Screenshot: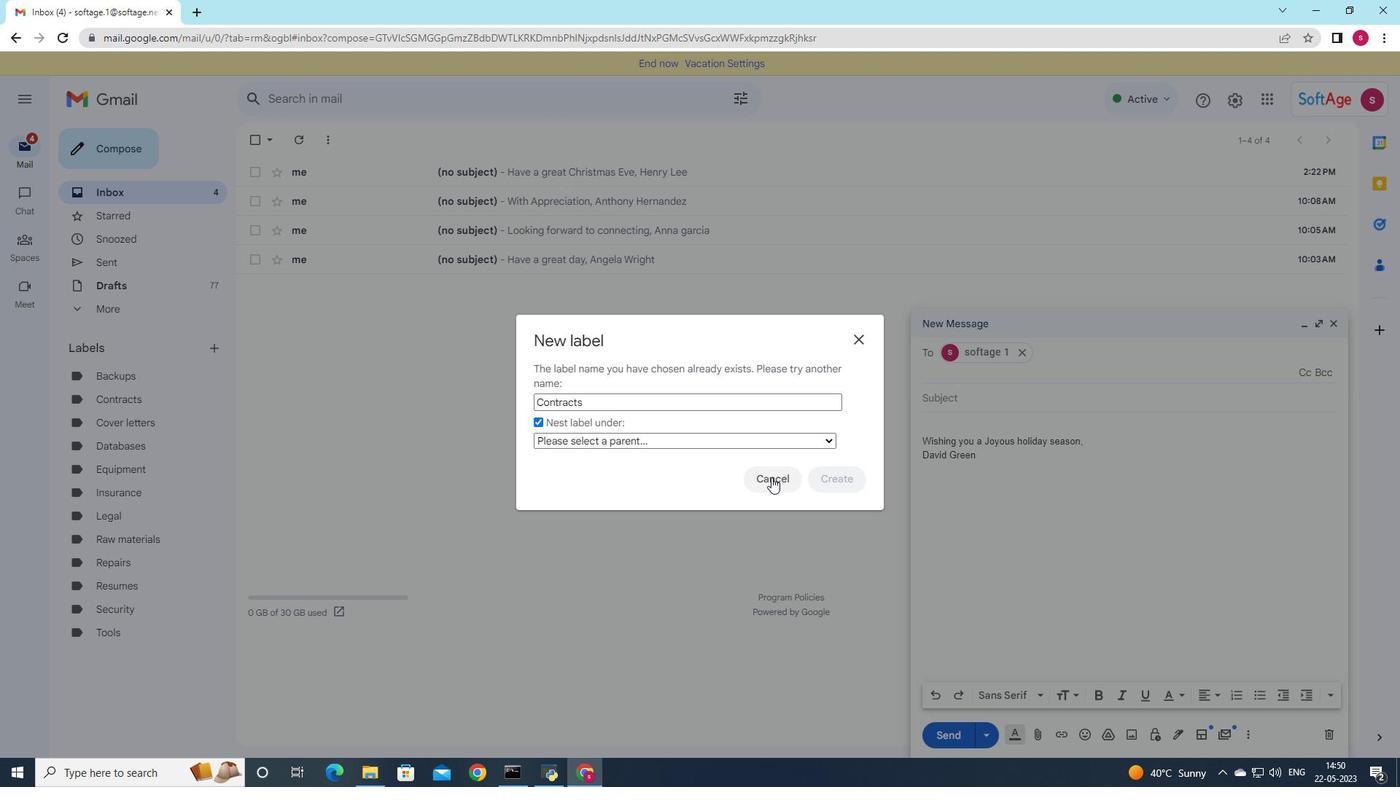 
Action: Mouse moved to (220, 376)
Screenshot: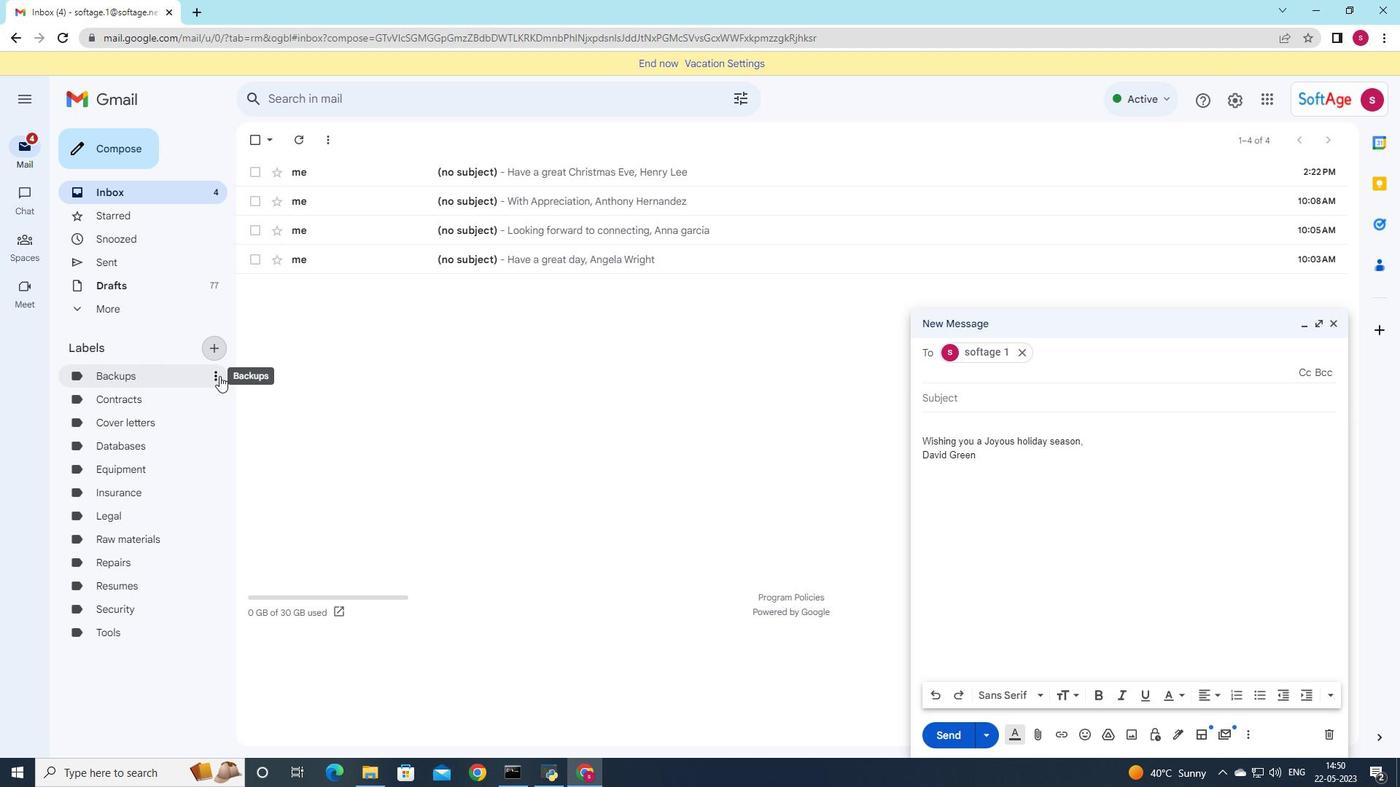 
Action: Mouse pressed left at (220, 376)
Screenshot: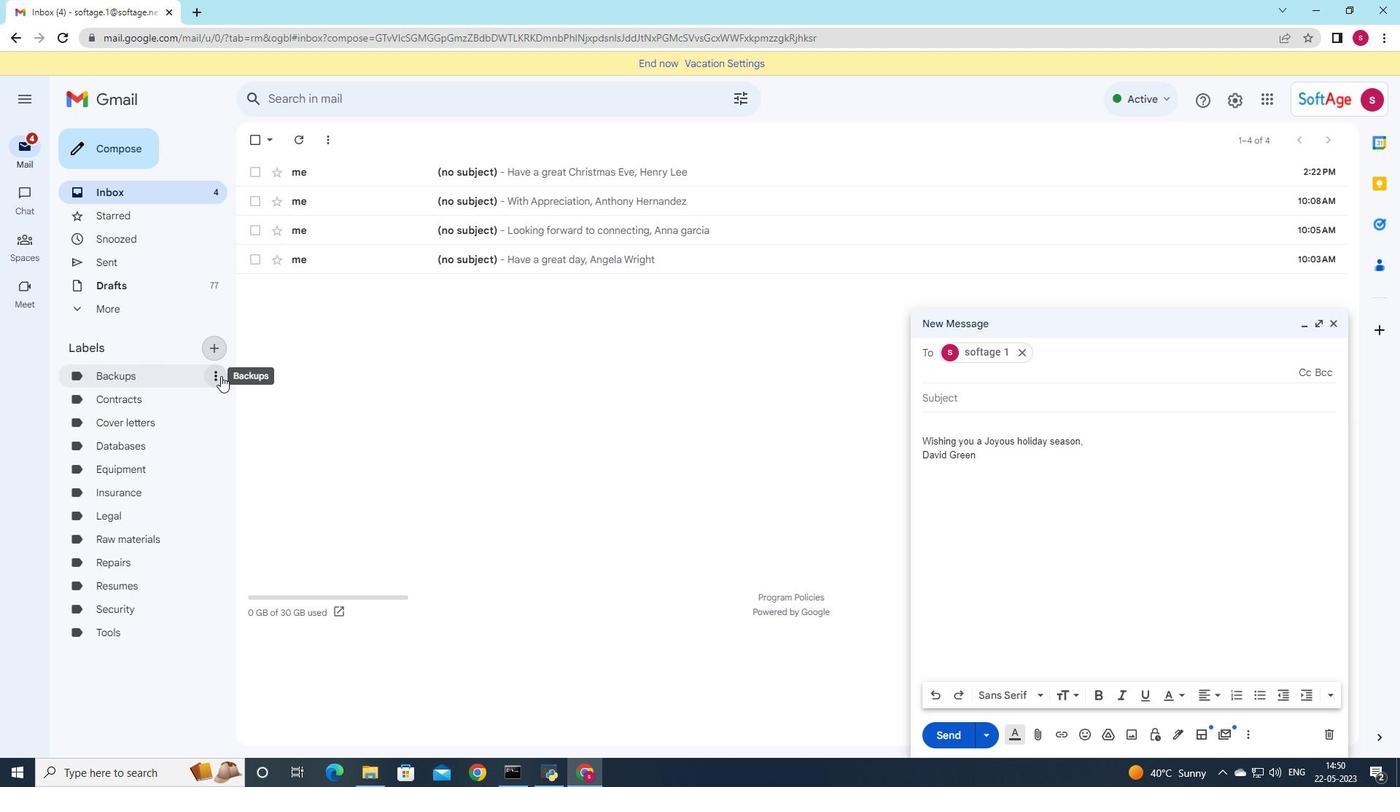 
Action: Mouse moved to (435, 516)
Screenshot: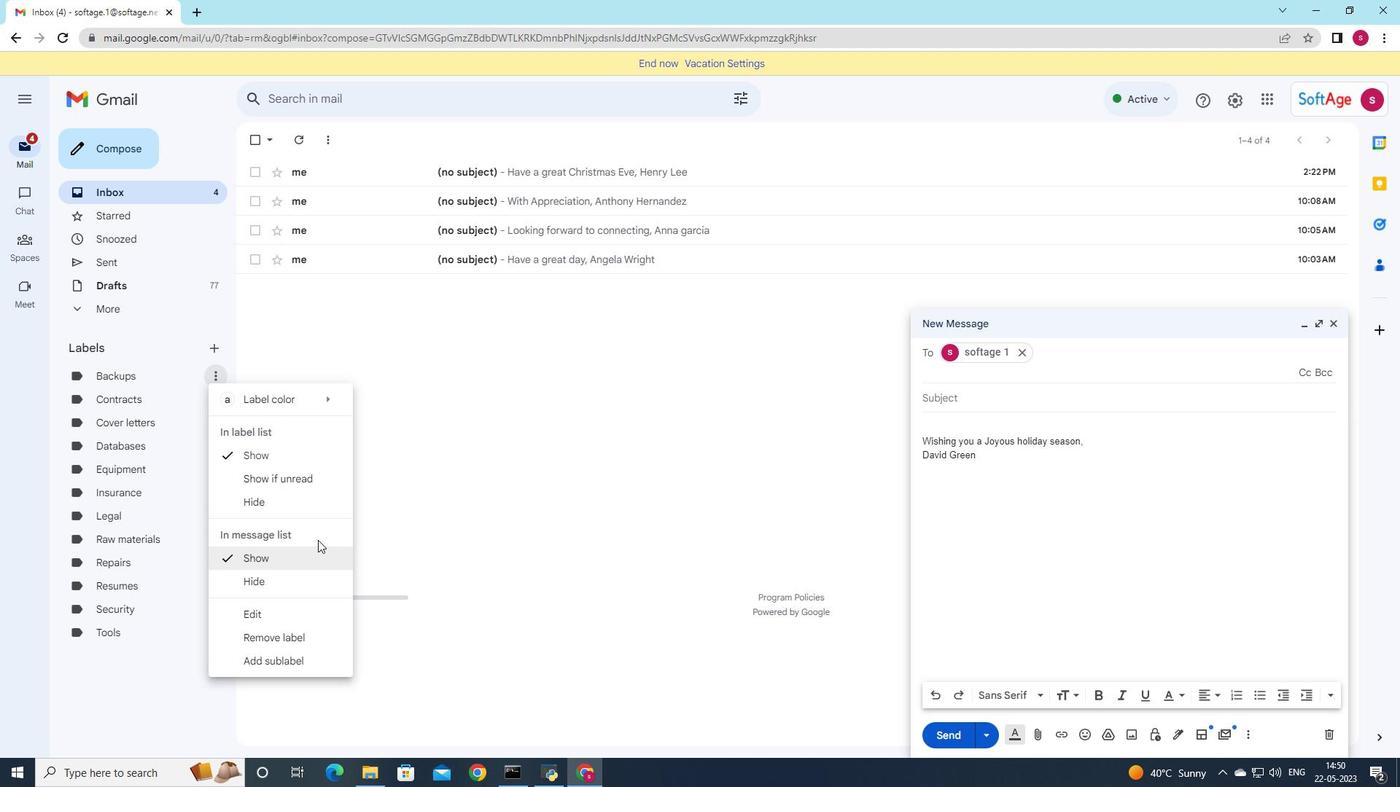 
Action: Mouse pressed left at (435, 516)
Screenshot: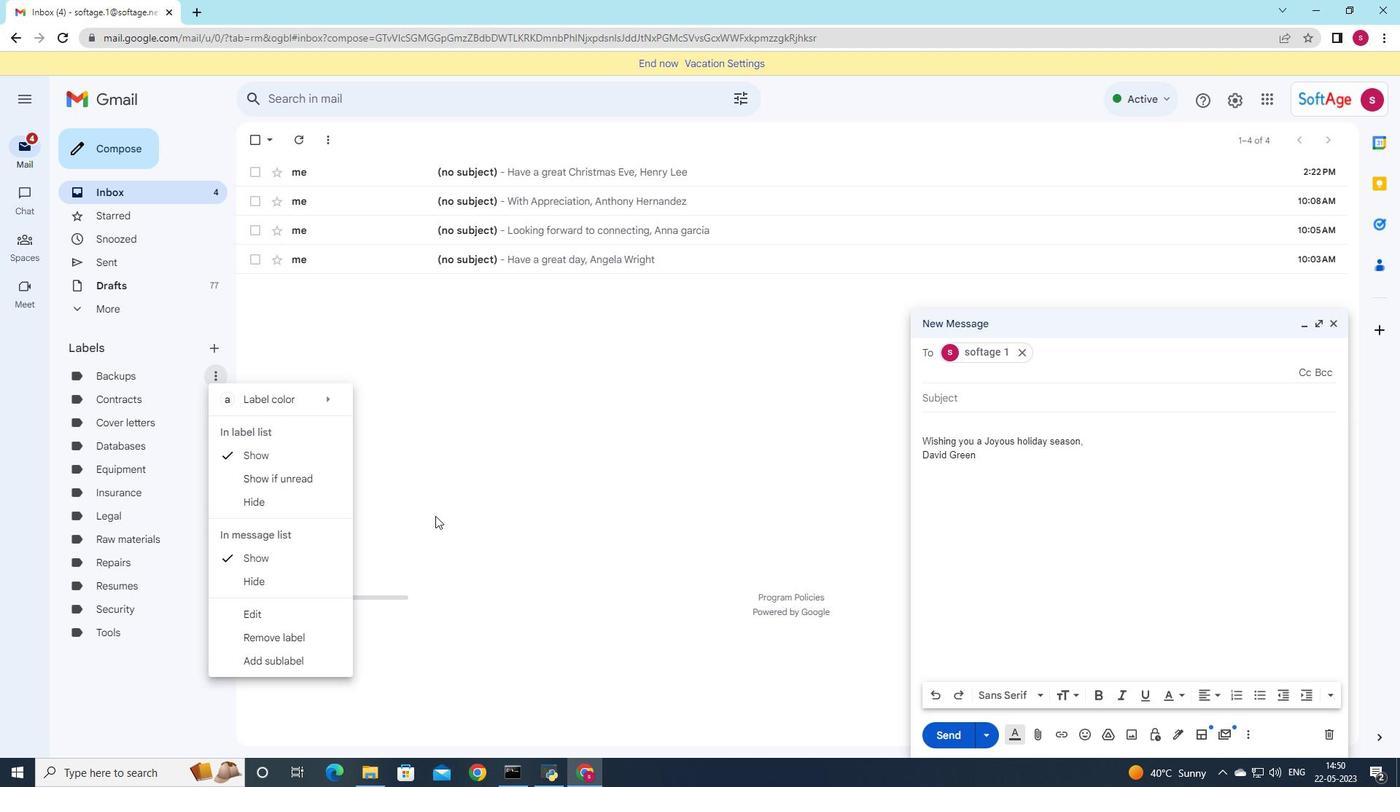 
Action: Mouse moved to (215, 352)
Screenshot: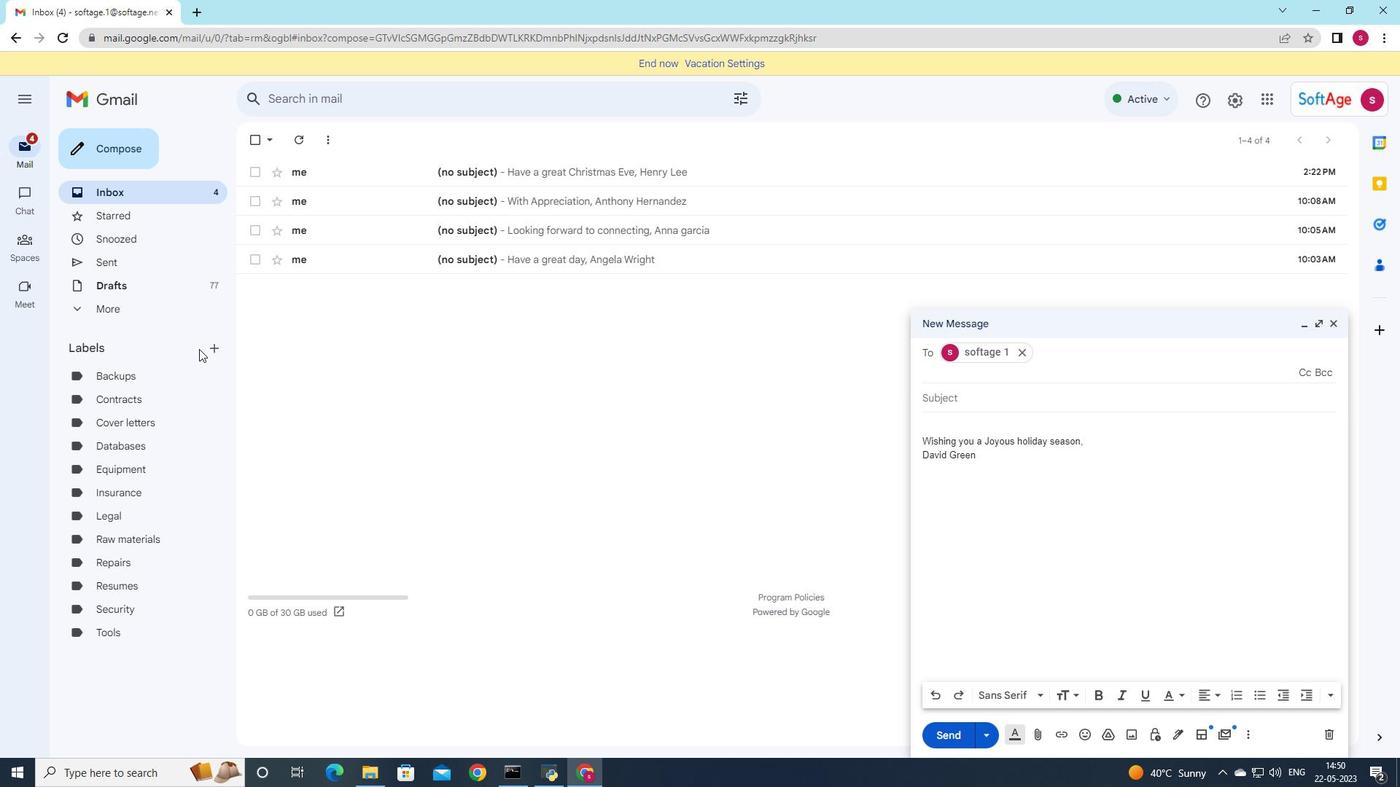 
Action: Mouse pressed left at (215, 352)
Screenshot: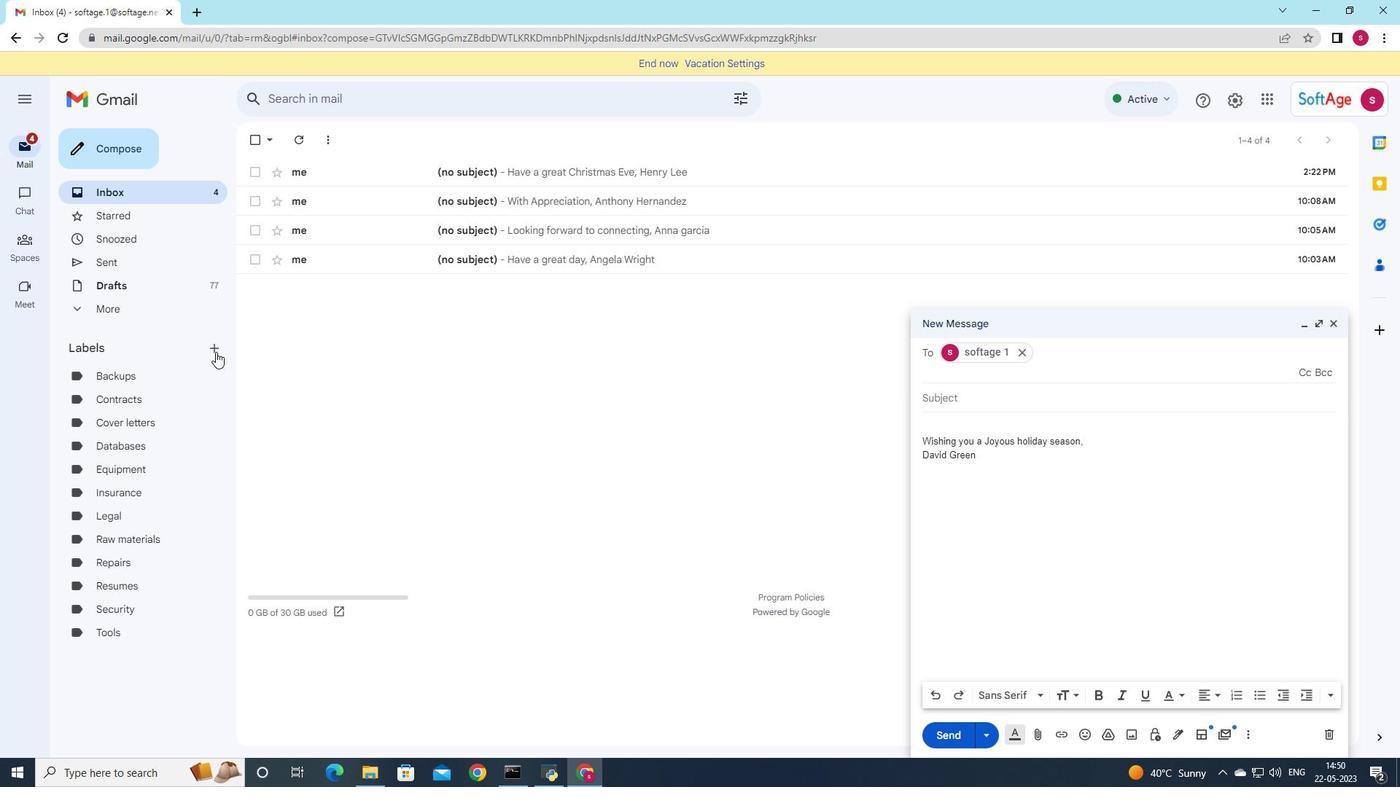 
Action: Mouse moved to (614, 448)
Screenshot: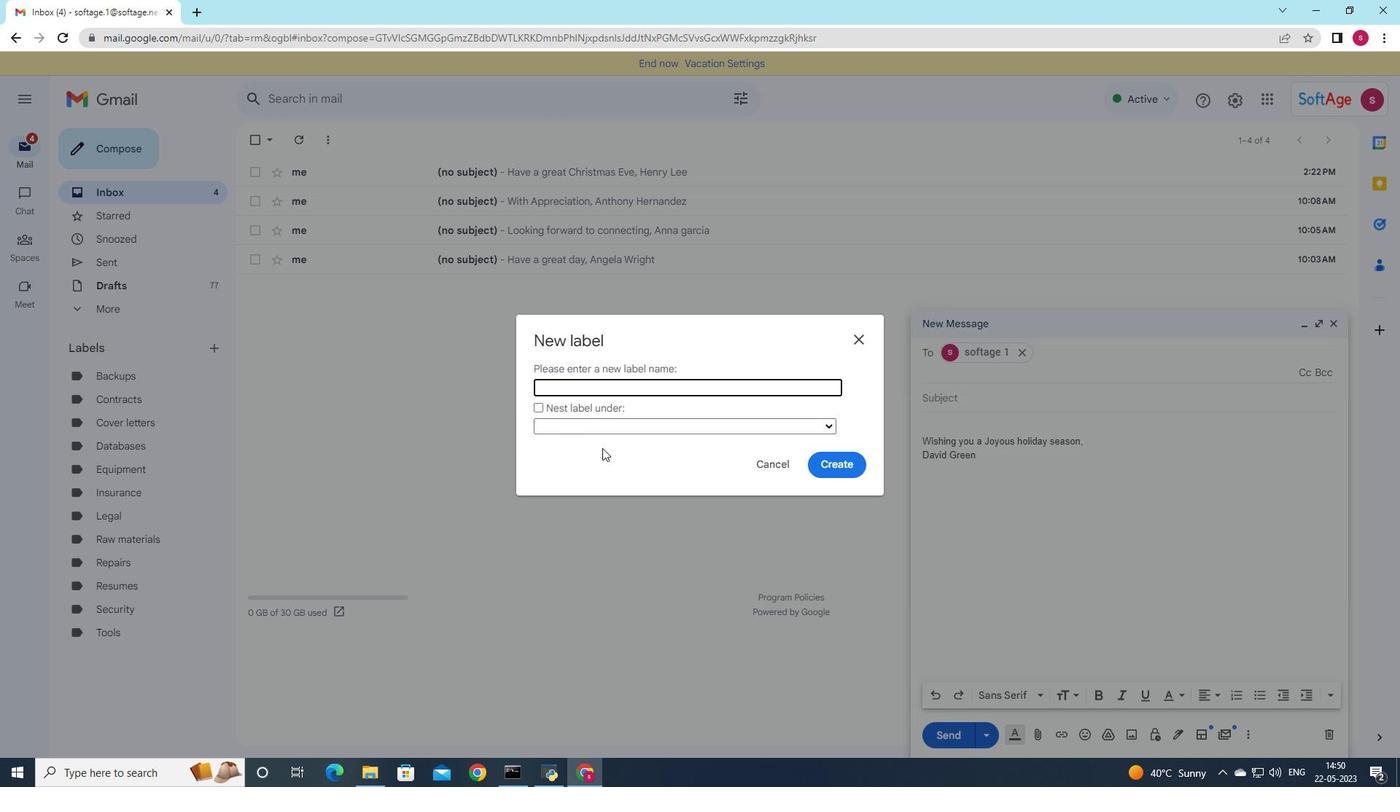 
Action: Key pressed <Key.shift>Contracts
Screenshot: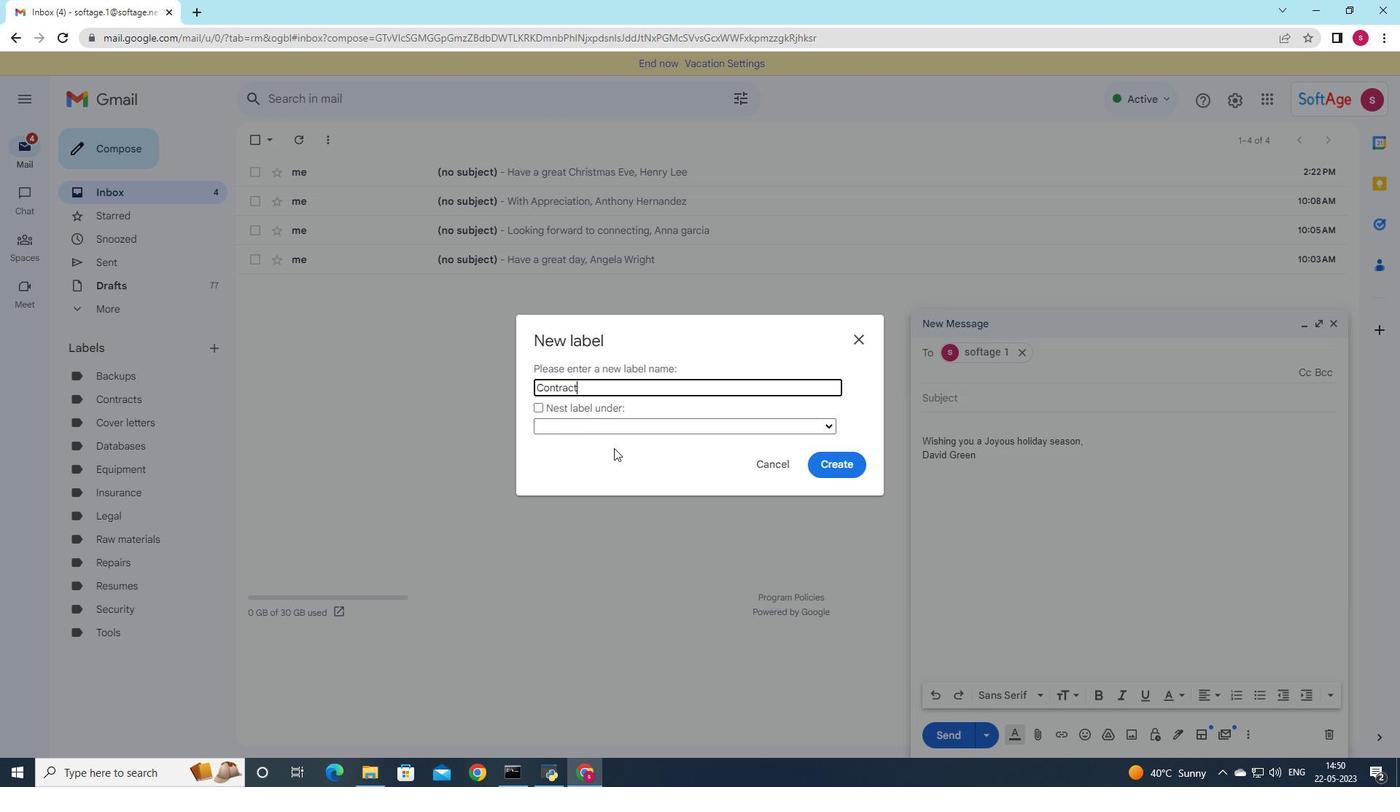 
Action: Mouse moved to (835, 460)
Screenshot: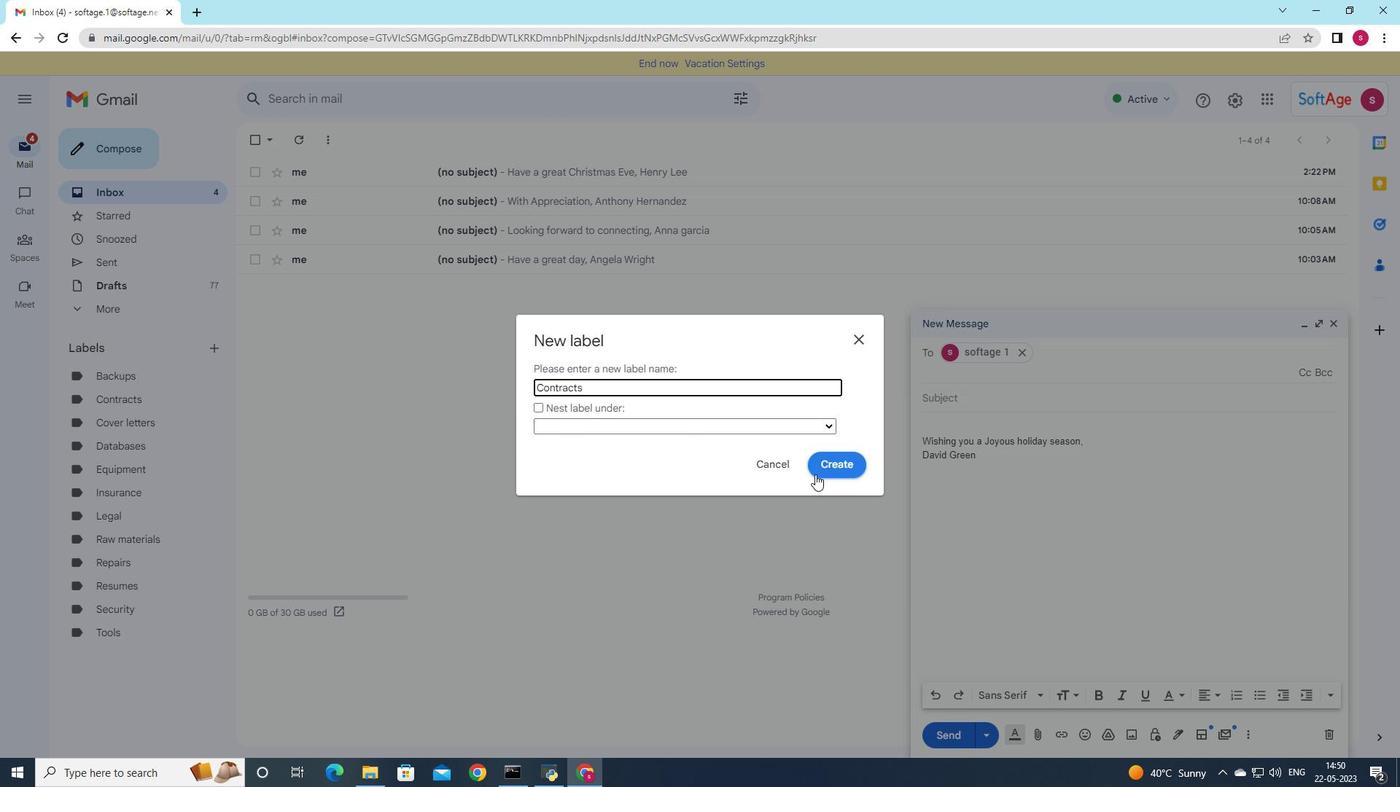 
Action: Mouse pressed left at (835, 460)
Screenshot: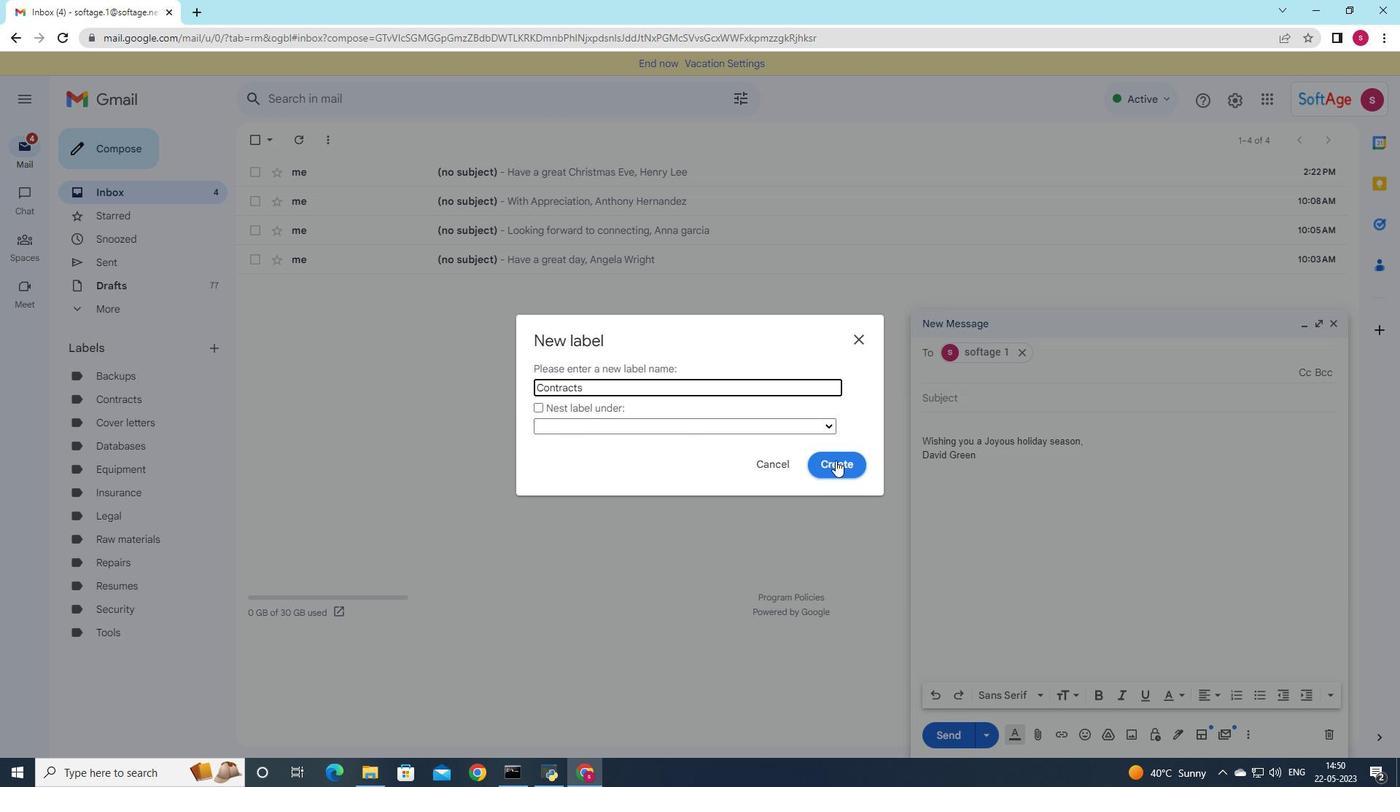 
Action: Mouse moved to (843, 487)
Screenshot: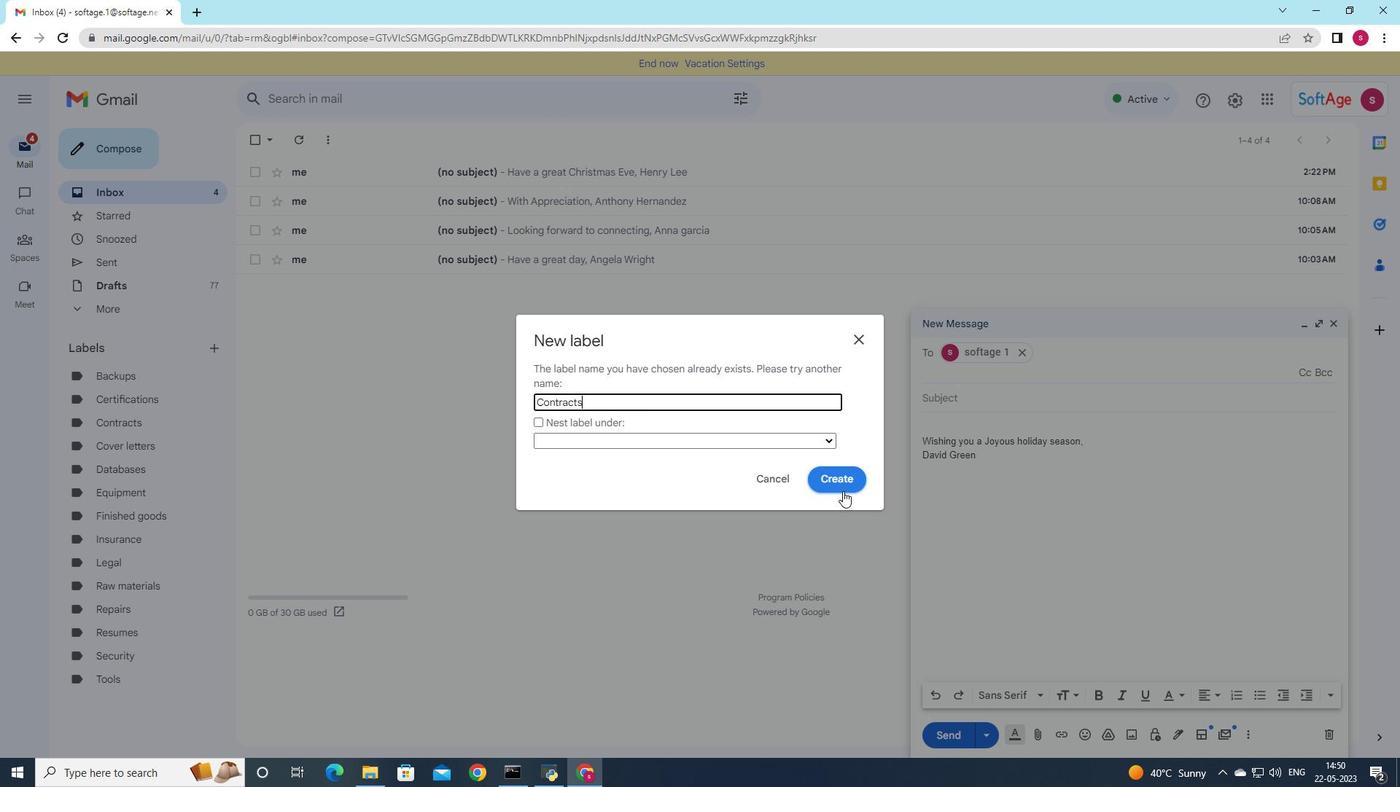 
Action: Mouse pressed left at (843, 487)
Screenshot: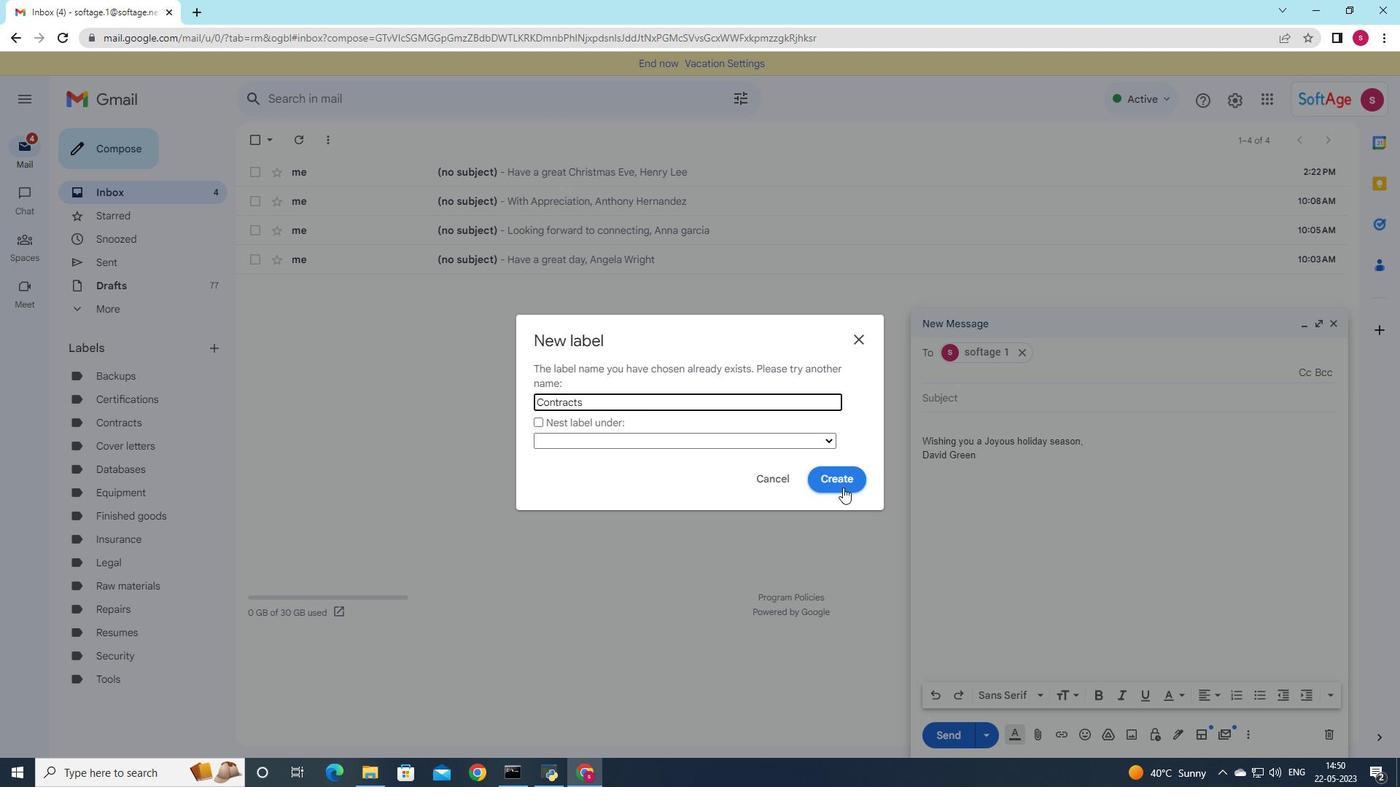 
Action: Mouse moved to (849, 346)
Screenshot: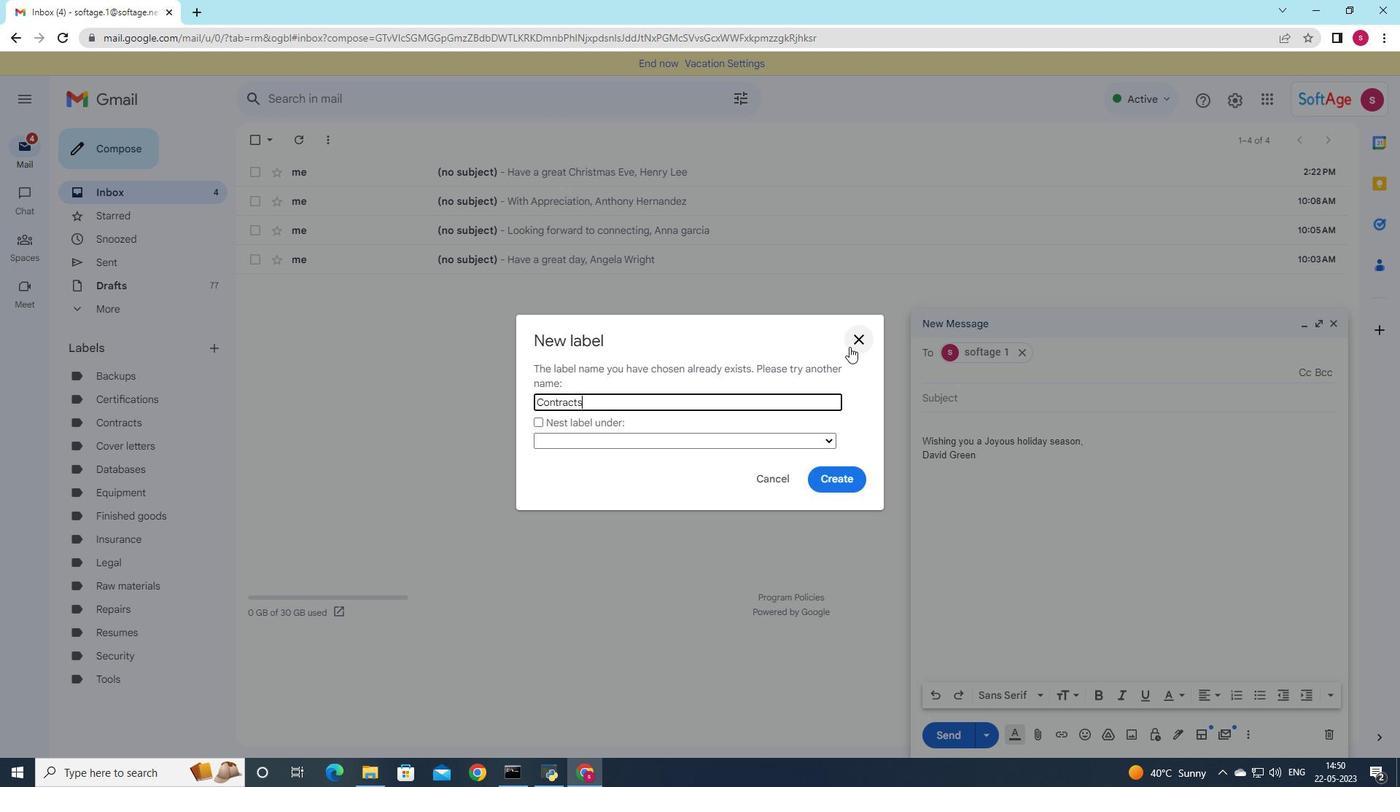 
Action: Mouse pressed left at (849, 346)
Screenshot: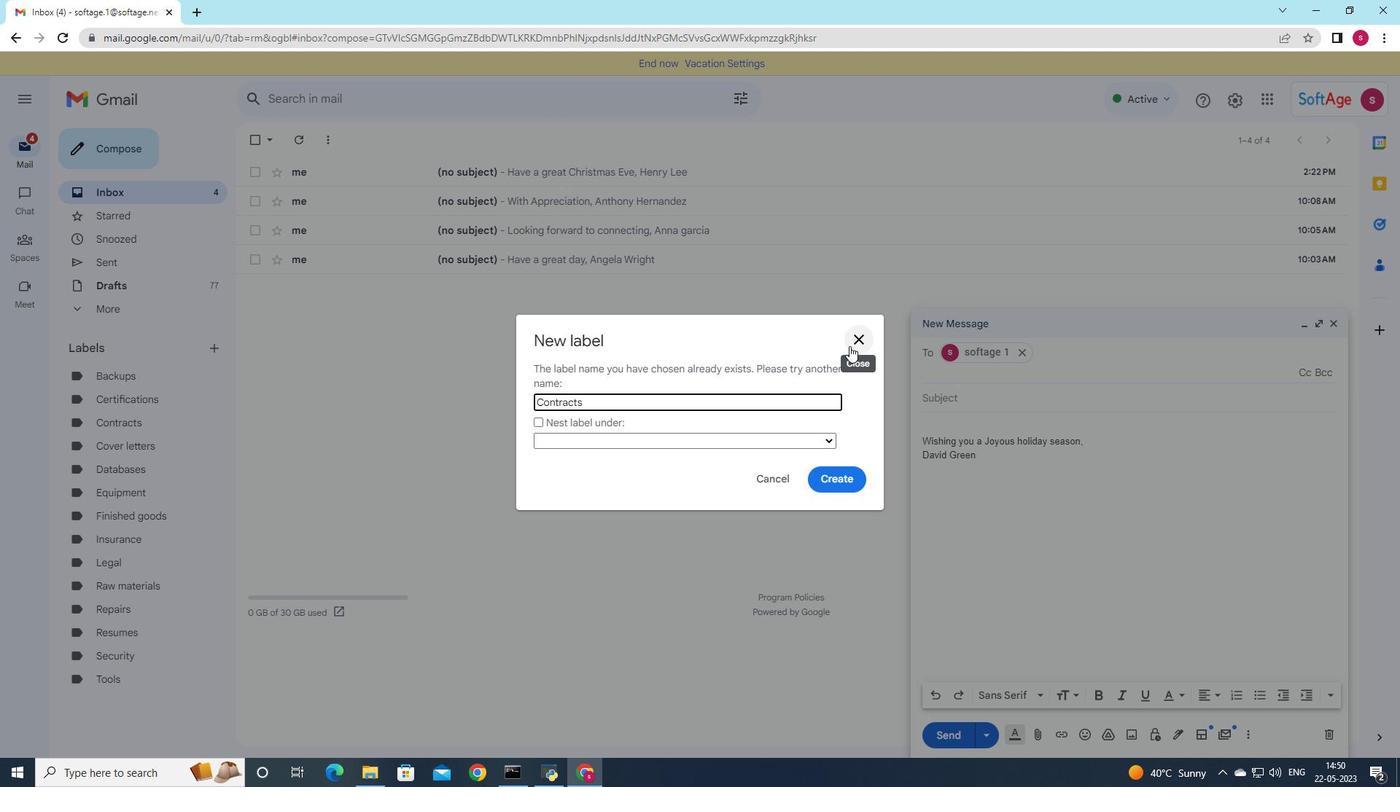 
Action: Mouse moved to (215, 424)
Screenshot: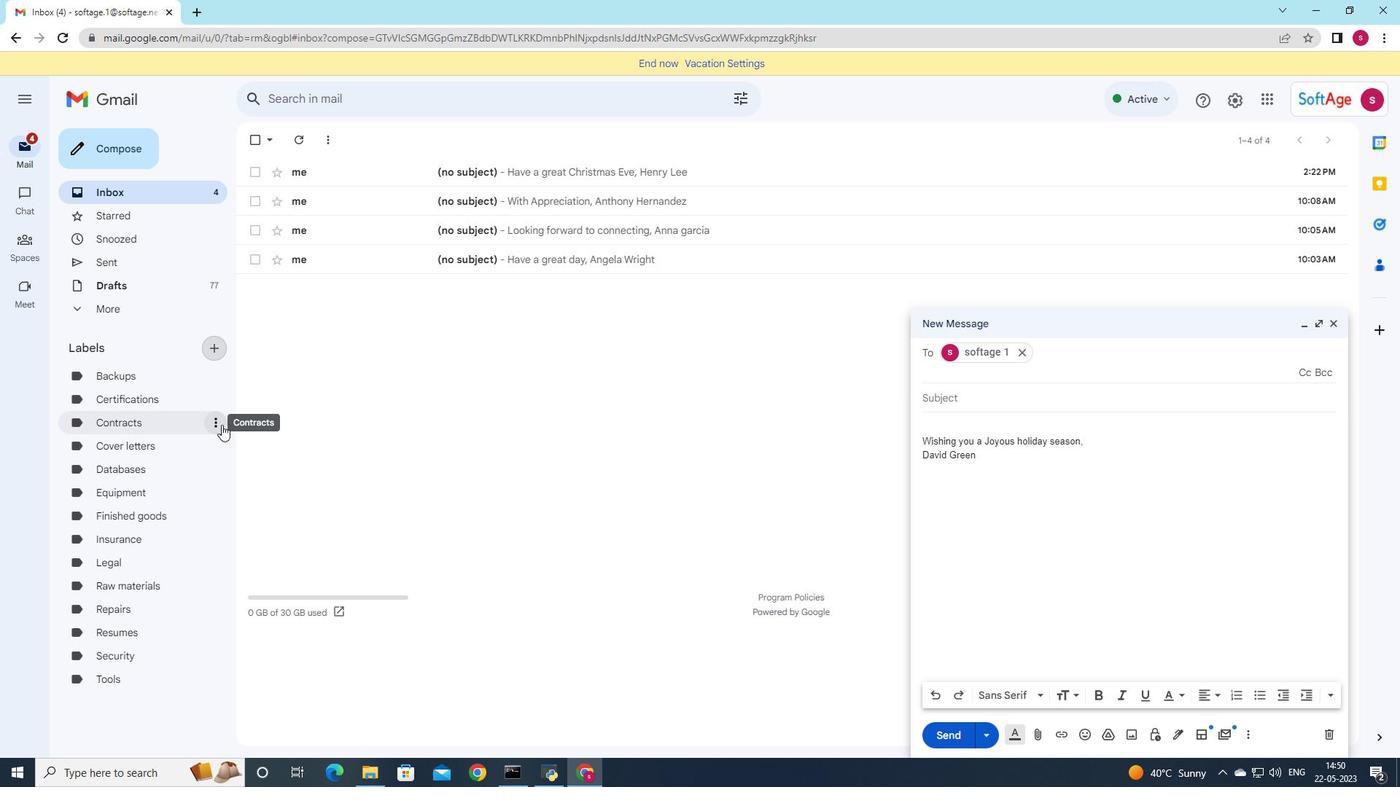 
Action: Mouse pressed left at (215, 424)
Screenshot: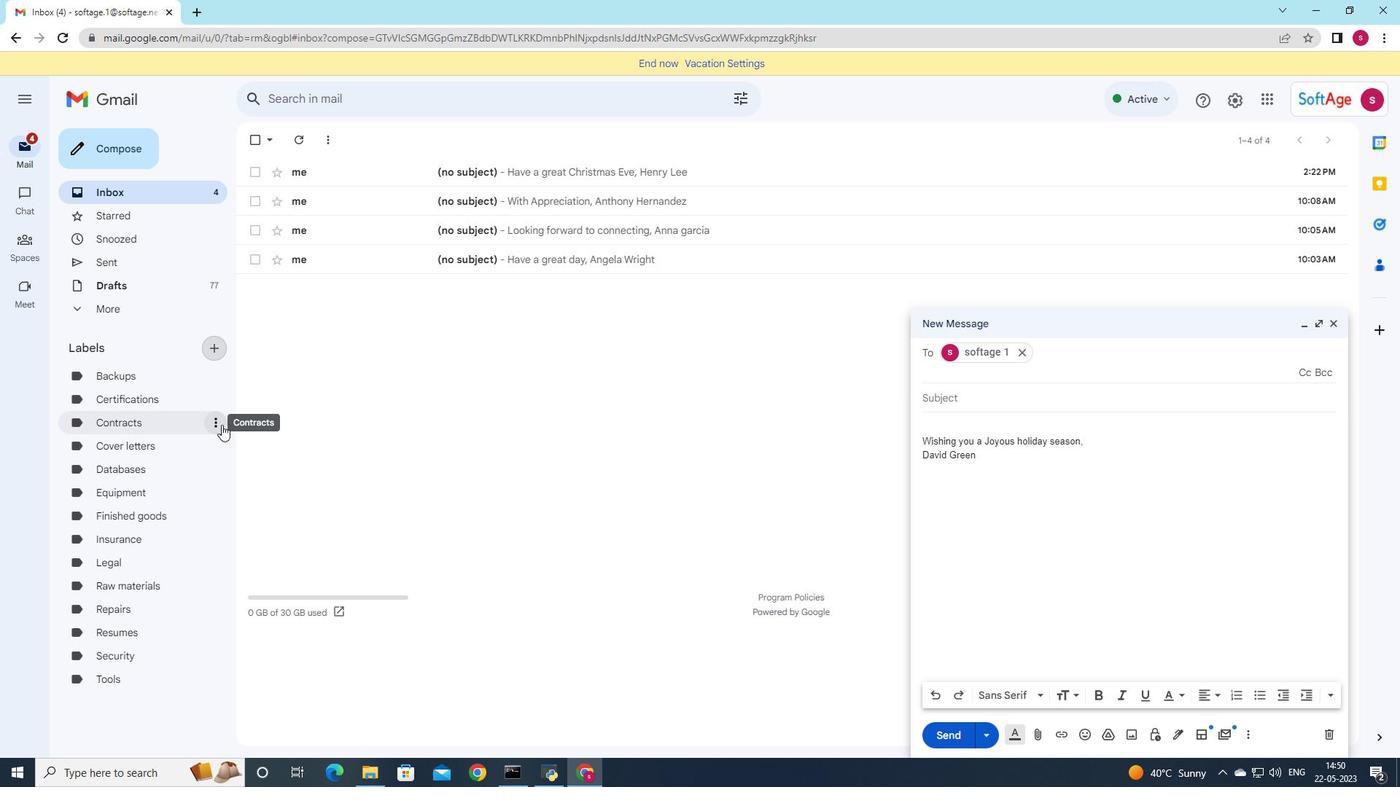 
Action: Mouse moved to (277, 686)
Screenshot: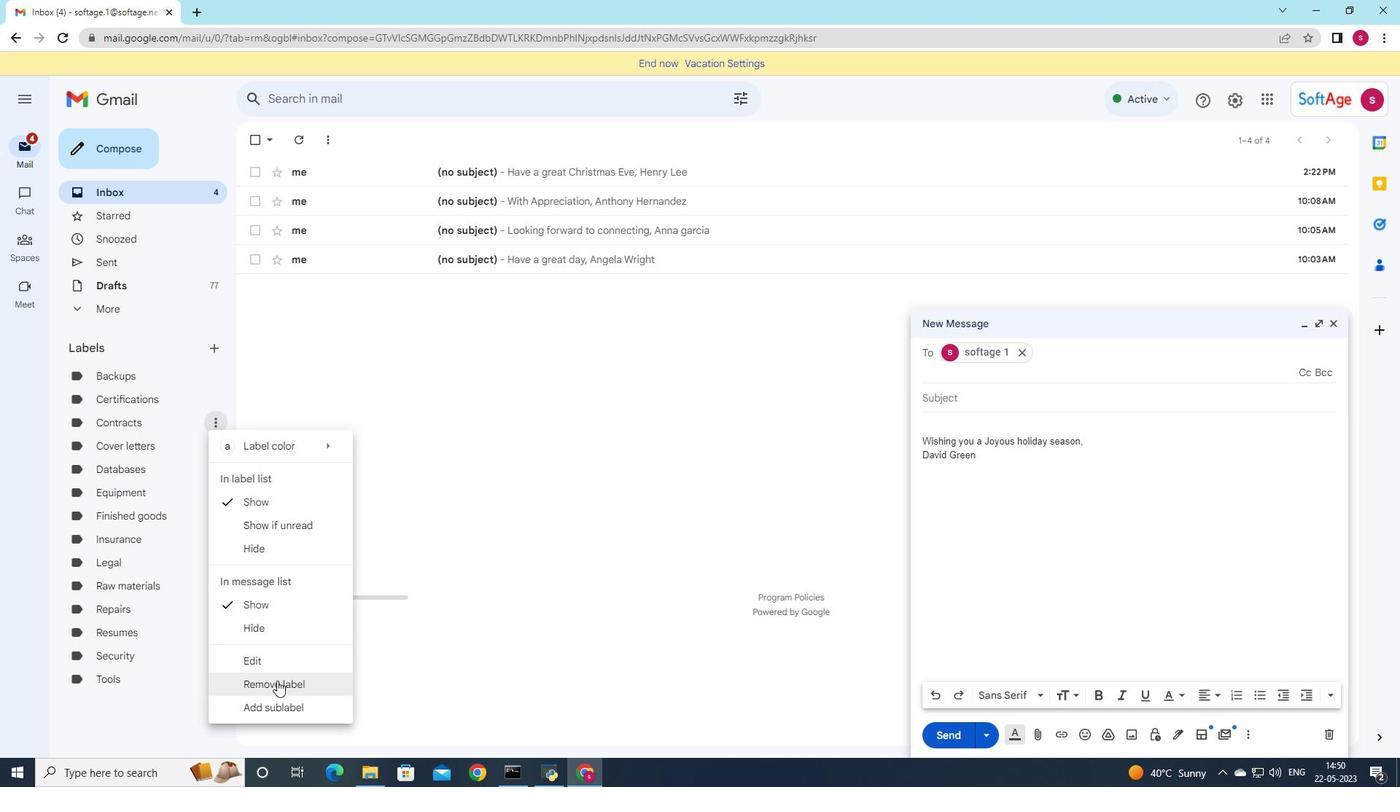 
Action: Mouse pressed left at (277, 686)
Screenshot: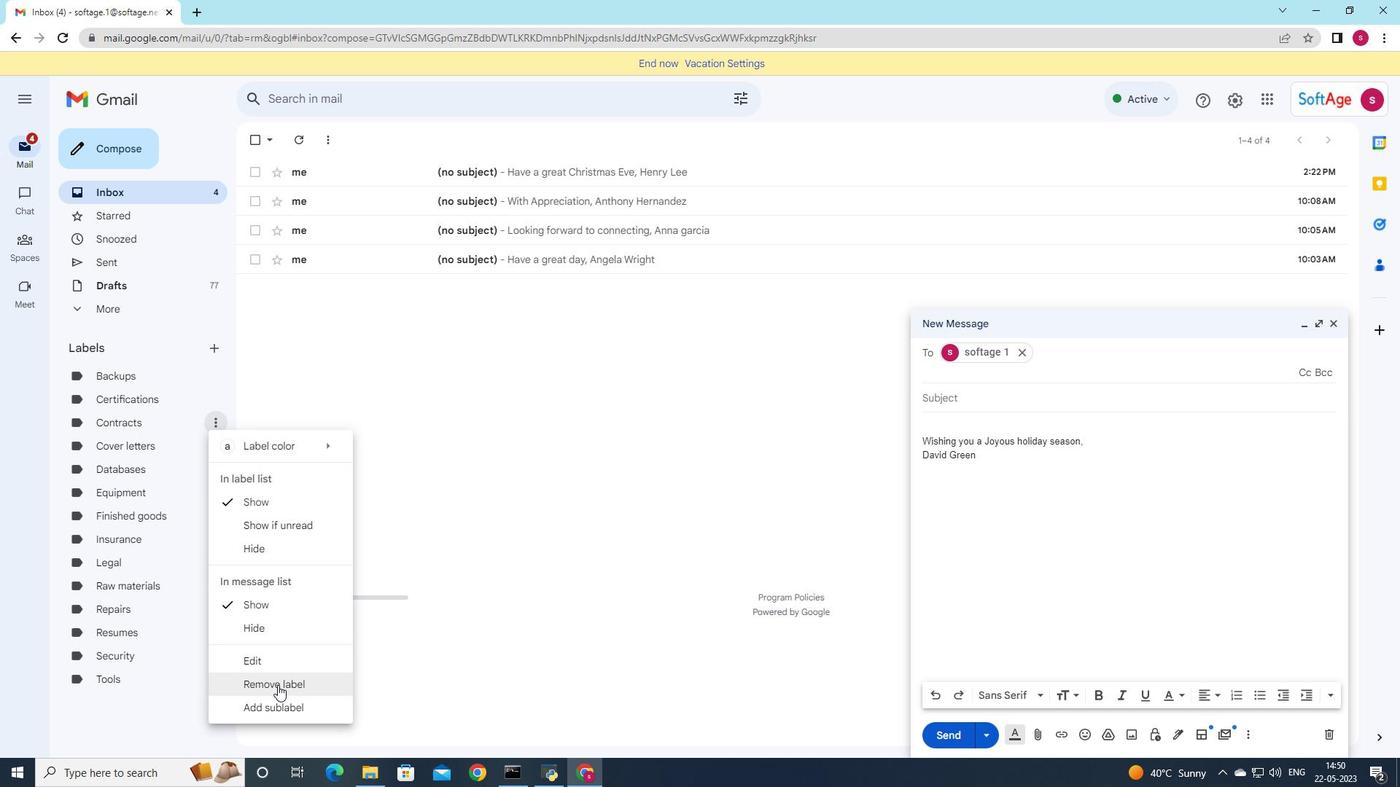
Action: Mouse moved to (816, 425)
Screenshot: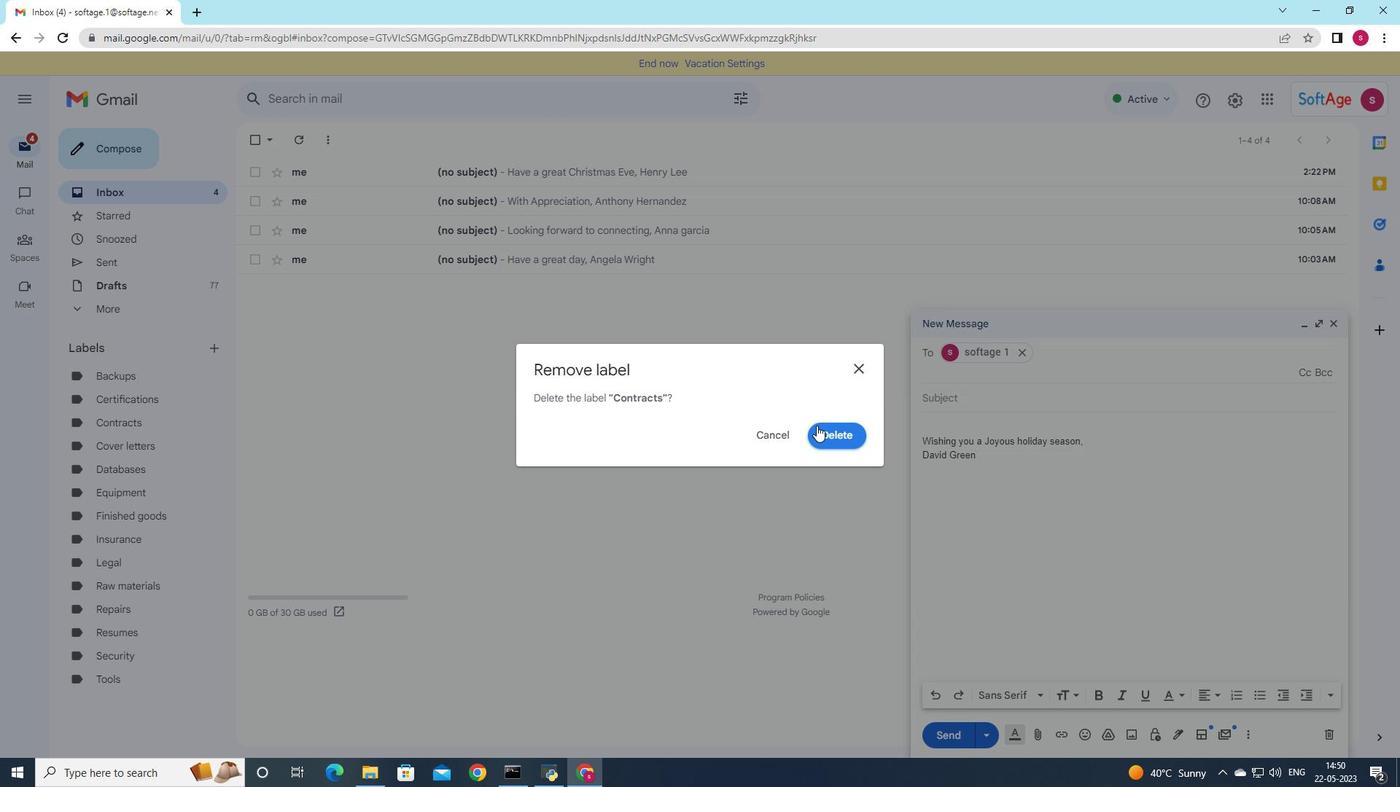 
Action: Mouse pressed left at (816, 425)
Screenshot: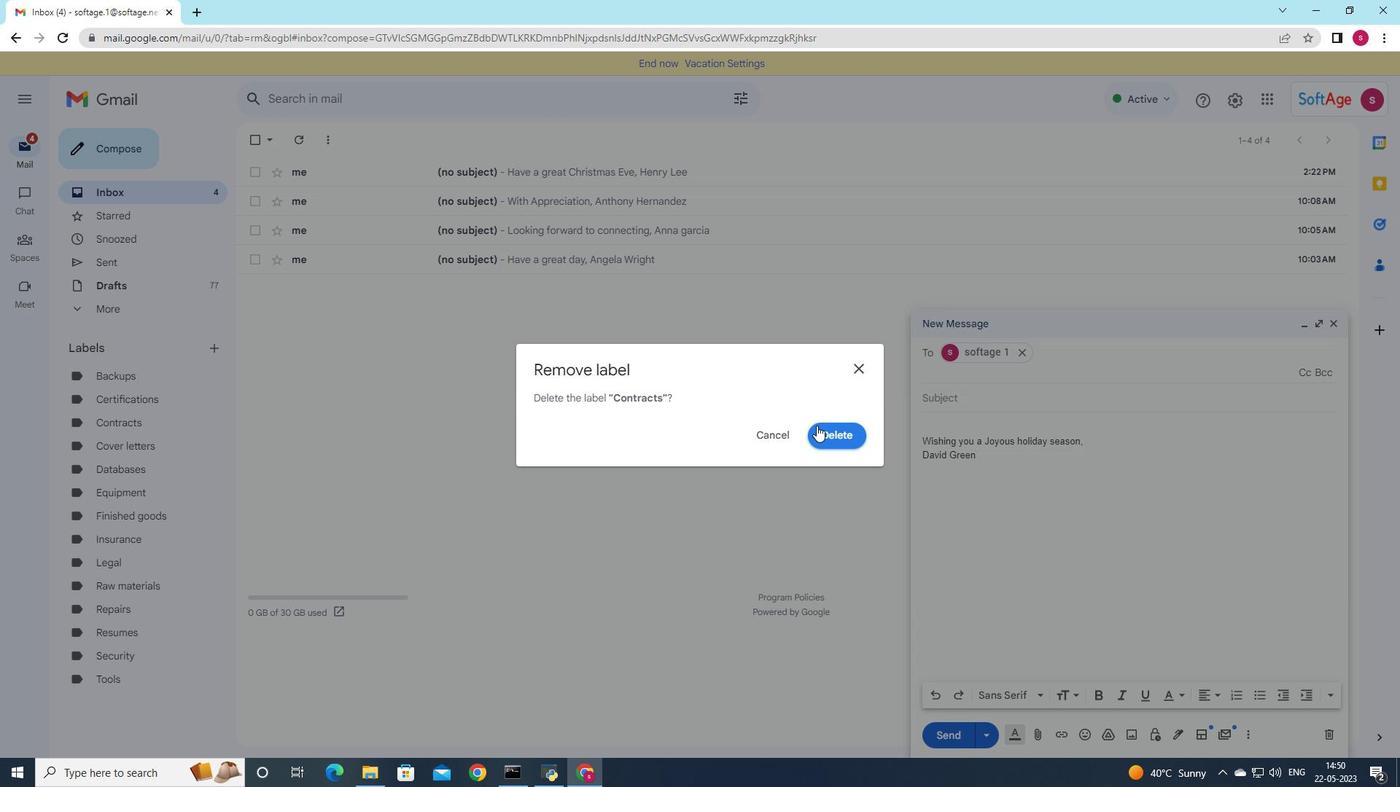 
Action: Mouse moved to (205, 347)
Screenshot: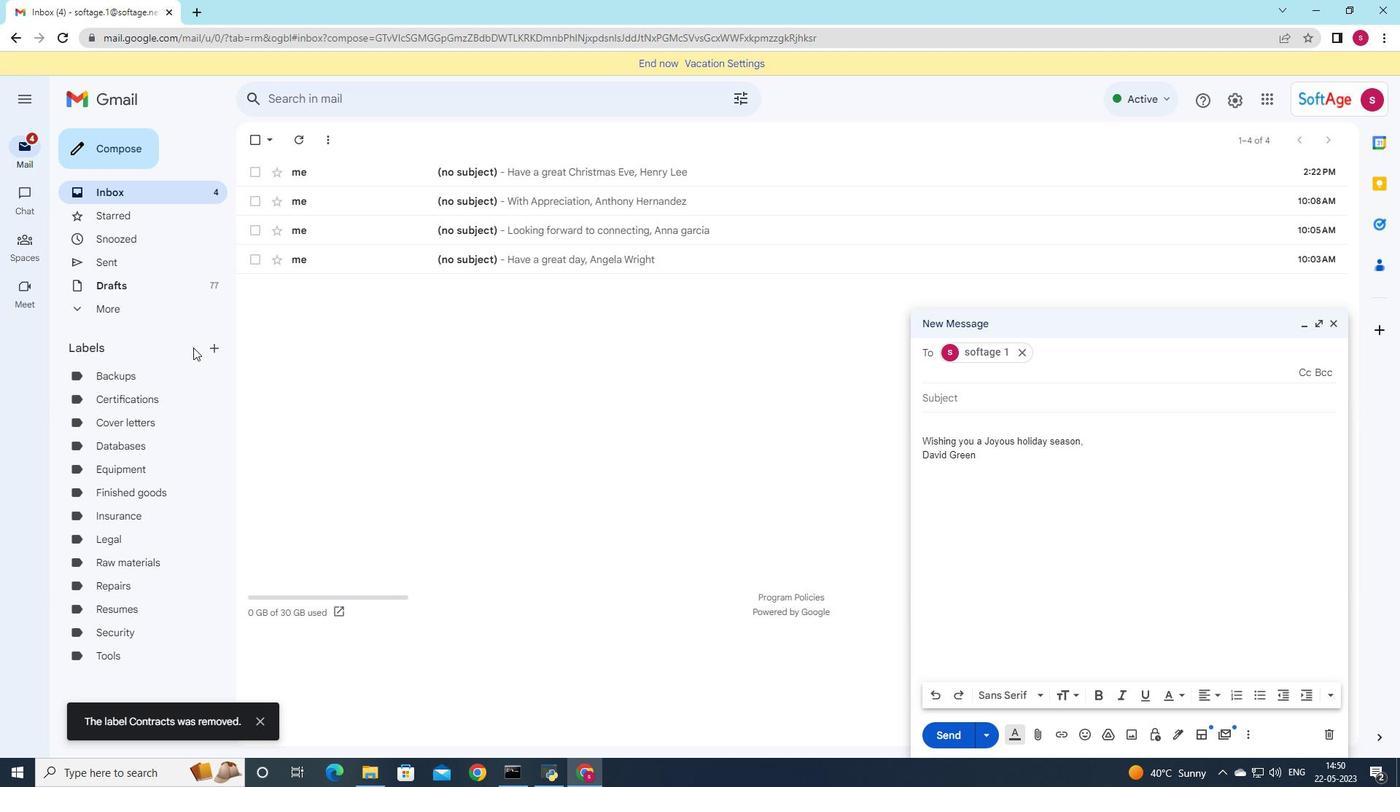 
Action: Mouse pressed left at (205, 347)
Screenshot: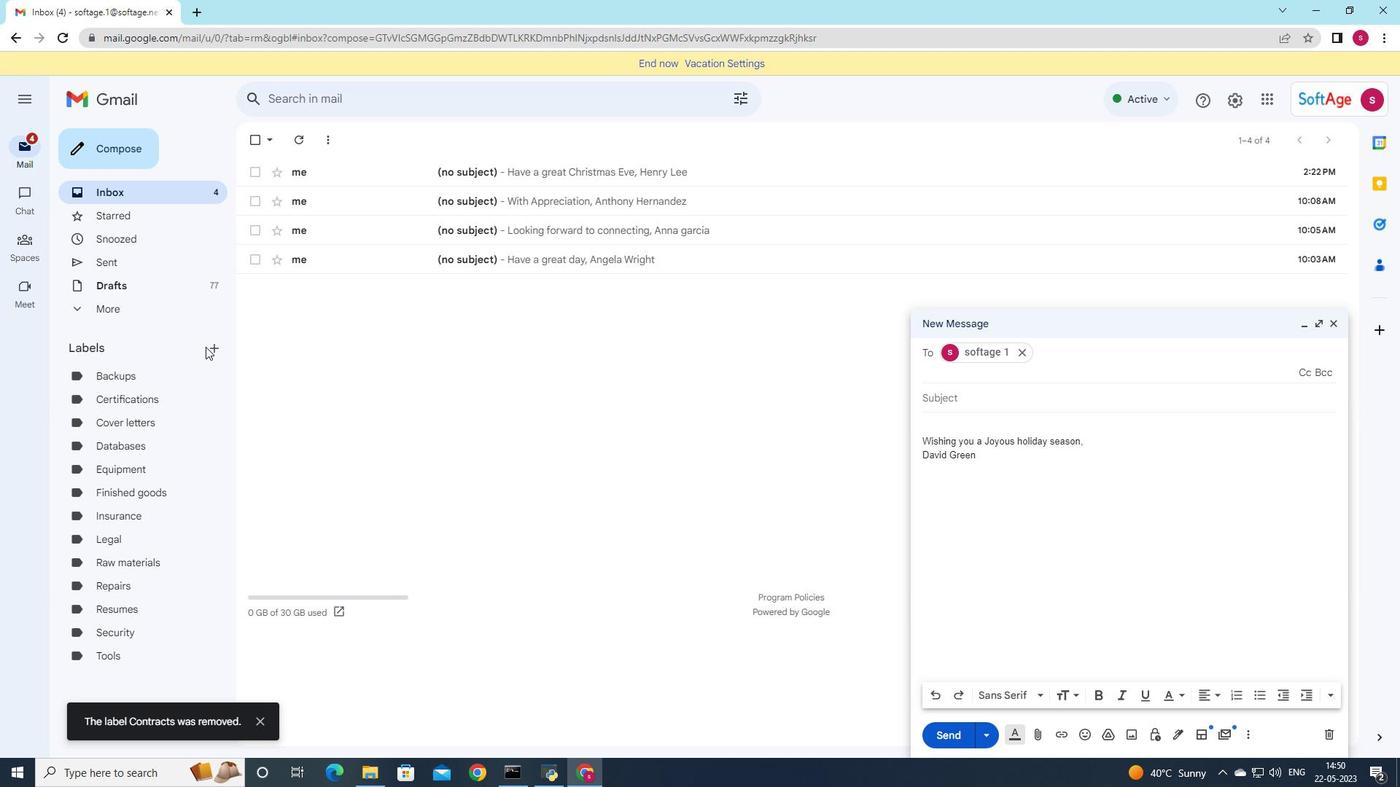 
Action: Mouse moved to (211, 350)
Screenshot: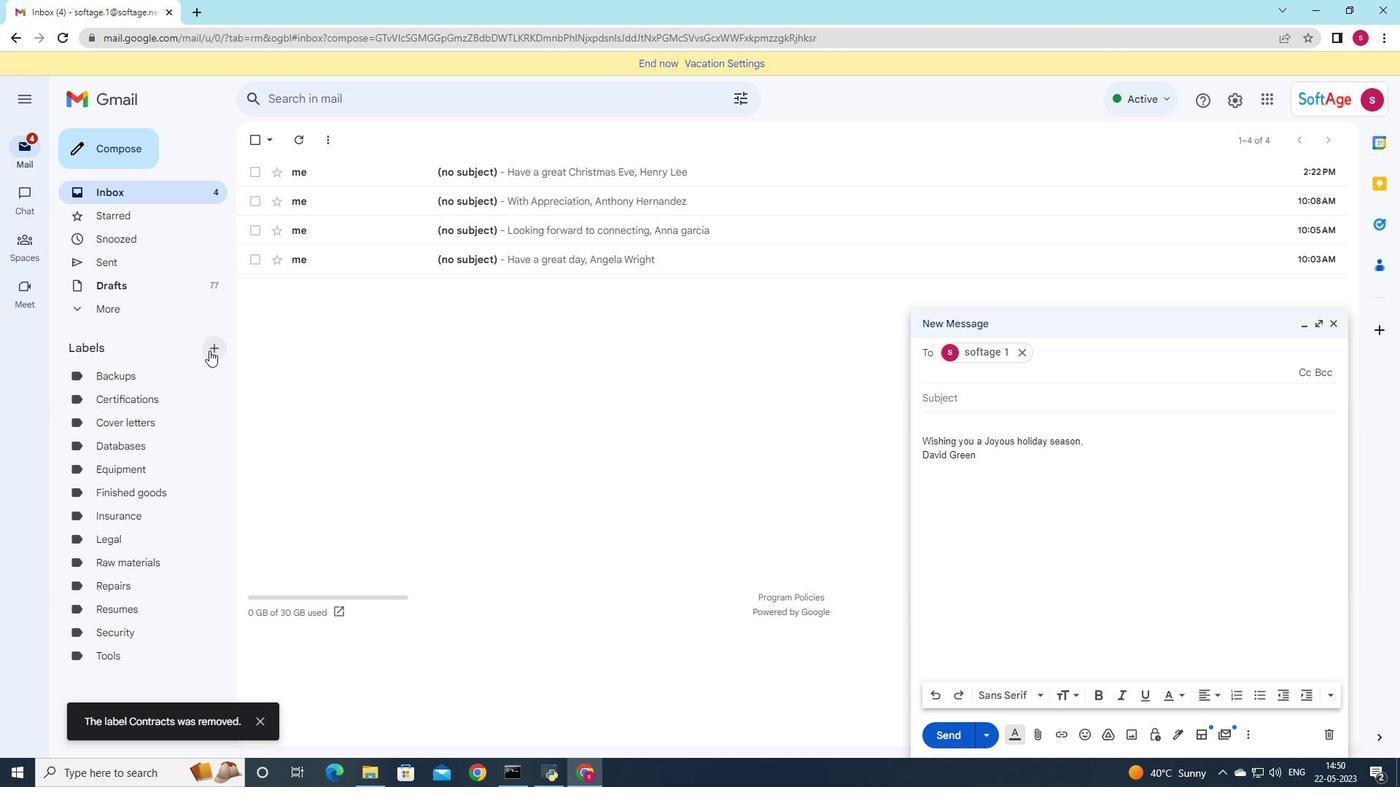 
Action: Mouse pressed left at (211, 350)
Screenshot: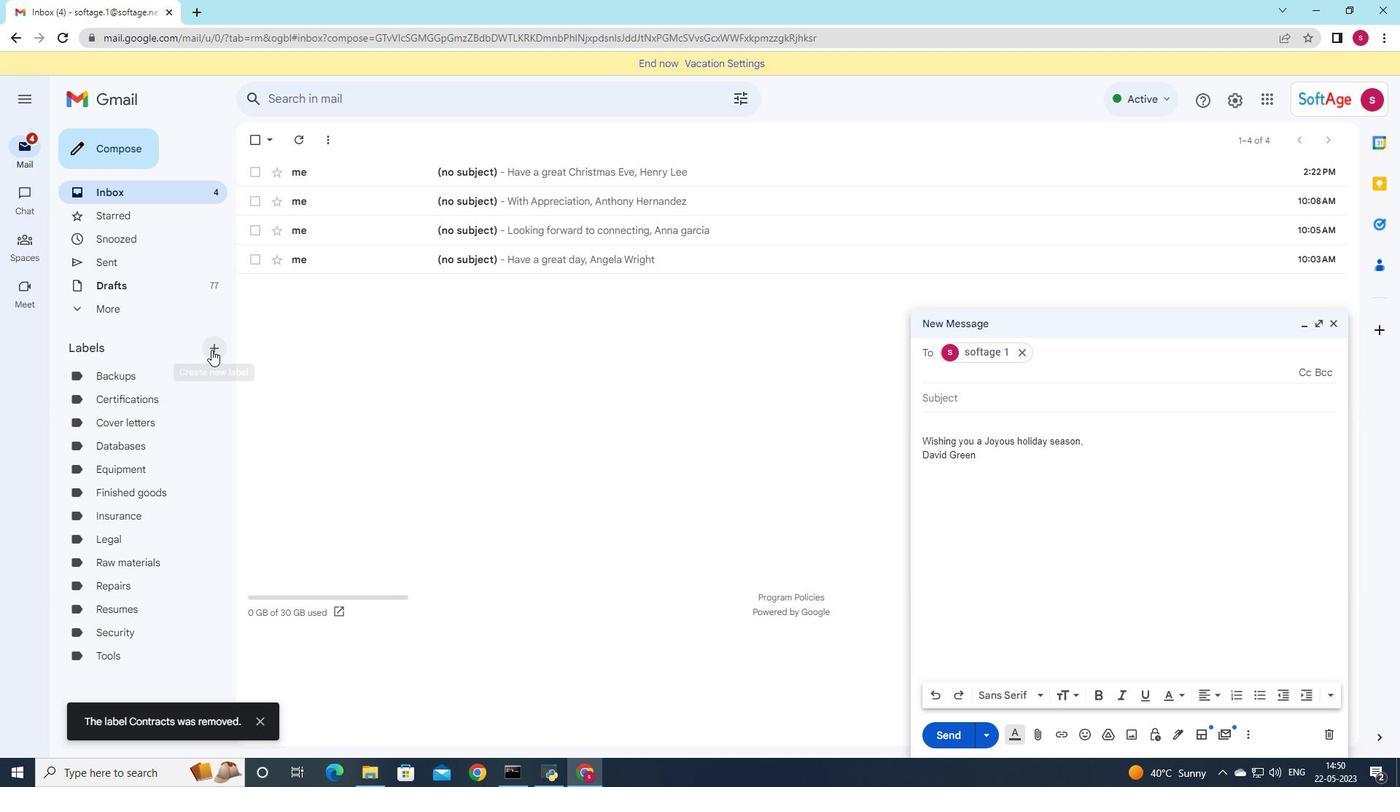 
Action: Mouse moved to (676, 456)
Screenshot: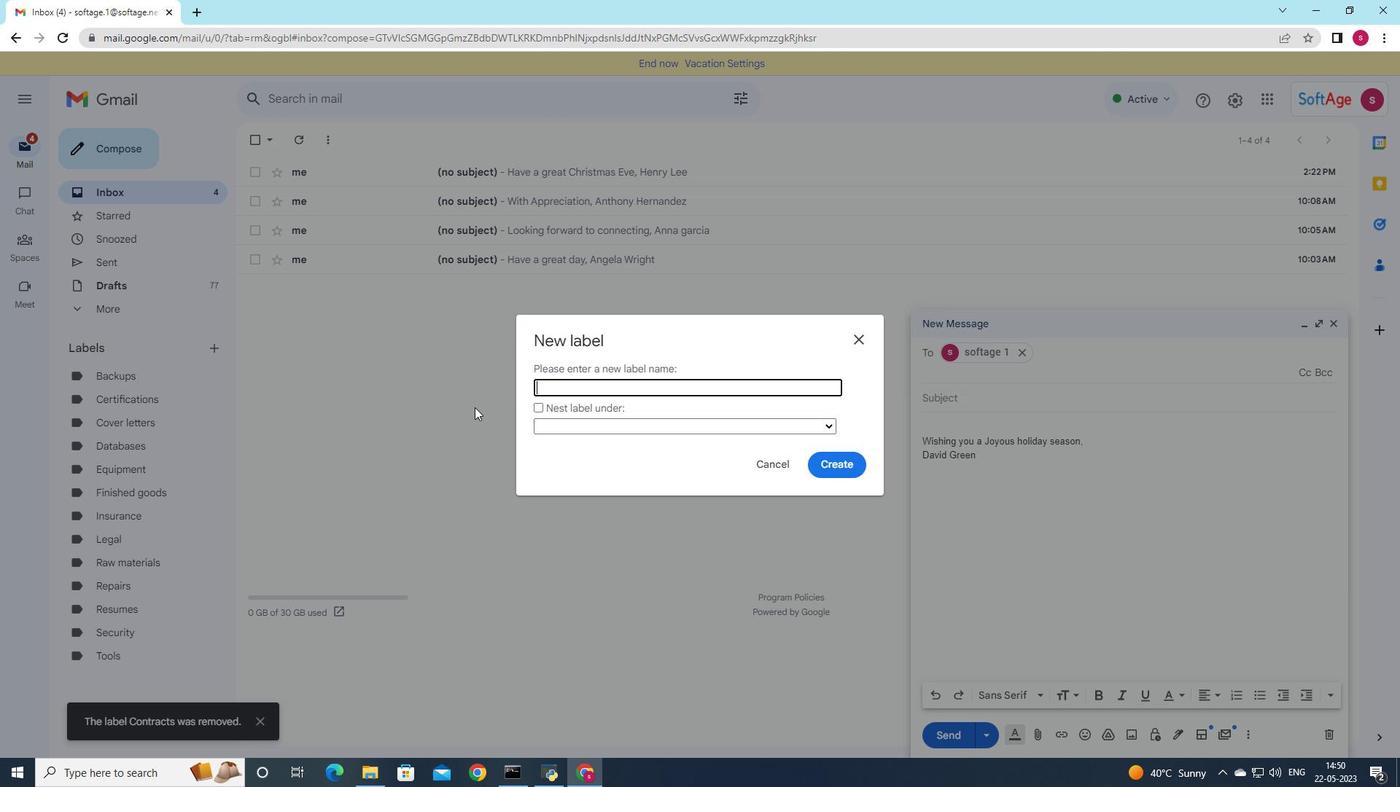 
Action: Key pressed <Key.shift>Contracts
Screenshot: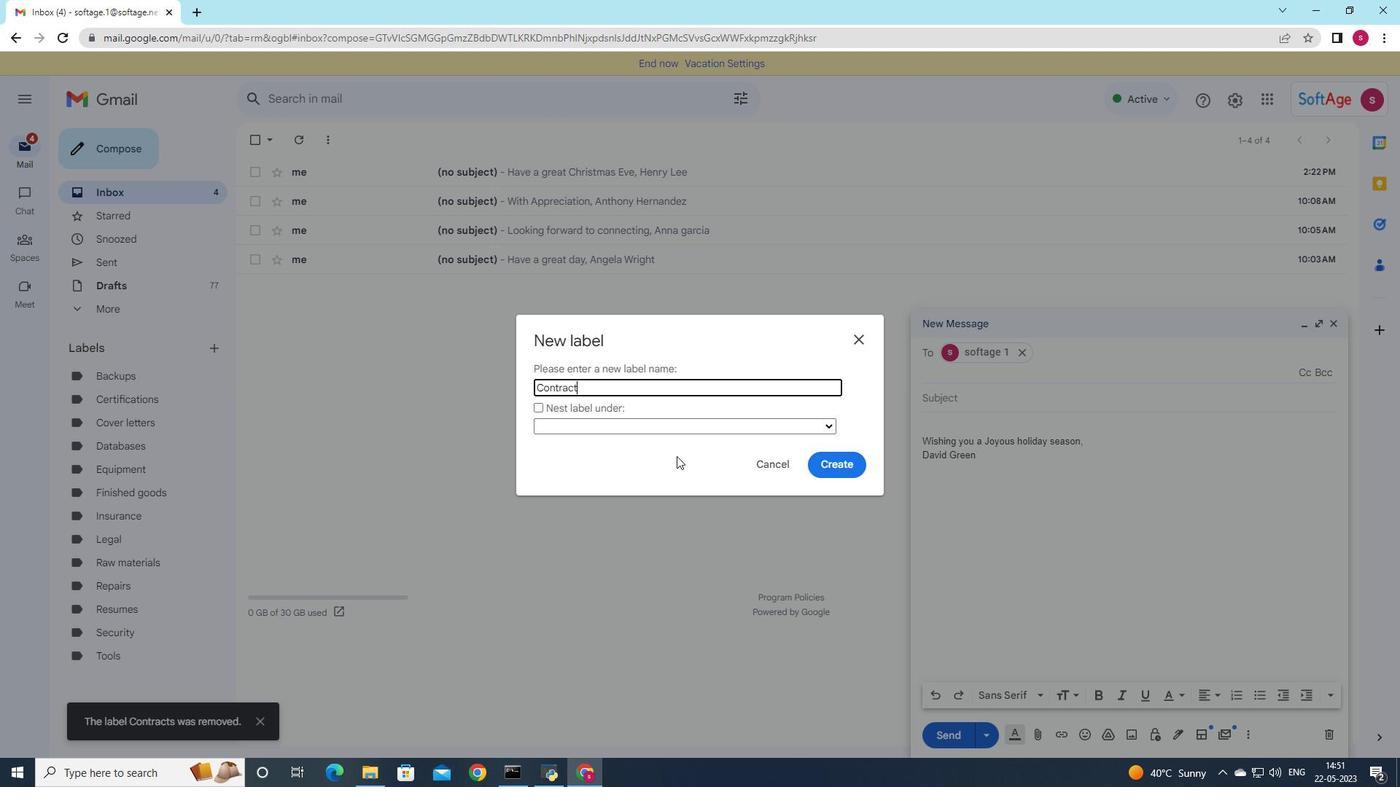 
Action: Mouse moved to (829, 472)
Screenshot: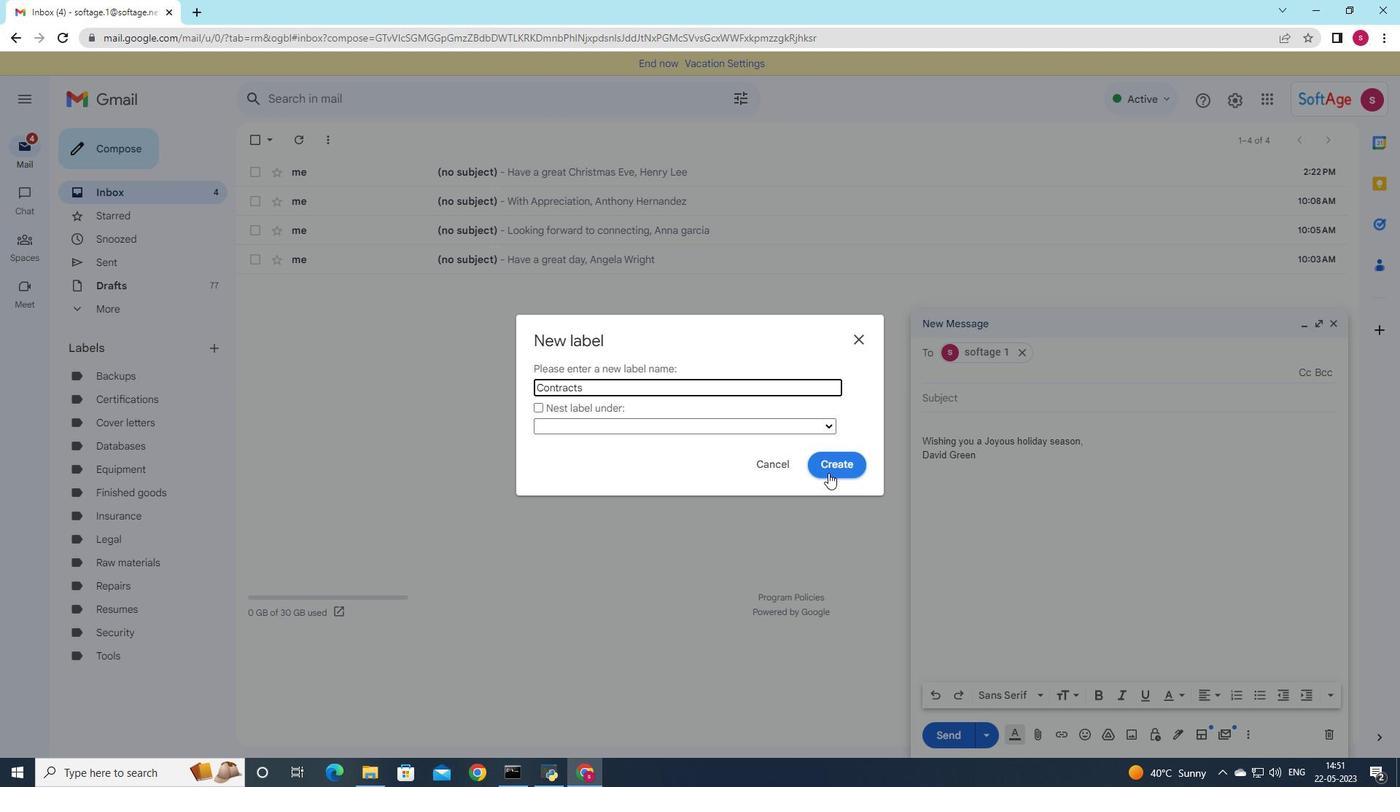 
Action: Mouse pressed left at (829, 472)
Screenshot: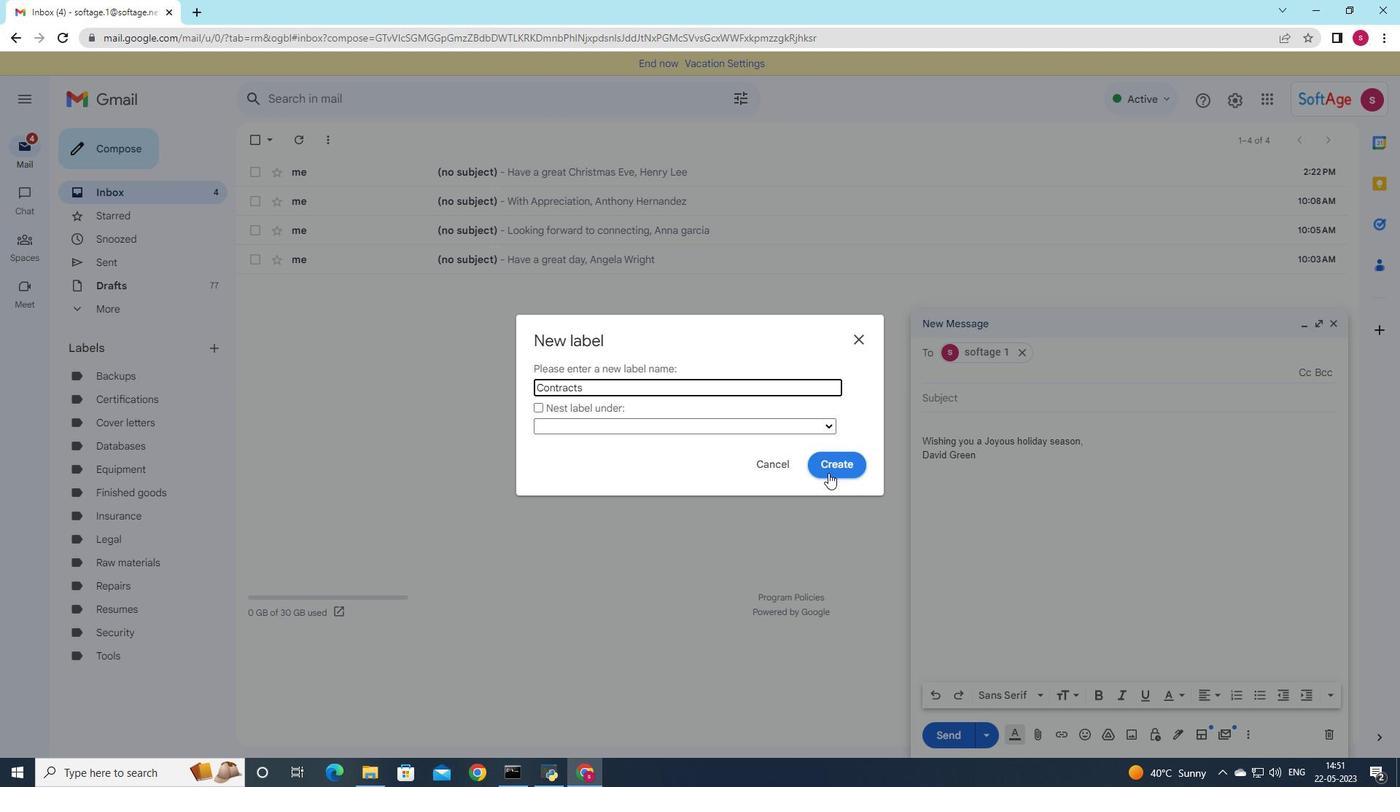 
Action: Mouse moved to (614, 476)
Screenshot: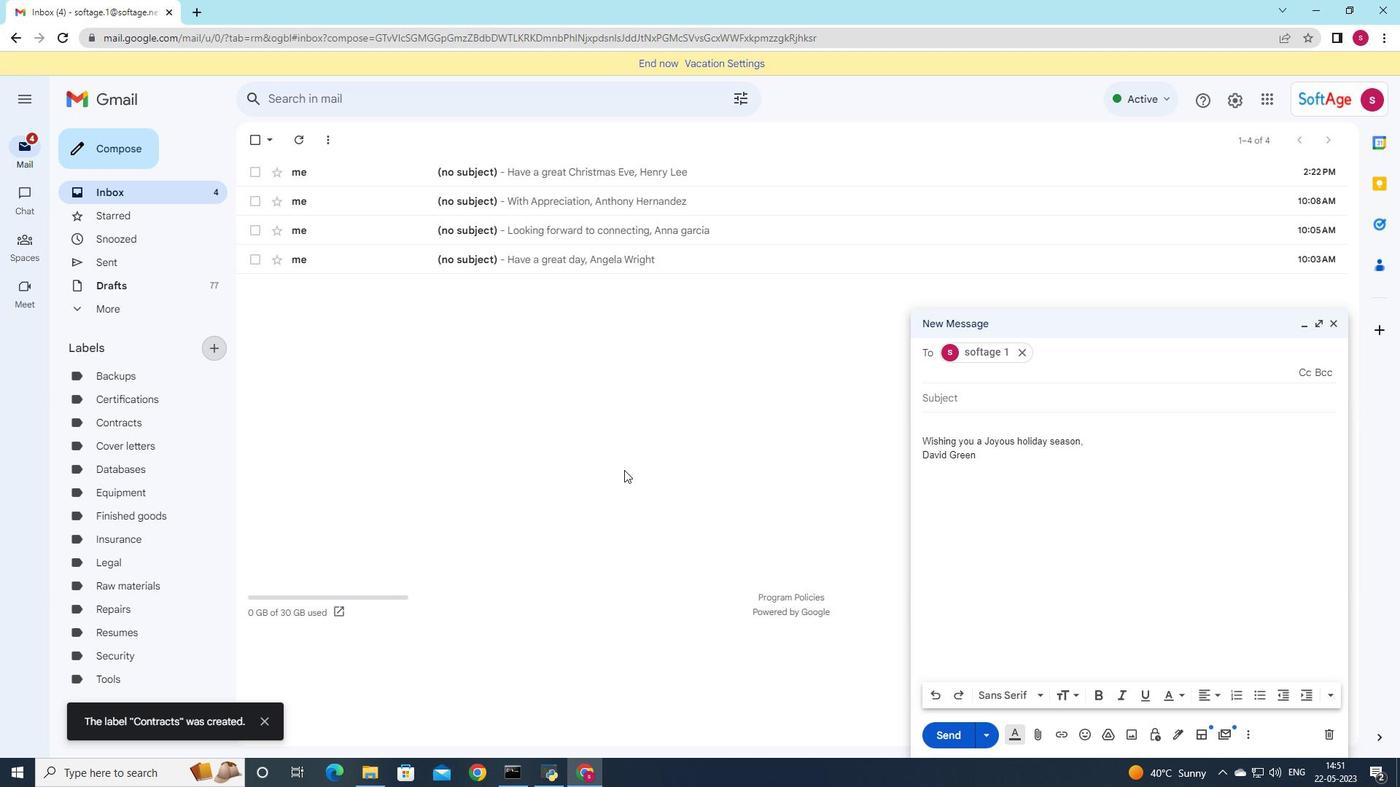 
